 Task: Research Airbnb accommodations for culinary tour in New Orleans, Louisiana.
Action: Key pressed ew<Key.space>orleans<Key.space>,<Key.space>lous
Screenshot: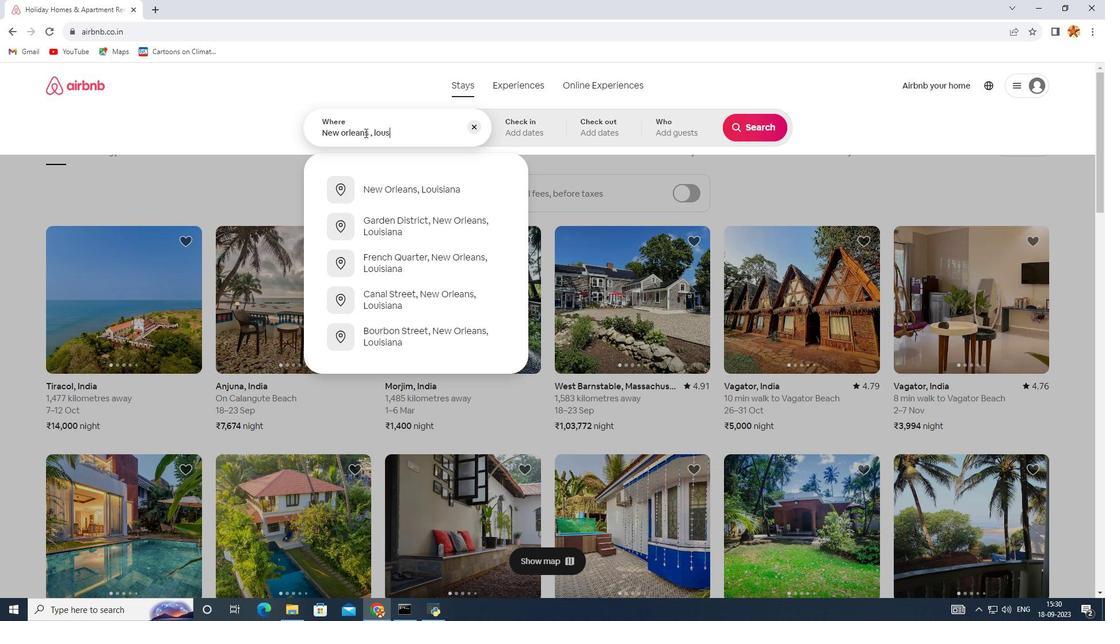
Action: Mouse moved to (400, 131)
Screenshot: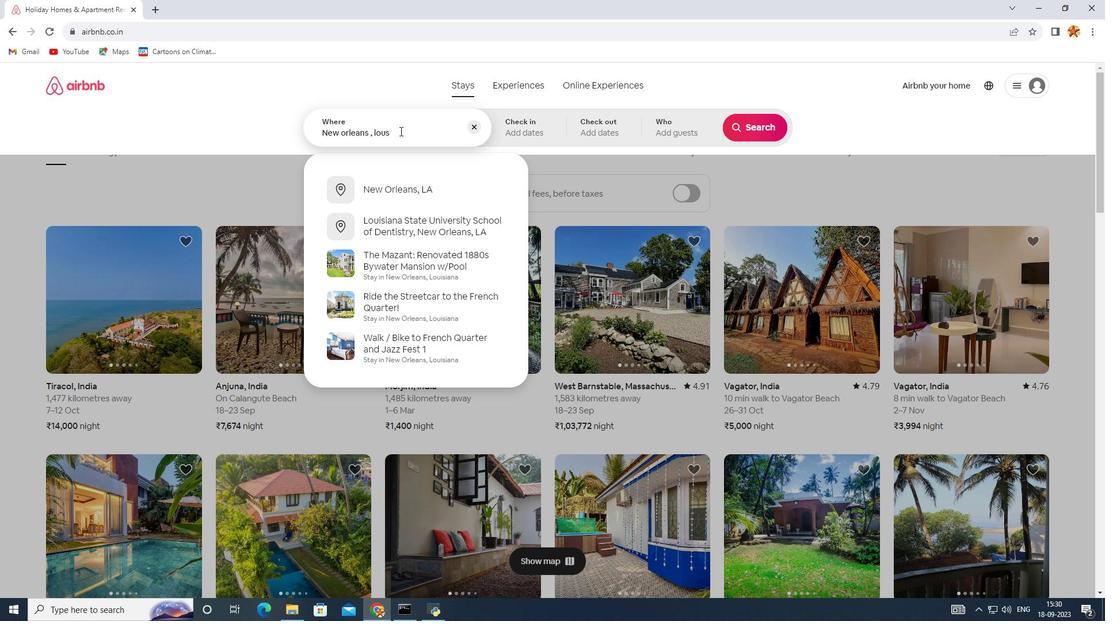 
Action: Key pressed iana
Screenshot: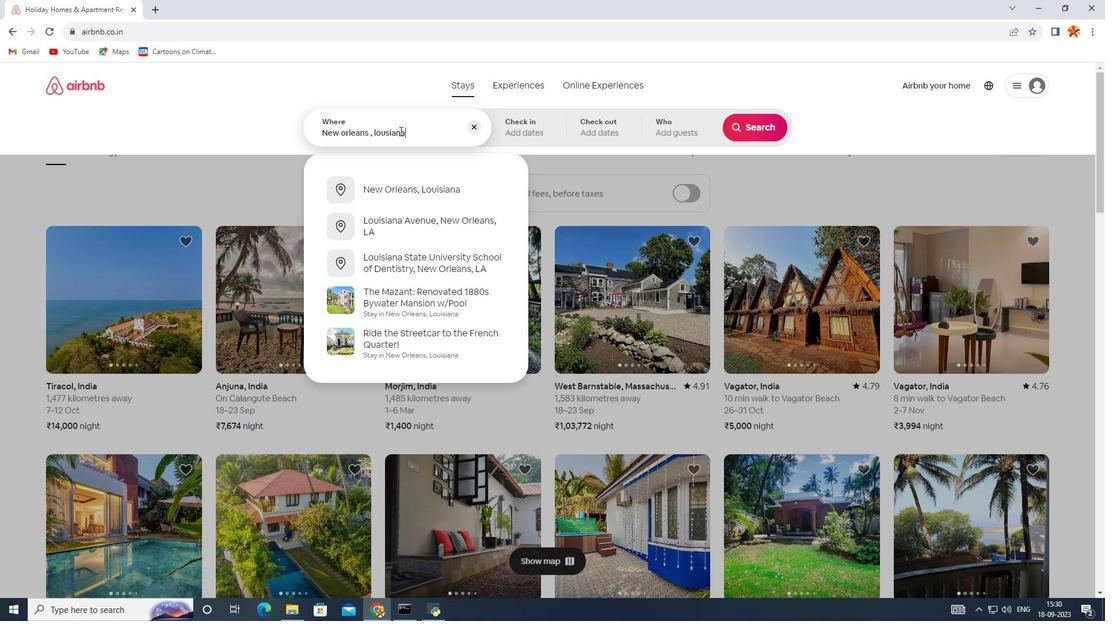 
Action: Mouse moved to (372, 184)
Screenshot: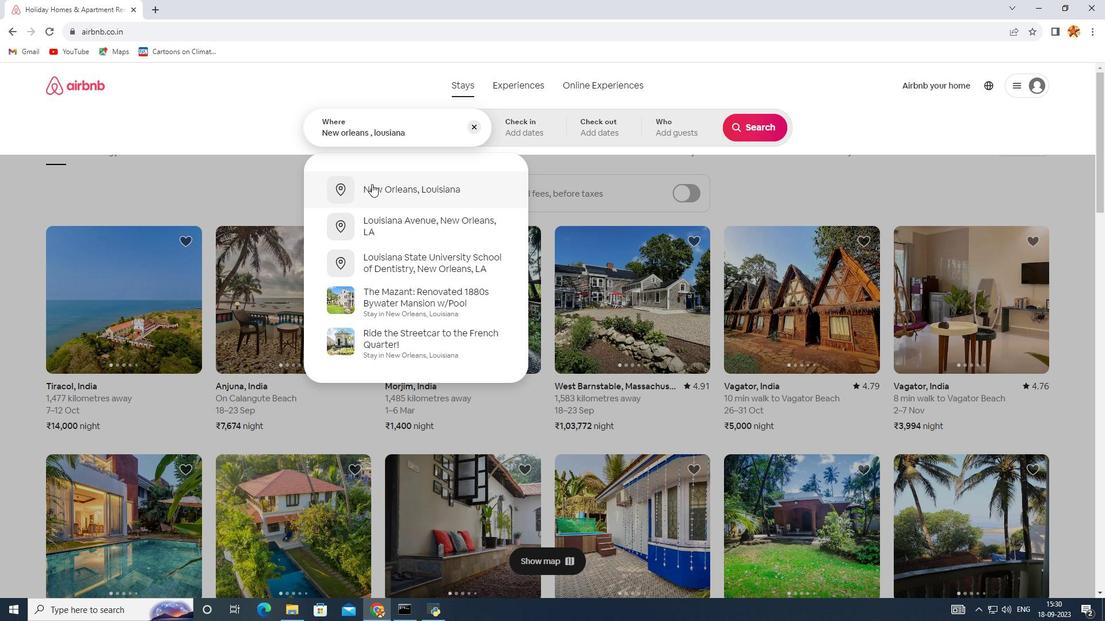 
Action: Mouse pressed left at (372, 184)
Screenshot: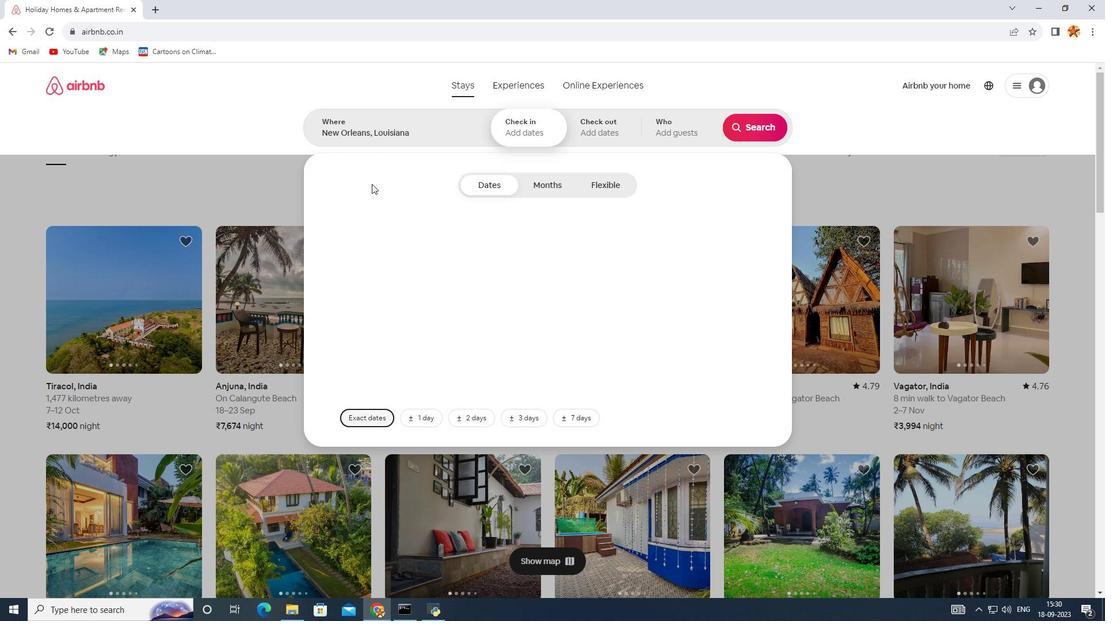 
Action: Mouse moved to (768, 136)
Screenshot: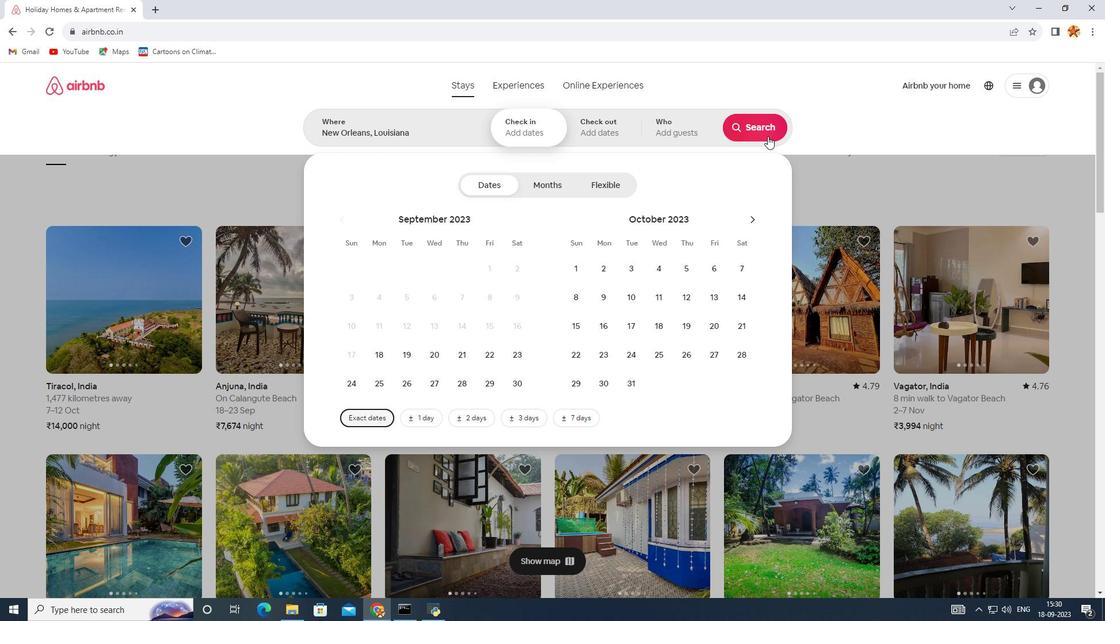 
Action: Mouse pressed left at (768, 136)
Screenshot: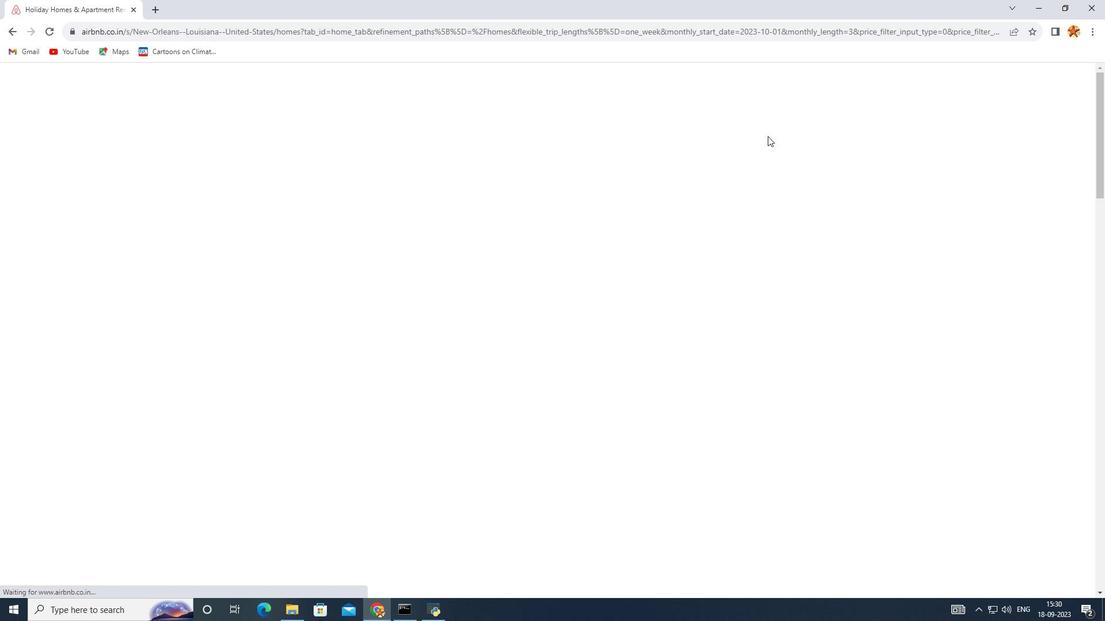 
Action: Mouse moved to (348, 139)
Screenshot: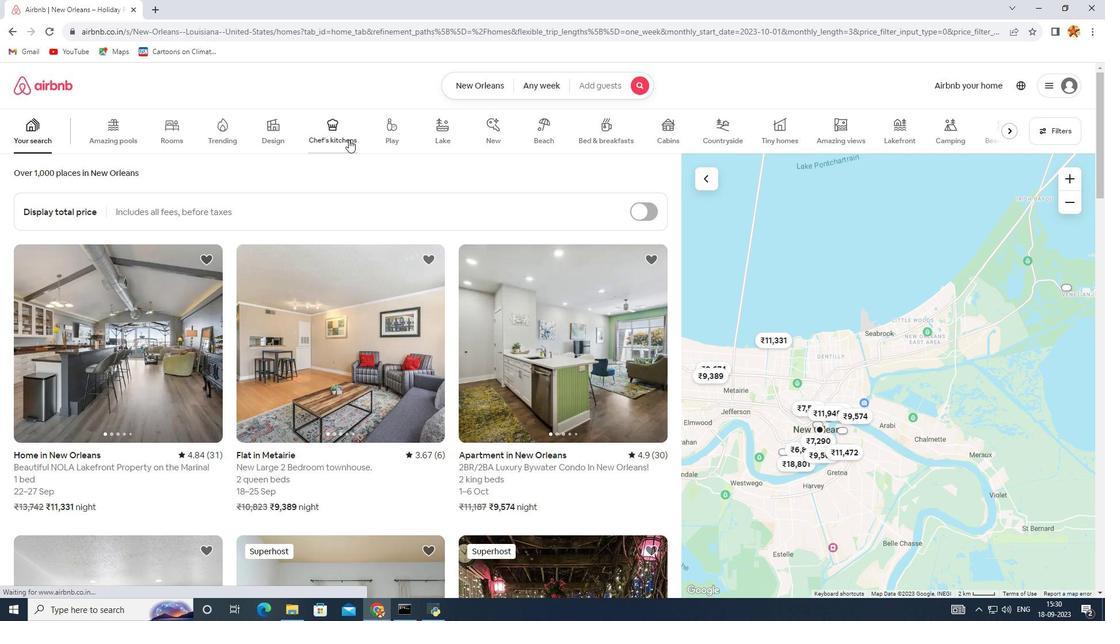 
Action: Mouse pressed left at (348, 139)
Screenshot: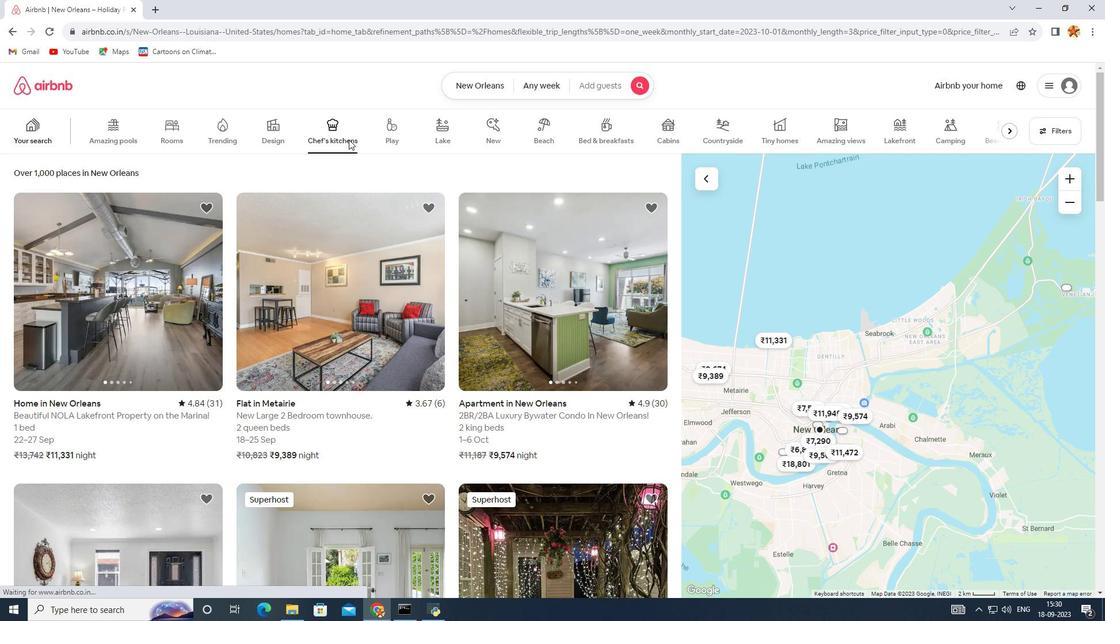 
Action: Mouse moved to (553, 381)
Screenshot: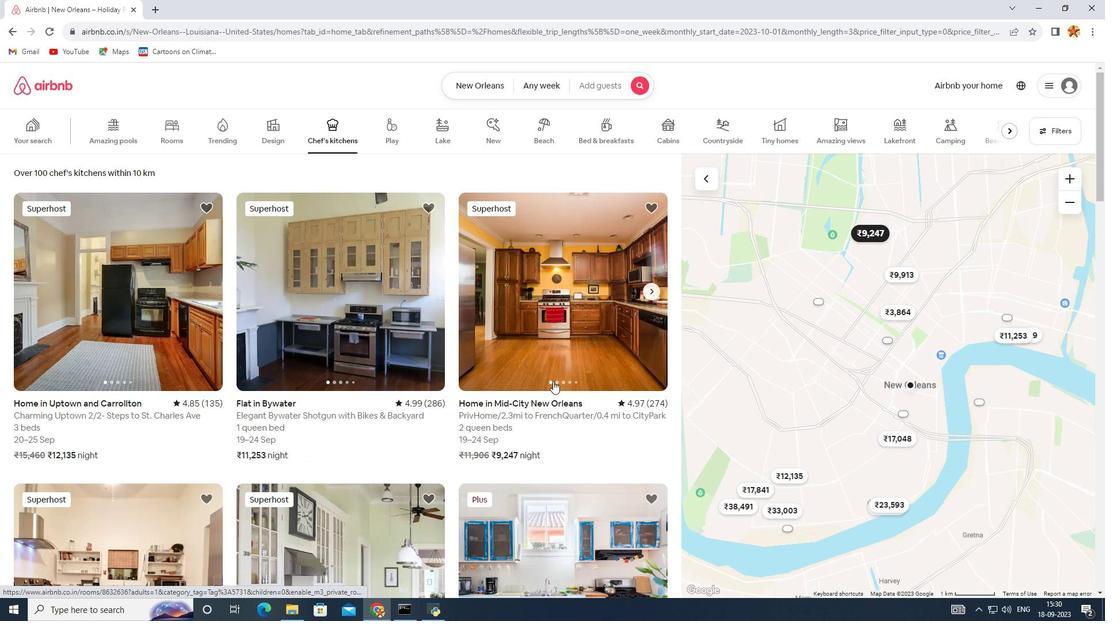 
Action: Mouse pressed left at (553, 381)
Screenshot: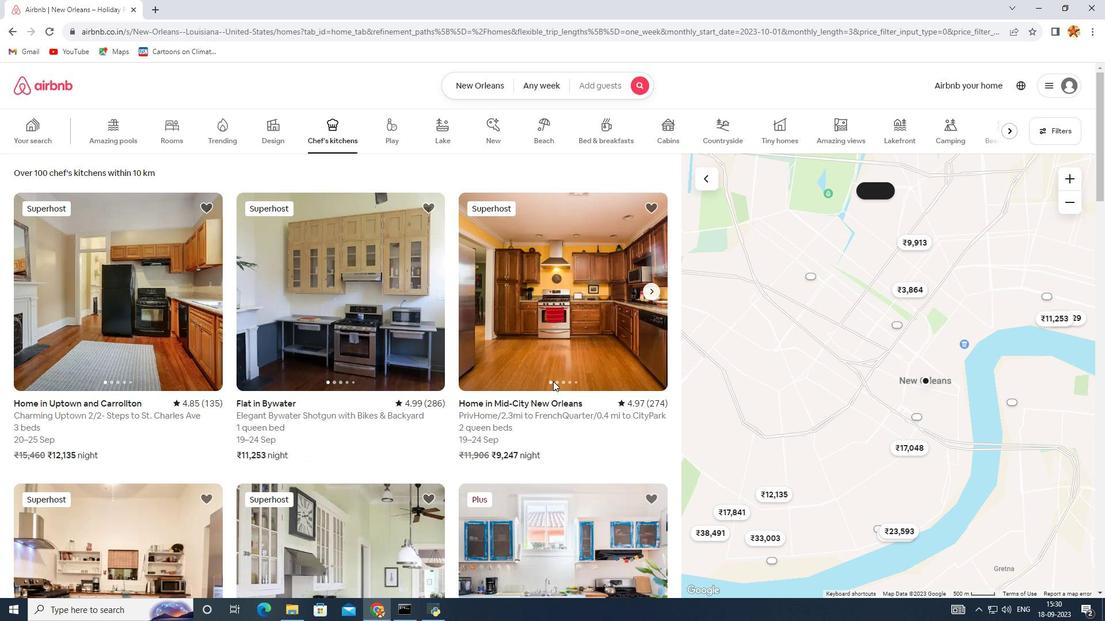 
Action: Mouse moved to (404, 480)
Screenshot: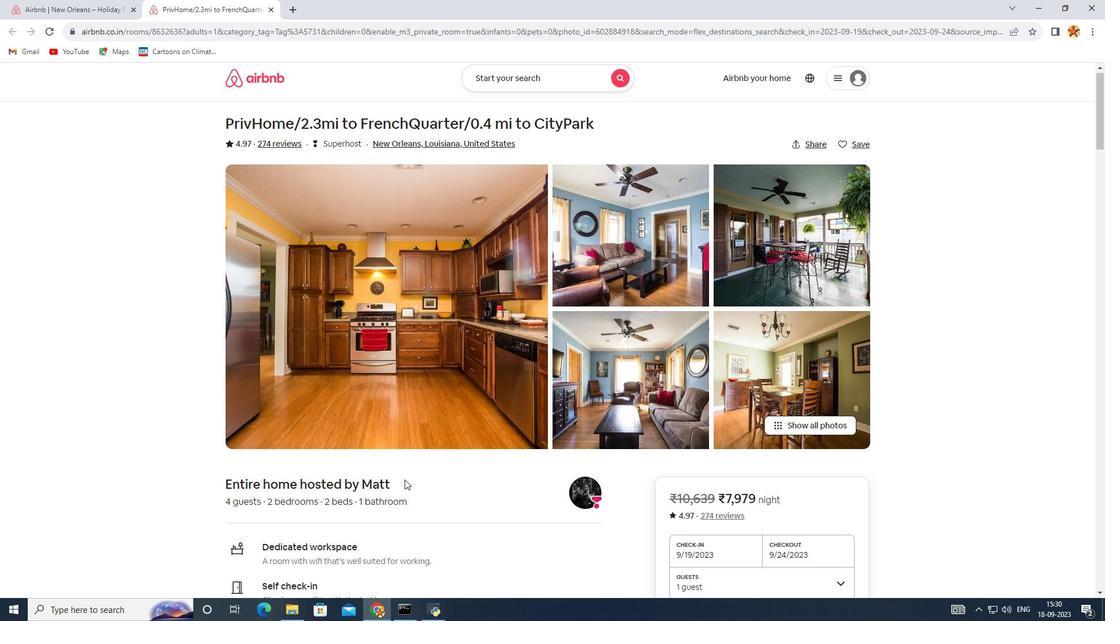 
Action: Mouse scrolled (404, 479) with delta (0, 0)
Screenshot: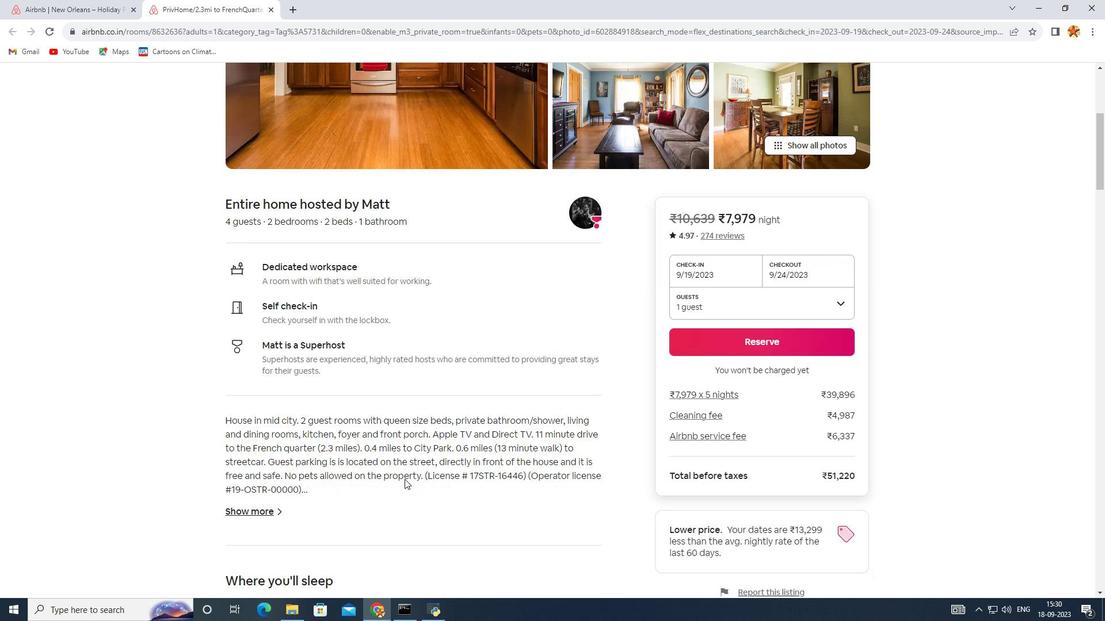 
Action: Mouse scrolled (404, 479) with delta (0, 0)
Screenshot: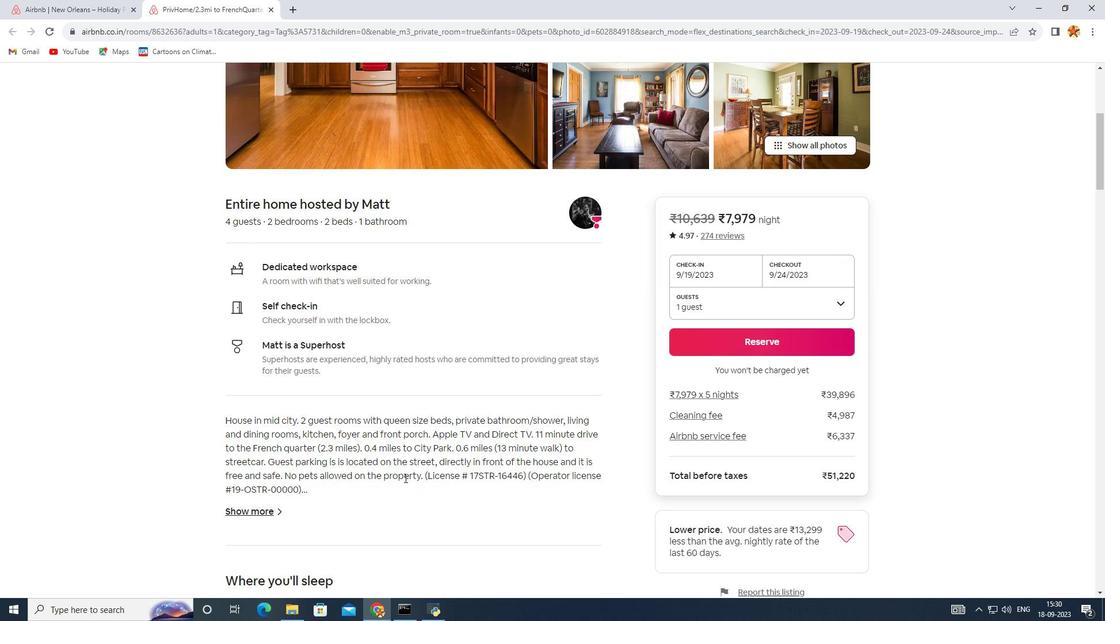 
Action: Mouse scrolled (404, 479) with delta (0, 0)
Screenshot: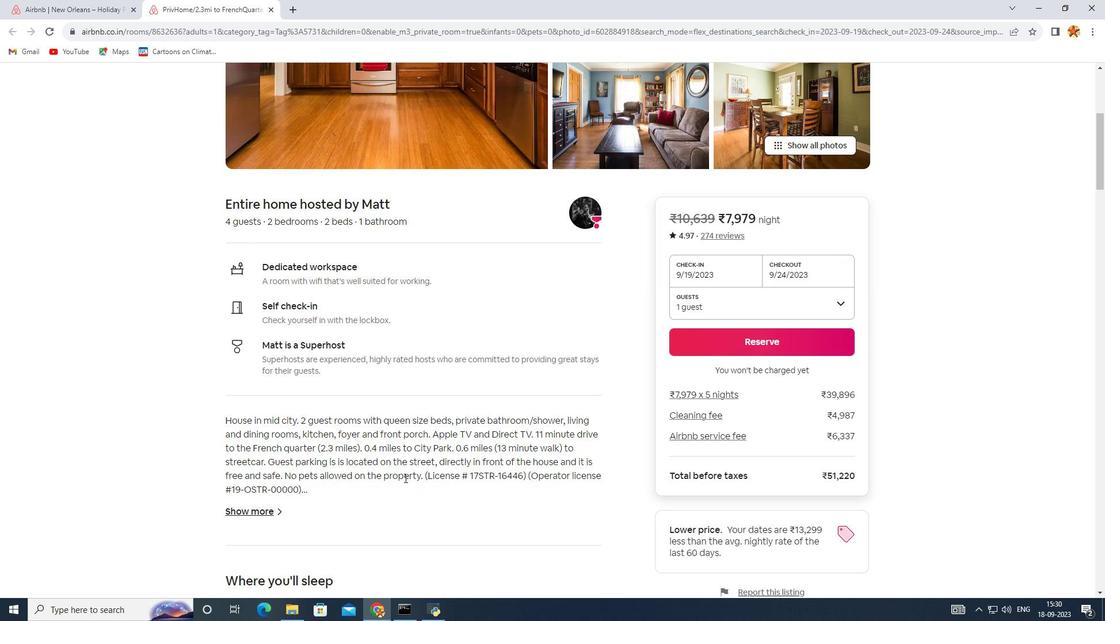 
Action: Mouse scrolled (404, 479) with delta (0, 0)
Screenshot: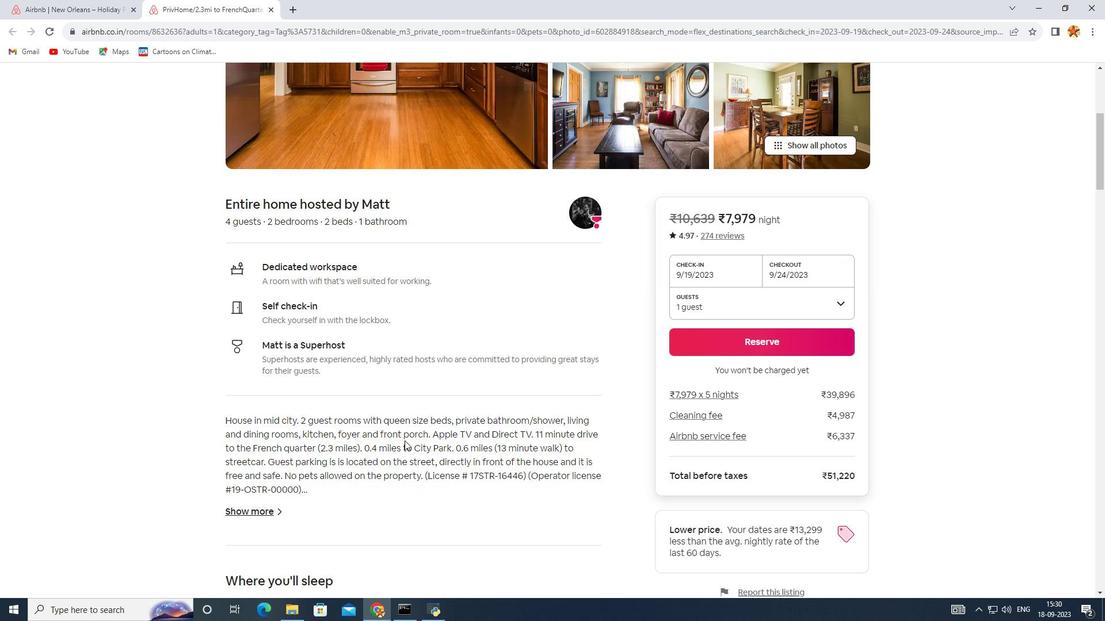 
Action: Mouse scrolled (404, 479) with delta (0, 0)
Screenshot: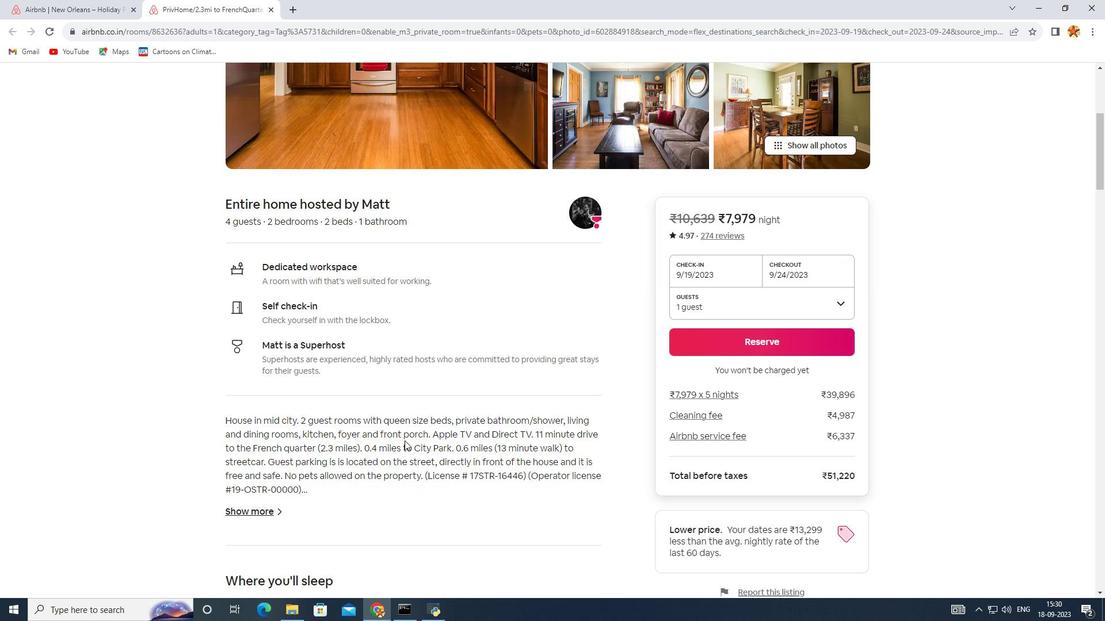 
Action: Mouse moved to (247, 514)
Screenshot: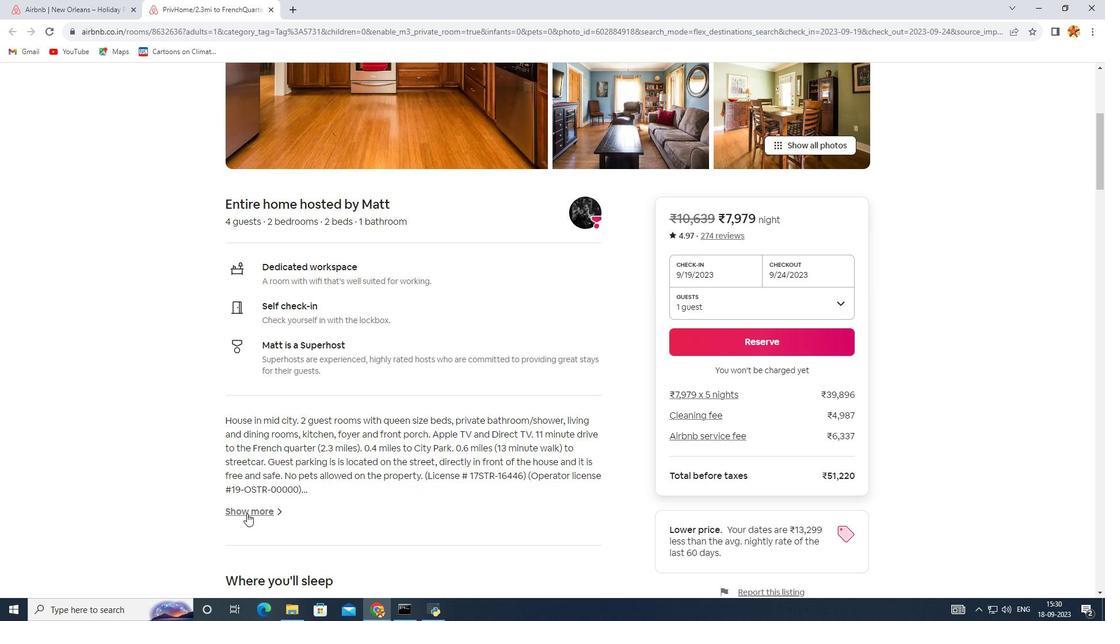 
Action: Mouse pressed left at (247, 514)
Screenshot: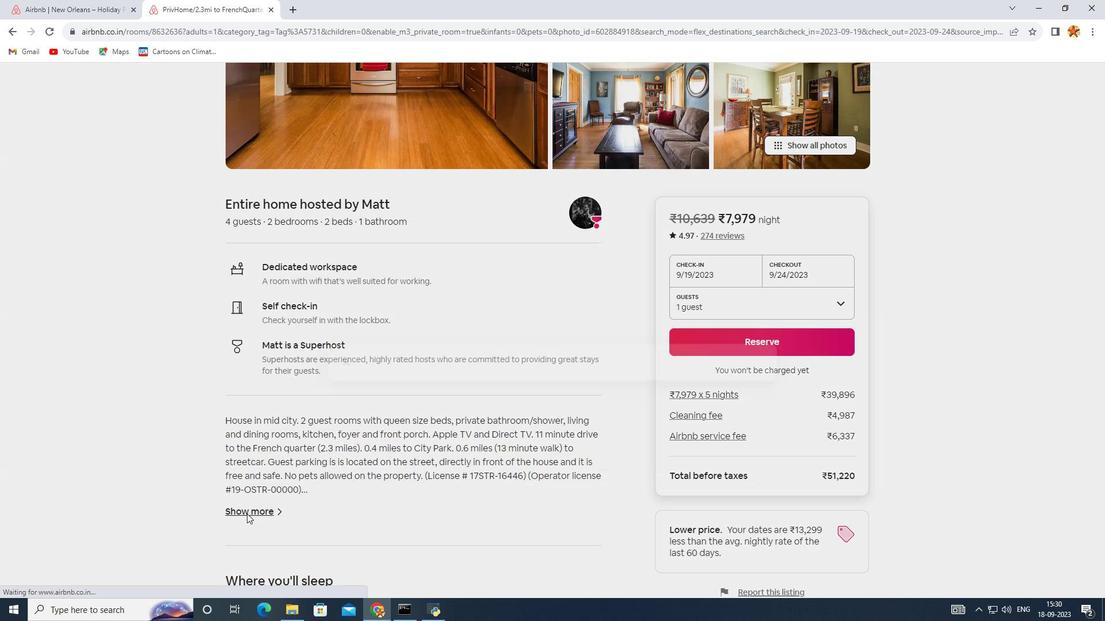 
Action: Mouse moved to (434, 353)
Screenshot: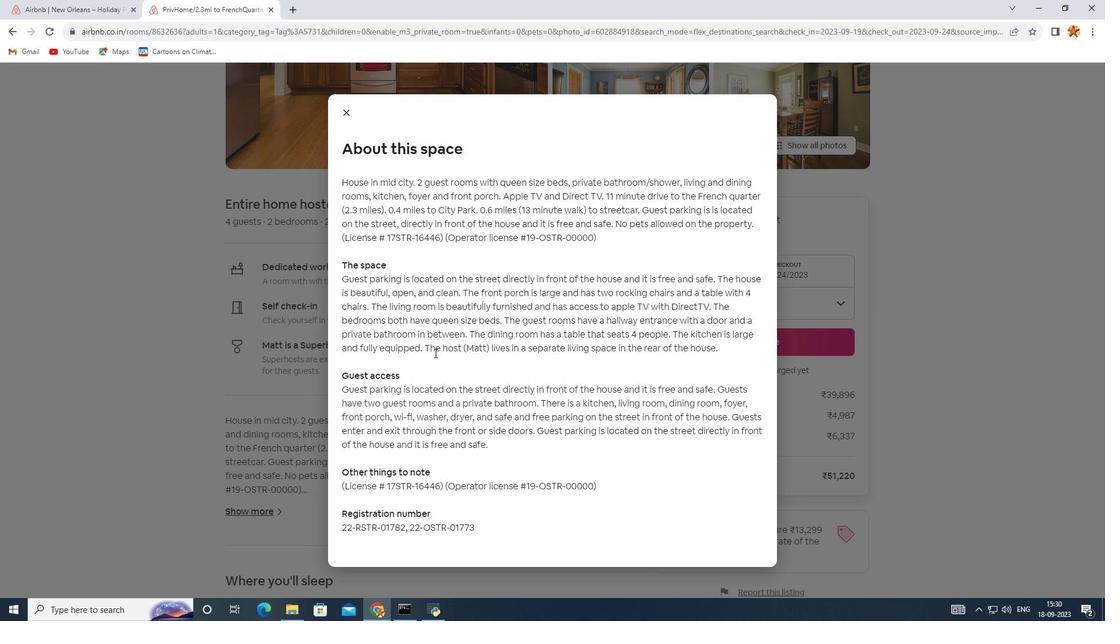 
Action: Mouse scrolled (434, 353) with delta (0, 0)
Screenshot: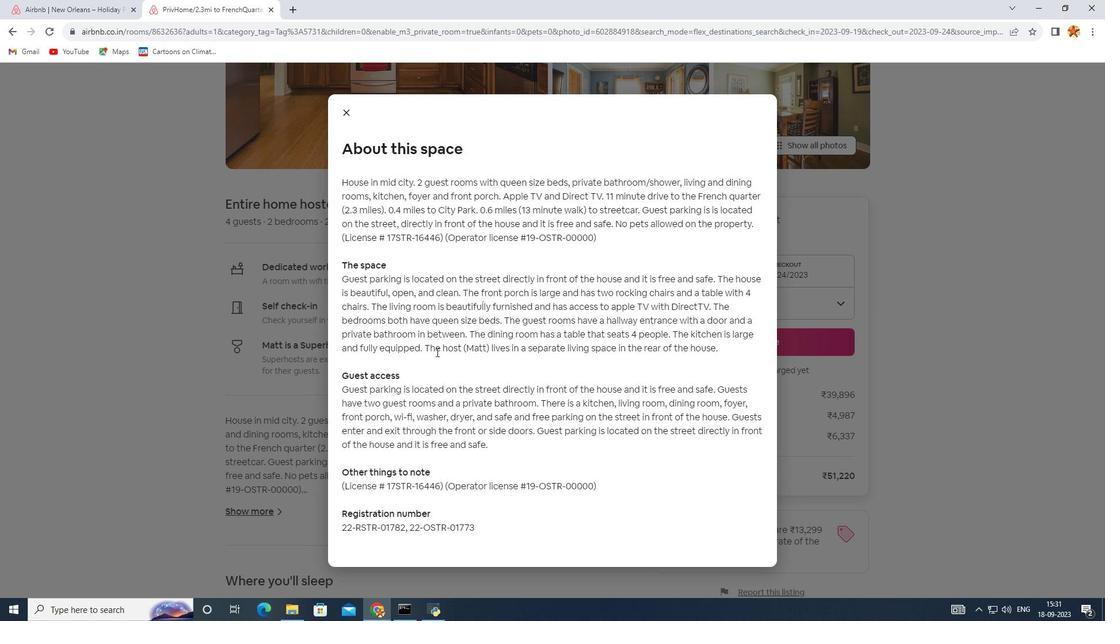 
Action: Mouse scrolled (434, 353) with delta (0, 0)
Screenshot: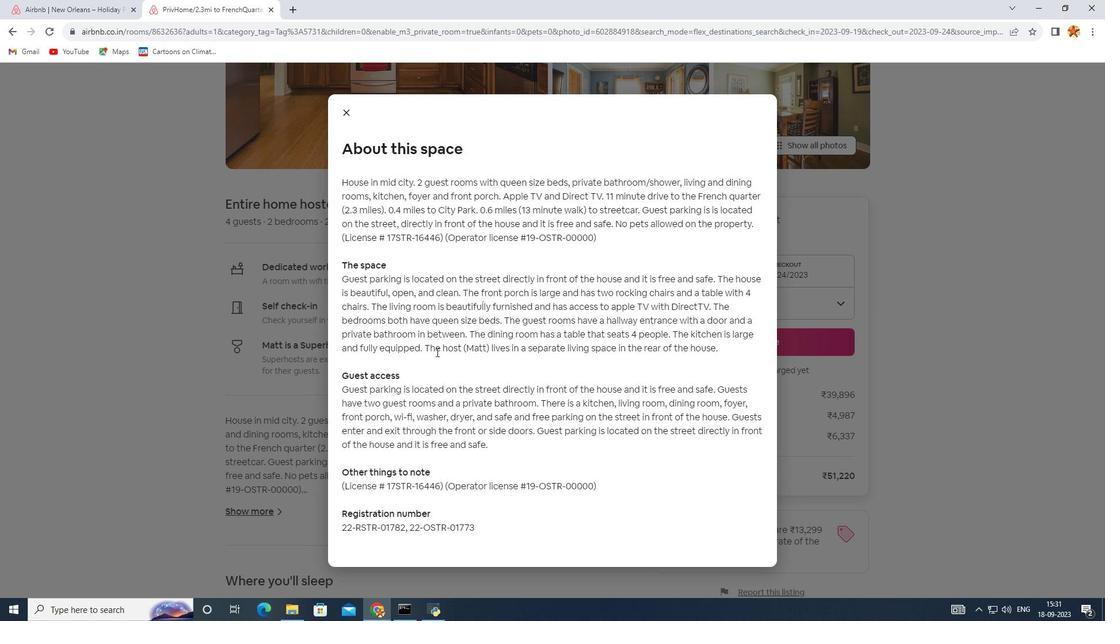 
Action: Mouse scrolled (434, 353) with delta (0, 0)
Screenshot: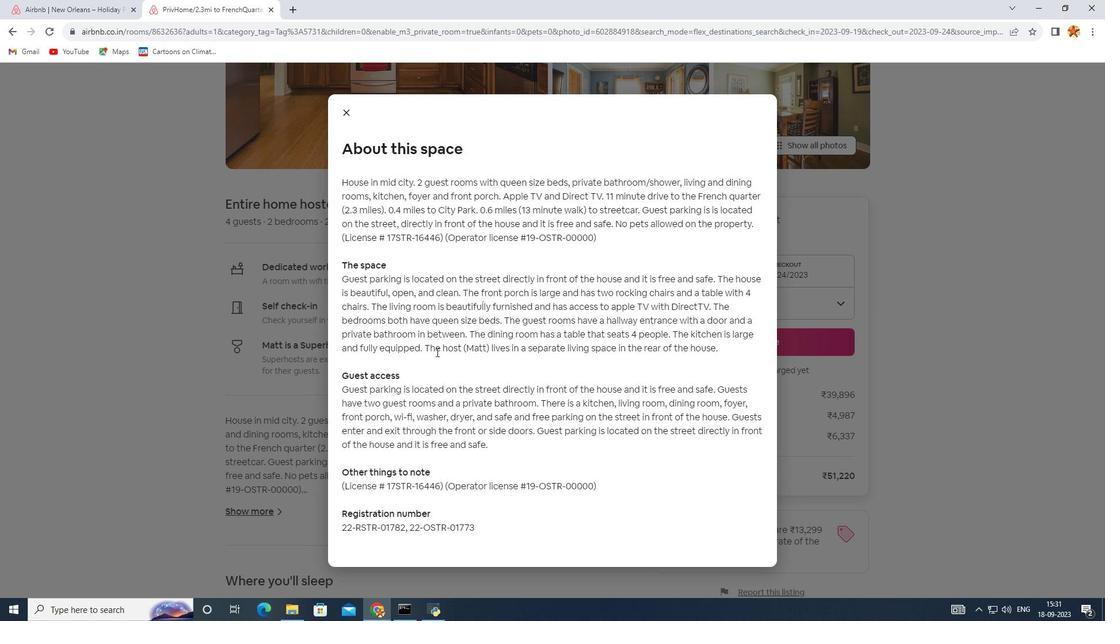 
Action: Mouse scrolled (434, 353) with delta (0, 0)
Screenshot: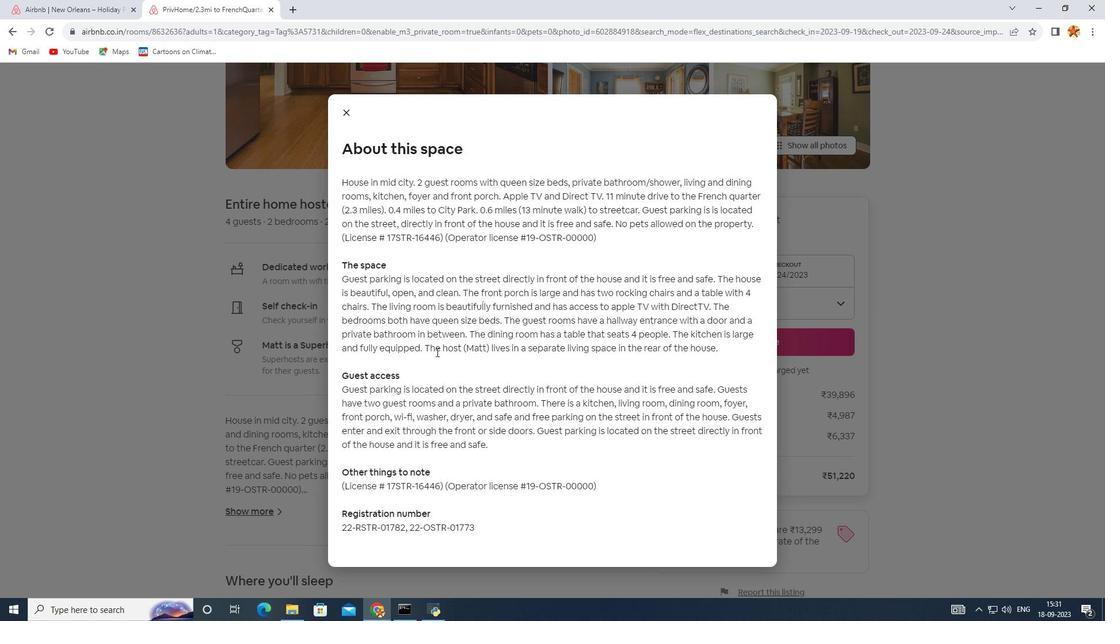 
Action: Mouse moved to (436, 352)
Screenshot: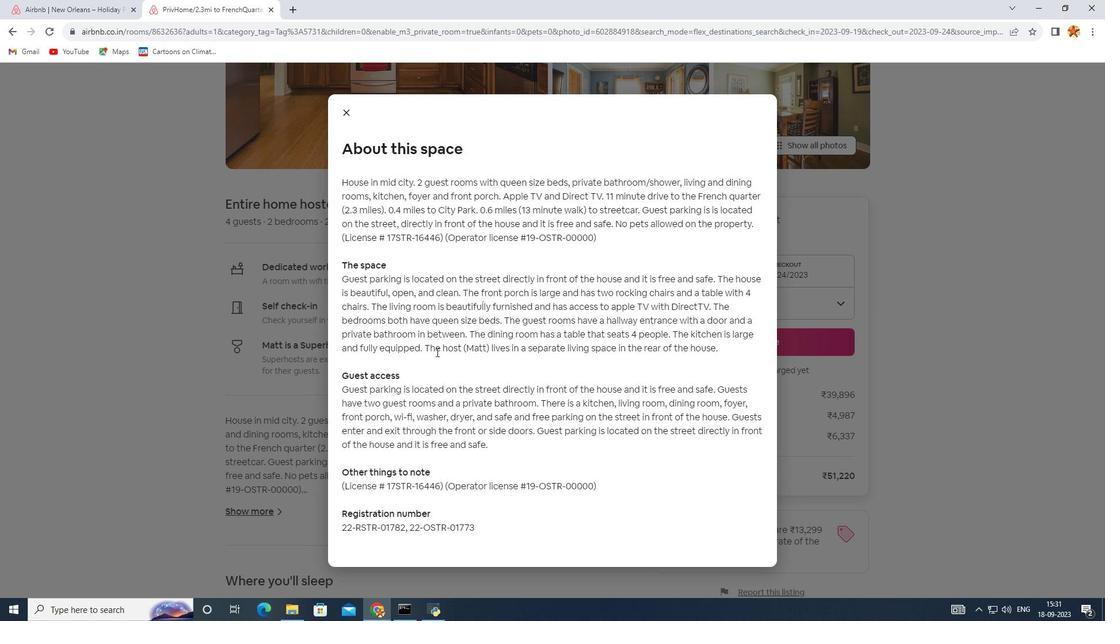 
Action: Mouse scrolled (436, 353) with delta (0, 0)
Screenshot: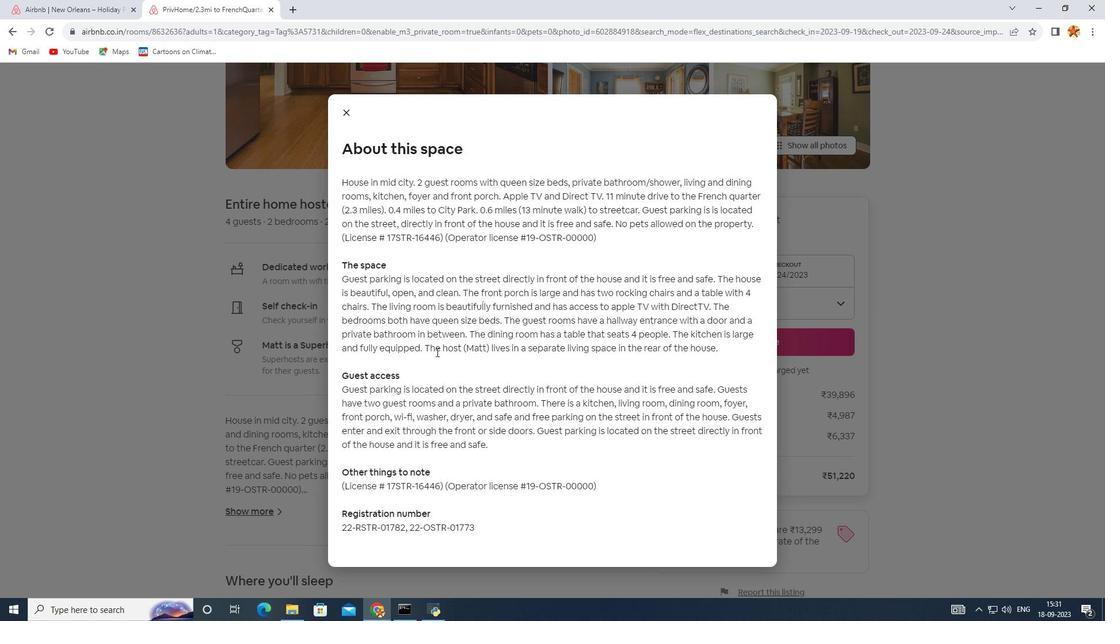 
Action: Mouse scrolled (436, 353) with delta (0, 0)
Screenshot: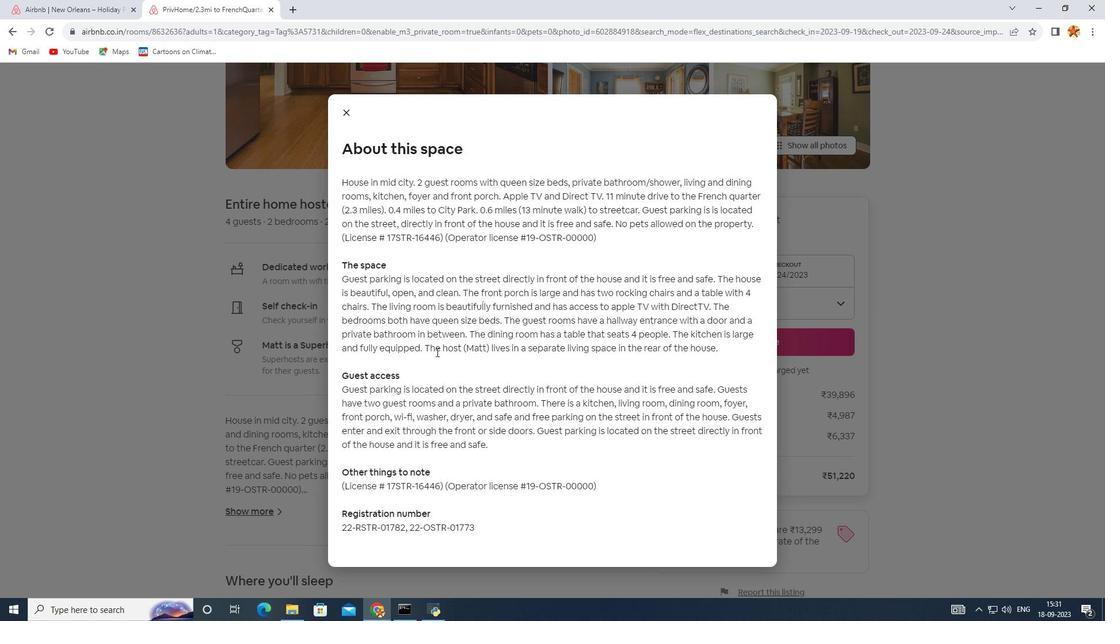 
Action: Mouse scrolled (436, 353) with delta (0, 0)
Screenshot: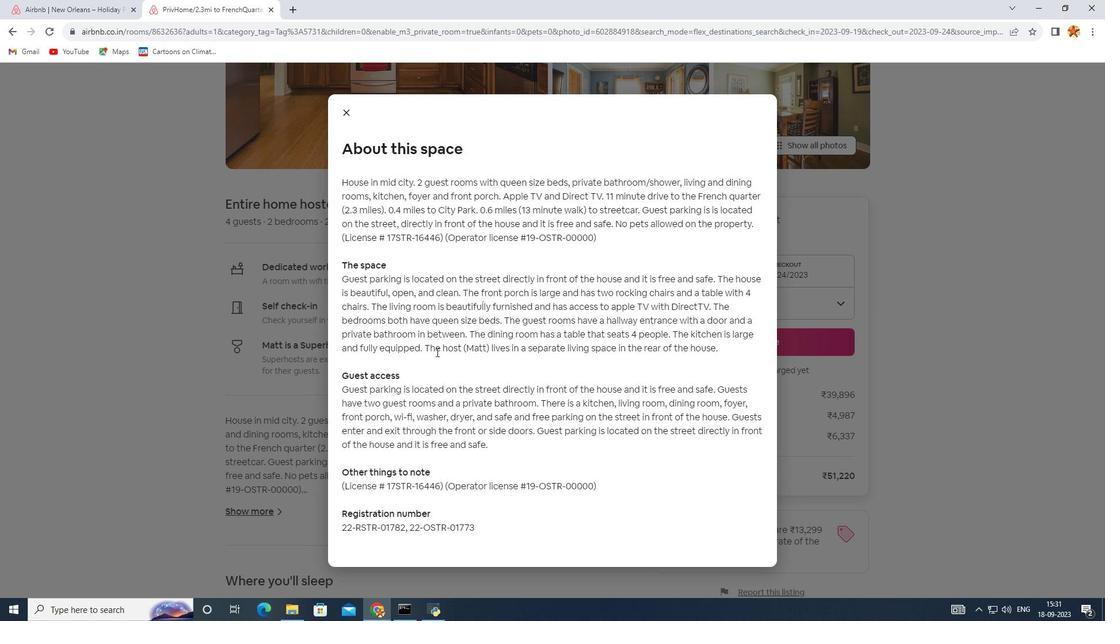 
Action: Mouse scrolled (436, 353) with delta (0, 0)
Screenshot: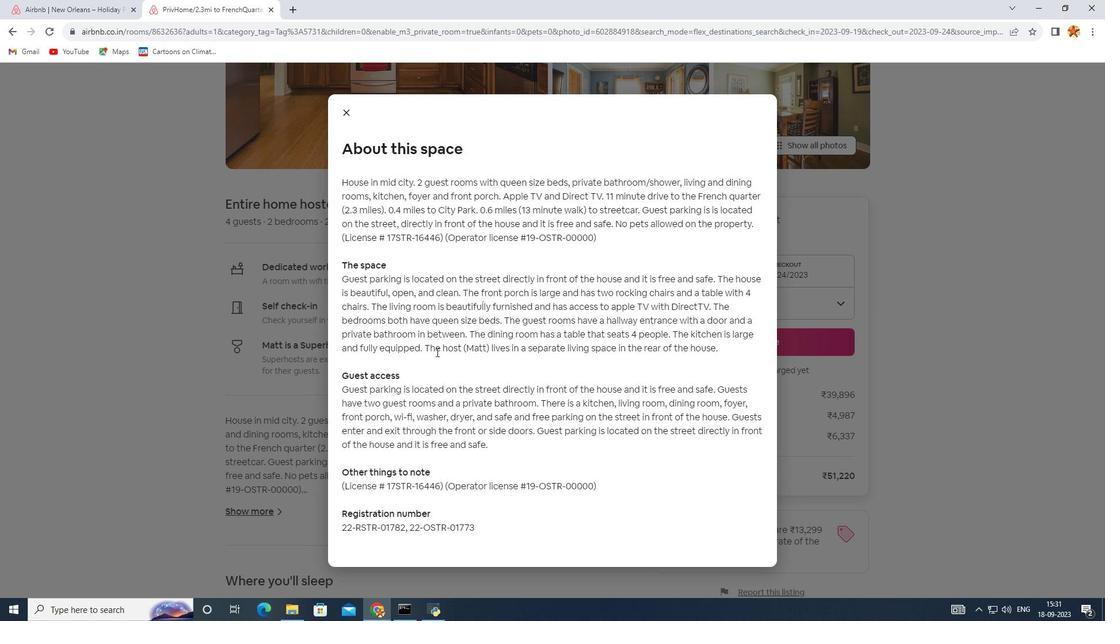 
Action: Mouse scrolled (436, 353) with delta (0, 0)
Screenshot: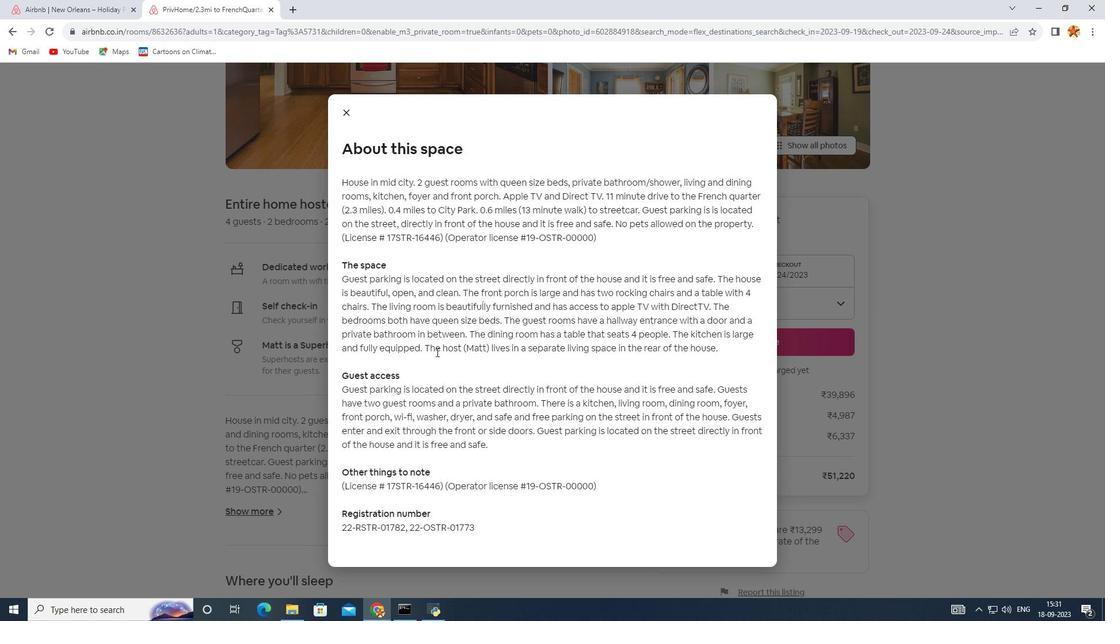 
Action: Mouse scrolled (436, 351) with delta (0, 0)
Screenshot: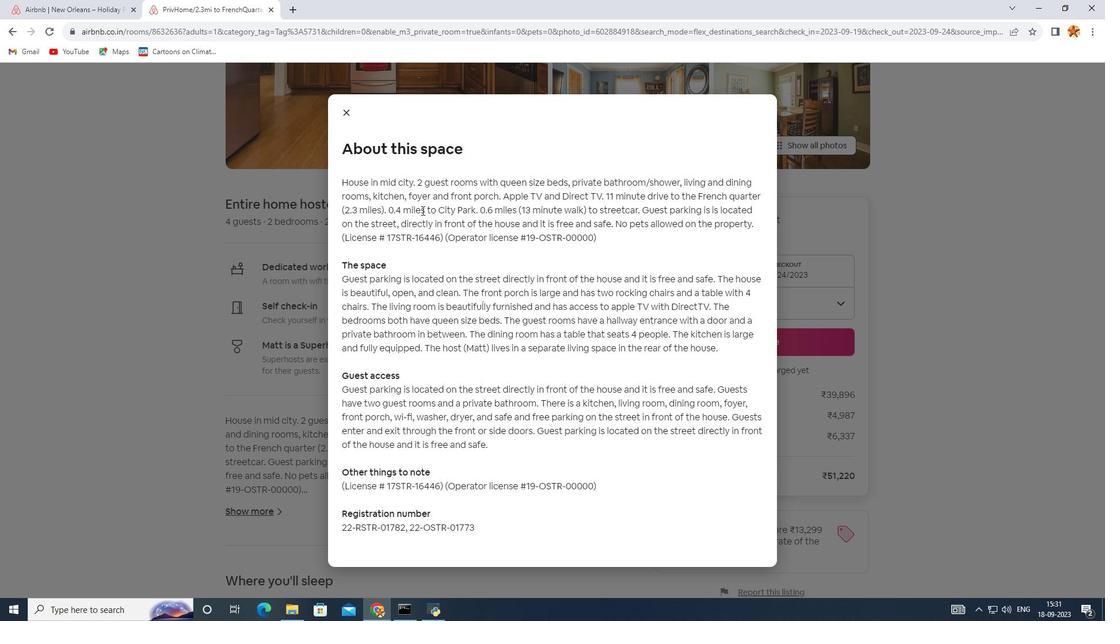 
Action: Mouse moved to (348, 114)
Screenshot: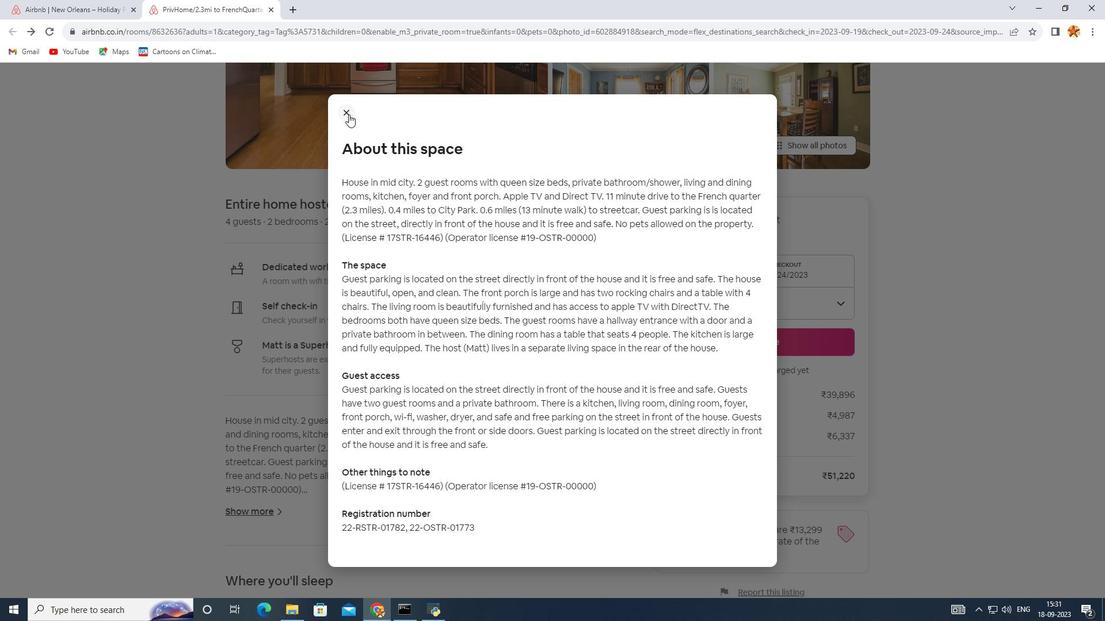 
Action: Mouse pressed left at (348, 114)
Screenshot: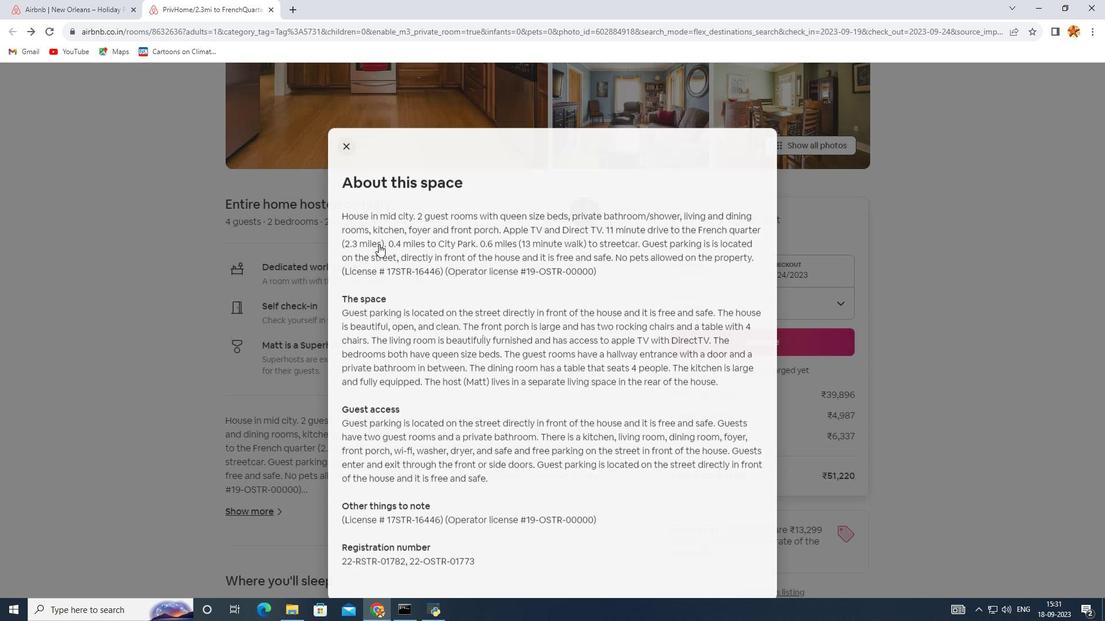 
Action: Mouse moved to (371, 433)
Screenshot: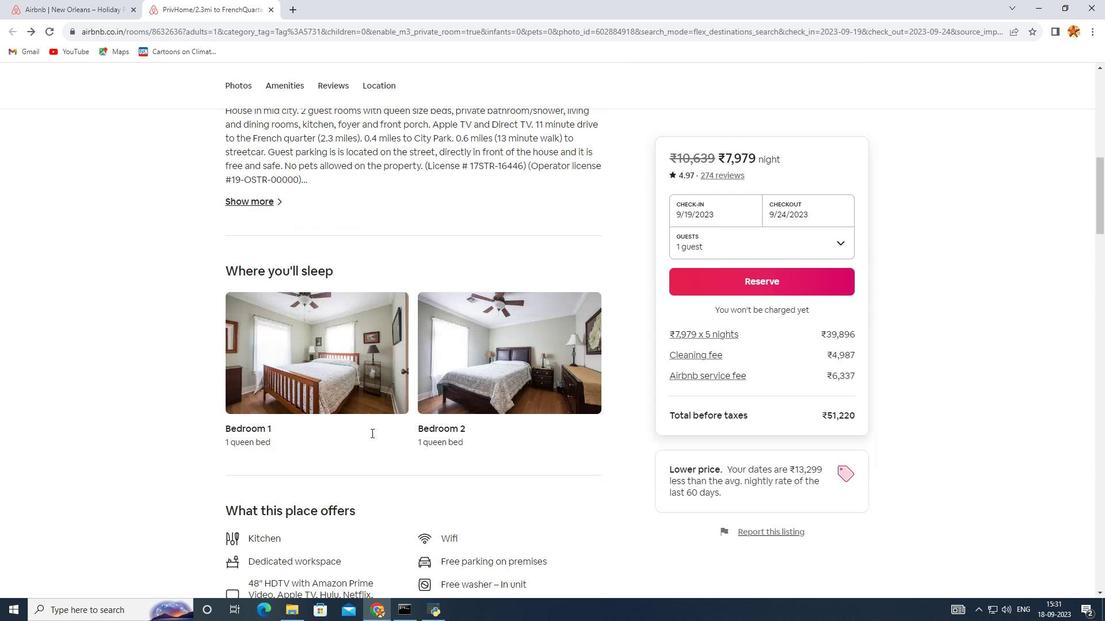 
Action: Mouse scrolled (371, 433) with delta (0, 0)
Screenshot: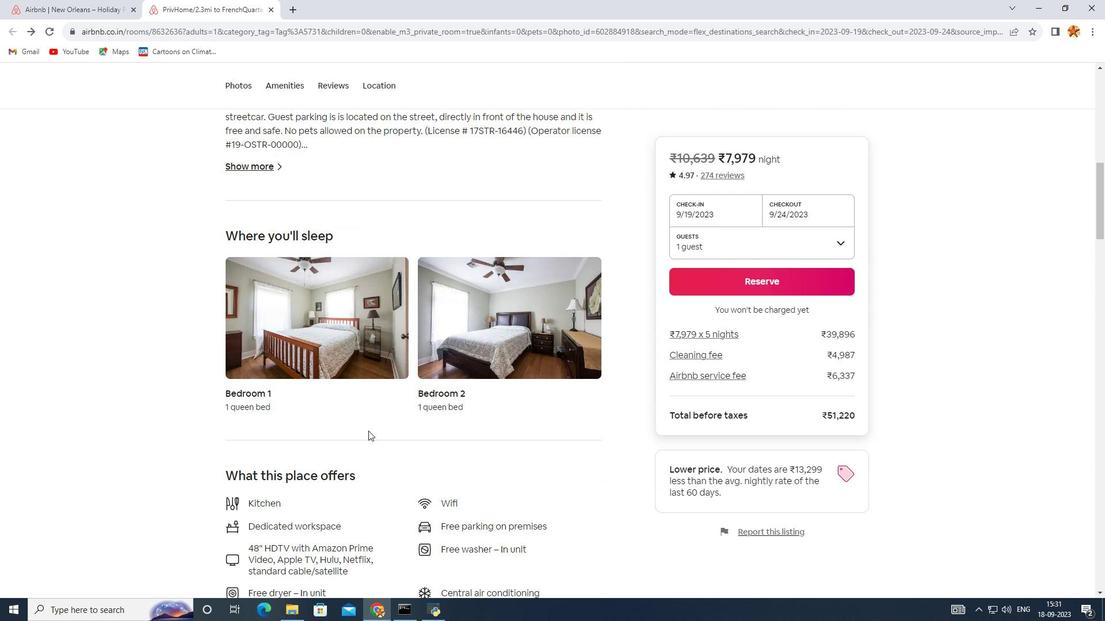 
Action: Mouse scrolled (371, 433) with delta (0, 0)
Screenshot: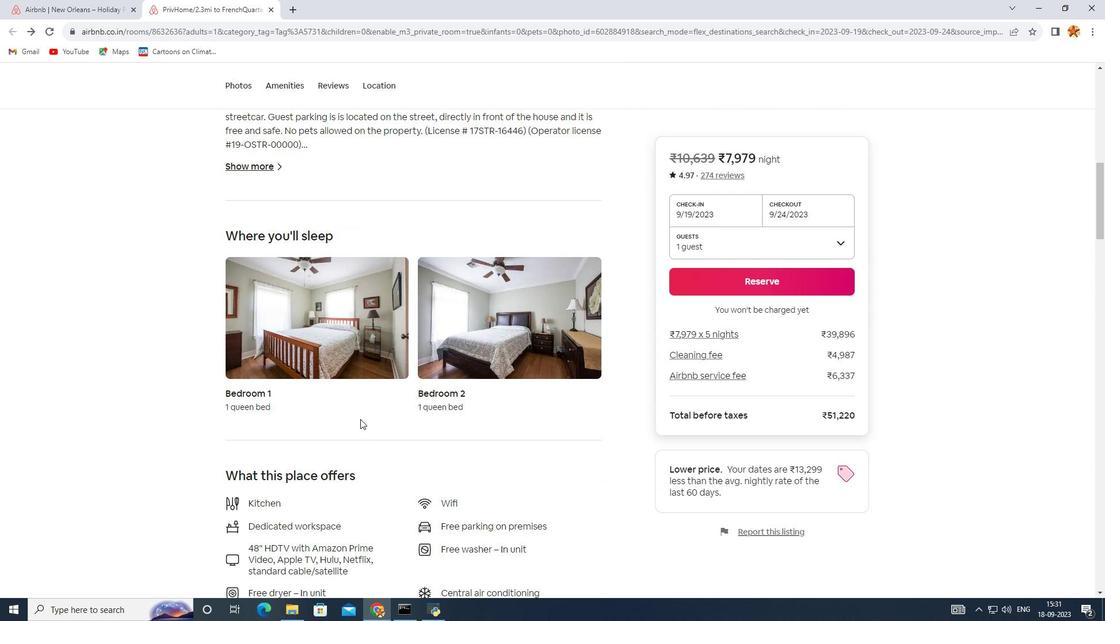 
Action: Mouse scrolled (371, 433) with delta (0, 0)
Screenshot: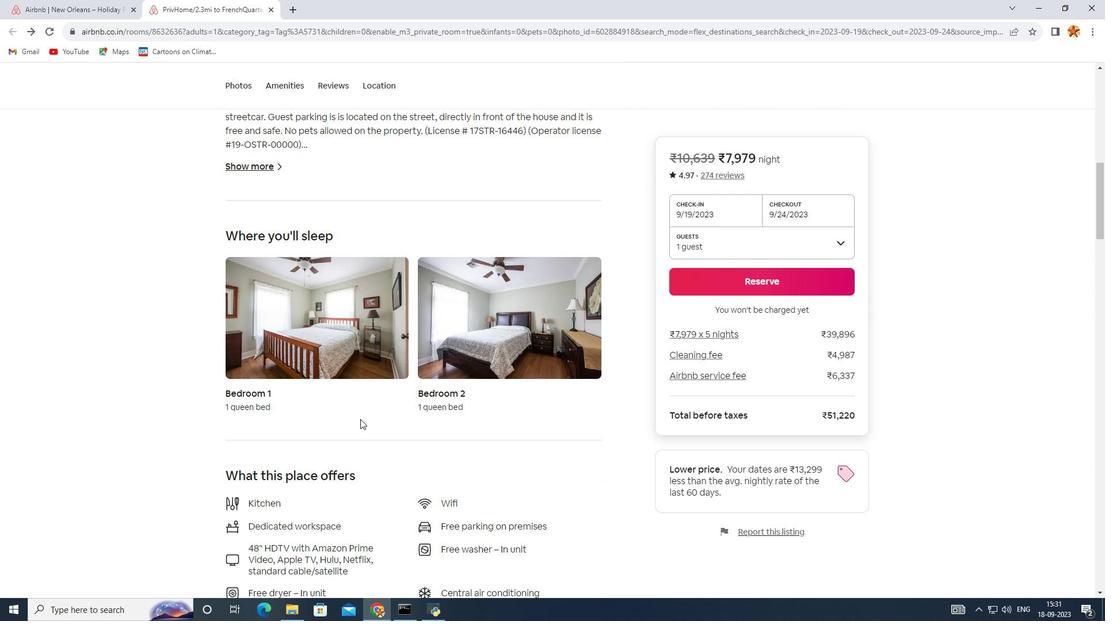 
Action: Mouse scrolled (371, 433) with delta (0, 0)
Screenshot: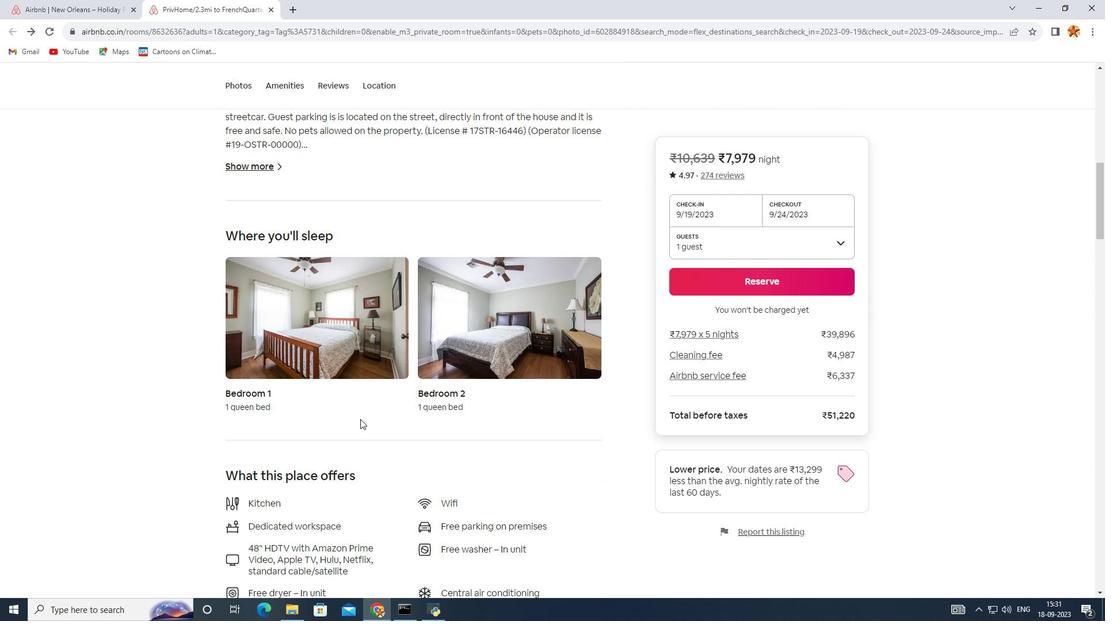 
Action: Mouse scrolled (371, 433) with delta (0, 0)
Screenshot: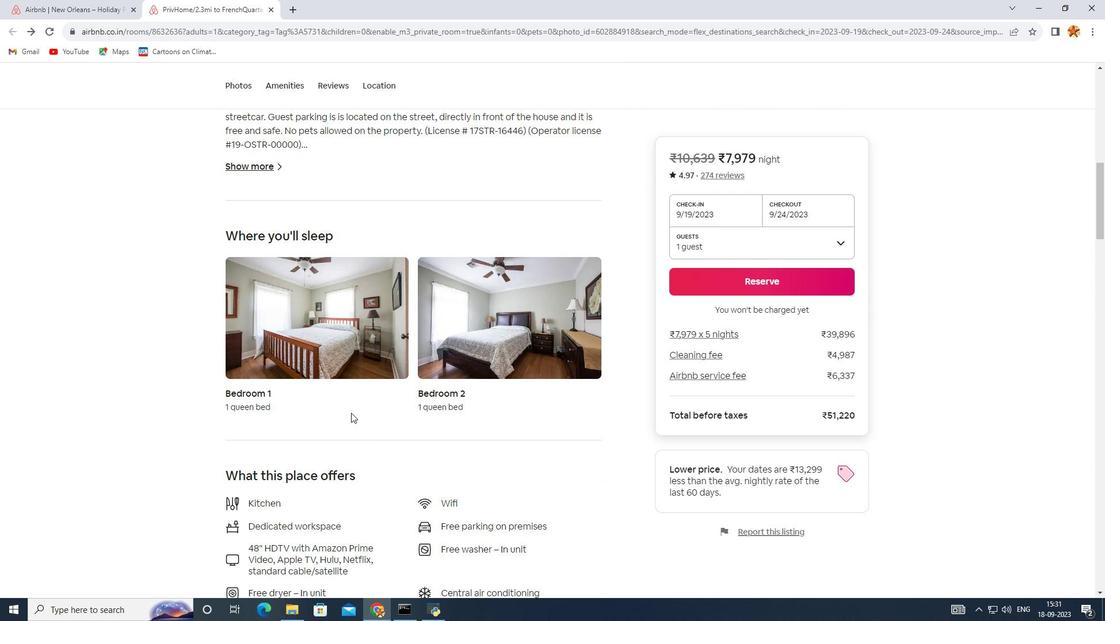 
Action: Mouse scrolled (371, 433) with delta (0, 0)
Screenshot: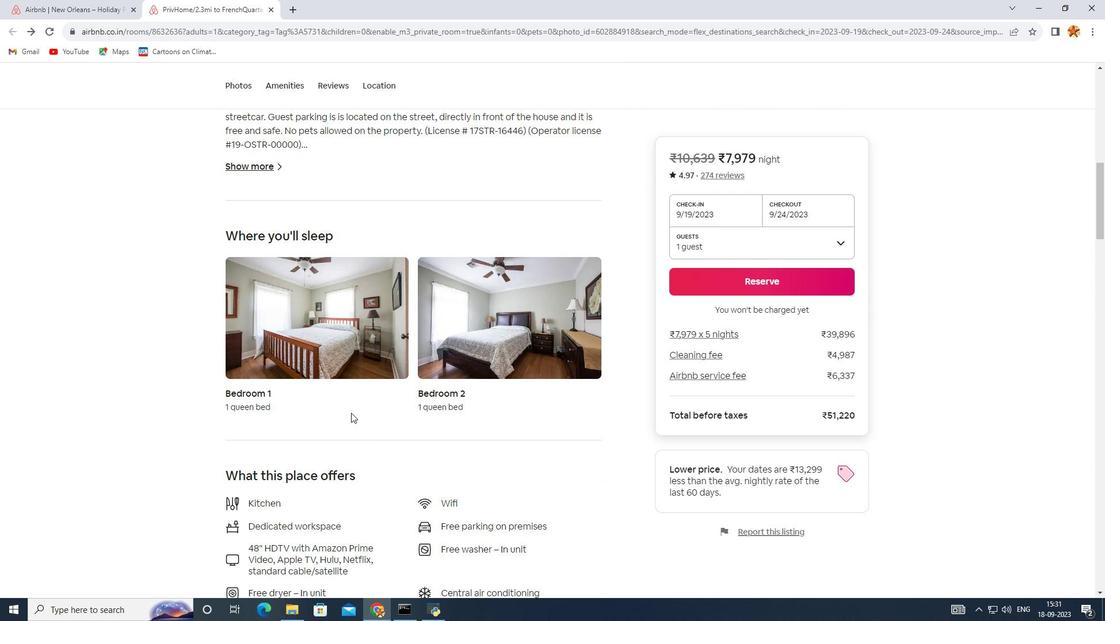 
Action: Mouse moved to (351, 413)
Screenshot: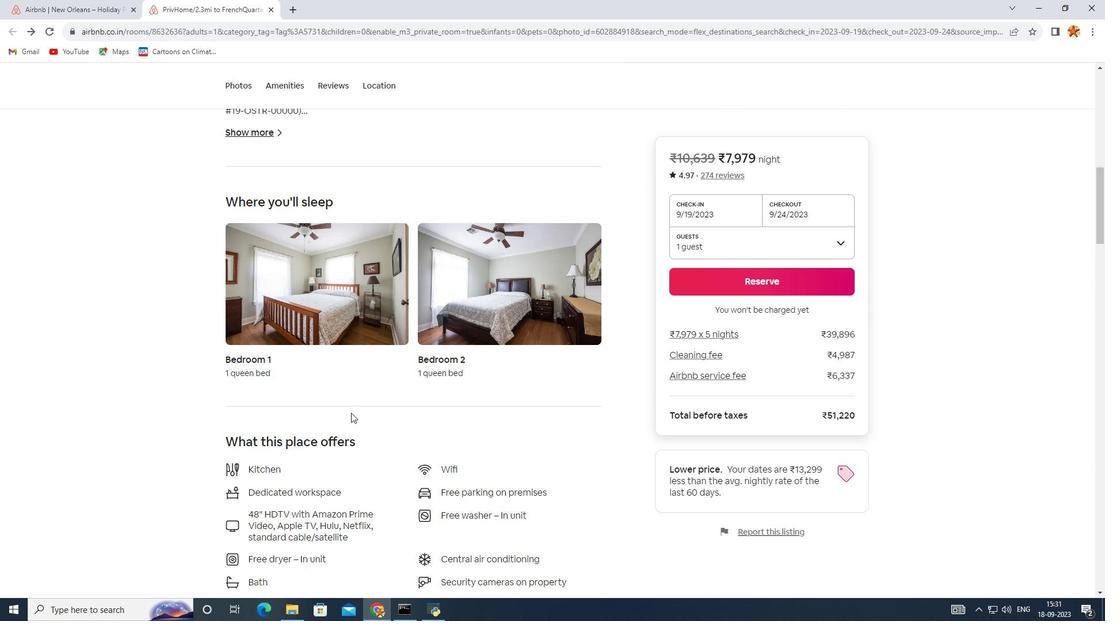
Action: Mouse scrolled (351, 412) with delta (0, 0)
Screenshot: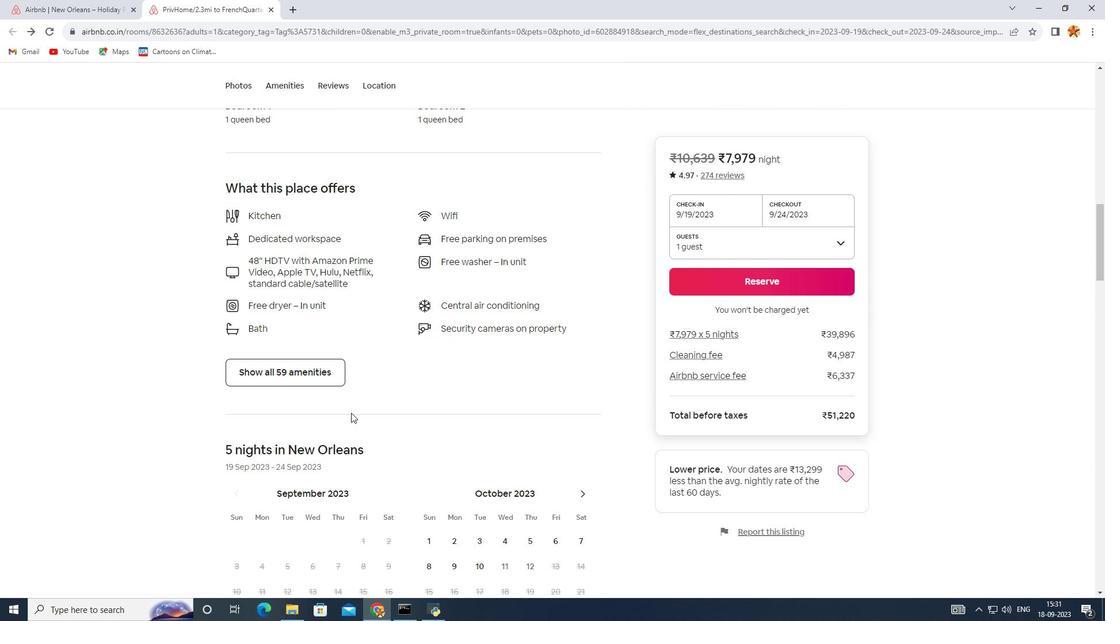 
Action: Mouse scrolled (351, 412) with delta (0, 0)
Screenshot: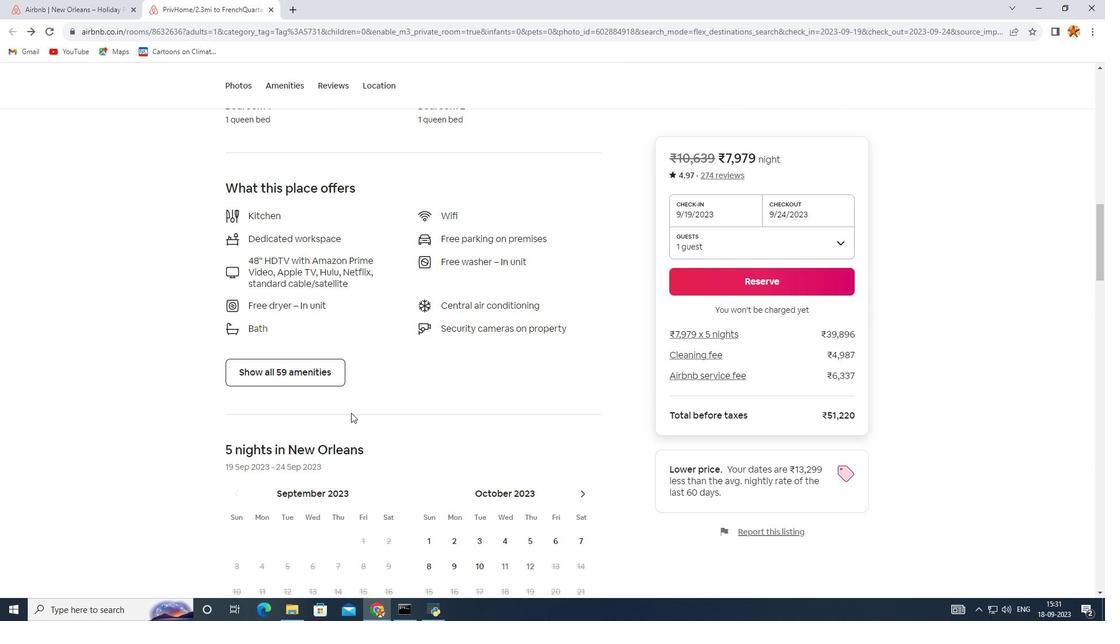 
Action: Mouse scrolled (351, 412) with delta (0, 0)
Screenshot: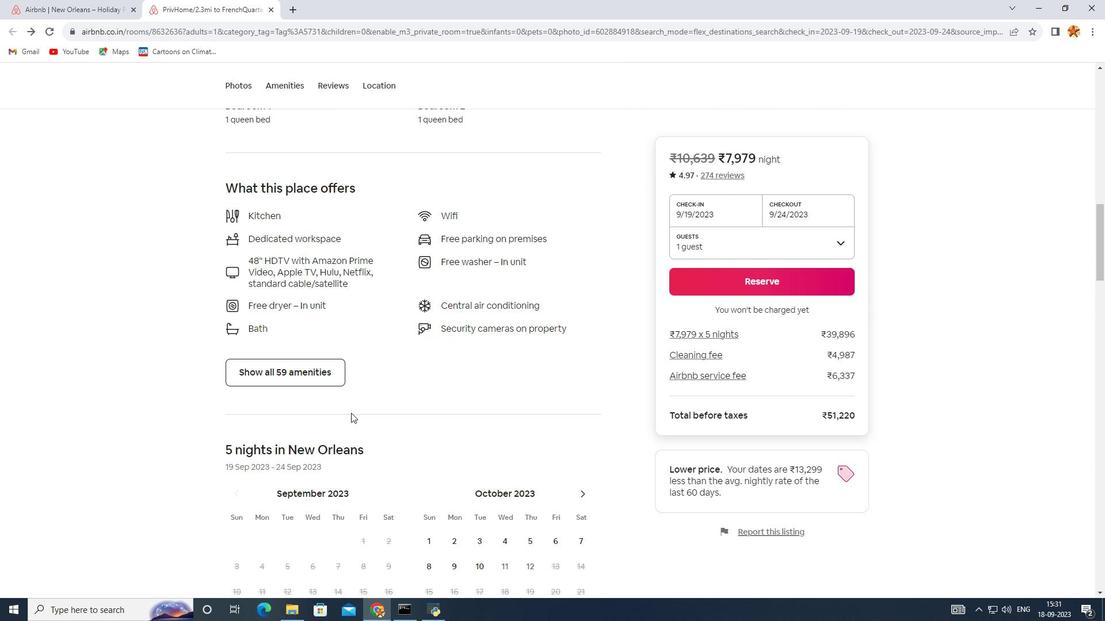 
Action: Mouse scrolled (351, 412) with delta (0, 0)
Screenshot: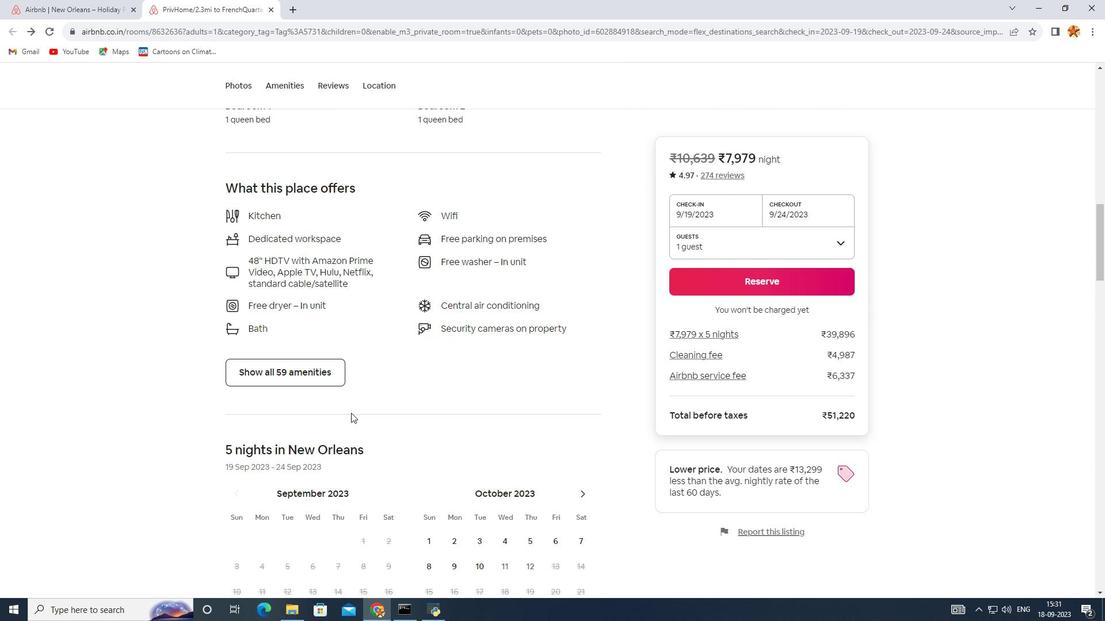 
Action: Mouse scrolled (351, 412) with delta (0, 0)
Screenshot: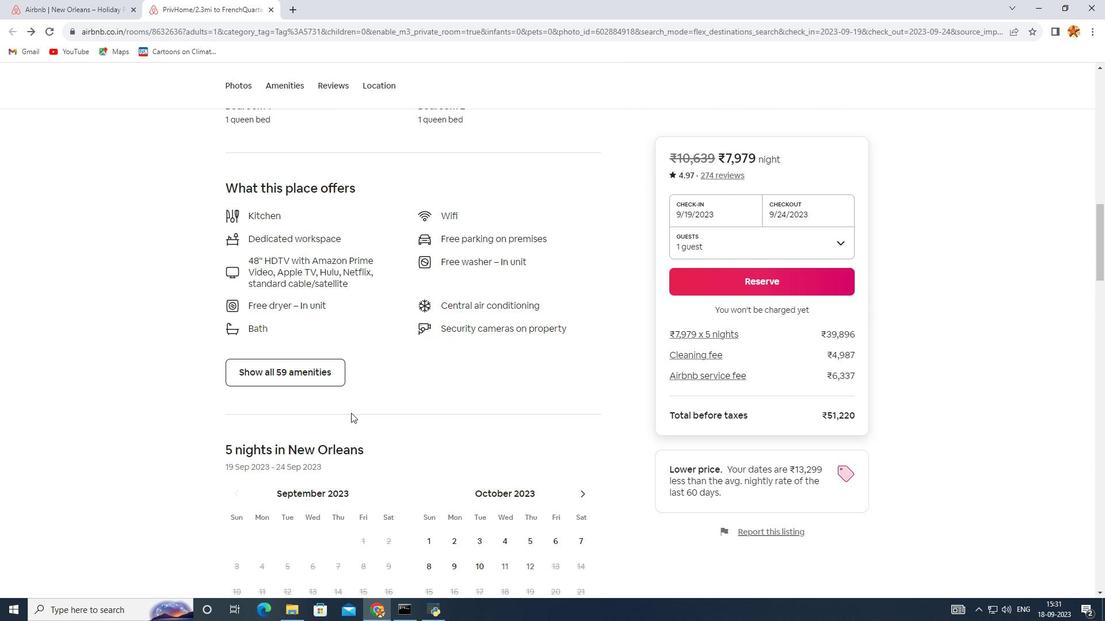 
Action: Mouse moved to (337, 378)
Screenshot: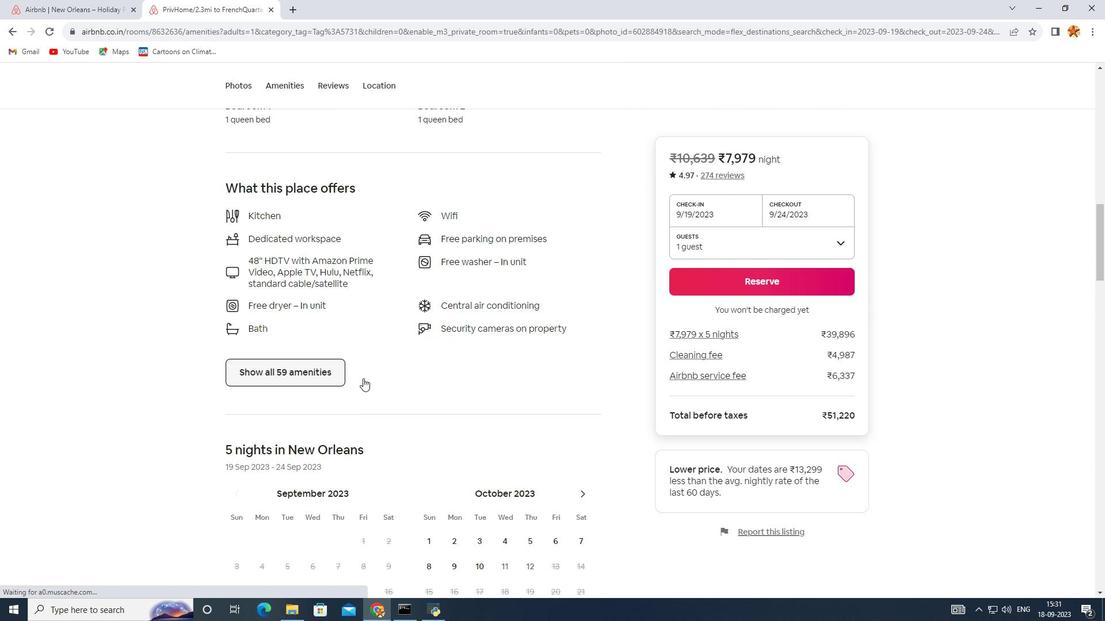 
Action: Mouse pressed left at (337, 378)
Screenshot: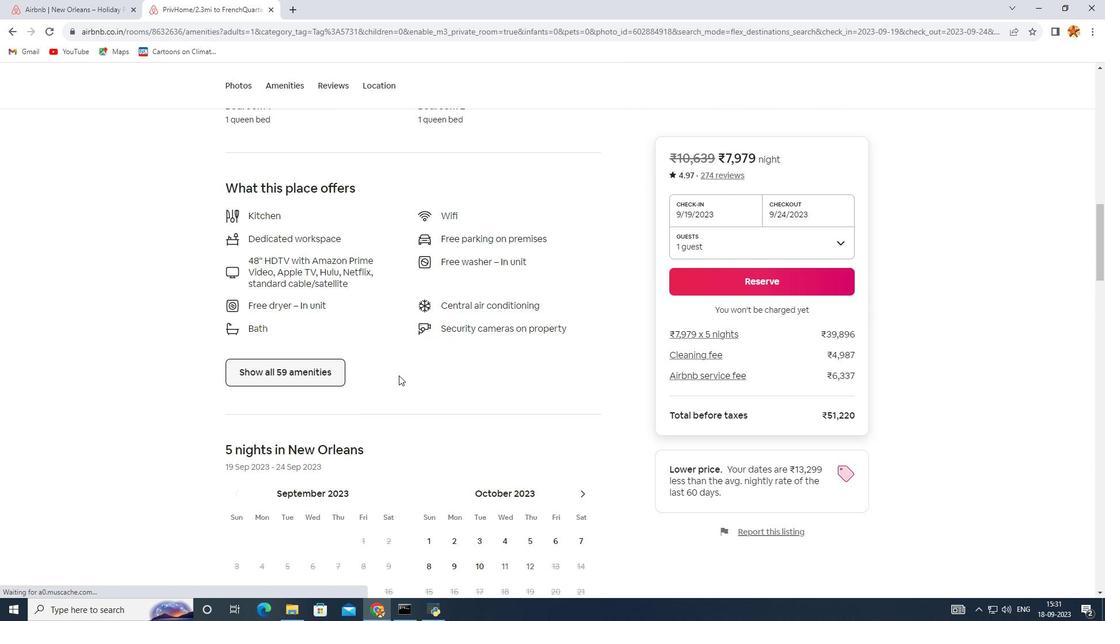 
Action: Mouse moved to (471, 370)
Screenshot: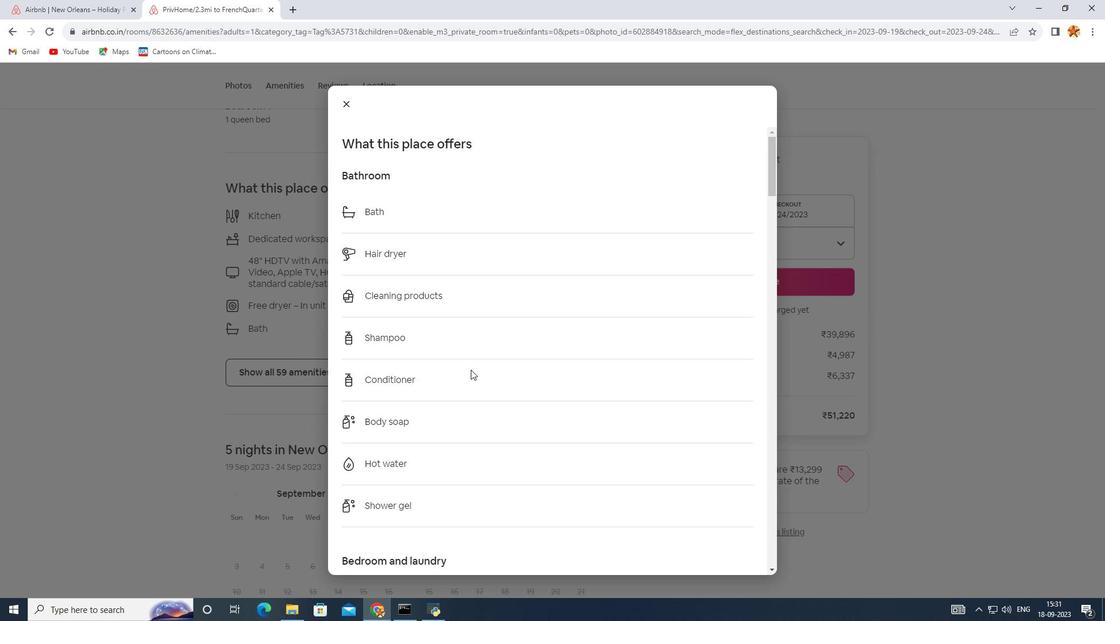 
Action: Mouse scrolled (471, 369) with delta (0, 0)
Screenshot: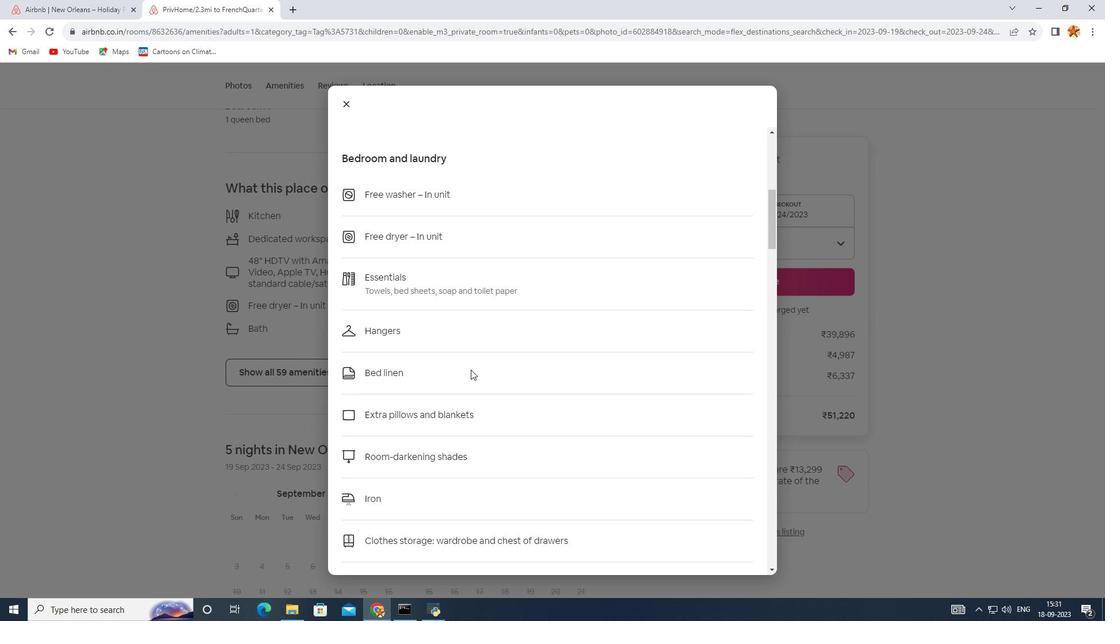 
Action: Mouse scrolled (471, 369) with delta (0, 0)
Screenshot: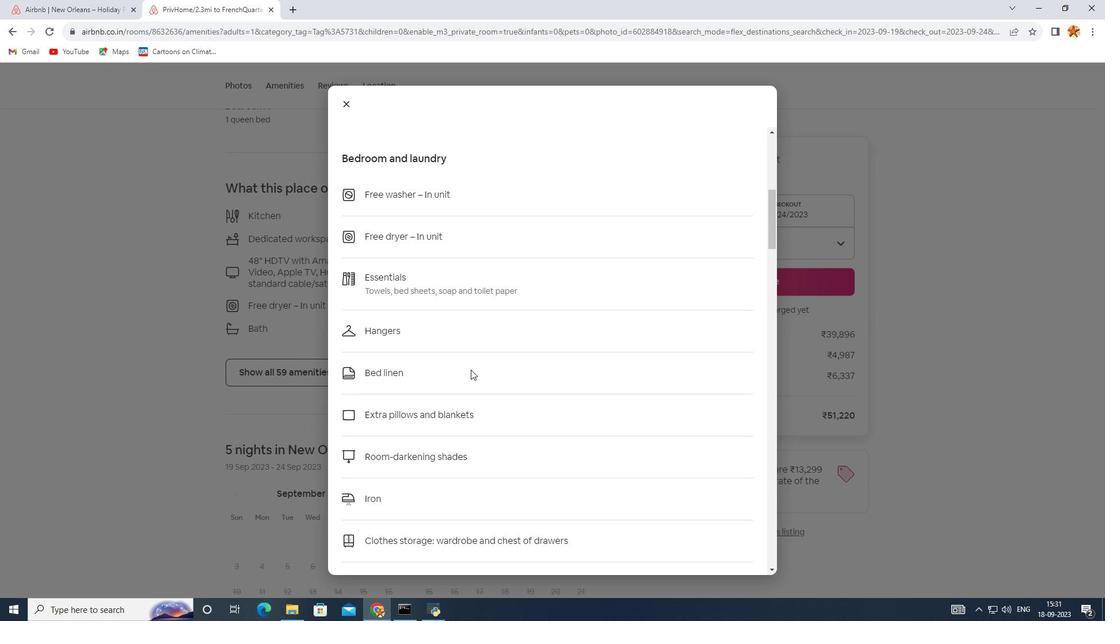 
Action: Mouse scrolled (471, 369) with delta (0, 0)
Screenshot: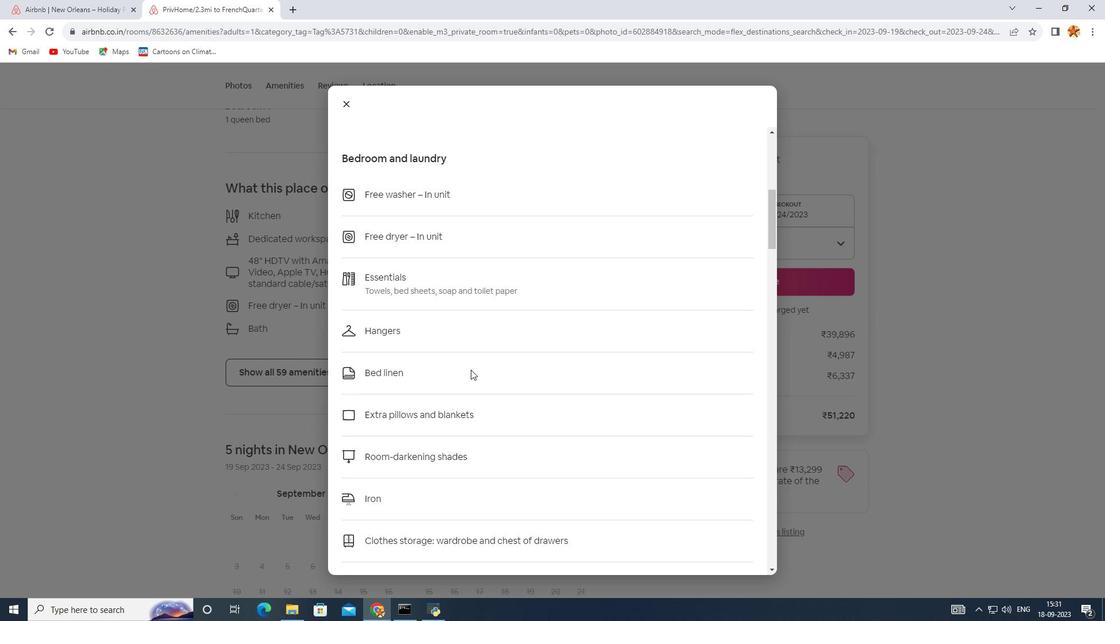 
Action: Mouse scrolled (471, 369) with delta (0, 0)
Screenshot: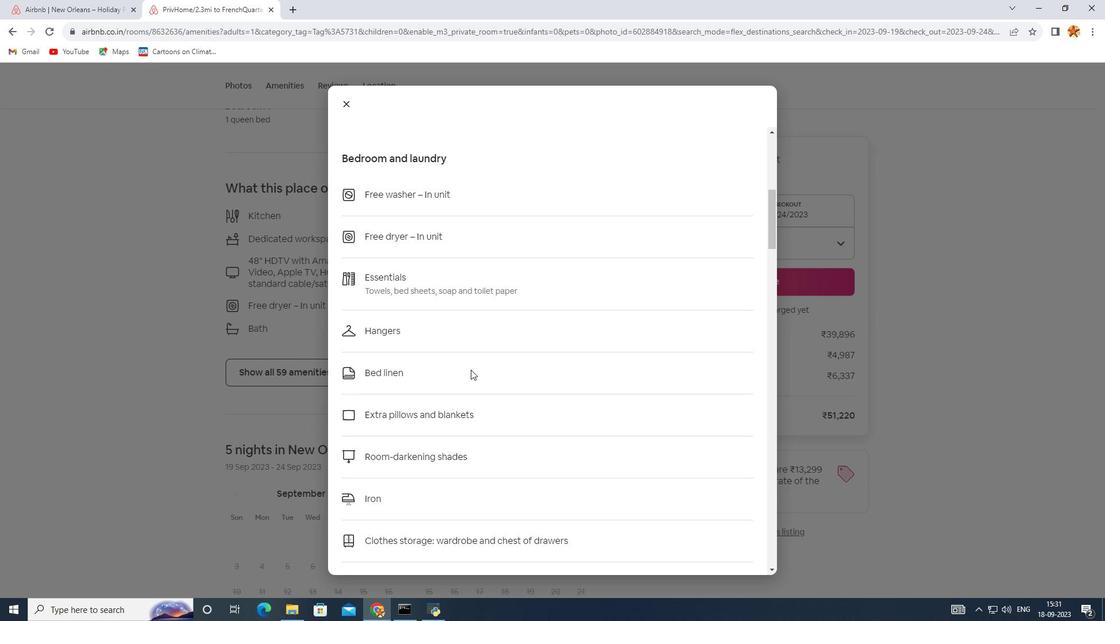 
Action: Mouse scrolled (471, 369) with delta (0, 0)
Screenshot: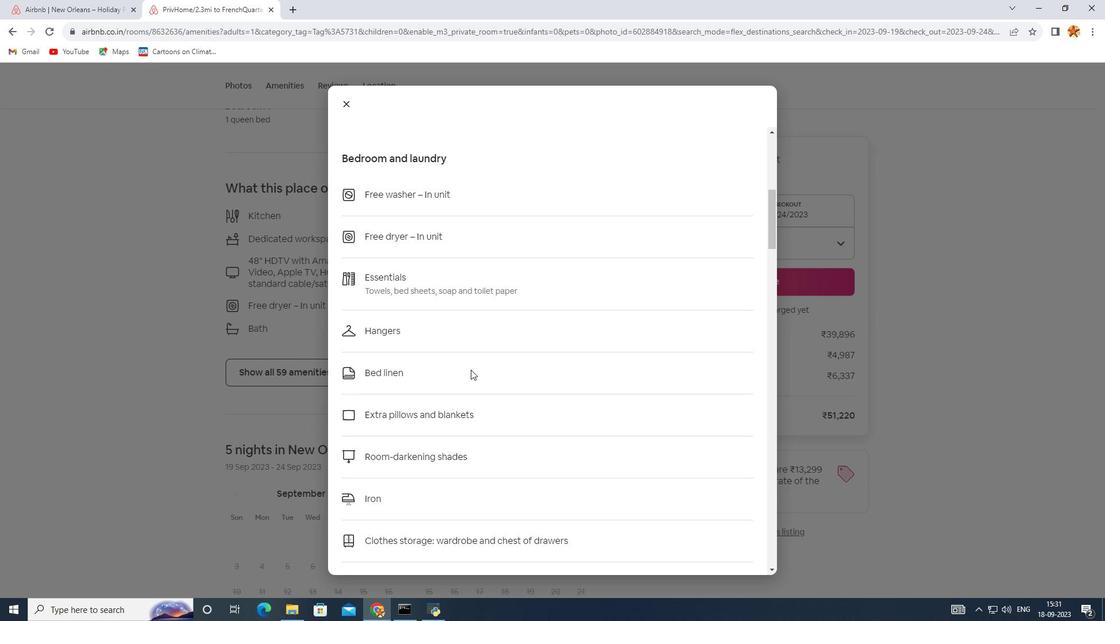 
Action: Mouse scrolled (471, 369) with delta (0, 0)
Screenshot: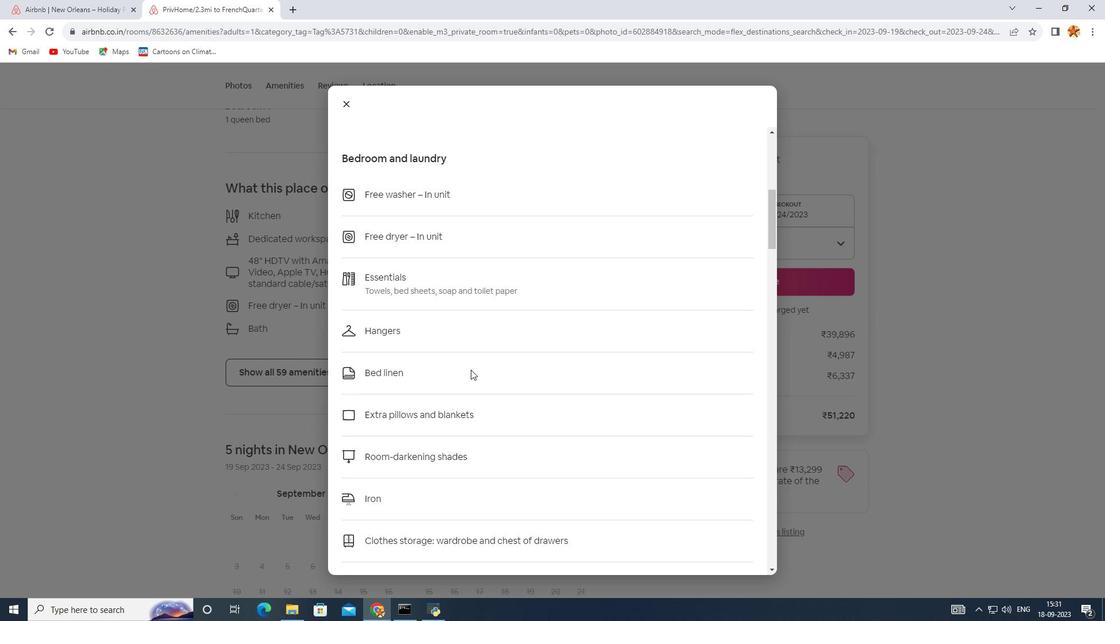 
Action: Mouse scrolled (471, 369) with delta (0, 0)
Screenshot: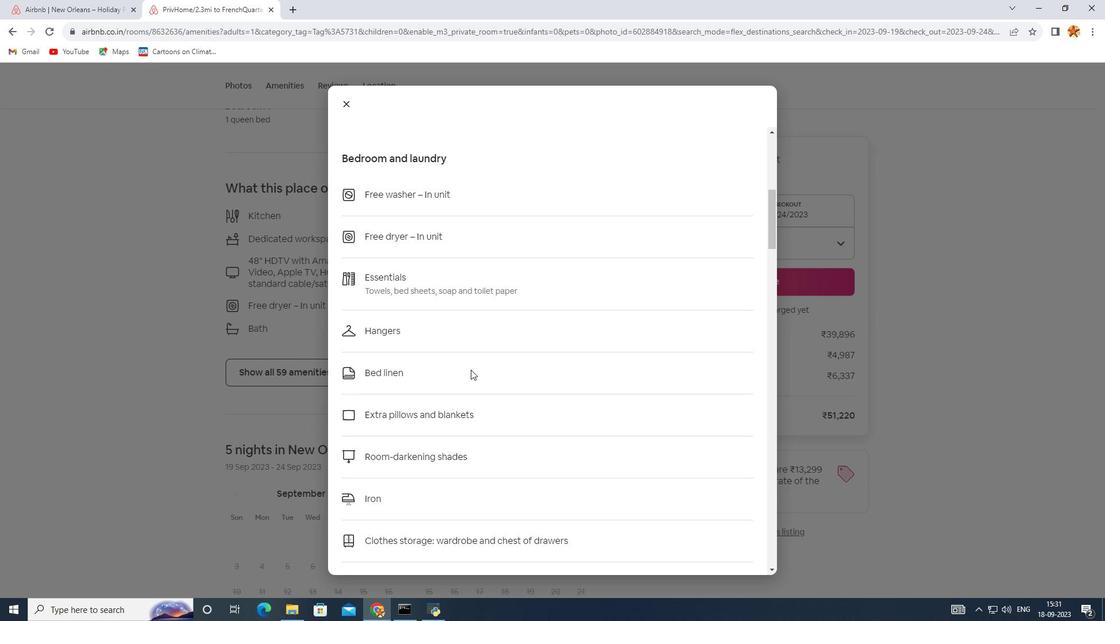 
Action: Mouse scrolled (471, 369) with delta (0, 0)
Screenshot: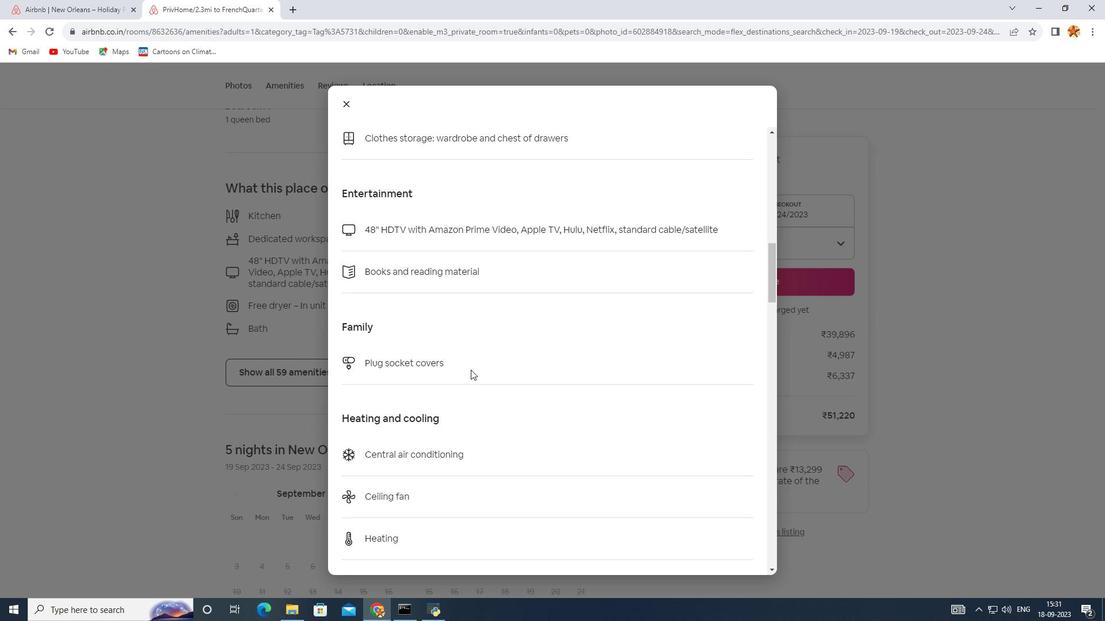 
Action: Mouse scrolled (471, 369) with delta (0, 0)
Screenshot: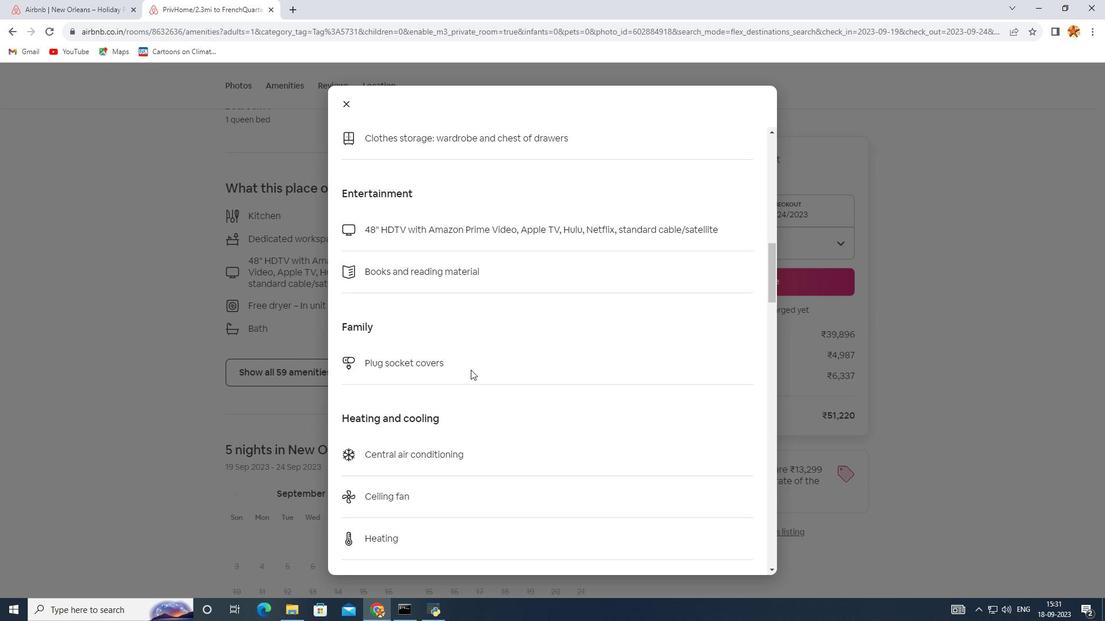 
Action: Mouse scrolled (471, 369) with delta (0, 0)
Screenshot: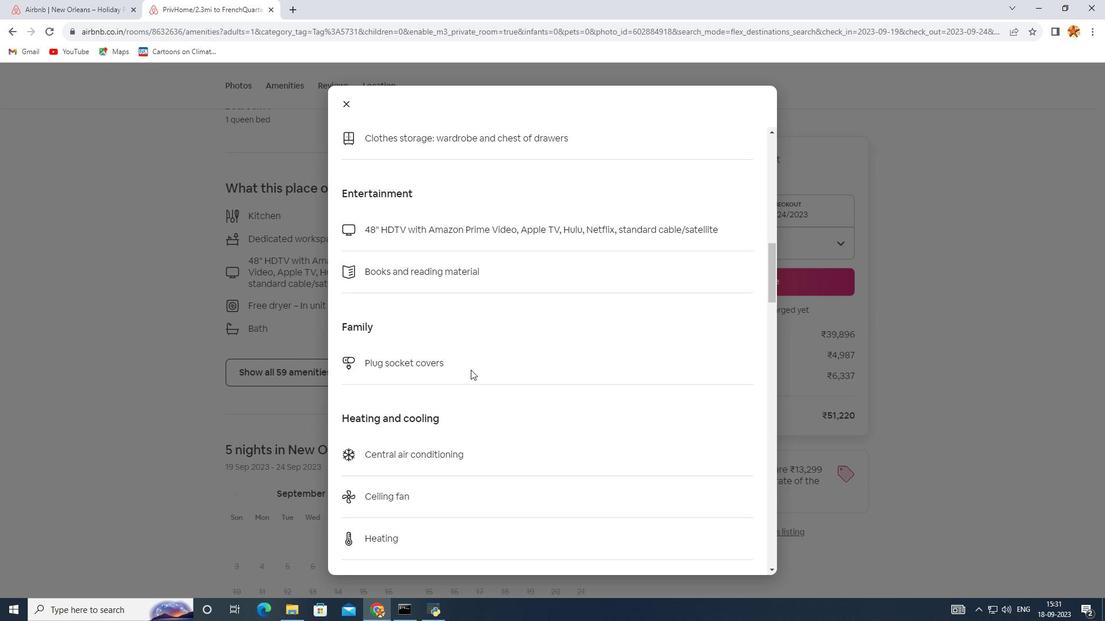 
Action: Mouse scrolled (471, 369) with delta (0, 0)
Screenshot: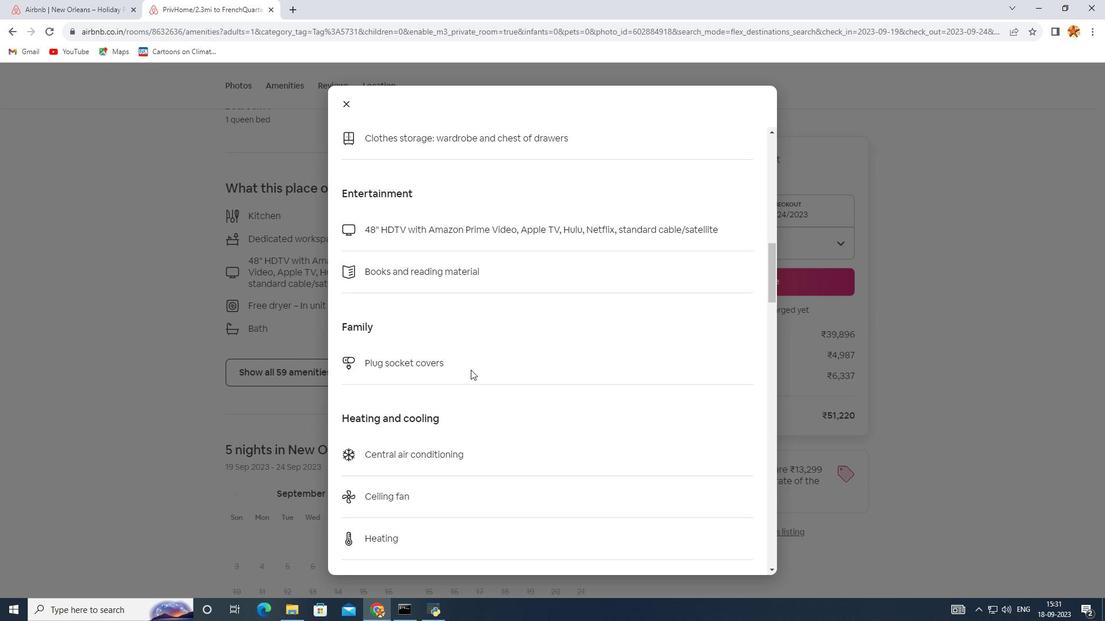 
Action: Mouse scrolled (471, 369) with delta (0, 0)
Screenshot: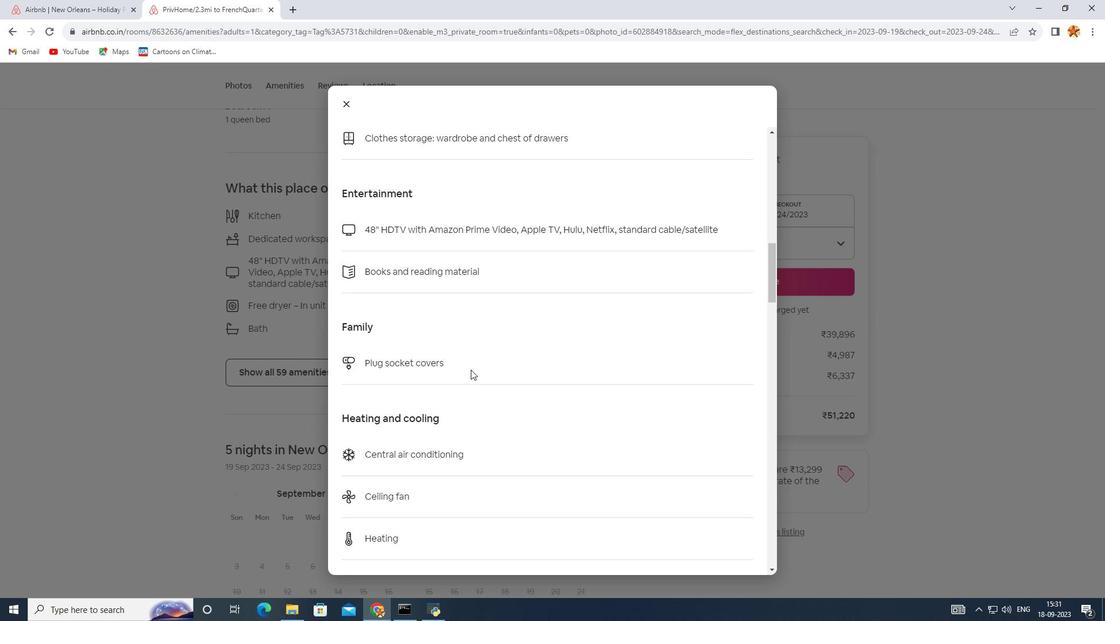 
Action: Mouse scrolled (471, 369) with delta (0, 0)
Screenshot: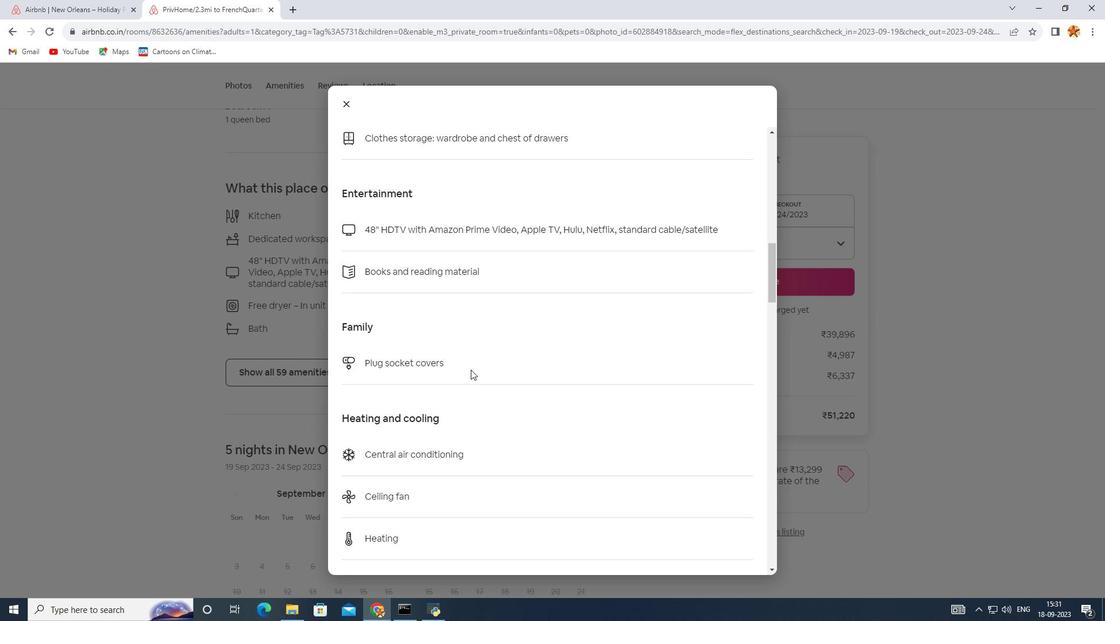 
Action: Mouse scrolled (471, 369) with delta (0, 0)
Screenshot: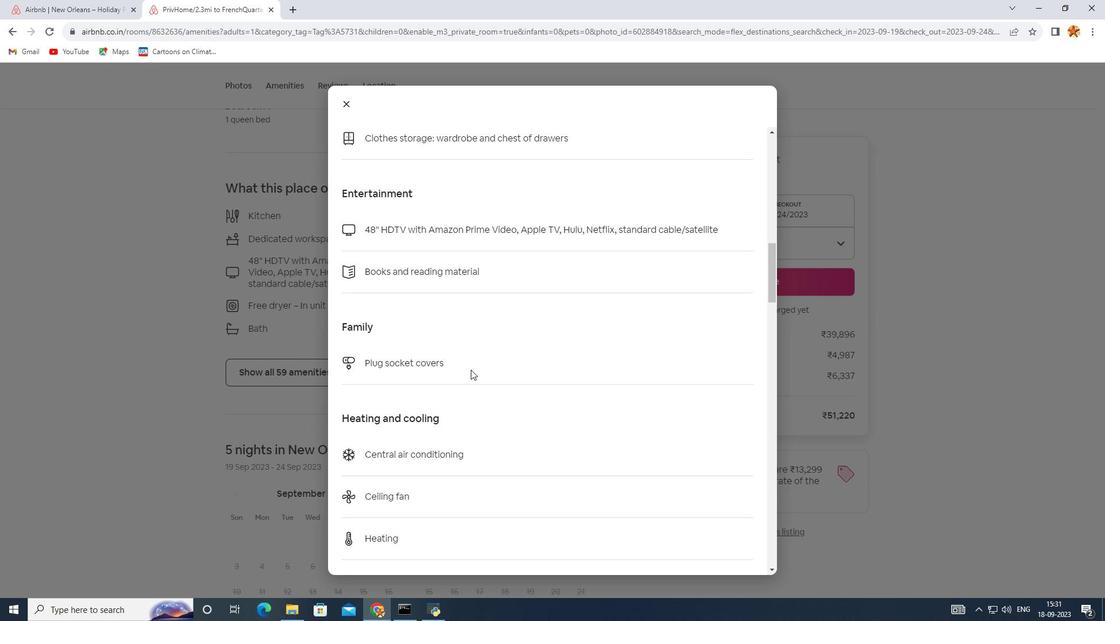 
Action: Mouse scrolled (471, 369) with delta (0, 0)
Screenshot: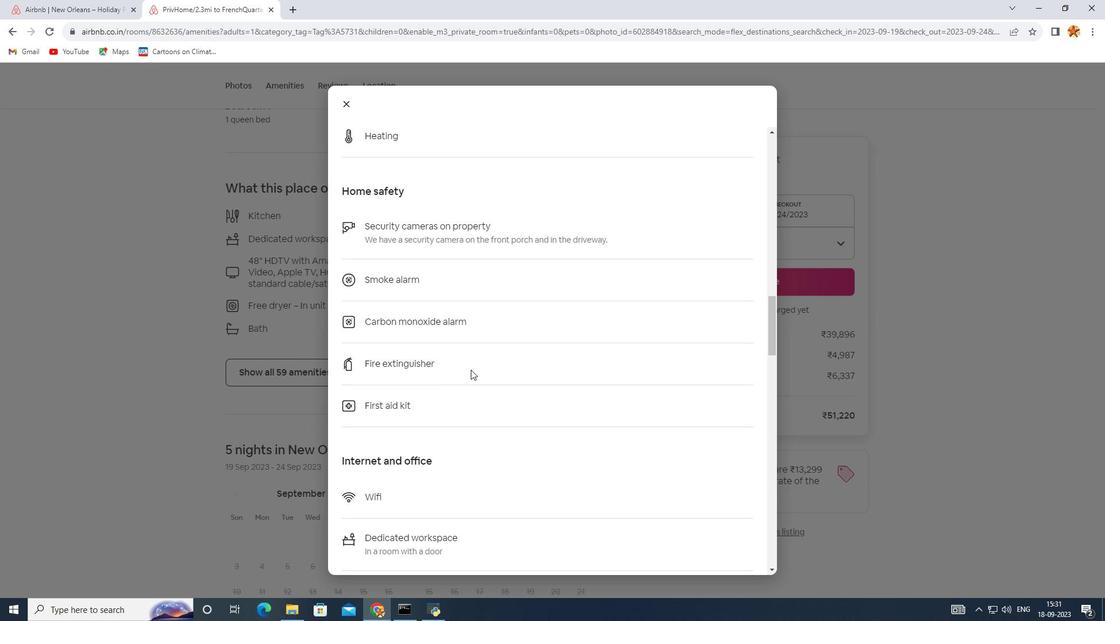 
Action: Mouse scrolled (471, 369) with delta (0, 0)
Screenshot: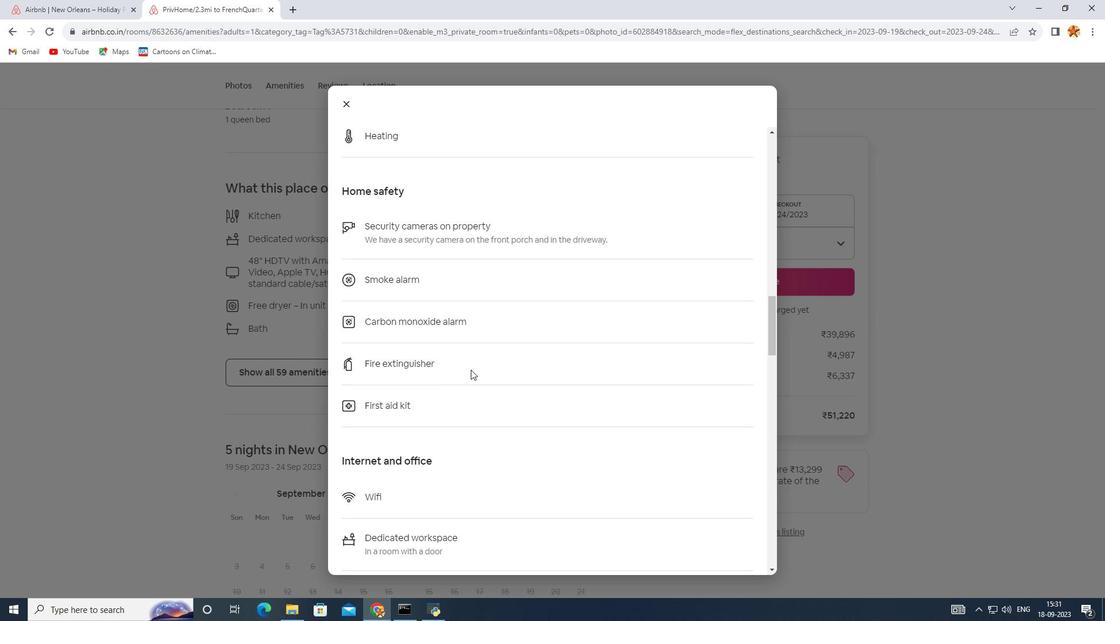 
Action: Mouse scrolled (471, 369) with delta (0, 0)
Screenshot: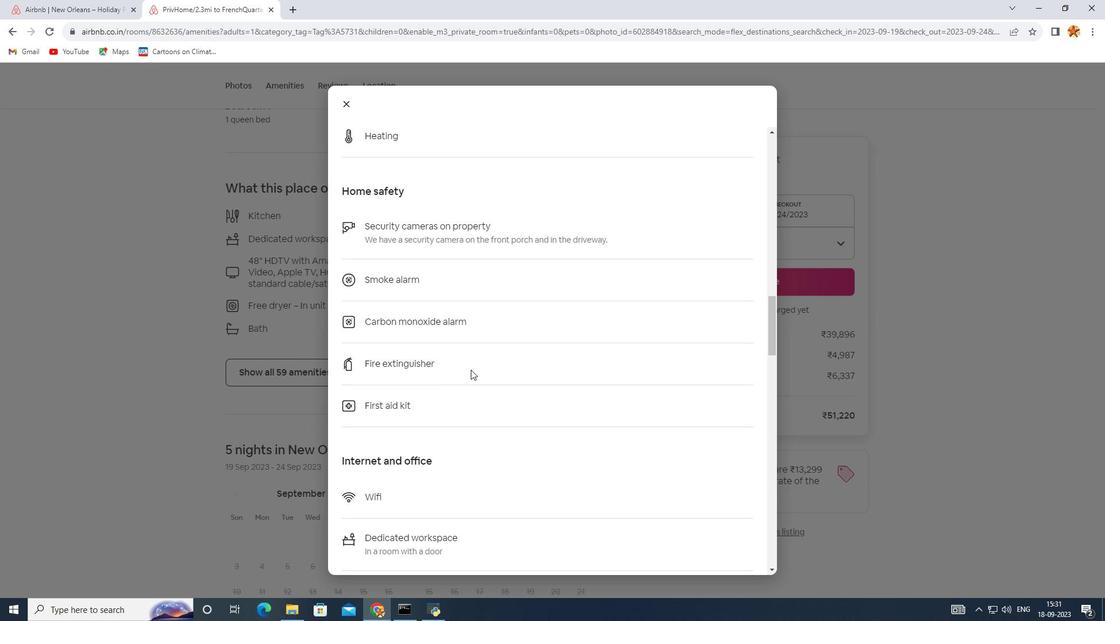 
Action: Mouse scrolled (471, 369) with delta (0, 0)
Screenshot: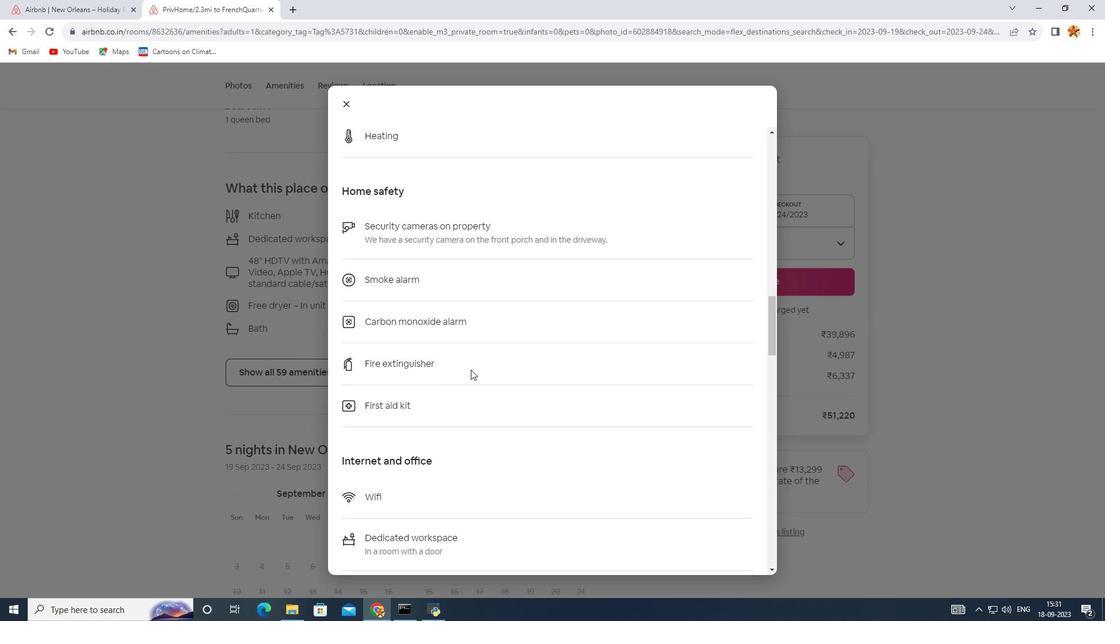 
Action: Mouse scrolled (471, 369) with delta (0, 0)
Screenshot: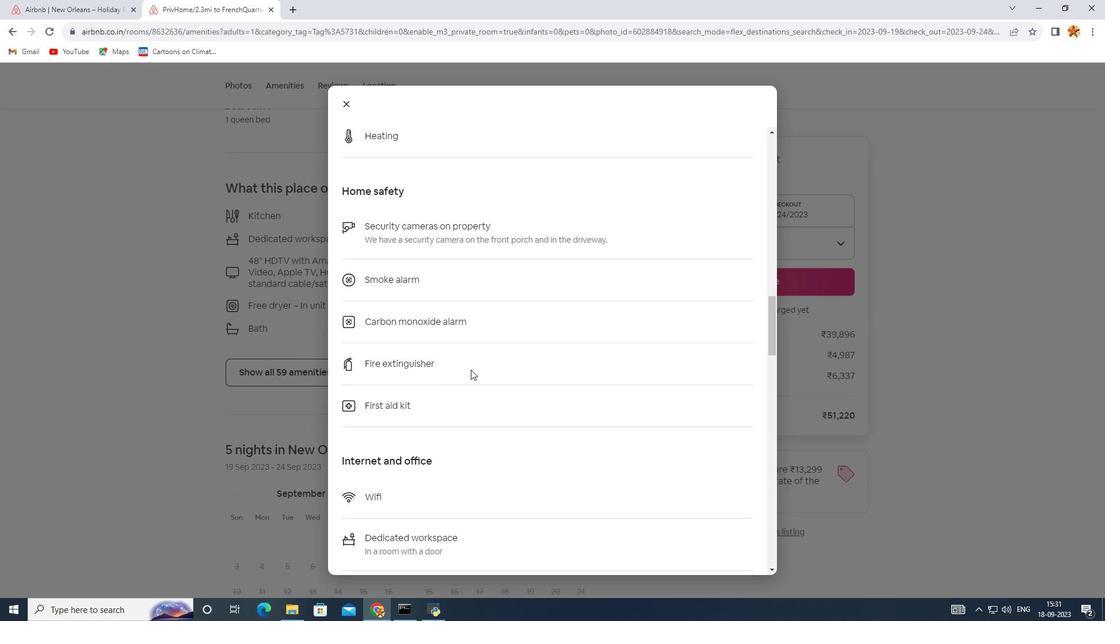 
Action: Mouse scrolled (471, 369) with delta (0, 0)
Screenshot: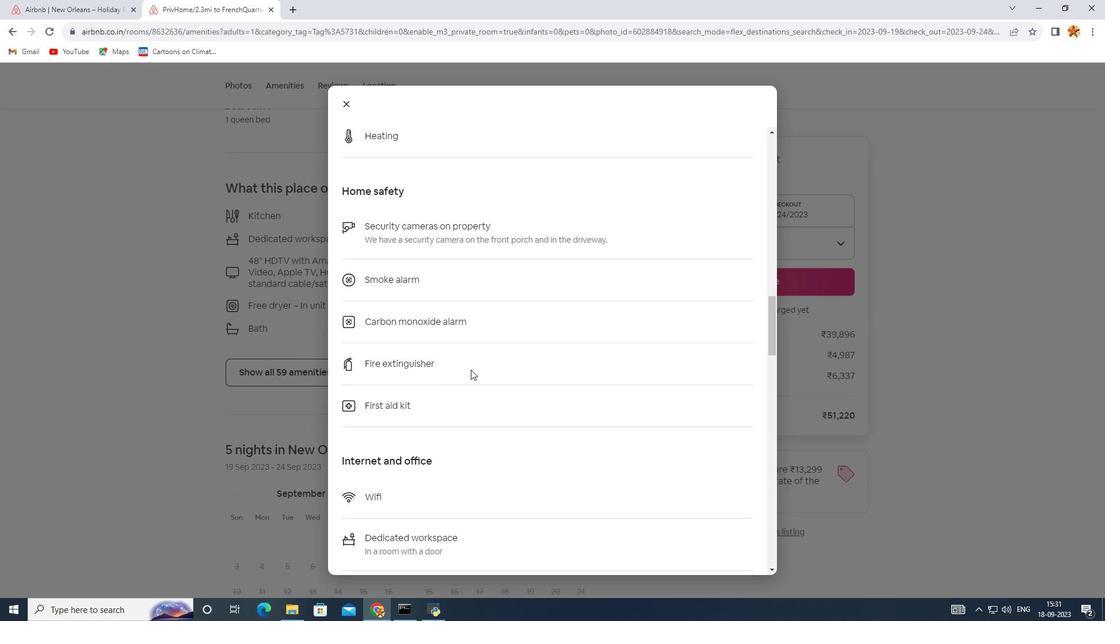 
Action: Mouse scrolled (471, 369) with delta (0, 0)
Screenshot: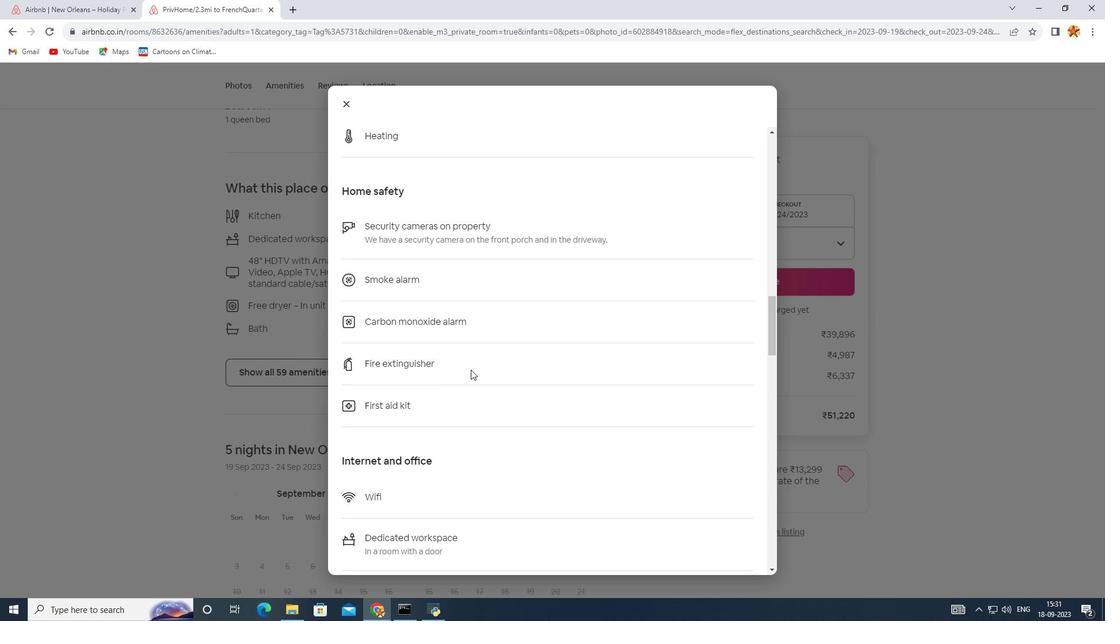 
Action: Mouse scrolled (471, 369) with delta (0, 0)
Screenshot: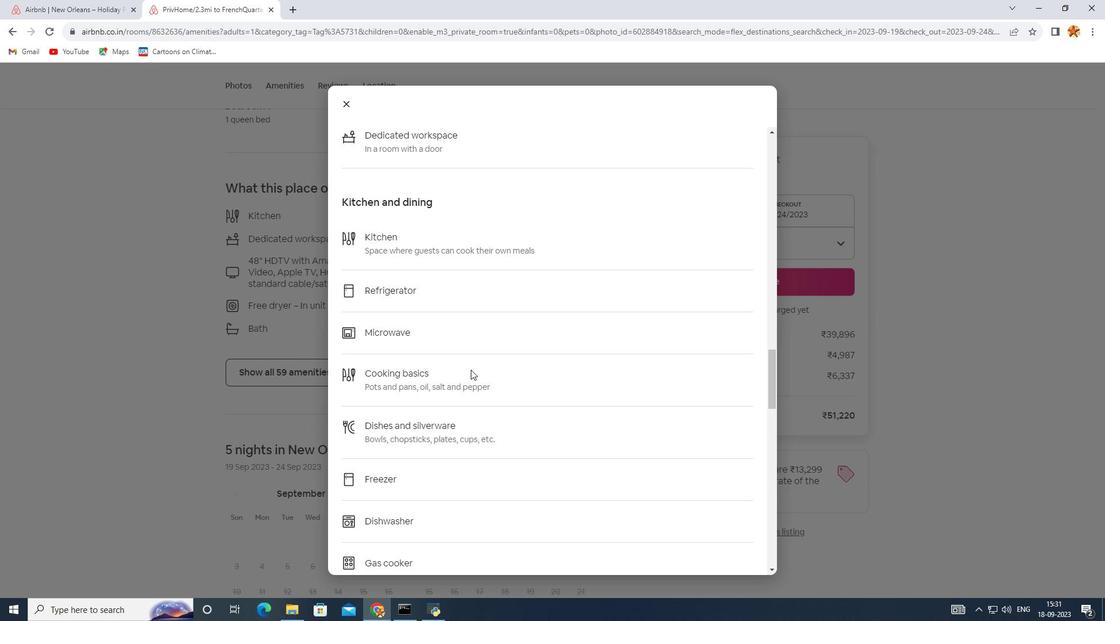 
Action: Mouse scrolled (471, 369) with delta (0, 0)
Screenshot: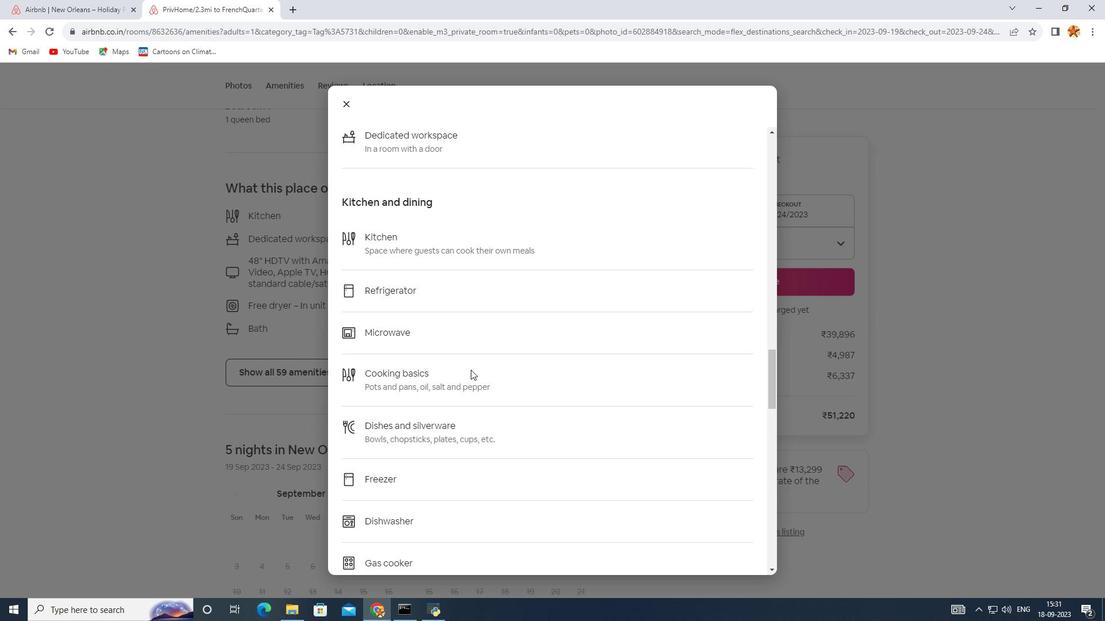 
Action: Mouse scrolled (471, 369) with delta (0, 0)
Screenshot: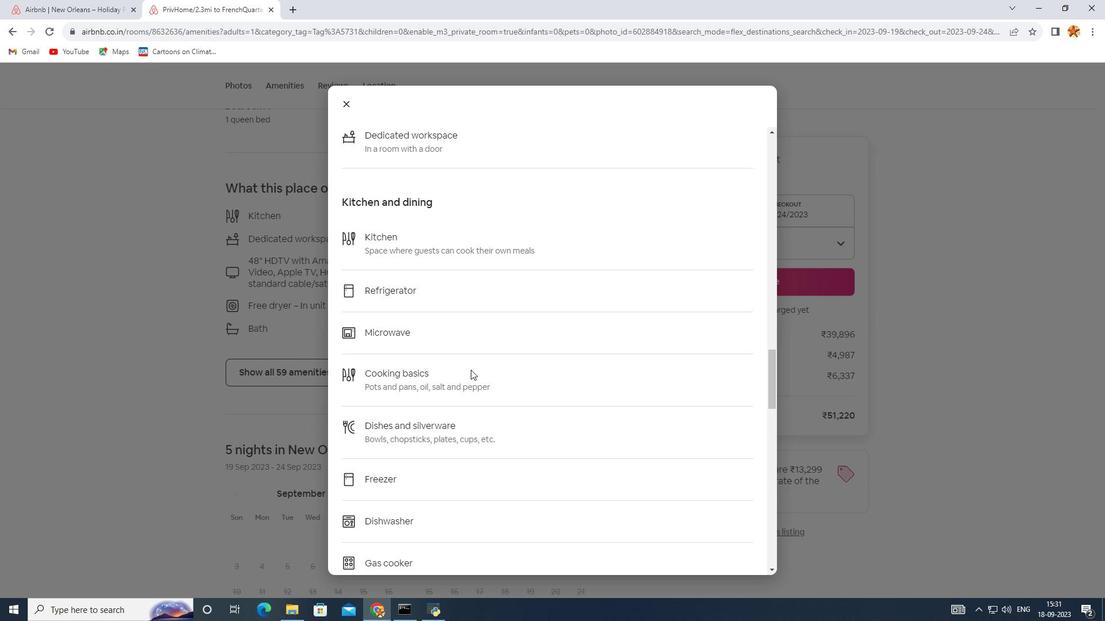 
Action: Mouse scrolled (471, 369) with delta (0, 0)
Screenshot: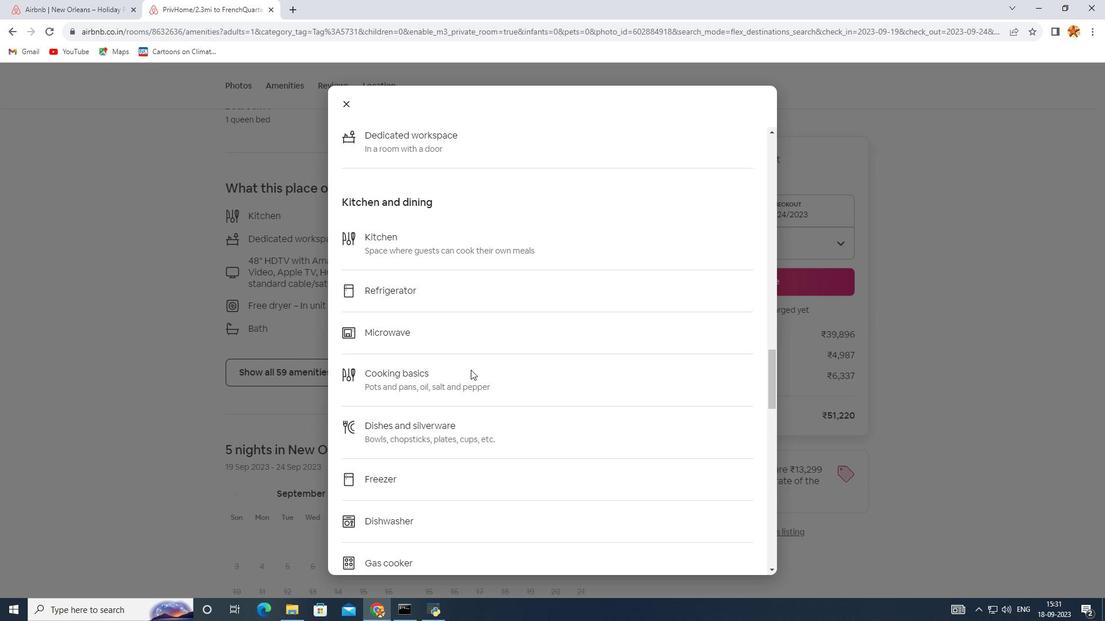 
Action: Mouse scrolled (471, 369) with delta (0, 0)
Screenshot: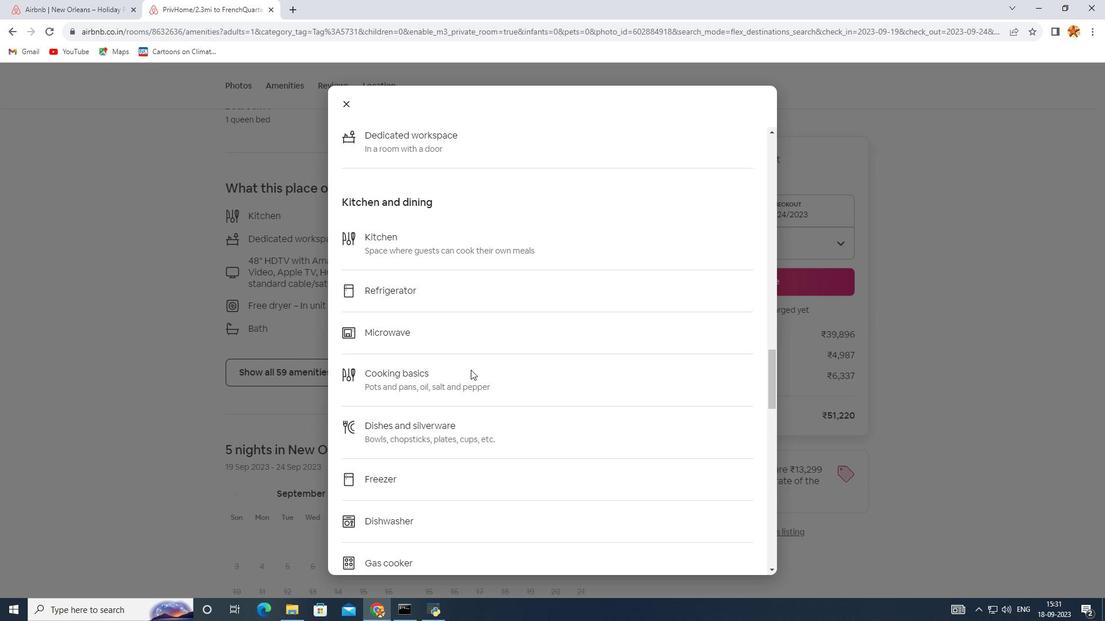
Action: Mouse scrolled (471, 369) with delta (0, 0)
Screenshot: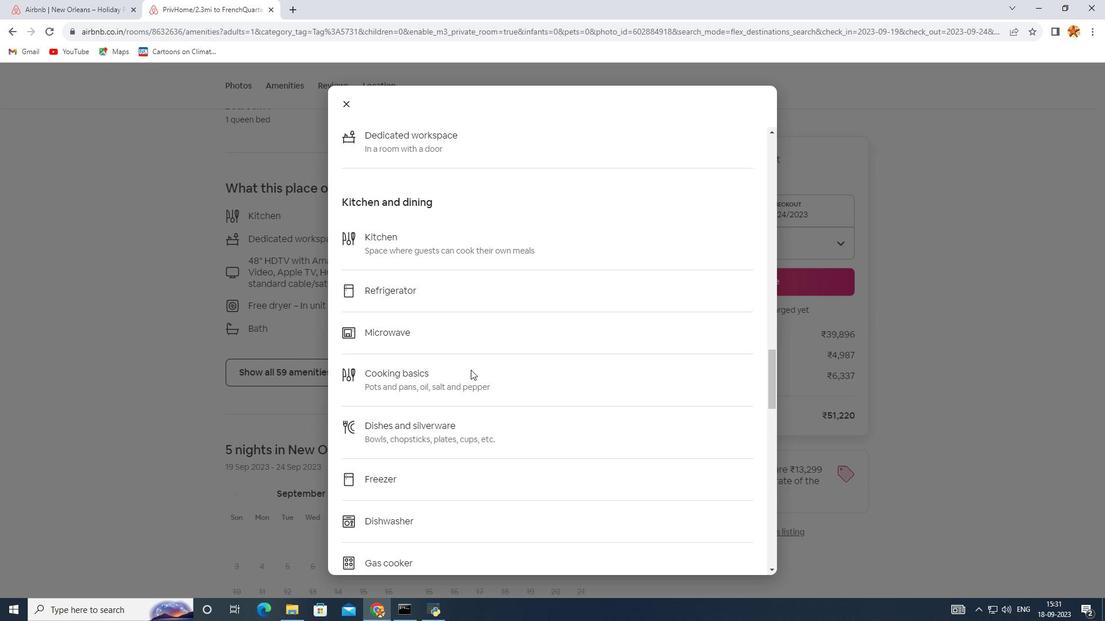 
Action: Mouse scrolled (471, 369) with delta (0, 0)
Screenshot: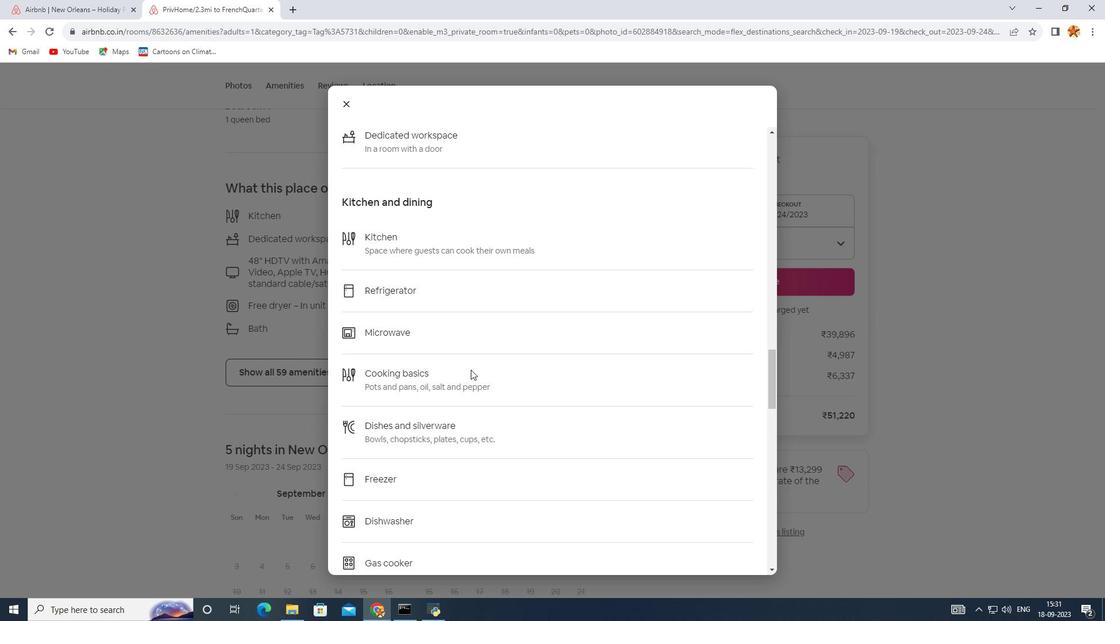 
Action: Mouse scrolled (471, 369) with delta (0, 0)
Screenshot: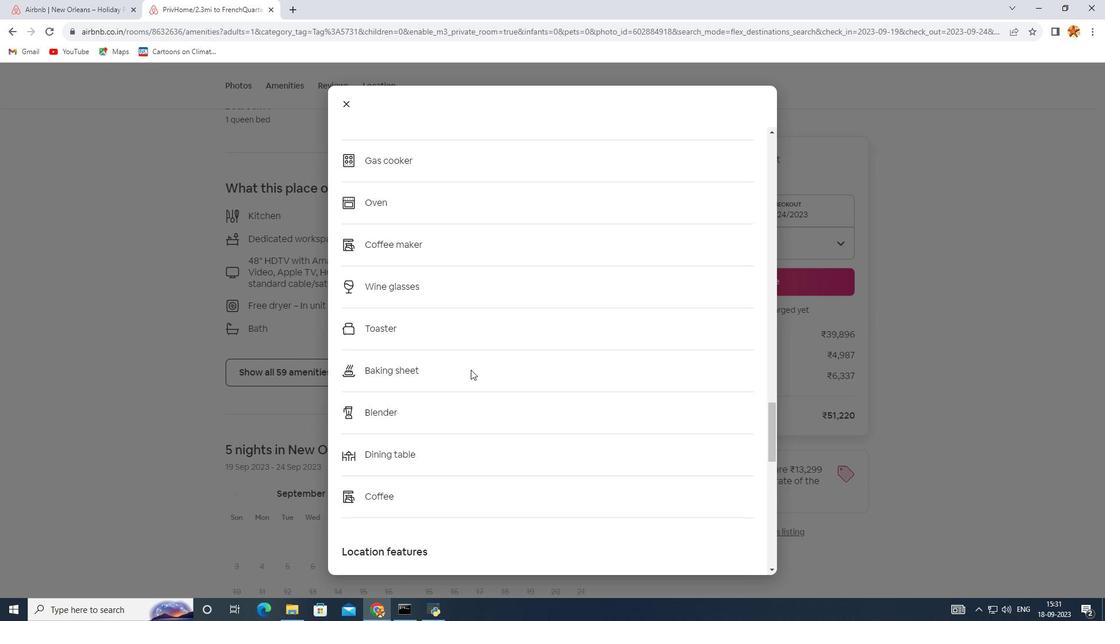 
Action: Mouse scrolled (471, 369) with delta (0, 0)
Screenshot: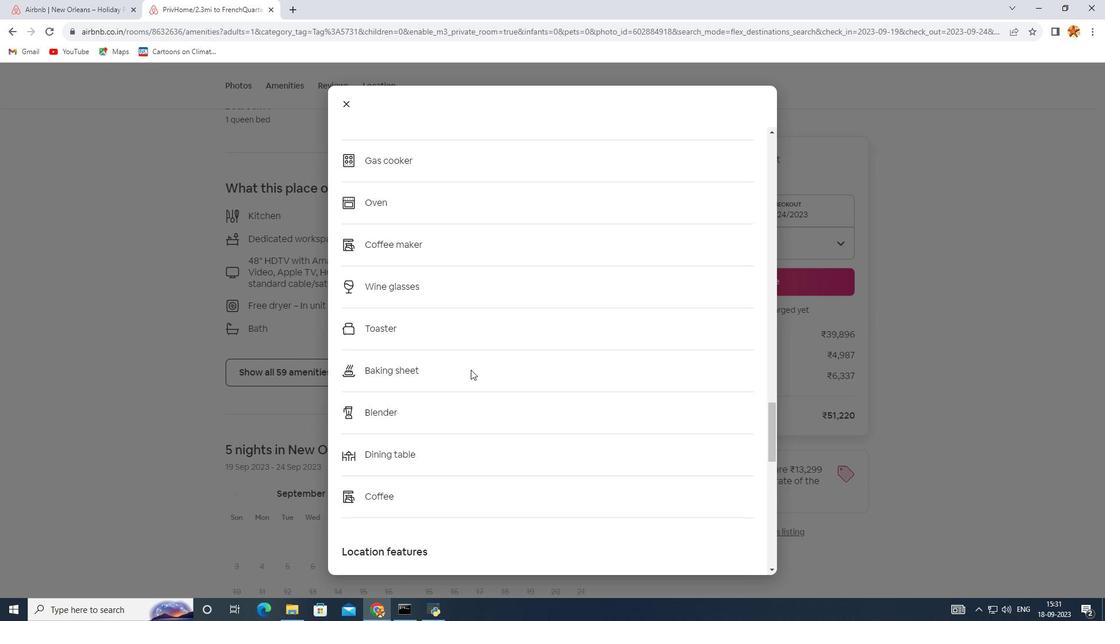 
Action: Mouse scrolled (471, 369) with delta (0, 0)
Screenshot: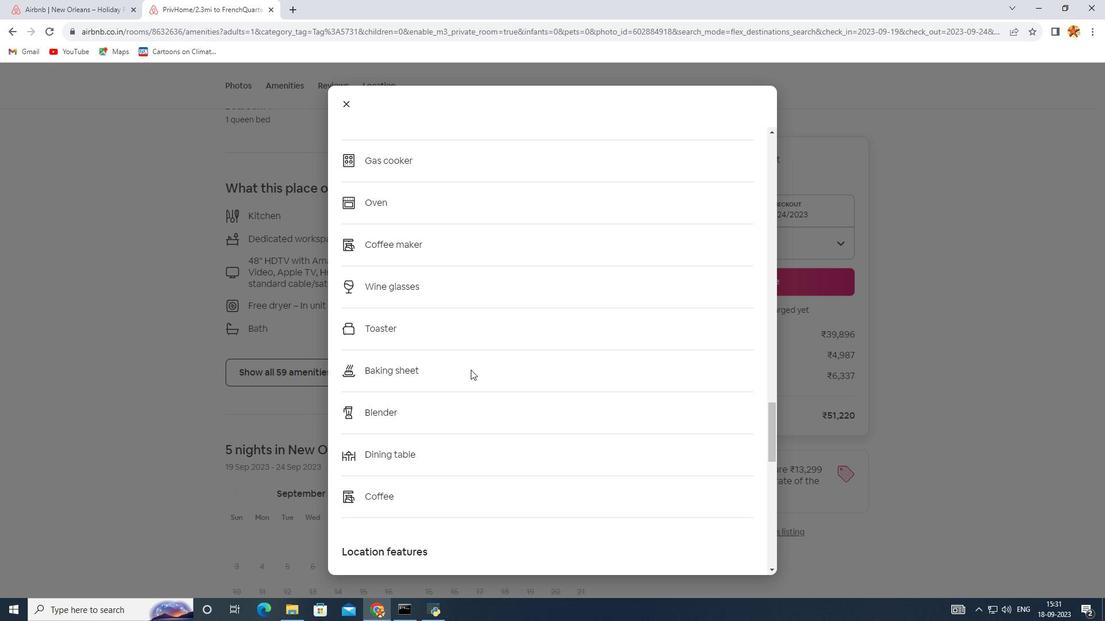 
Action: Mouse scrolled (471, 369) with delta (0, 0)
Screenshot: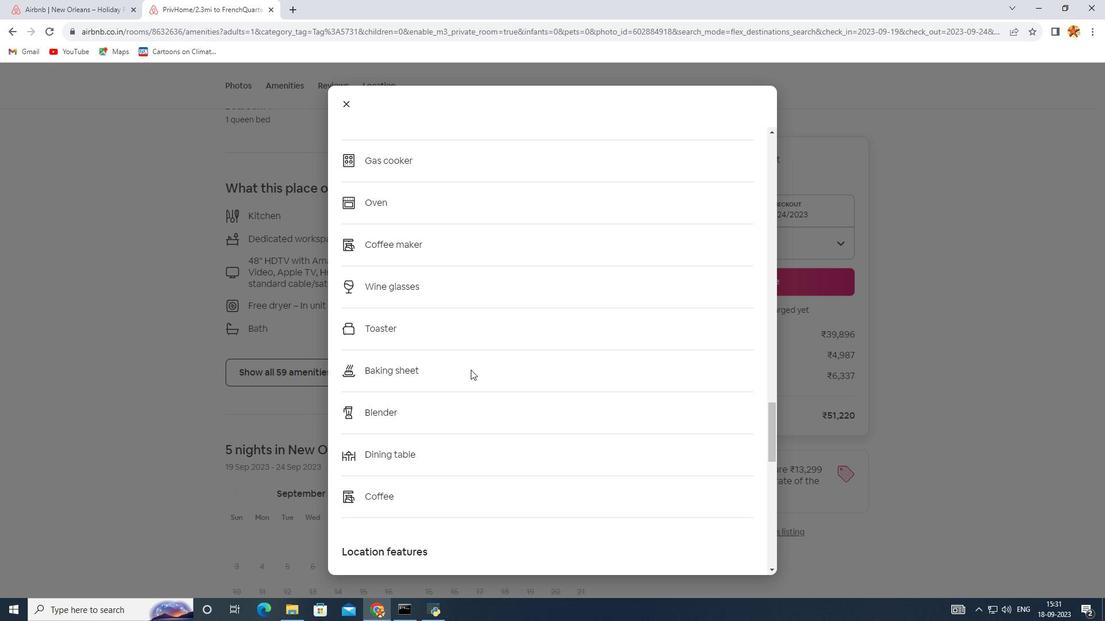 
Action: Mouse scrolled (471, 369) with delta (0, 0)
Screenshot: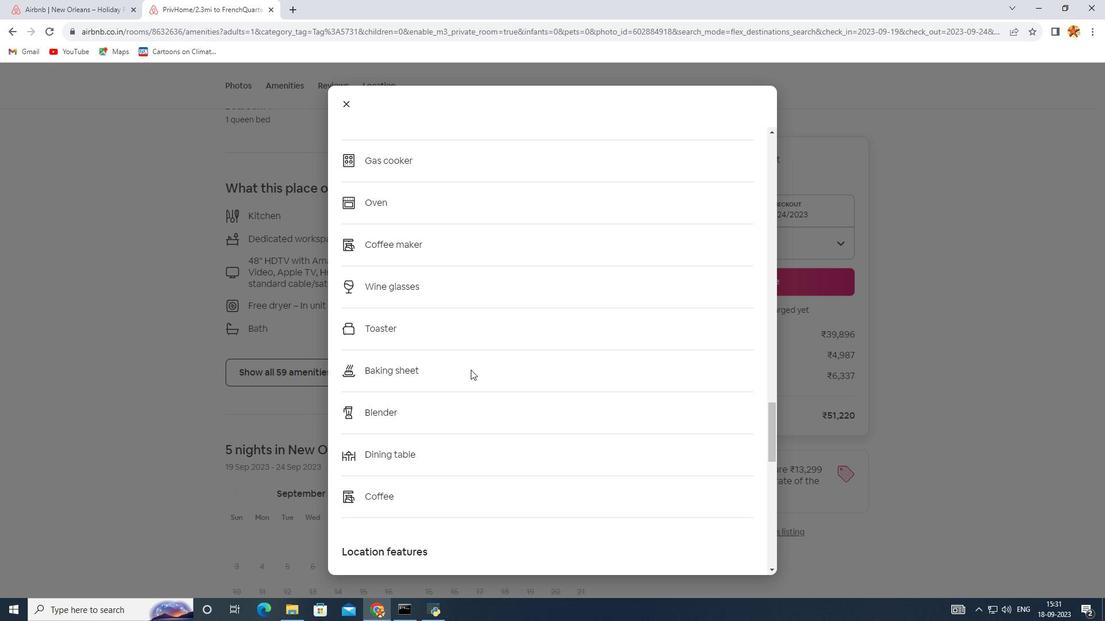 
Action: Mouse scrolled (471, 369) with delta (0, 0)
Screenshot: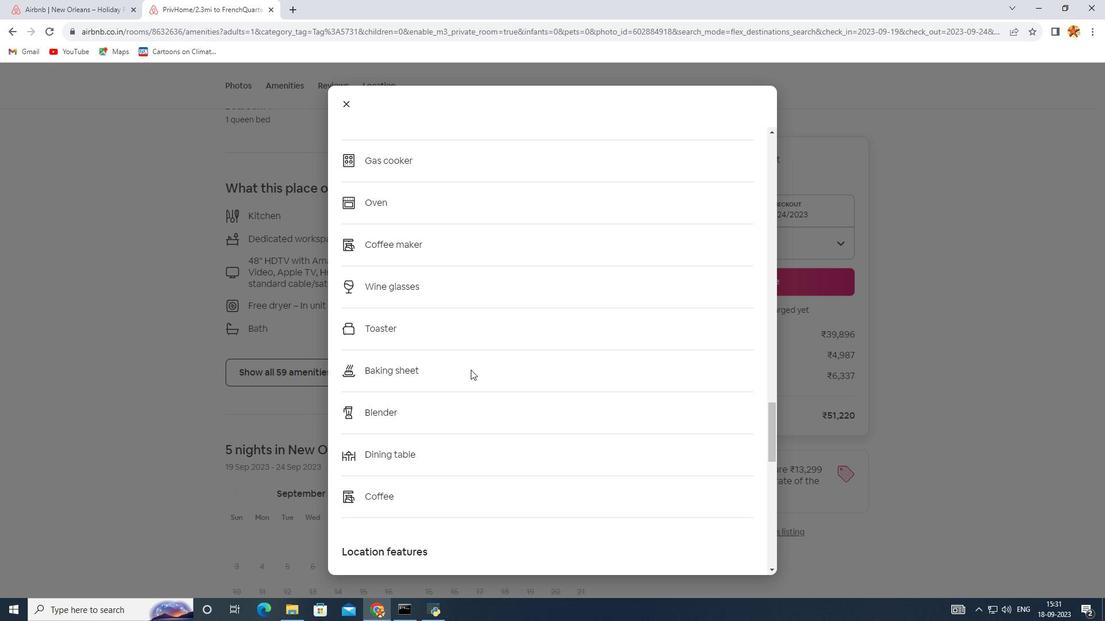 
Action: Mouse scrolled (471, 369) with delta (0, 0)
Screenshot: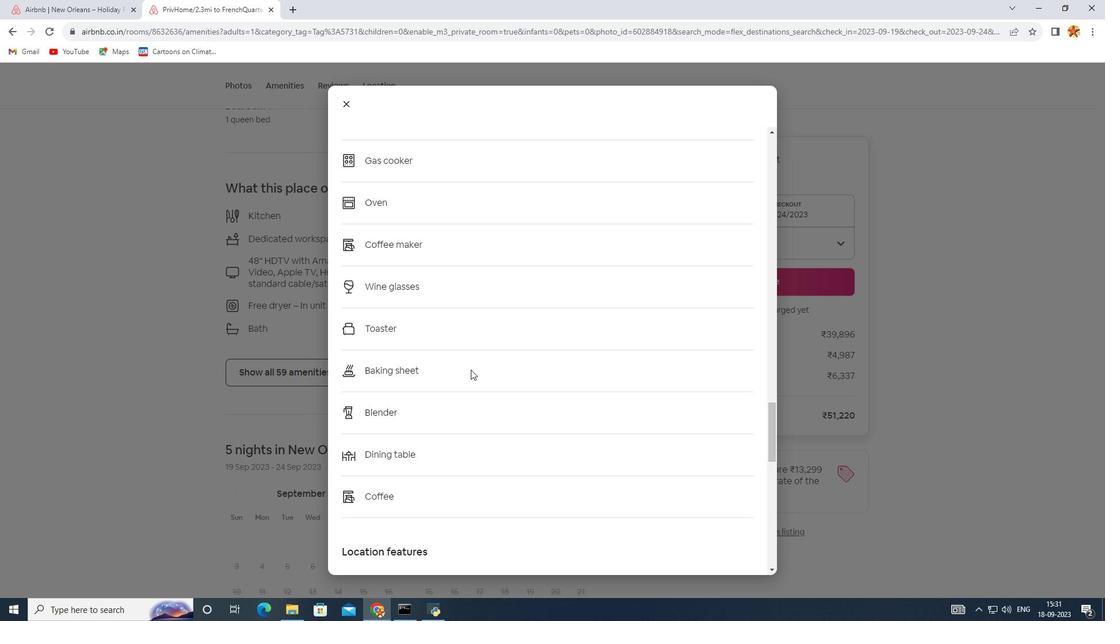 
Action: Mouse scrolled (471, 369) with delta (0, 0)
Screenshot: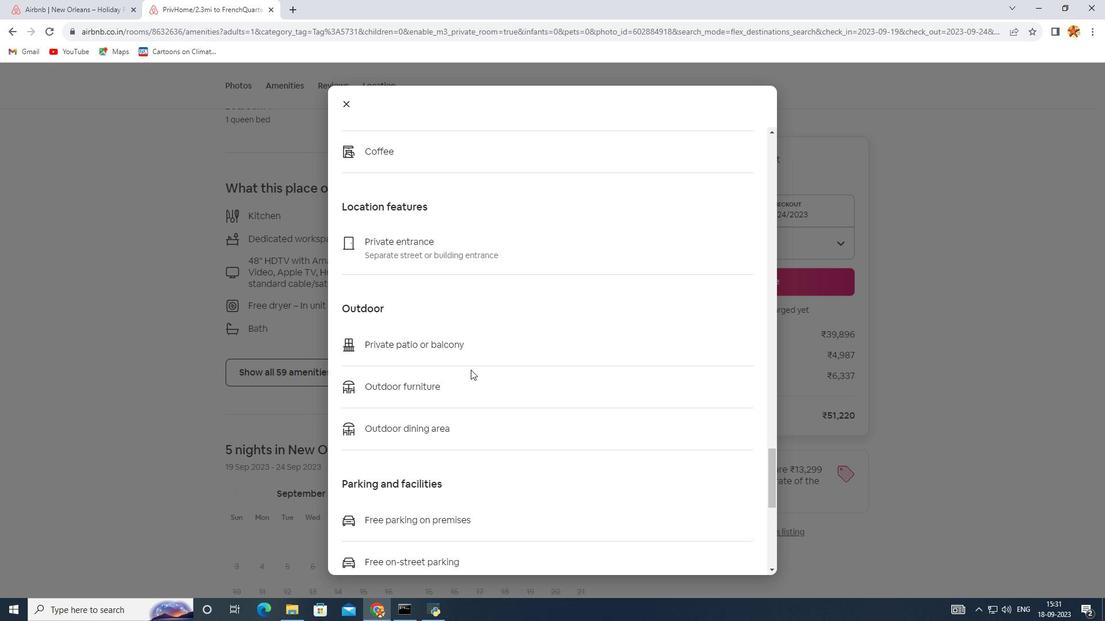 
Action: Mouse scrolled (471, 369) with delta (0, 0)
Screenshot: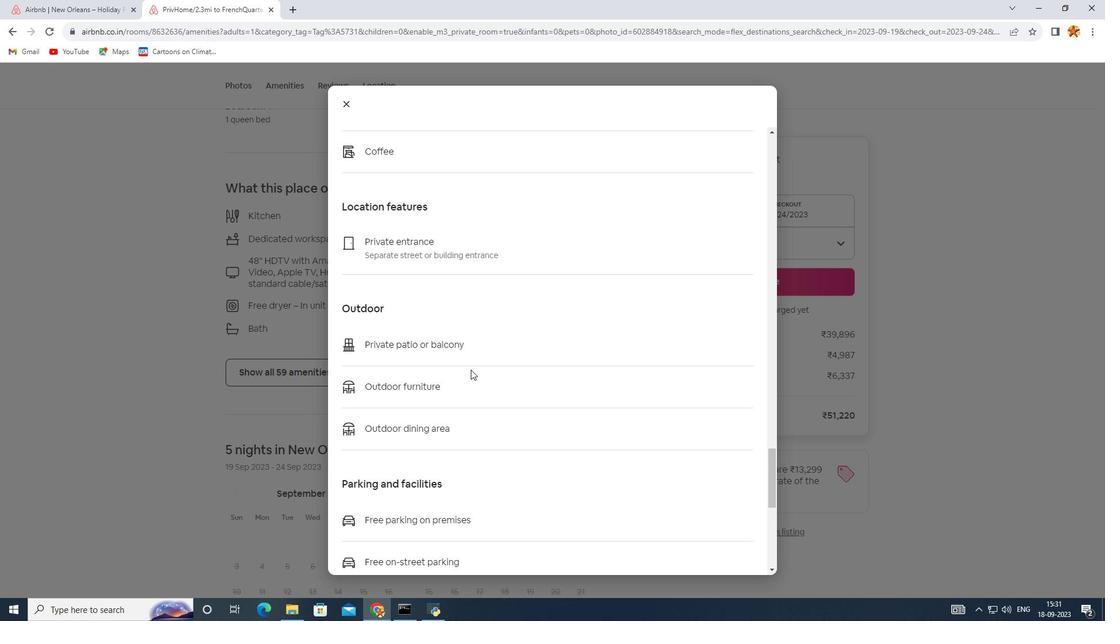 
Action: Mouse scrolled (471, 369) with delta (0, 0)
Screenshot: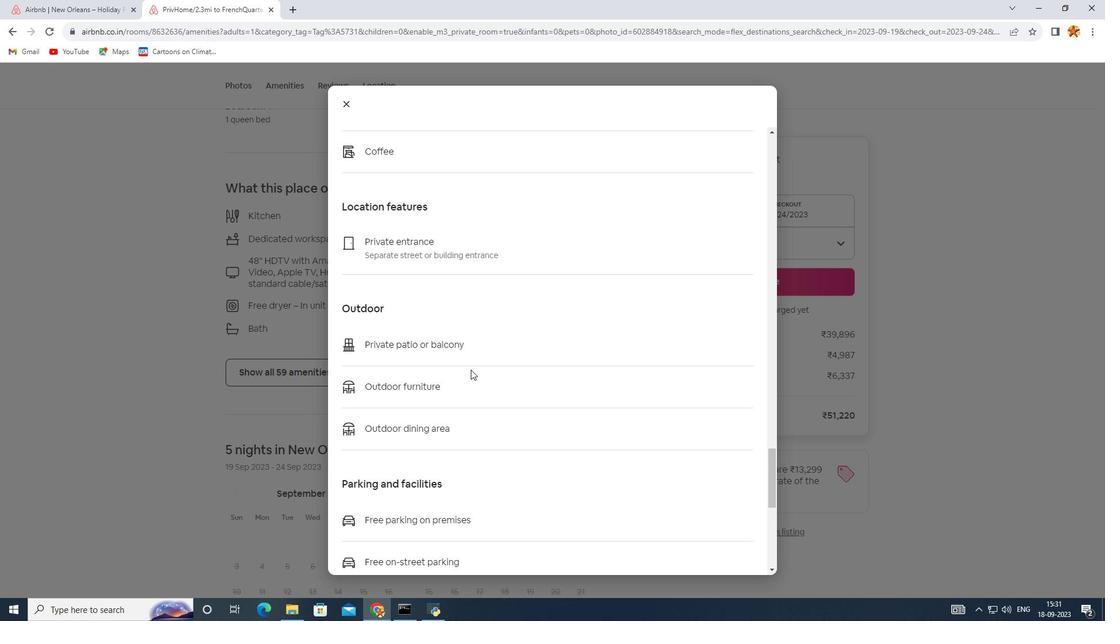 
Action: Mouse scrolled (471, 369) with delta (0, 0)
Screenshot: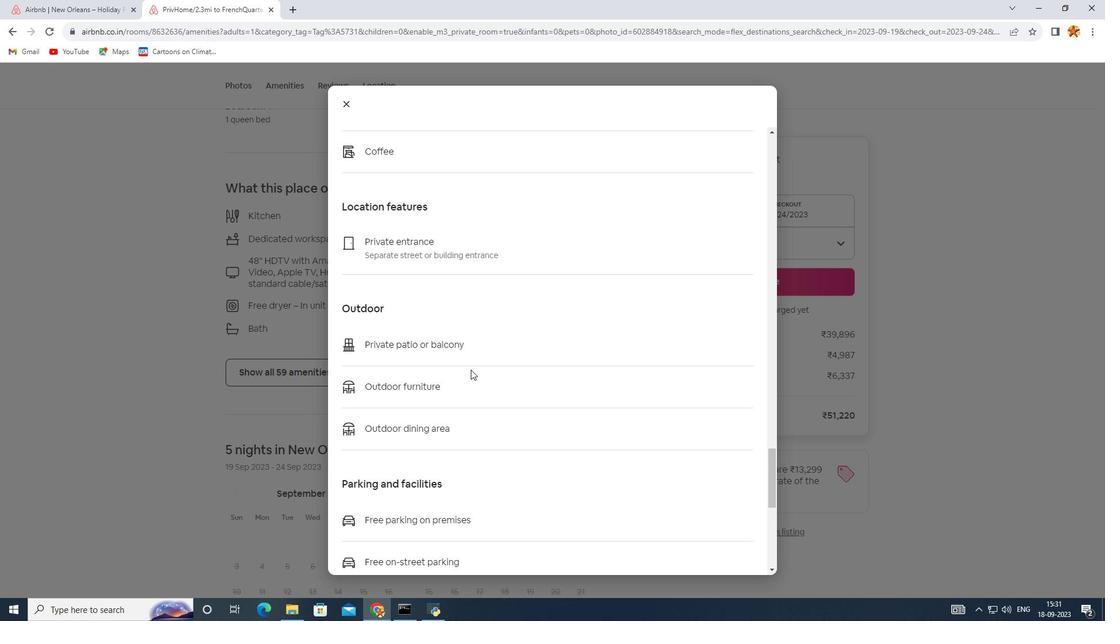 
Action: Mouse scrolled (471, 369) with delta (0, 0)
Screenshot: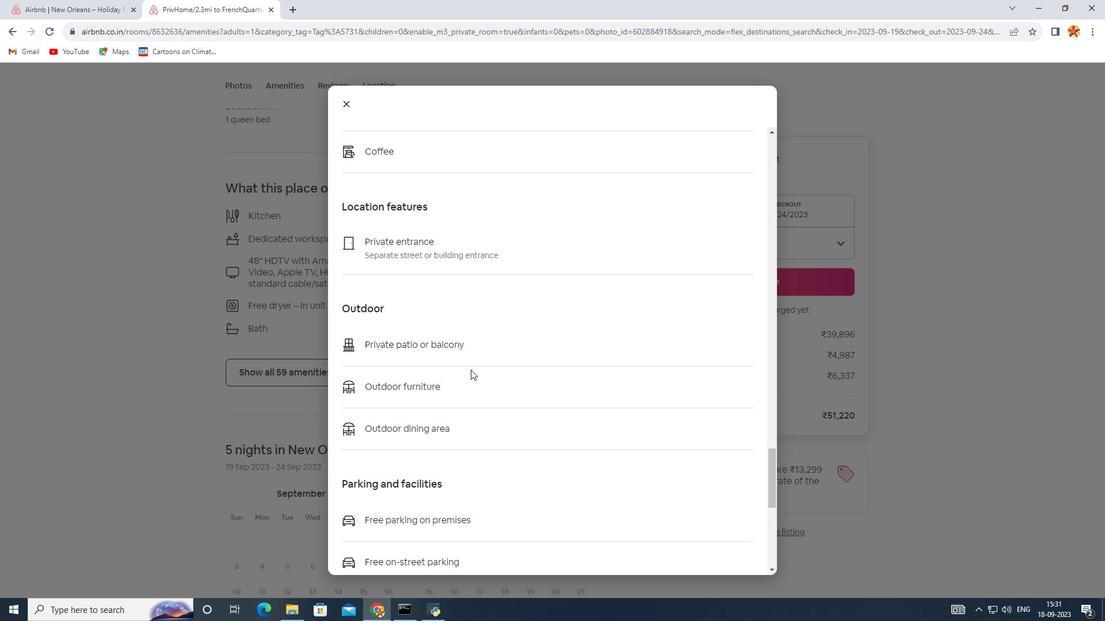 
Action: Mouse scrolled (471, 369) with delta (0, 0)
Screenshot: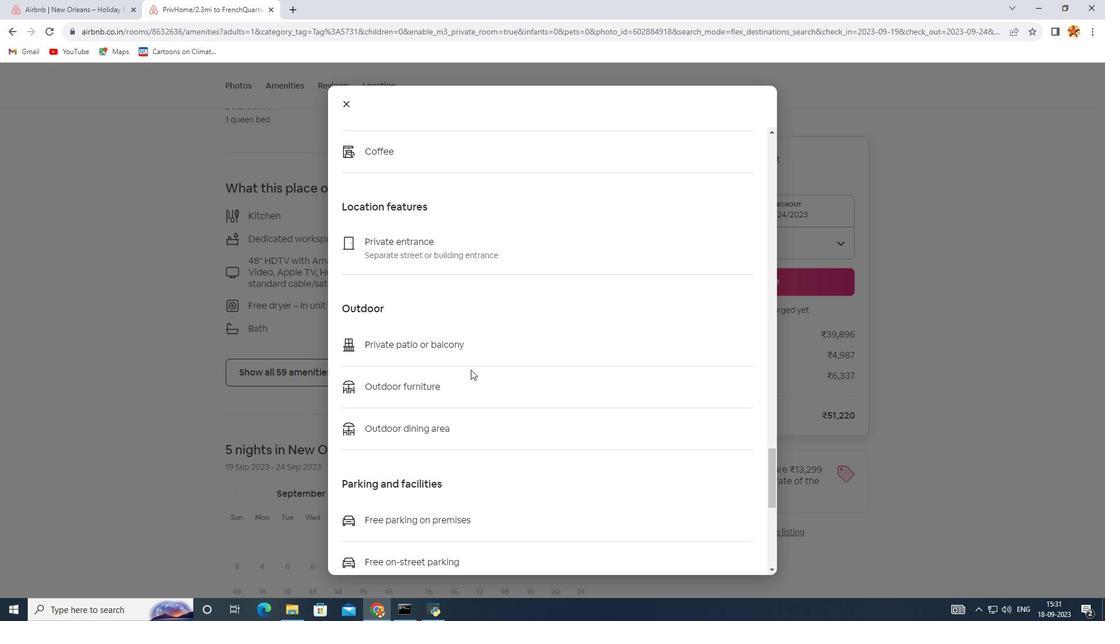 
Action: Mouse scrolled (471, 369) with delta (0, 0)
Screenshot: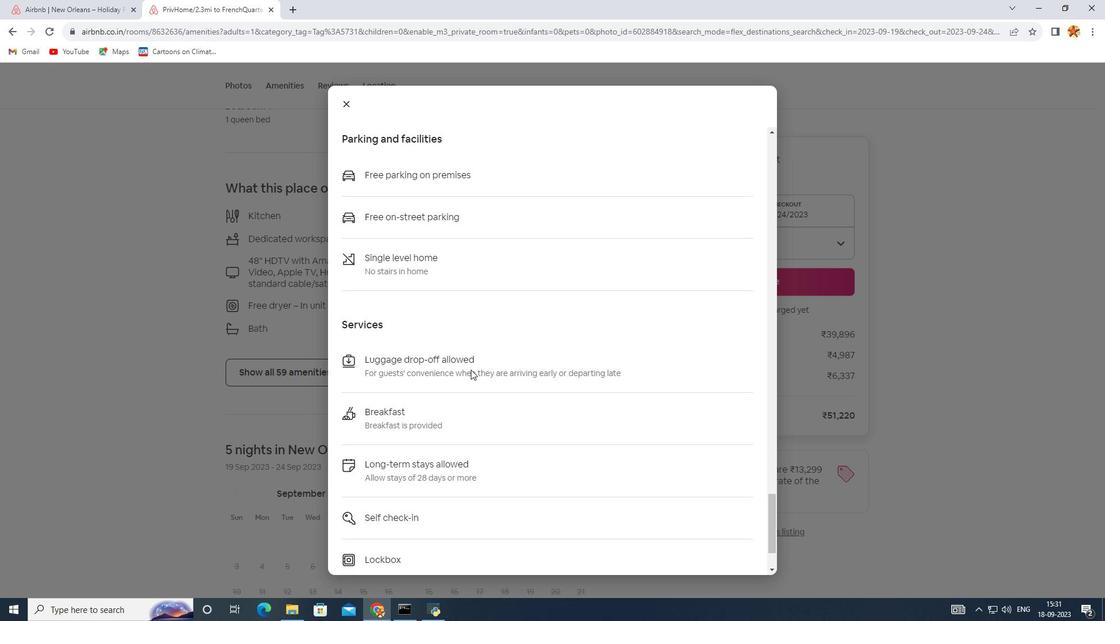 
Action: Mouse scrolled (471, 369) with delta (0, 0)
Screenshot: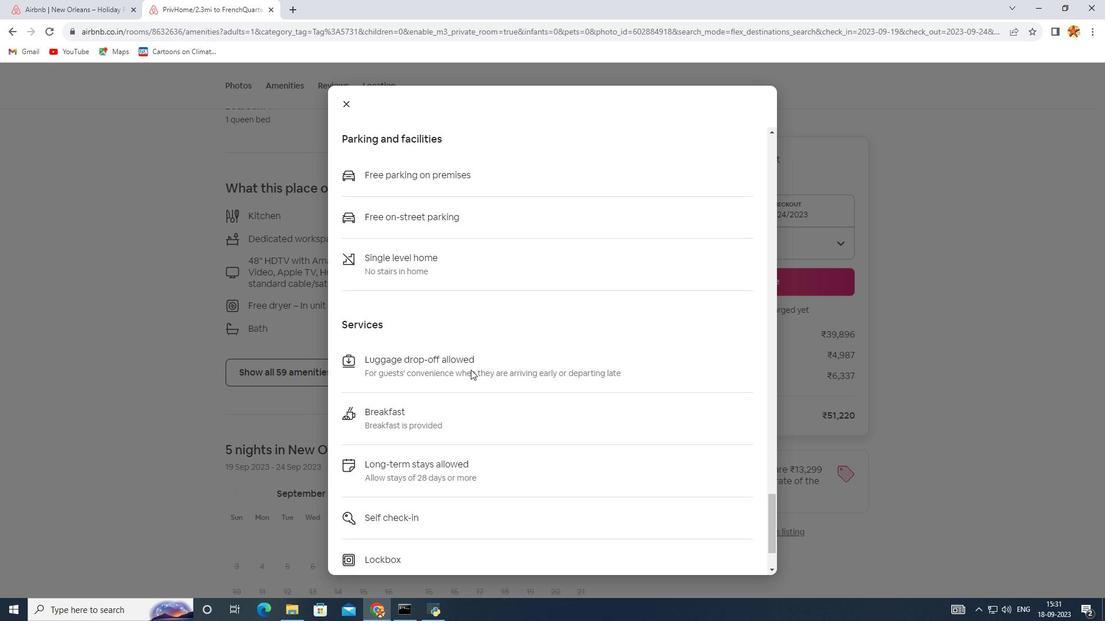 
Action: Mouse scrolled (471, 369) with delta (0, 0)
Screenshot: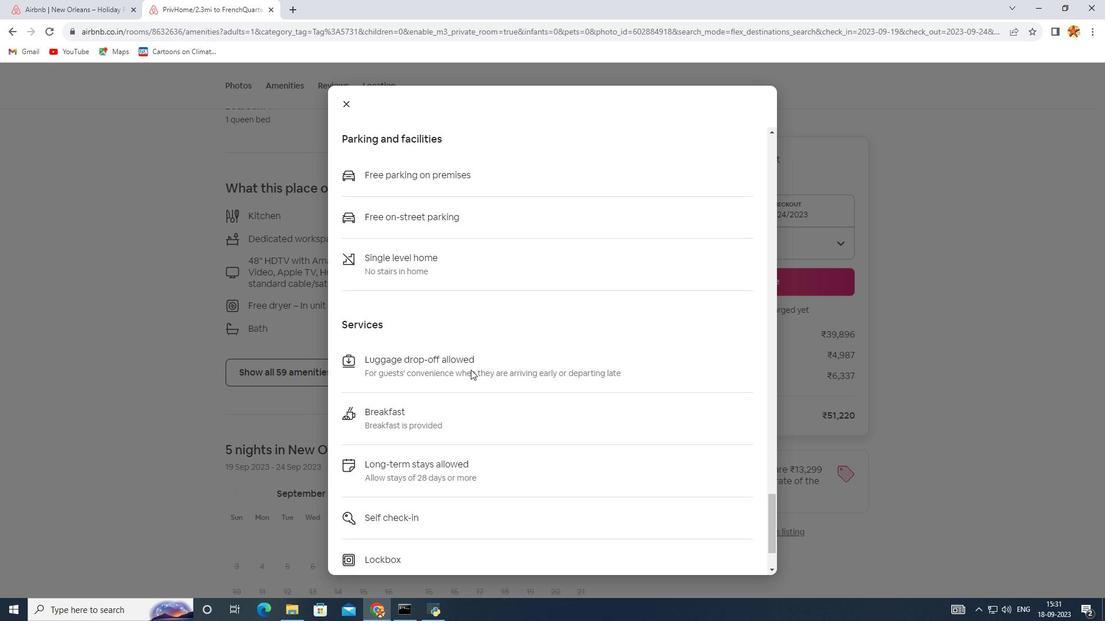 
Action: Mouse scrolled (471, 369) with delta (0, 0)
Screenshot: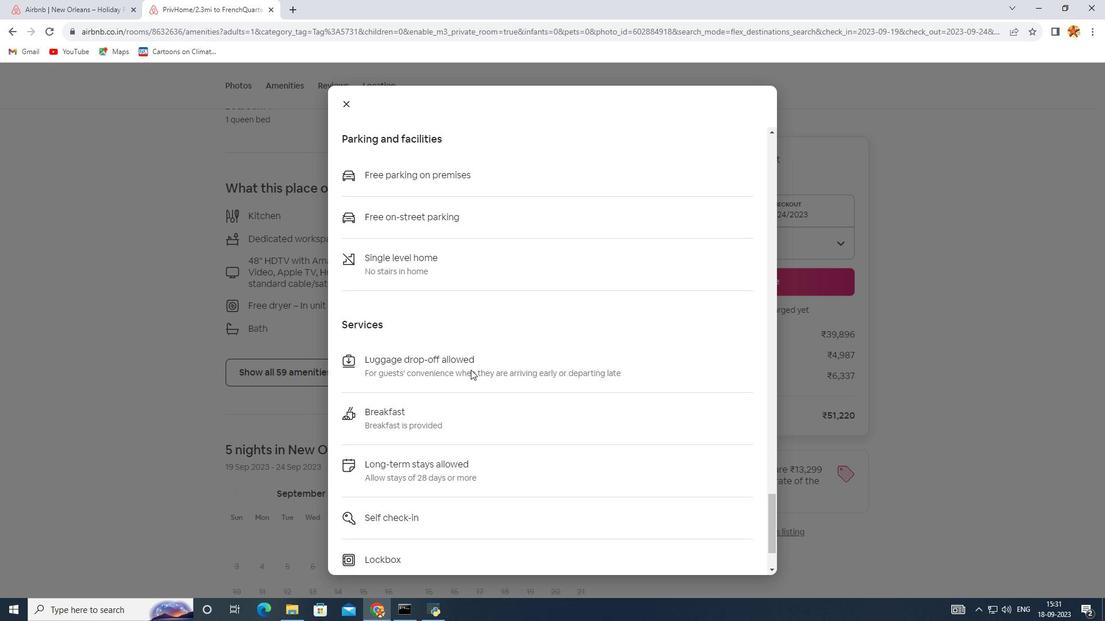 
Action: Mouse scrolled (471, 369) with delta (0, 0)
Screenshot: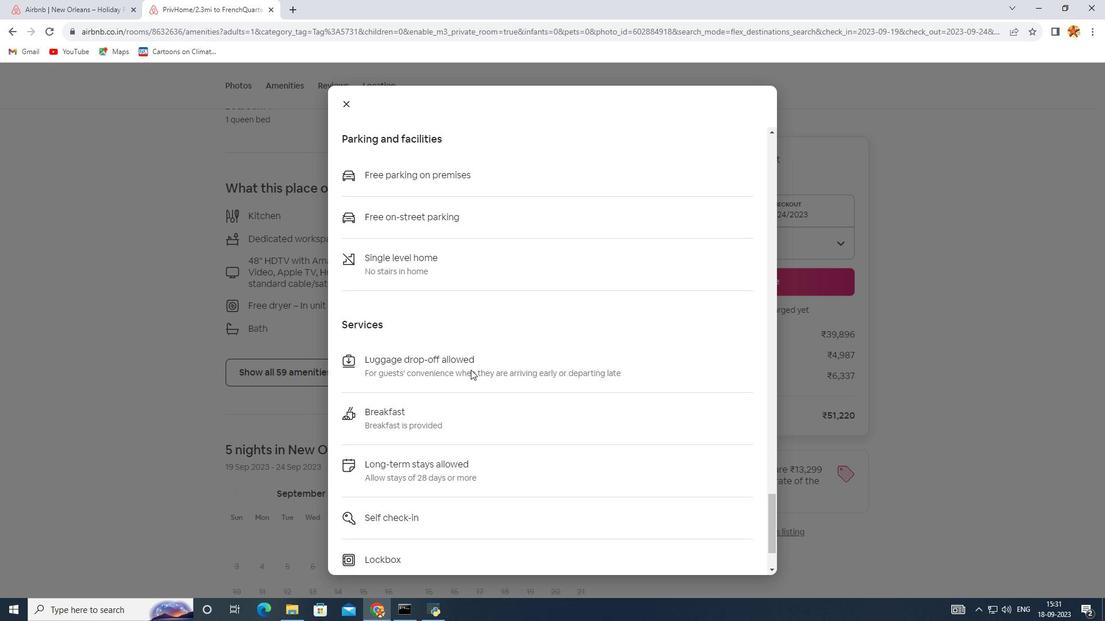 
Action: Mouse scrolled (471, 369) with delta (0, 0)
Screenshot: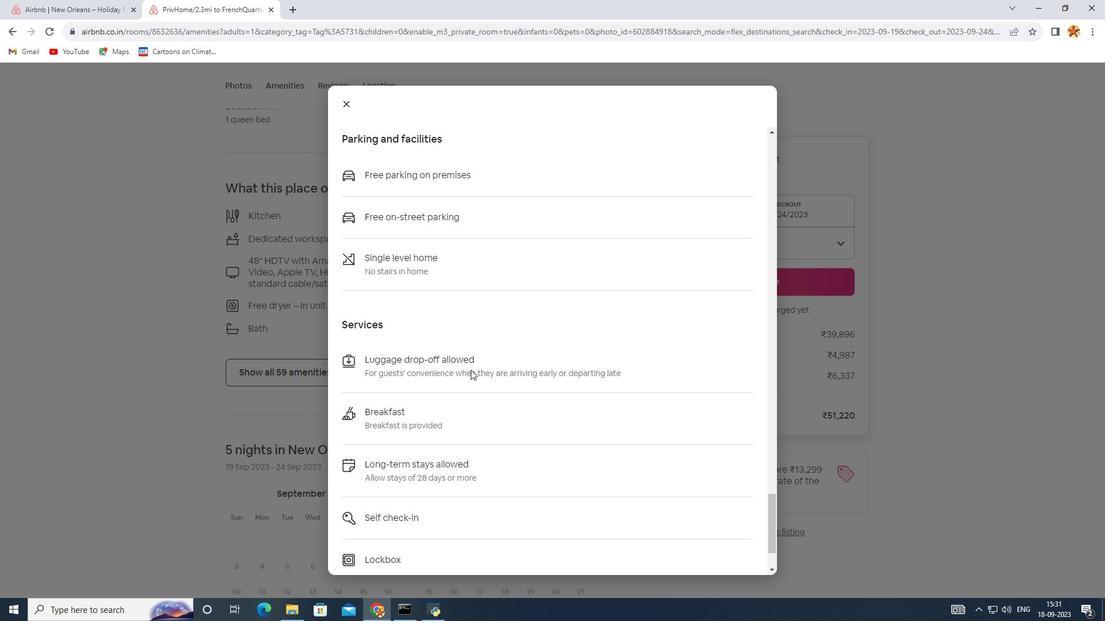 
Action: Mouse scrolled (471, 369) with delta (0, 0)
Screenshot: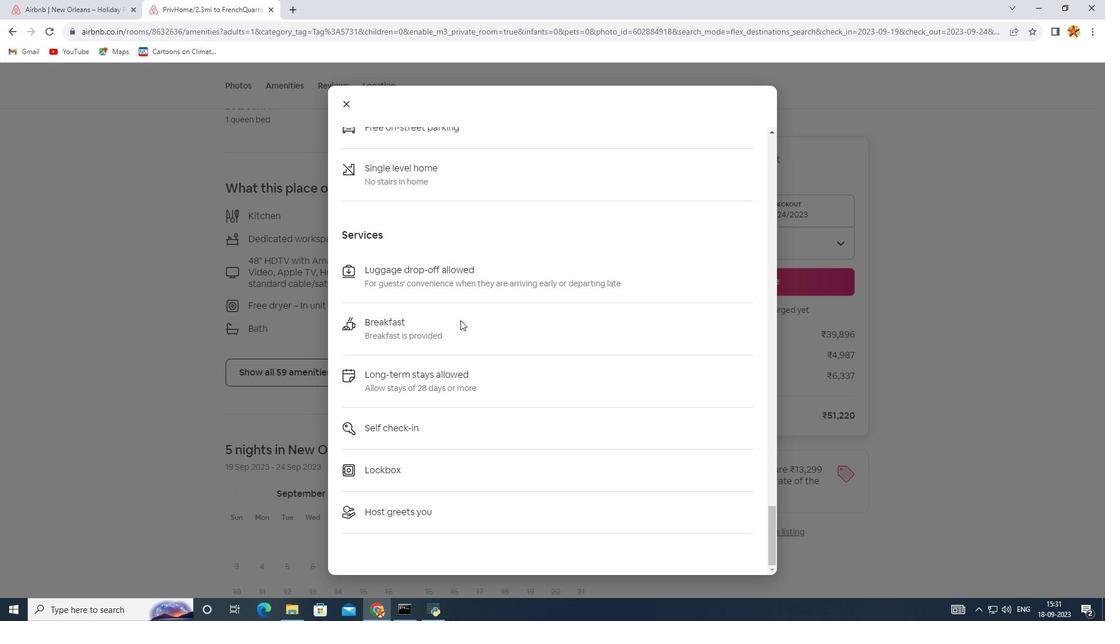 
Action: Mouse scrolled (471, 369) with delta (0, 0)
Screenshot: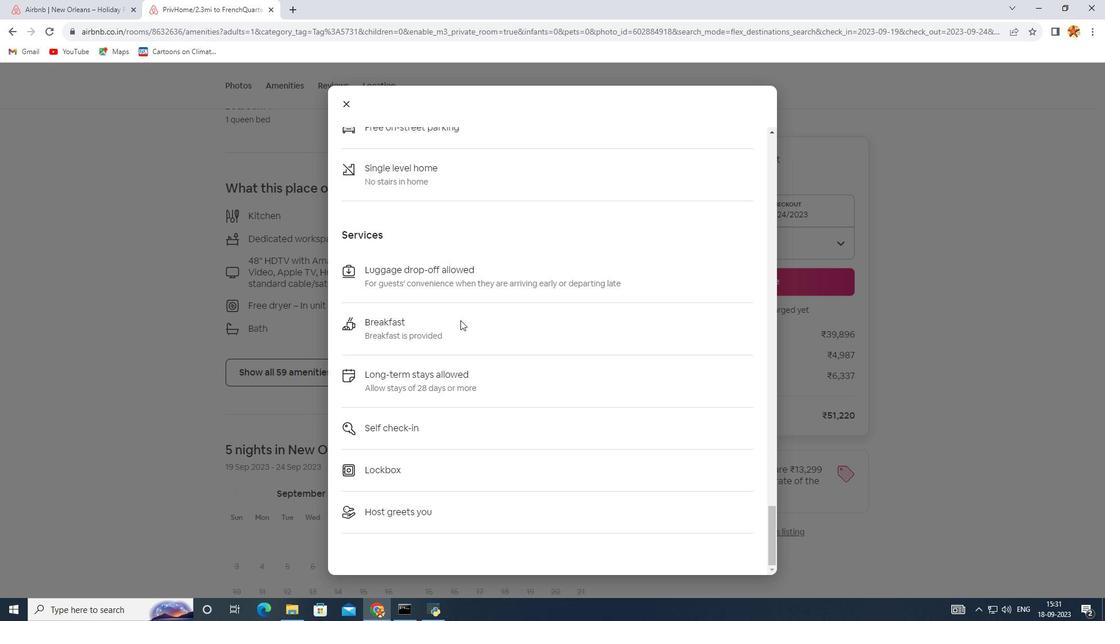 
Action: Mouse scrolled (471, 369) with delta (0, 0)
Screenshot: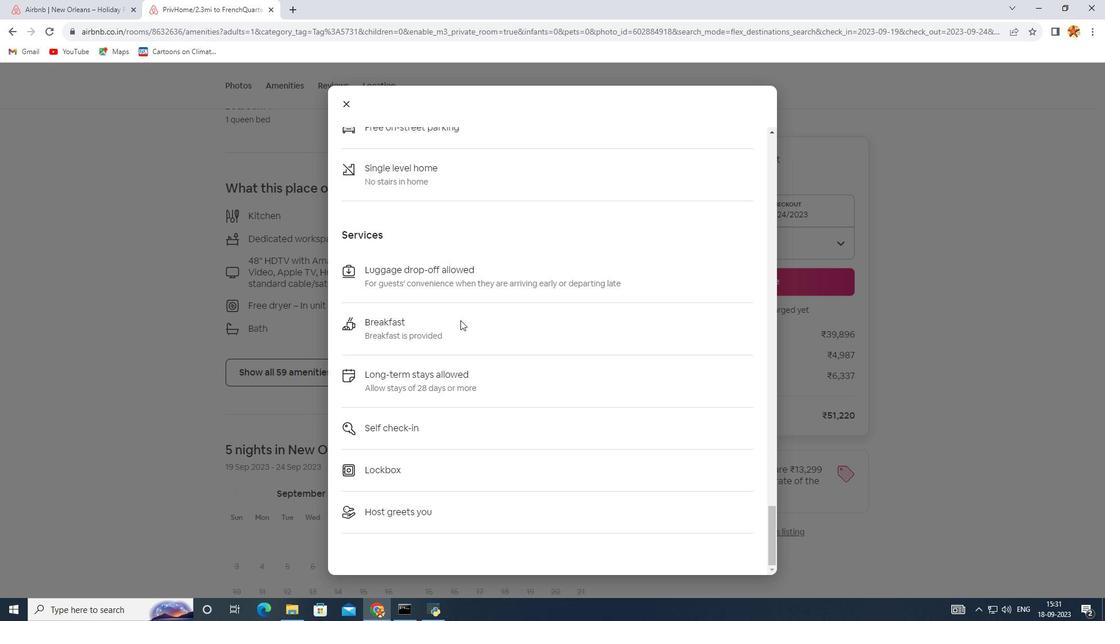 
Action: Mouse scrolled (471, 369) with delta (0, 0)
Screenshot: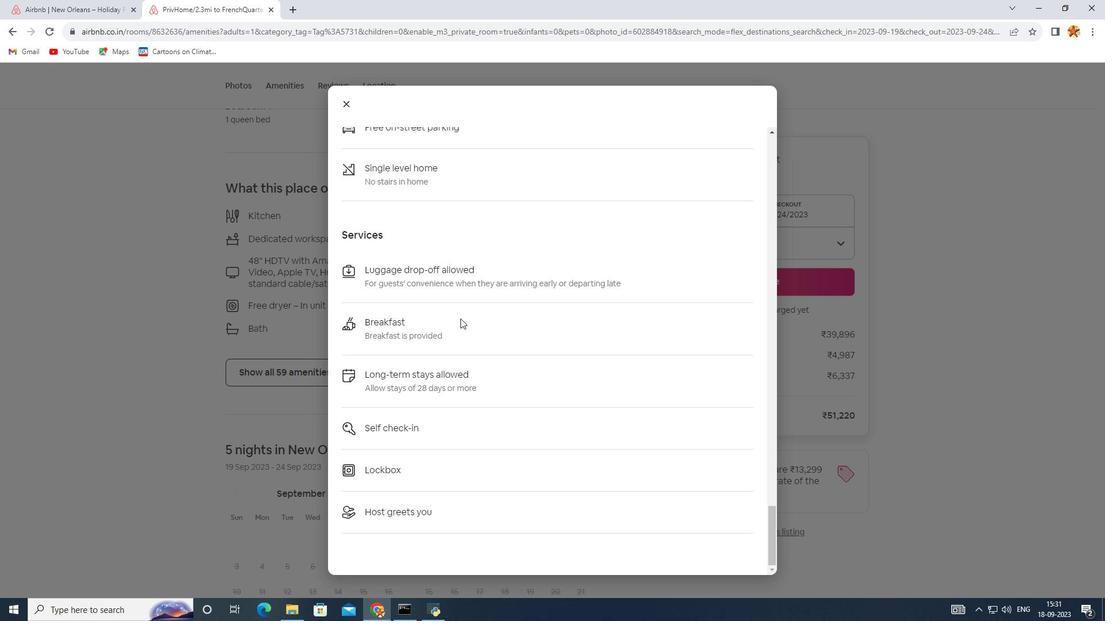
Action: Mouse scrolled (471, 369) with delta (0, 0)
Screenshot: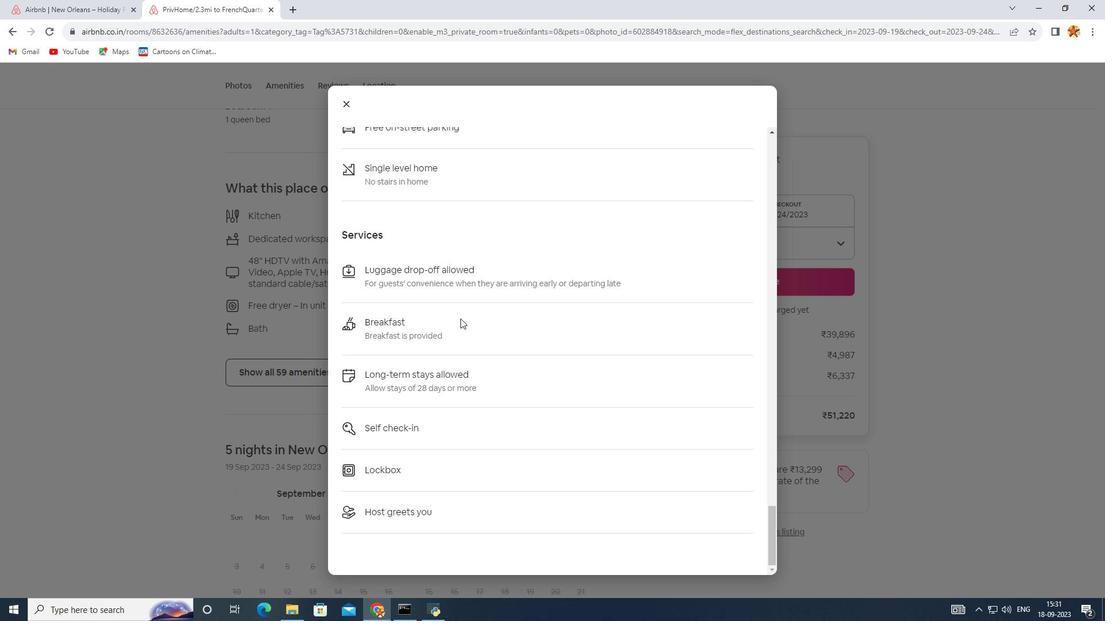 
Action: Mouse moved to (471, 369)
Screenshot: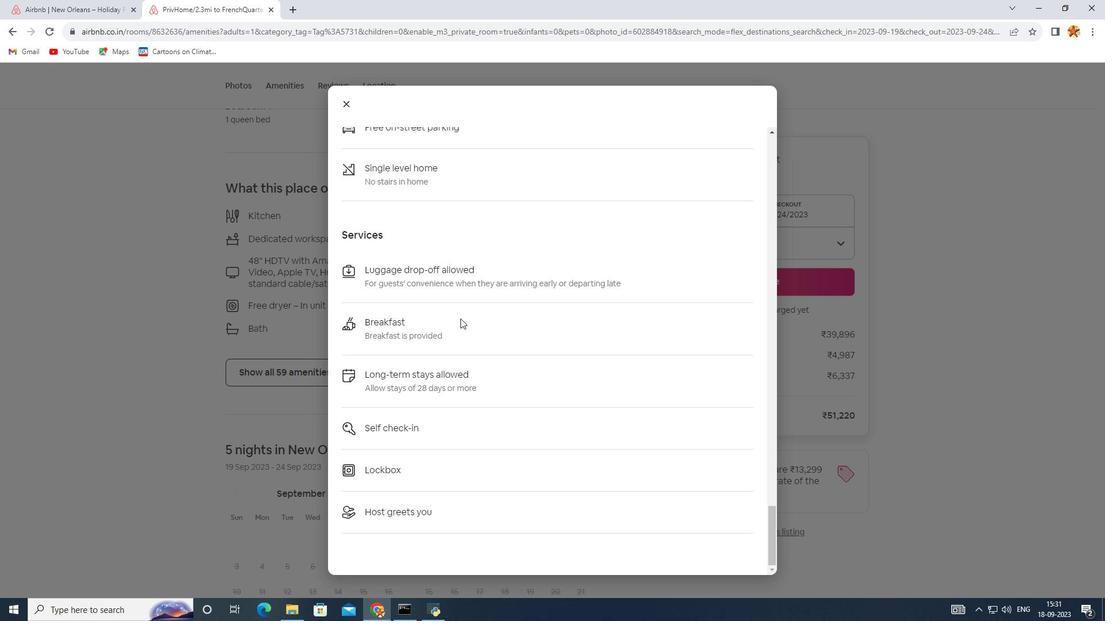 
Action: Mouse scrolled (471, 369) with delta (0, 0)
Screenshot: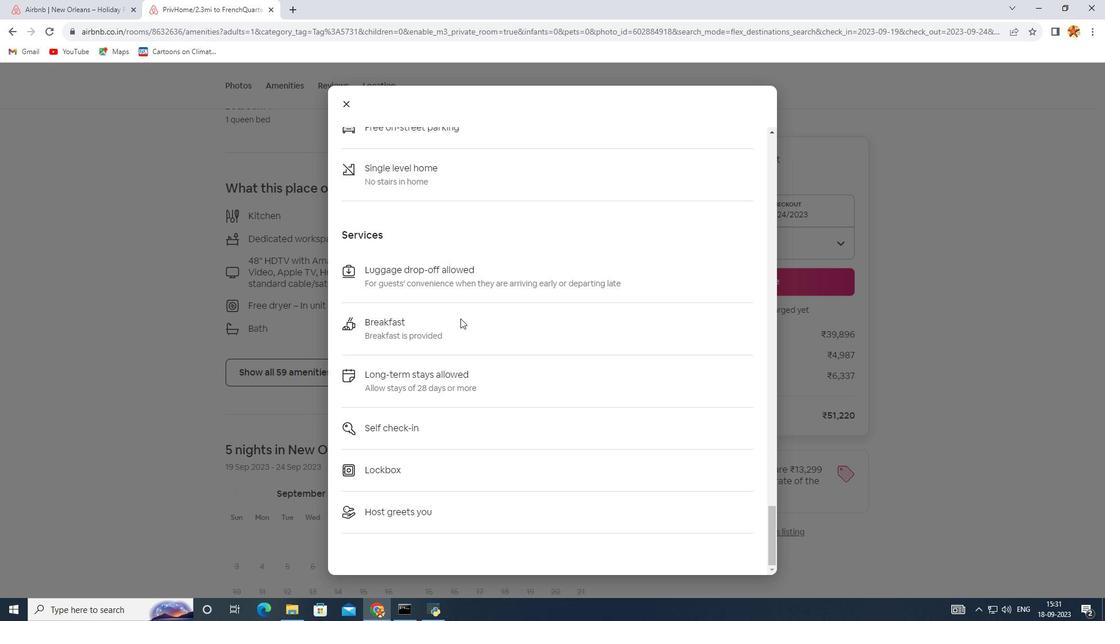 
Action: Mouse scrolled (471, 369) with delta (0, 0)
Screenshot: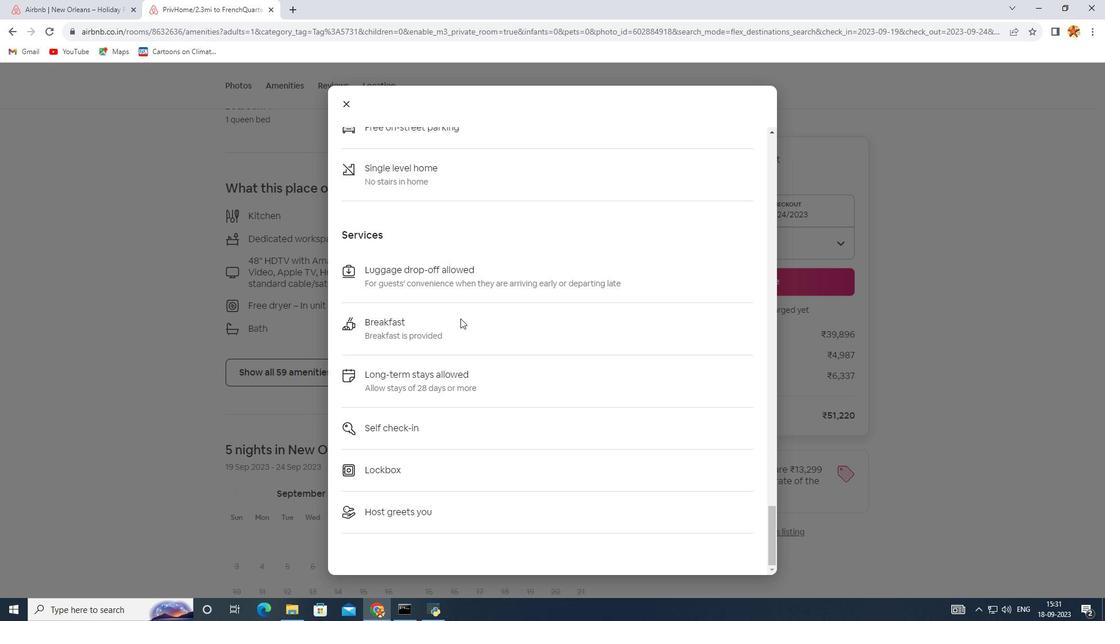 
Action: Mouse moved to (460, 319)
Screenshot: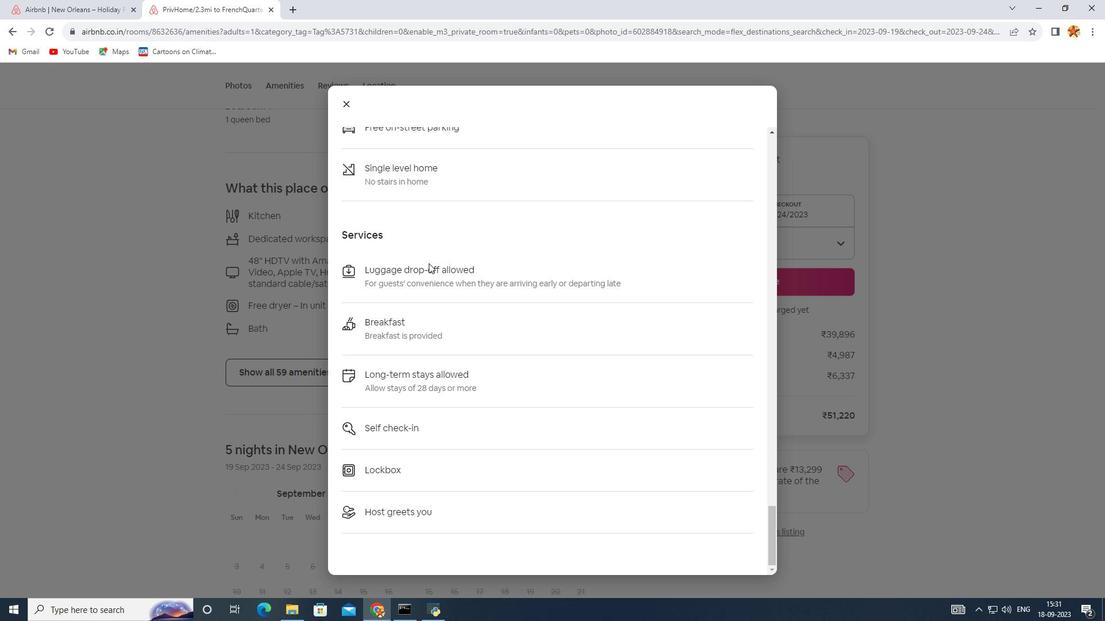 
Action: Mouse scrolled (460, 318) with delta (0, 0)
Screenshot: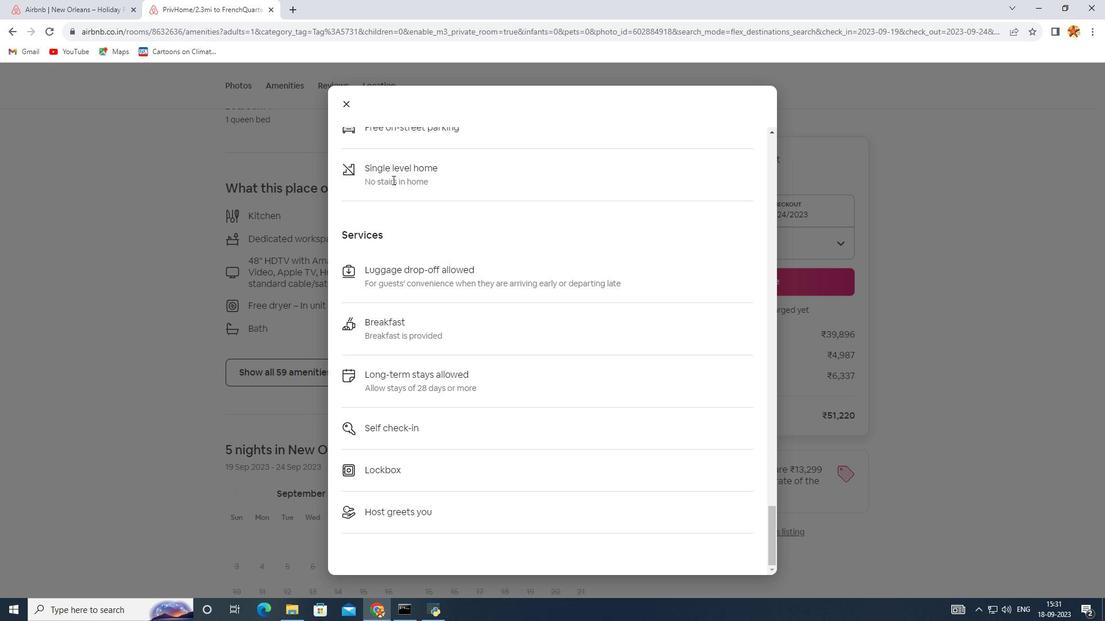 
Action: Mouse scrolled (460, 318) with delta (0, 0)
Screenshot: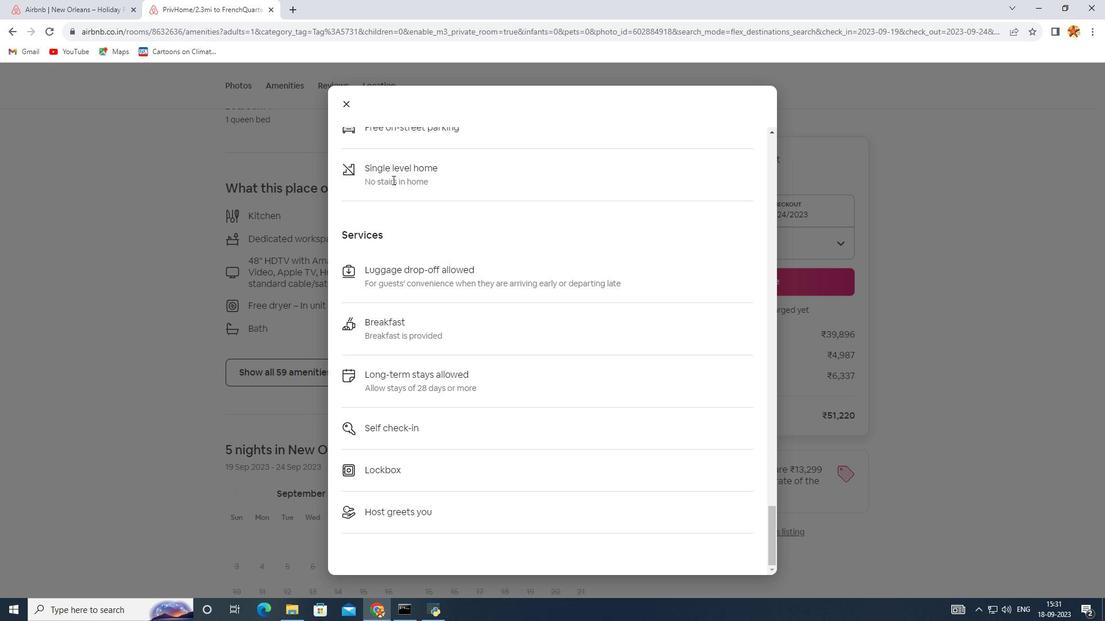 
Action: Mouse moved to (459, 317)
Screenshot: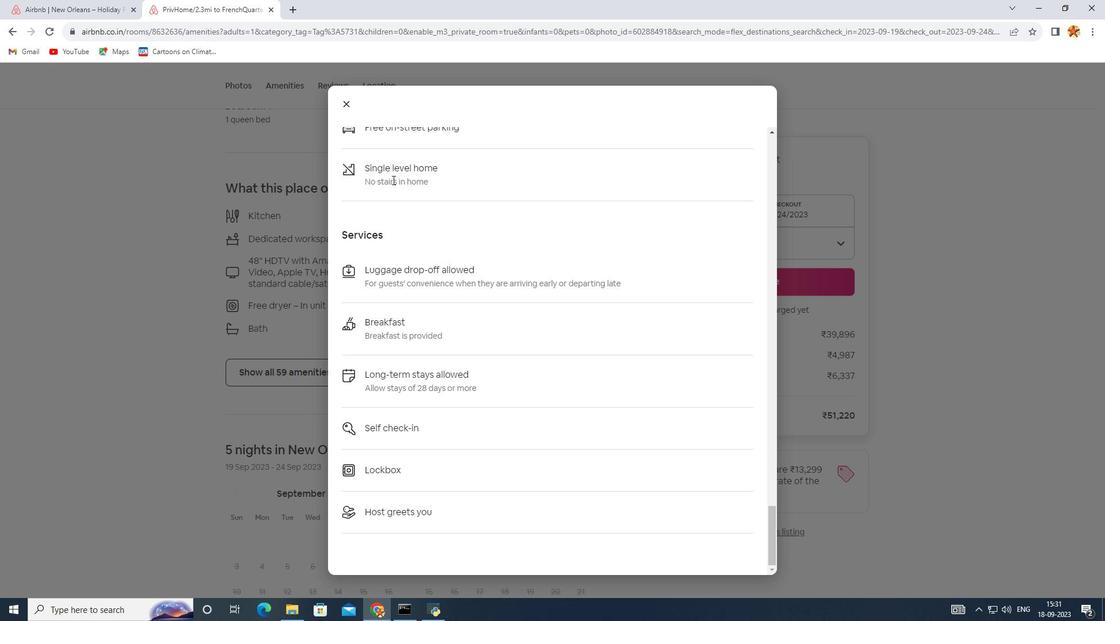 
Action: Mouse scrolled (459, 317) with delta (0, 0)
Screenshot: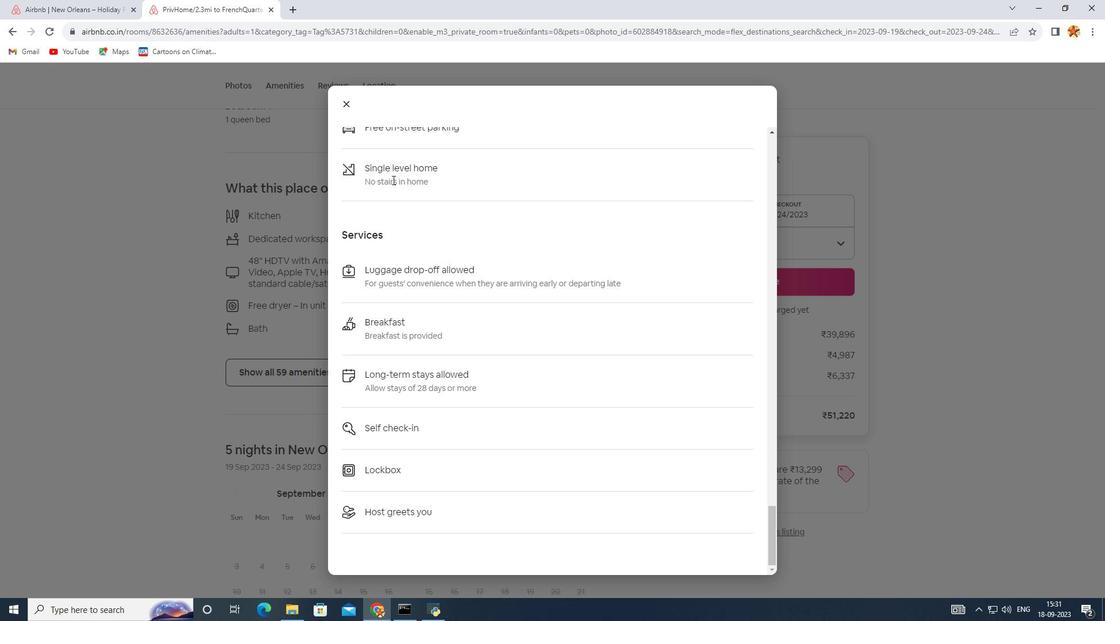 
Action: Mouse moved to (455, 311)
Screenshot: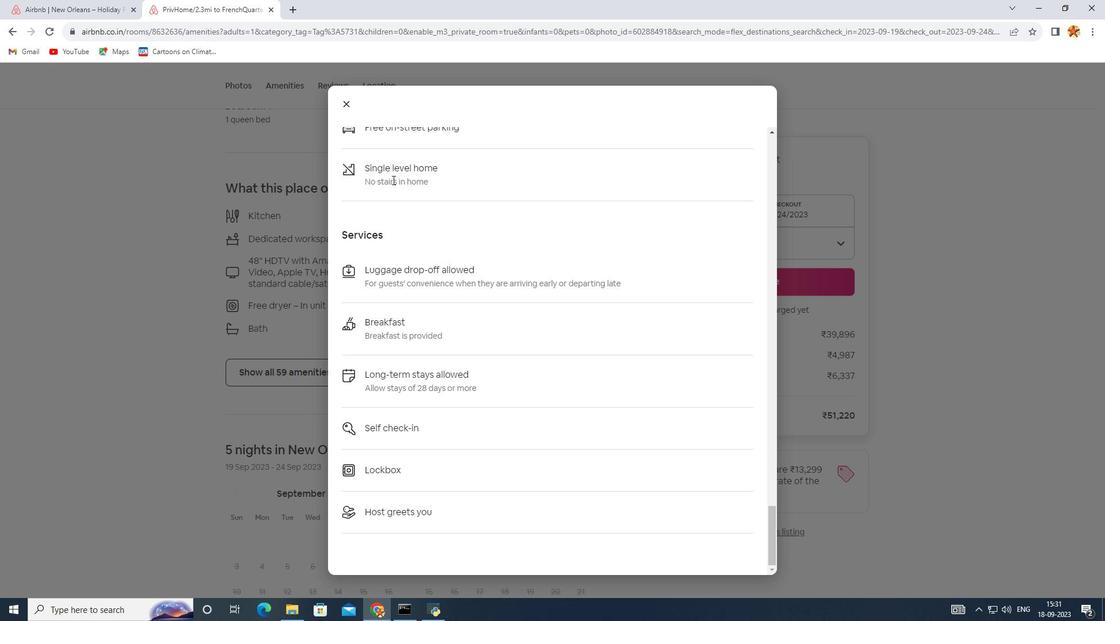 
Action: Mouse scrolled (455, 310) with delta (0, 0)
Screenshot: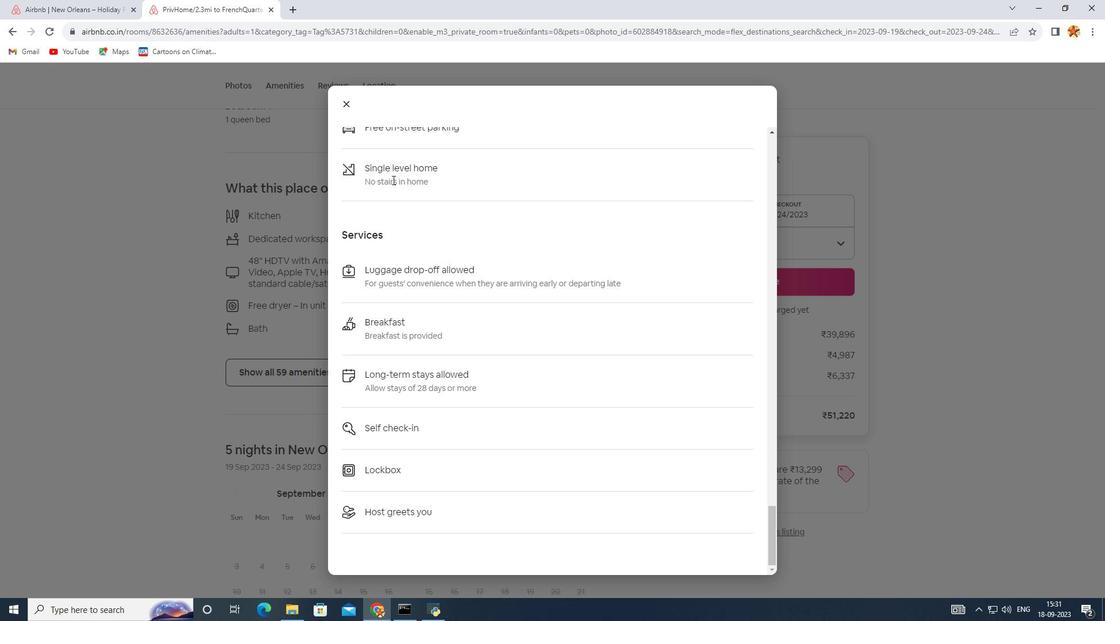 
Action: Mouse moved to (453, 309)
Screenshot: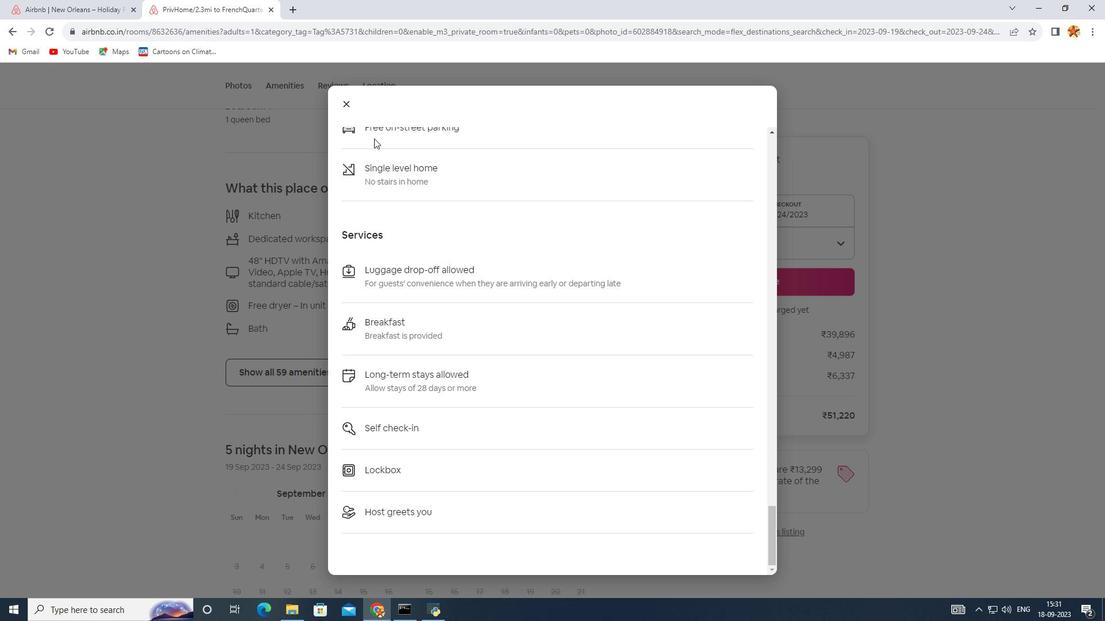 
Action: Mouse scrolled (453, 308) with delta (0, 0)
Screenshot: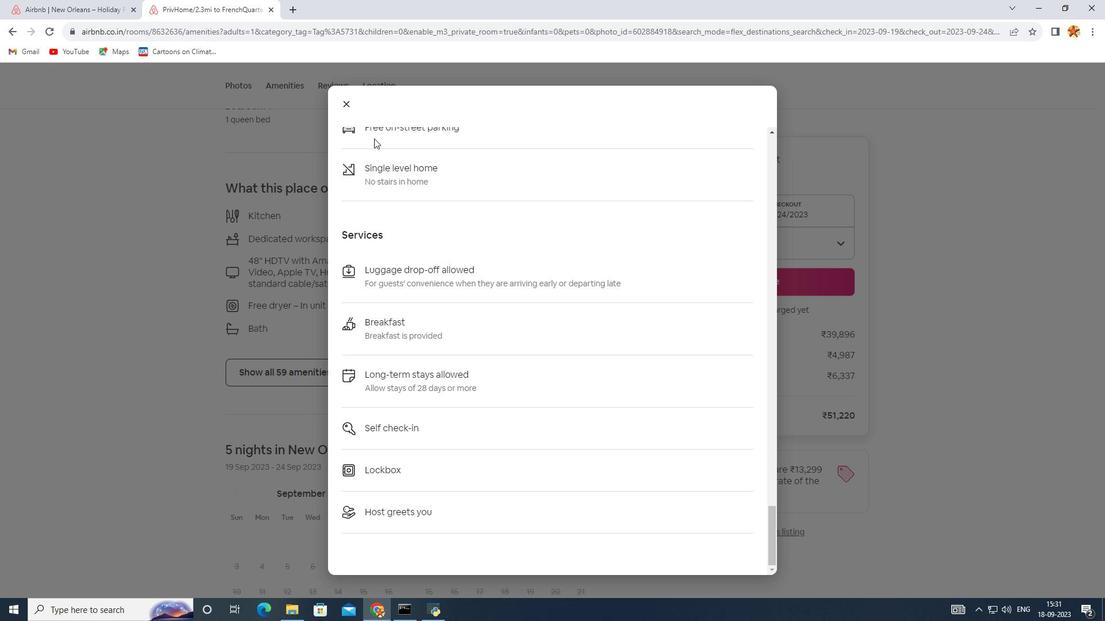 
Action: Mouse moved to (351, 104)
Screenshot: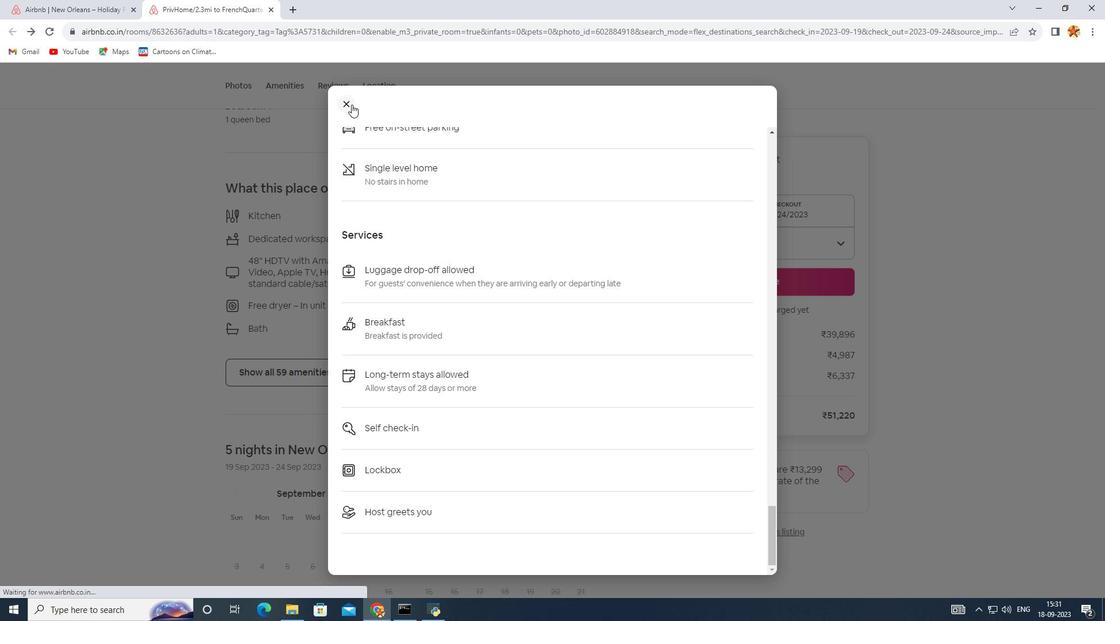 
Action: Mouse pressed left at (351, 104)
Screenshot: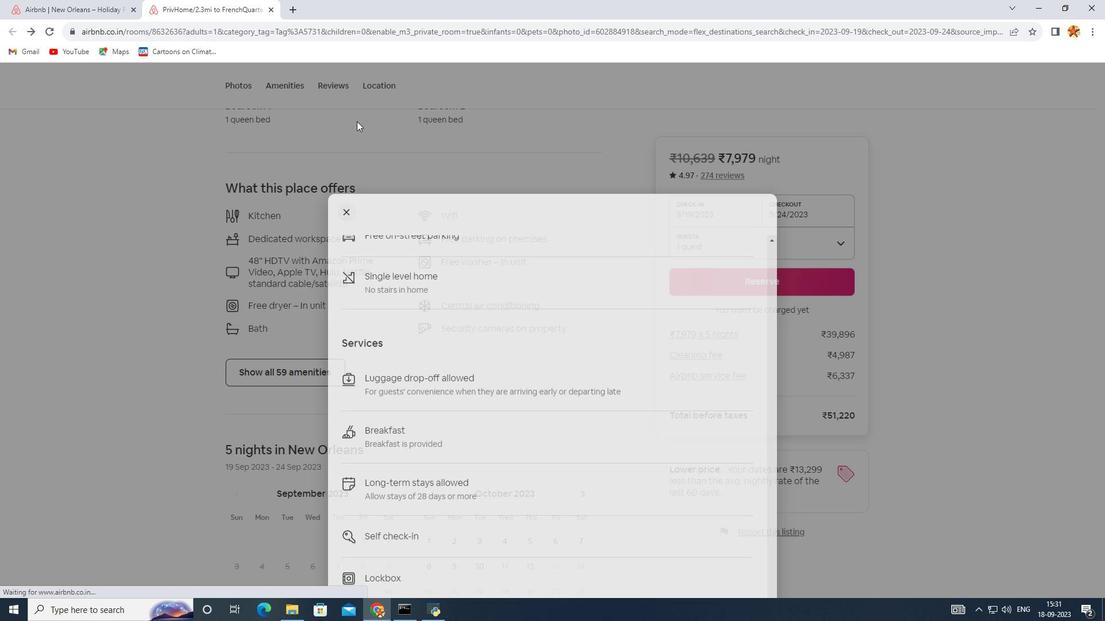 
Action: Mouse moved to (365, 373)
Screenshot: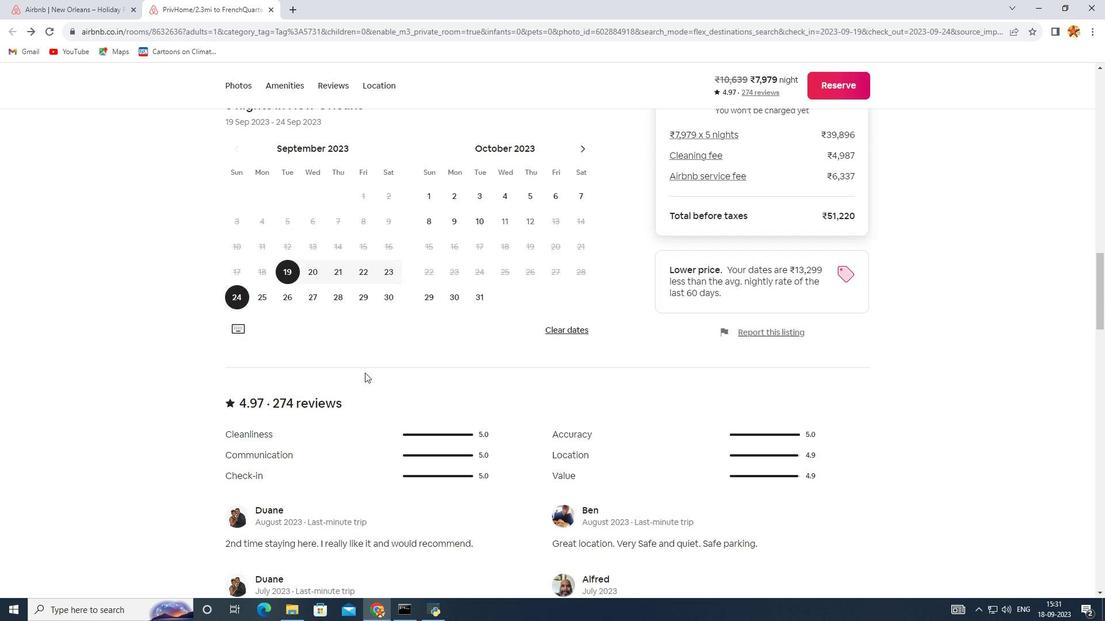 
Action: Mouse scrolled (365, 372) with delta (0, 0)
Screenshot: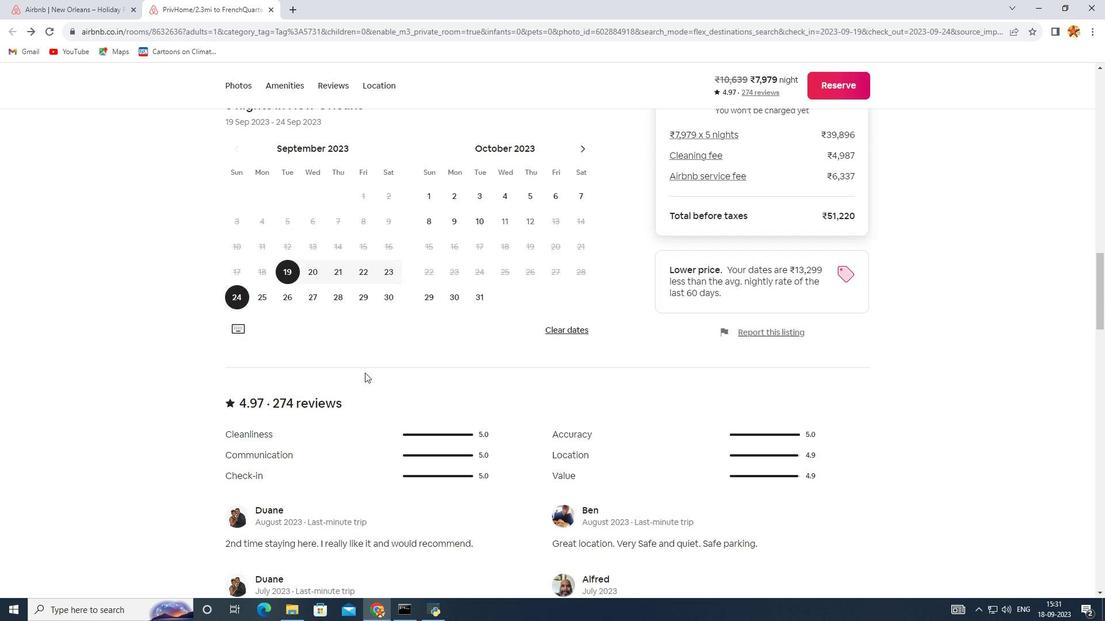 
Action: Mouse scrolled (365, 372) with delta (0, 0)
Screenshot: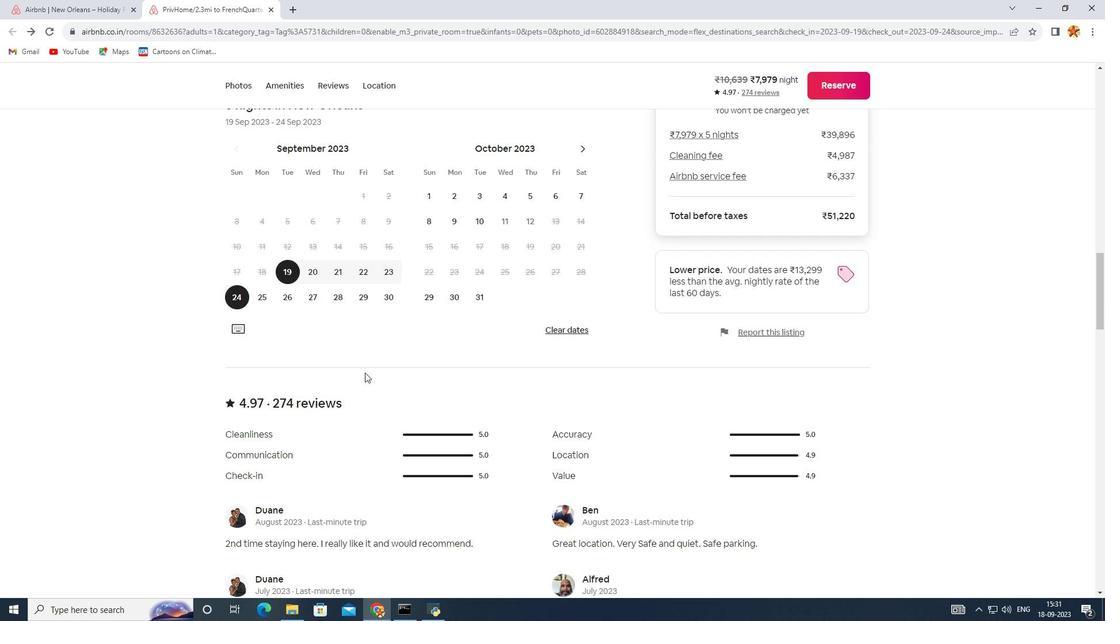 
Action: Mouse scrolled (365, 372) with delta (0, 0)
Screenshot: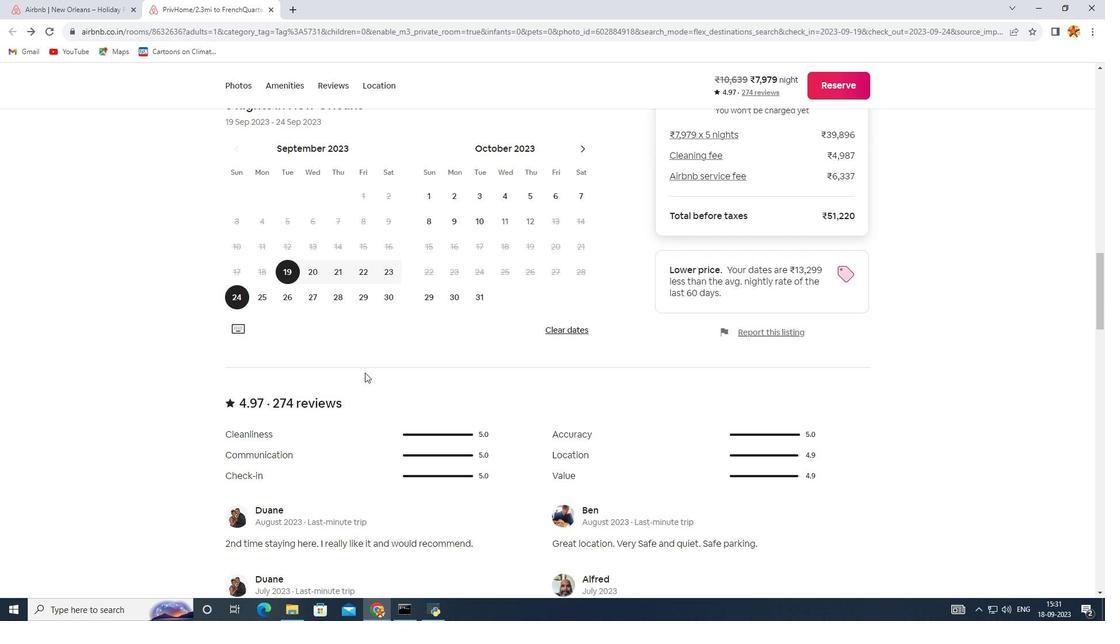 
Action: Mouse scrolled (365, 372) with delta (0, 0)
Screenshot: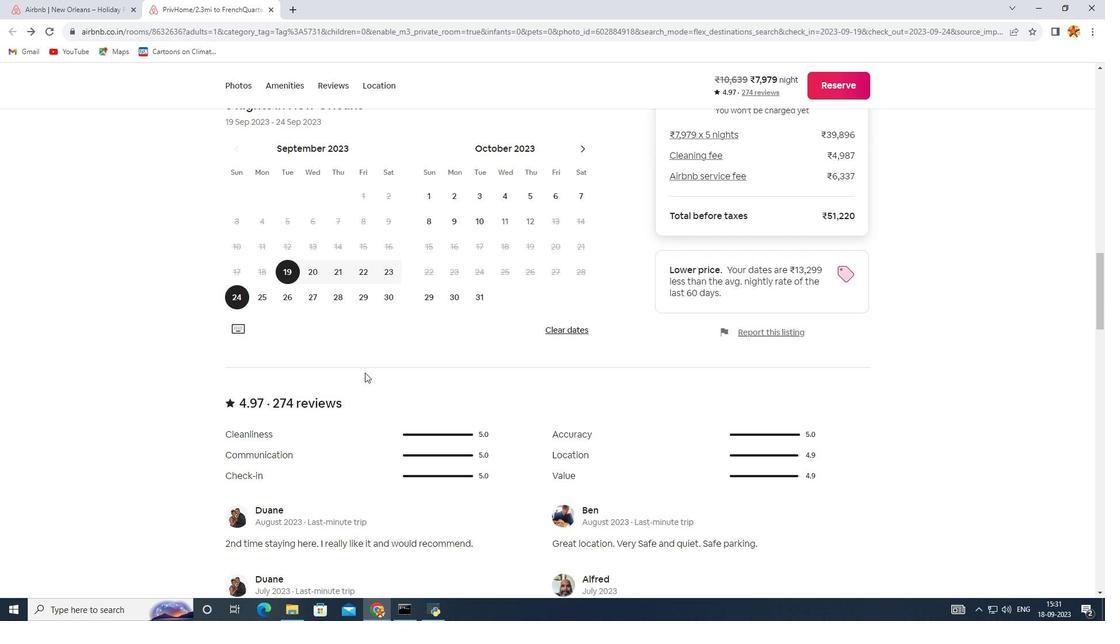 
Action: Mouse scrolled (365, 372) with delta (0, 0)
Screenshot: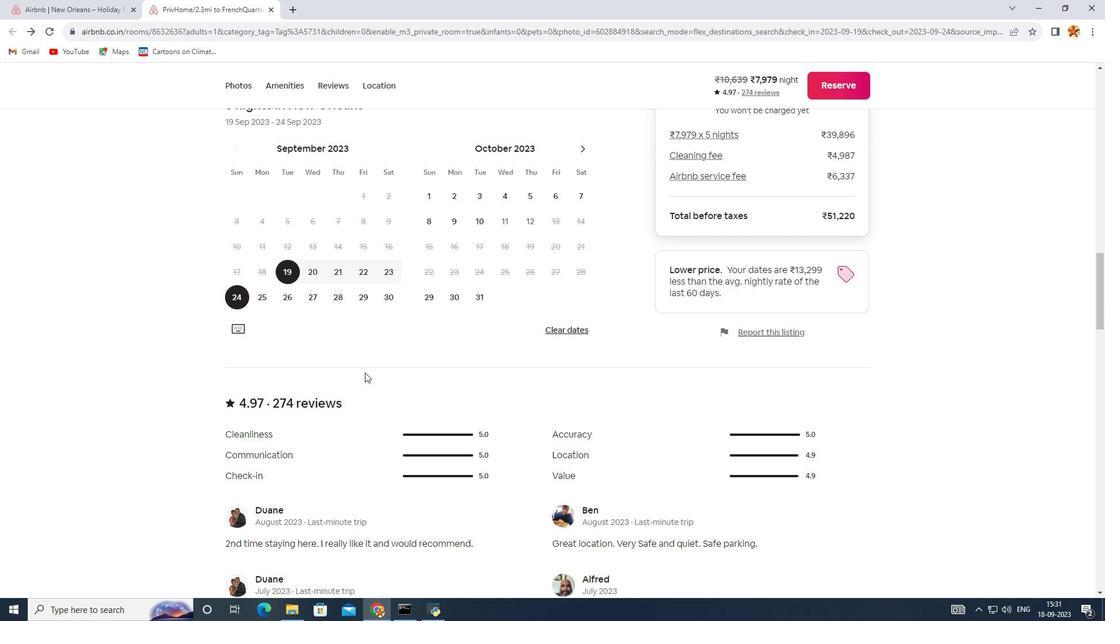 
Action: Mouse scrolled (365, 372) with delta (0, 0)
Screenshot: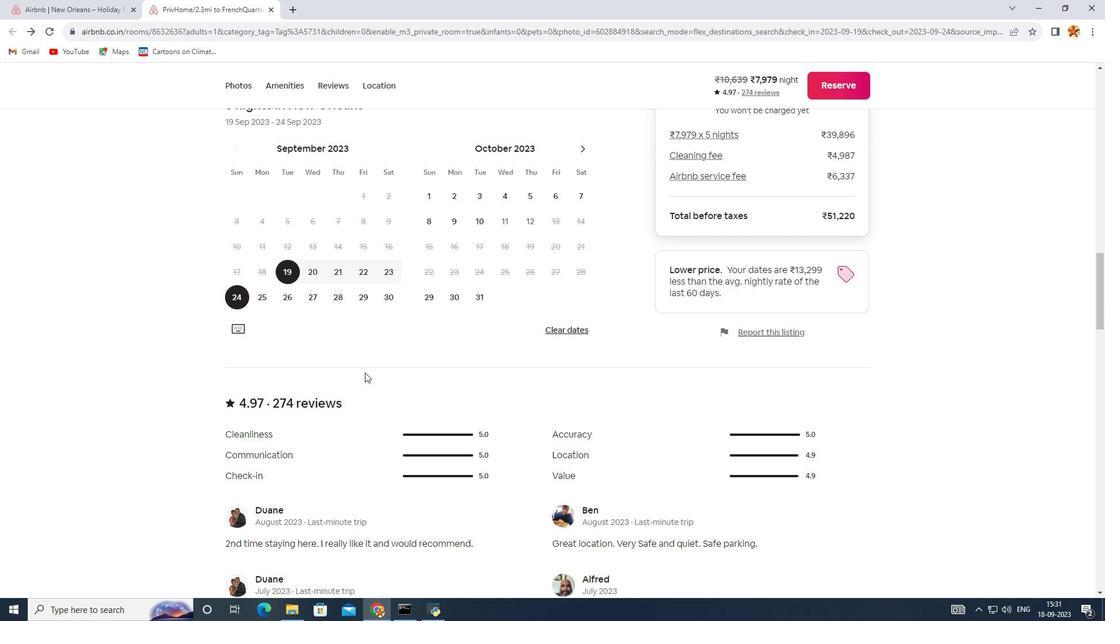
Action: Mouse scrolled (365, 372) with delta (0, 0)
Screenshot: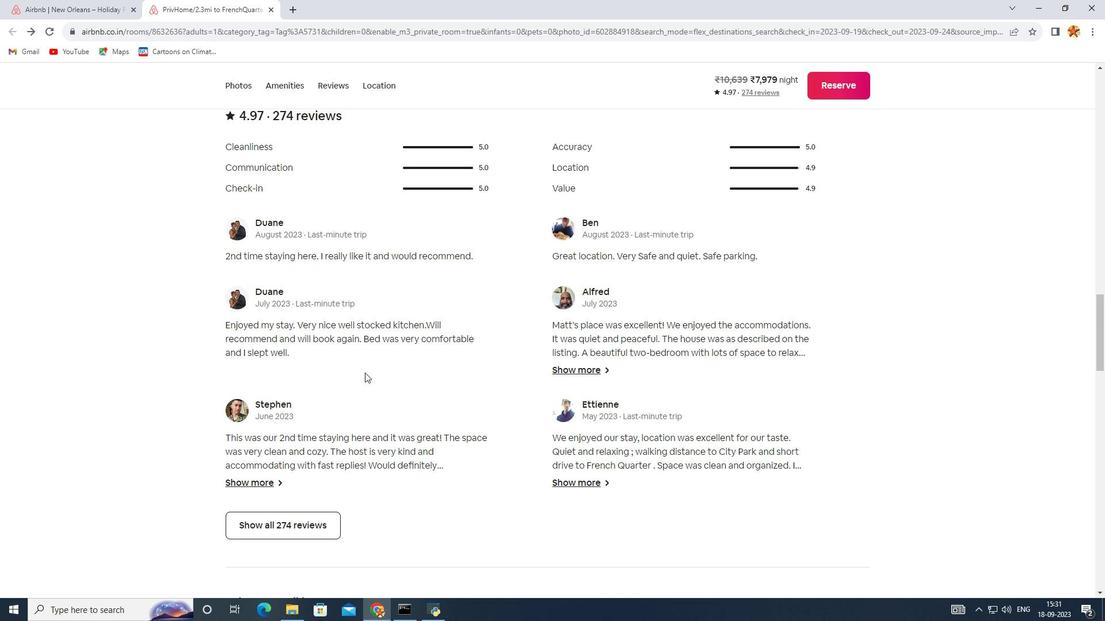 
Action: Mouse scrolled (365, 372) with delta (0, 0)
Screenshot: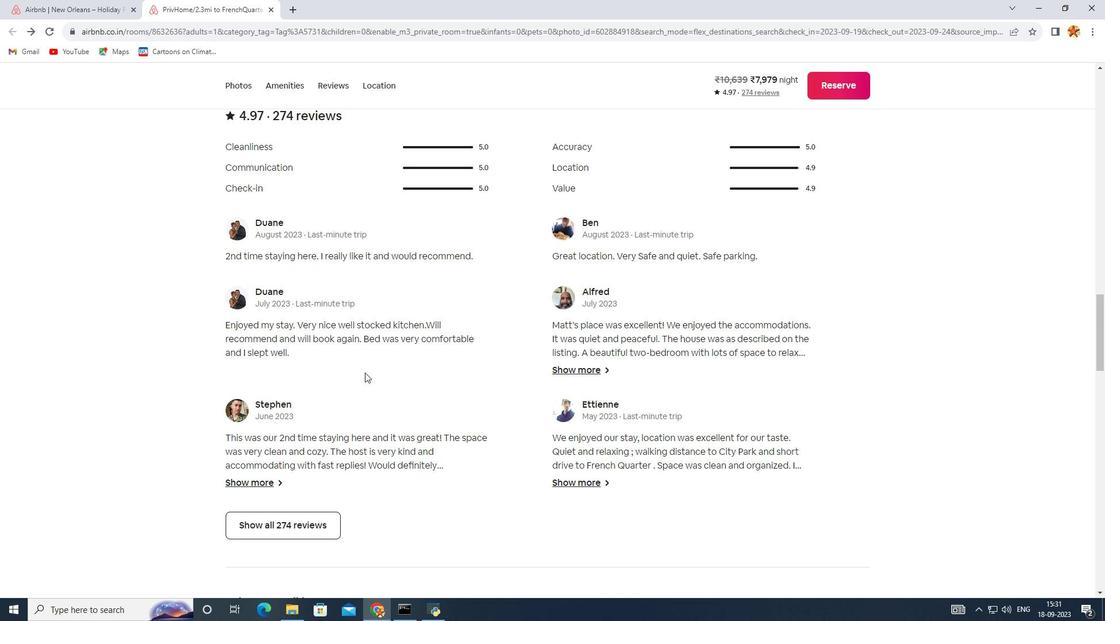 
Action: Mouse scrolled (365, 372) with delta (0, 0)
Screenshot: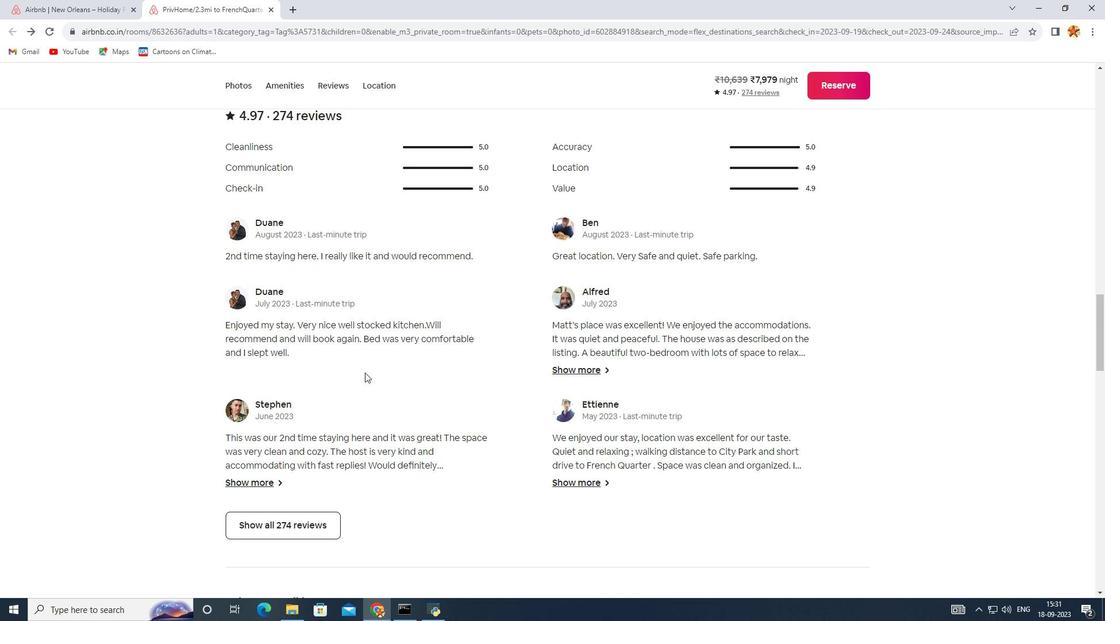 
Action: Mouse scrolled (365, 372) with delta (0, 0)
Screenshot: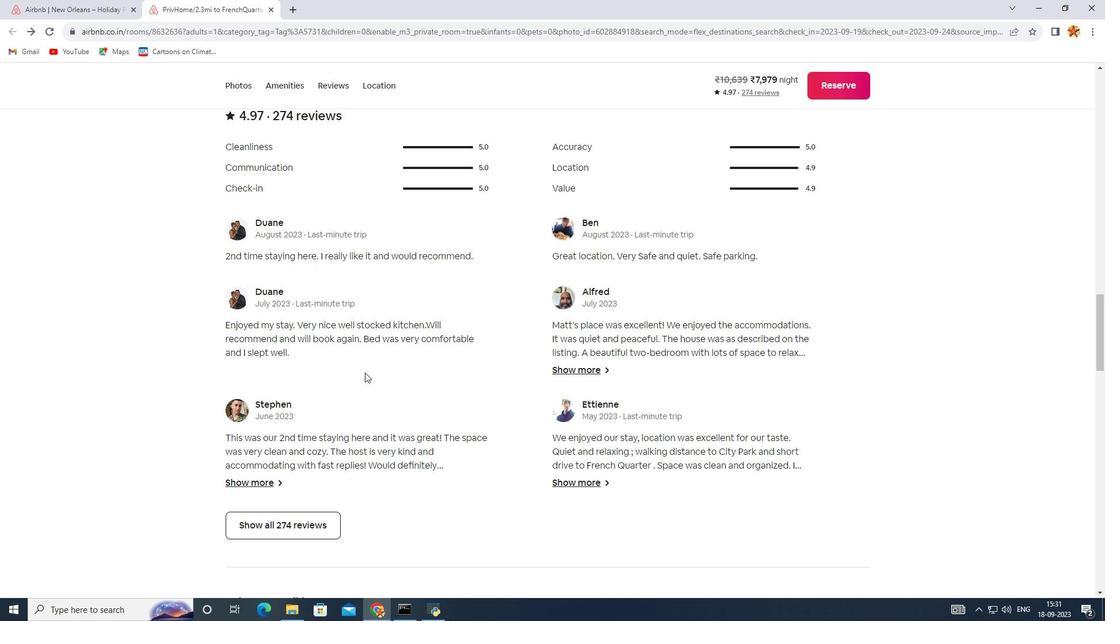 
Action: Mouse scrolled (365, 372) with delta (0, 0)
Screenshot: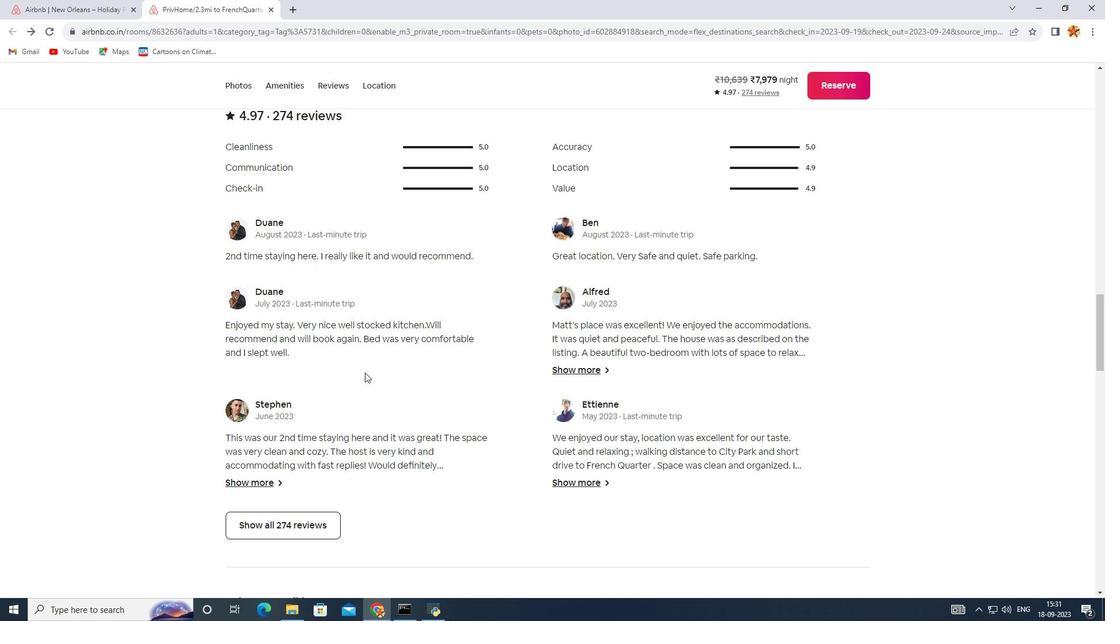 
Action: Mouse moved to (318, 539)
Screenshot: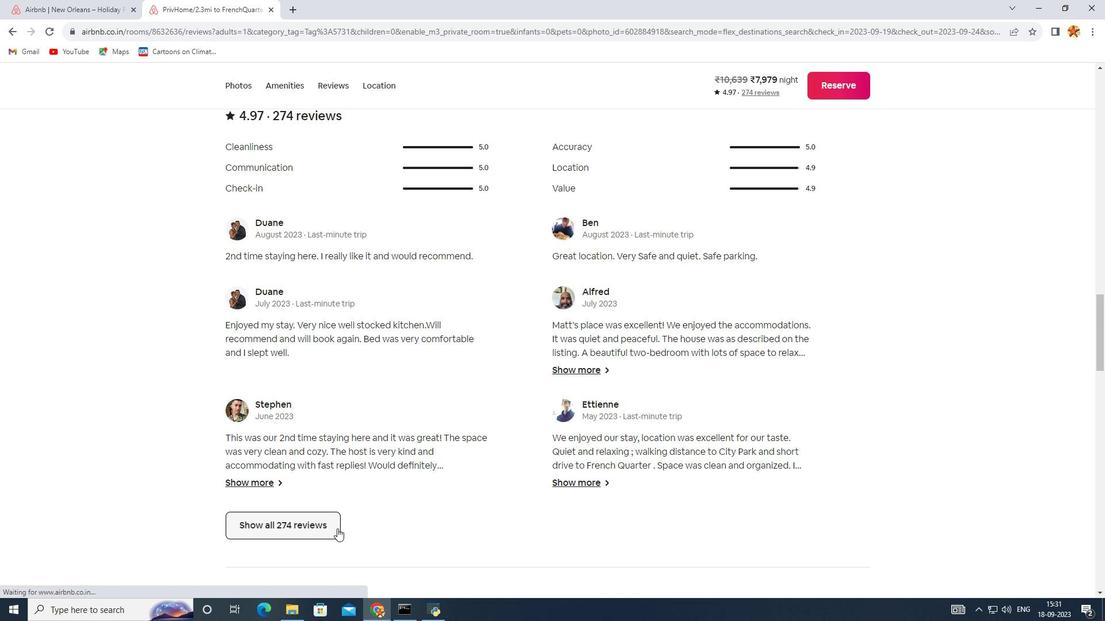 
Action: Mouse pressed left at (318, 539)
Screenshot: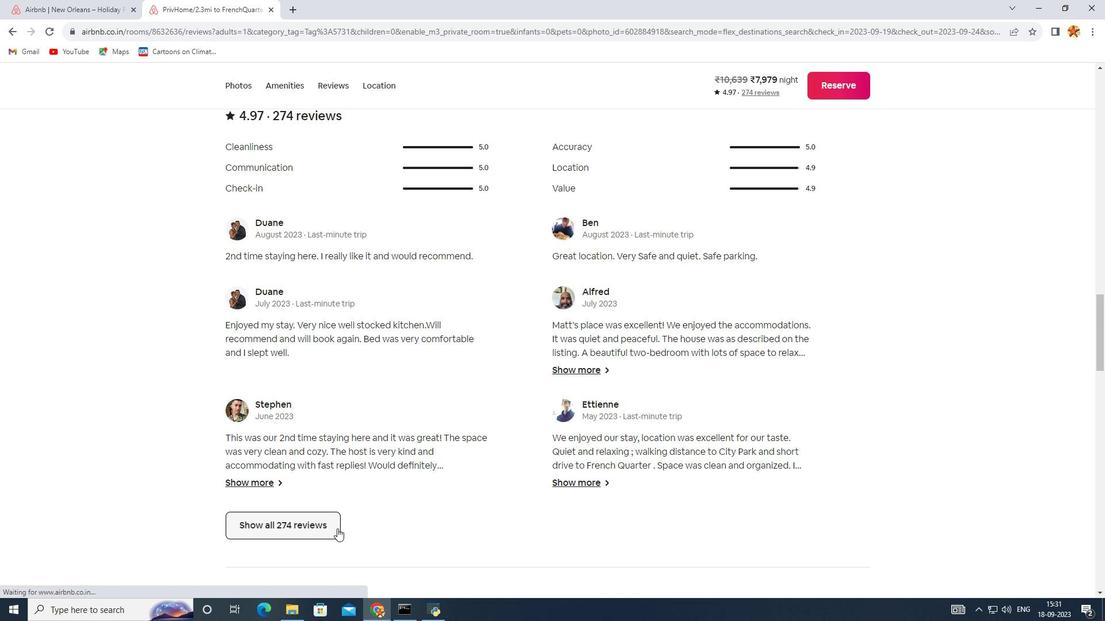 
Action: Mouse moved to (729, 301)
Screenshot: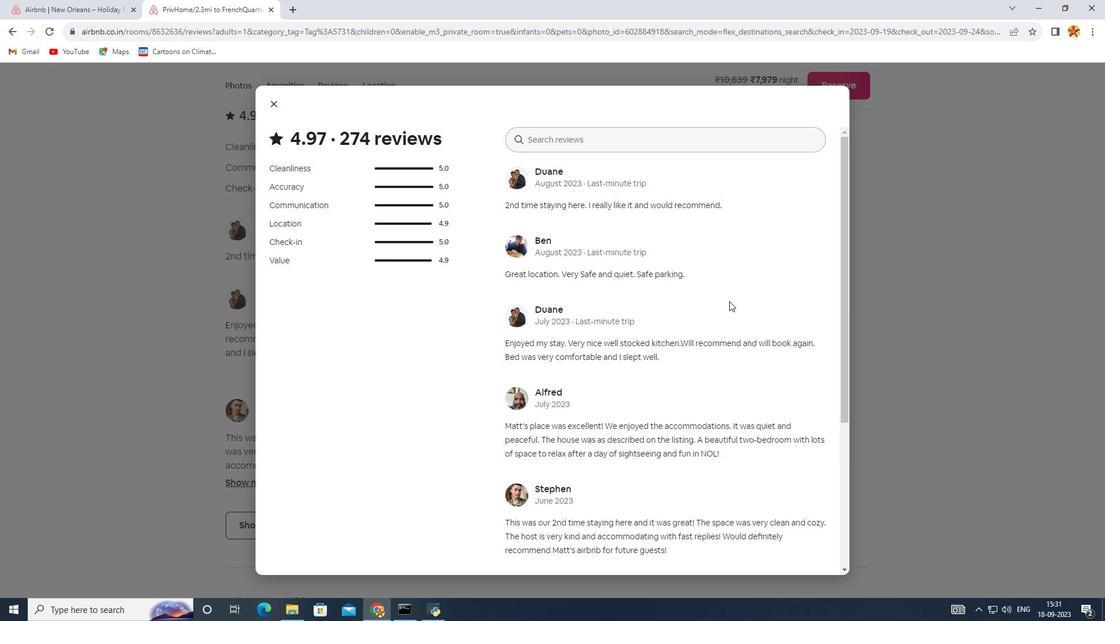 
Action: Mouse scrolled (729, 301) with delta (0, 0)
Screenshot: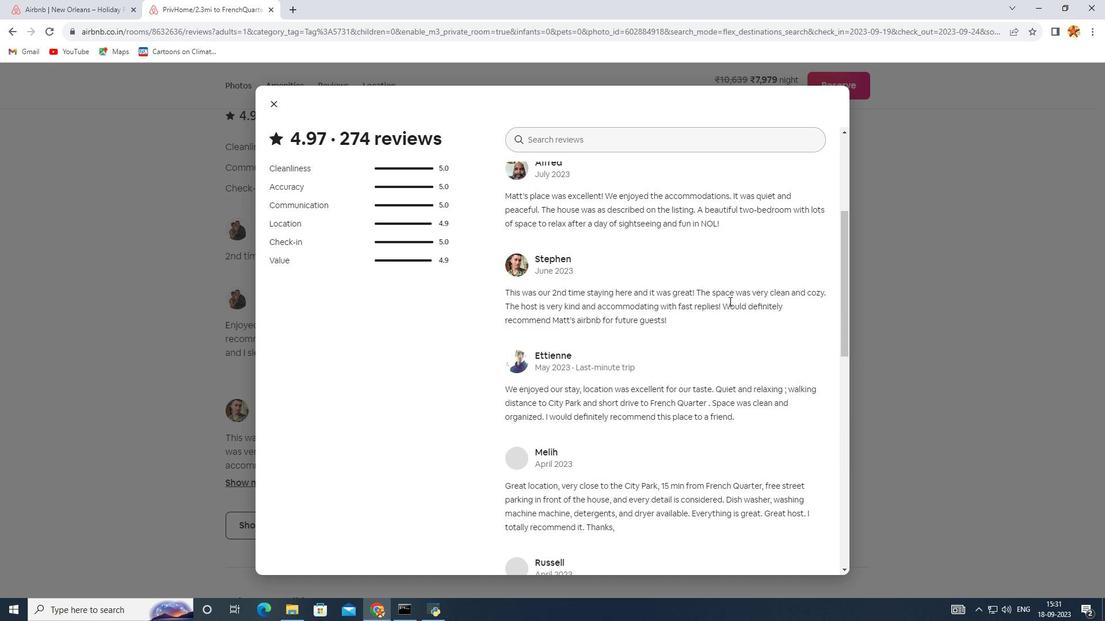
Action: Mouse scrolled (729, 301) with delta (0, 0)
Screenshot: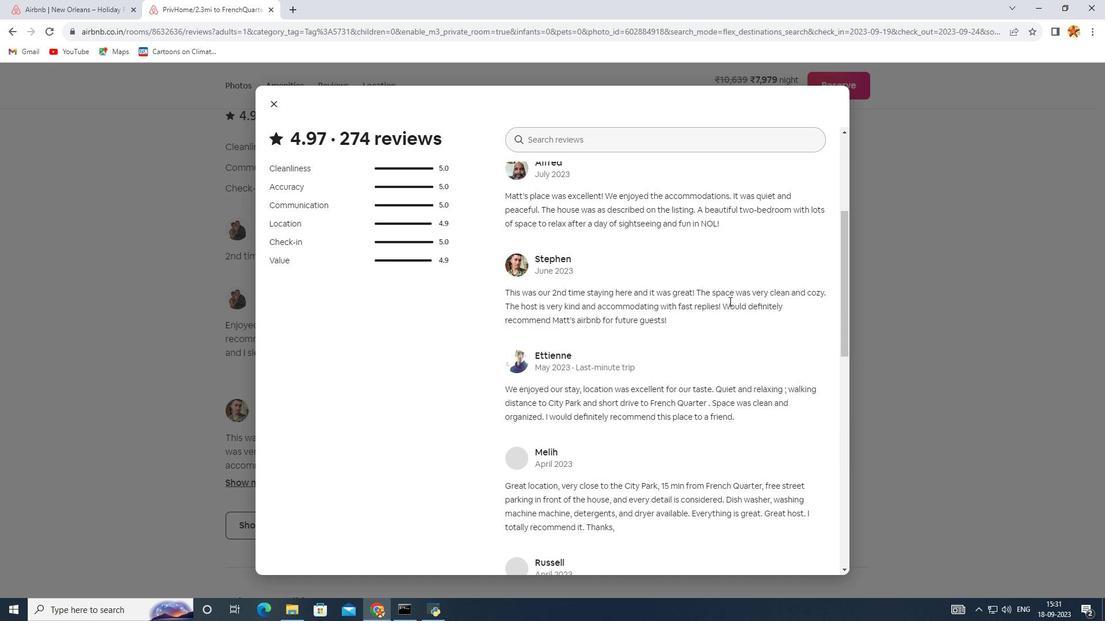
Action: Mouse scrolled (729, 301) with delta (0, 0)
Screenshot: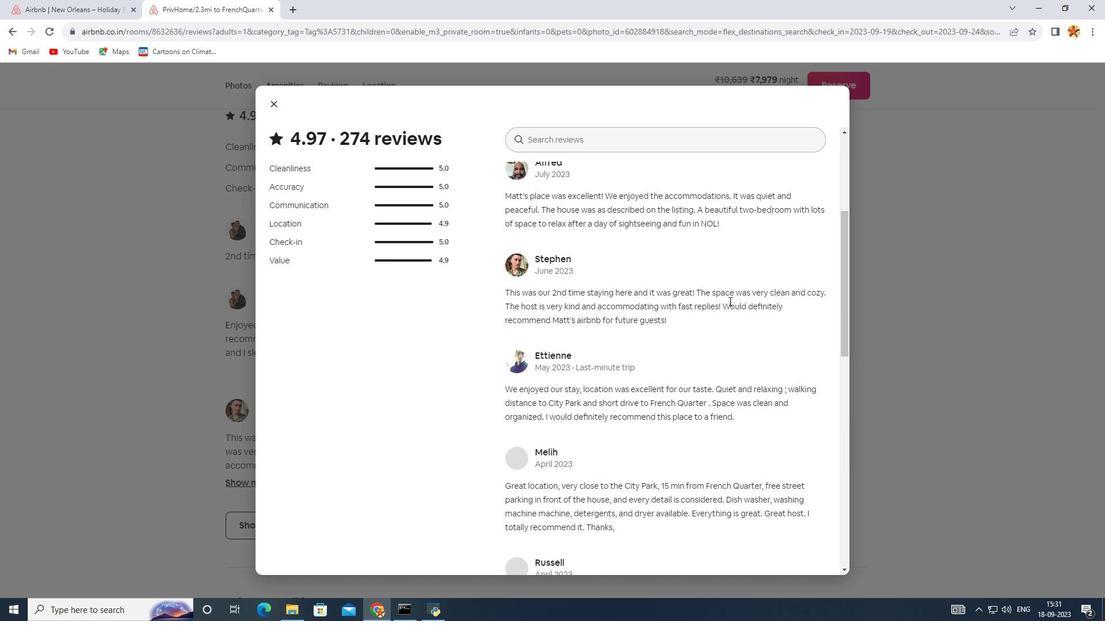 
Action: Mouse scrolled (729, 301) with delta (0, 0)
Screenshot: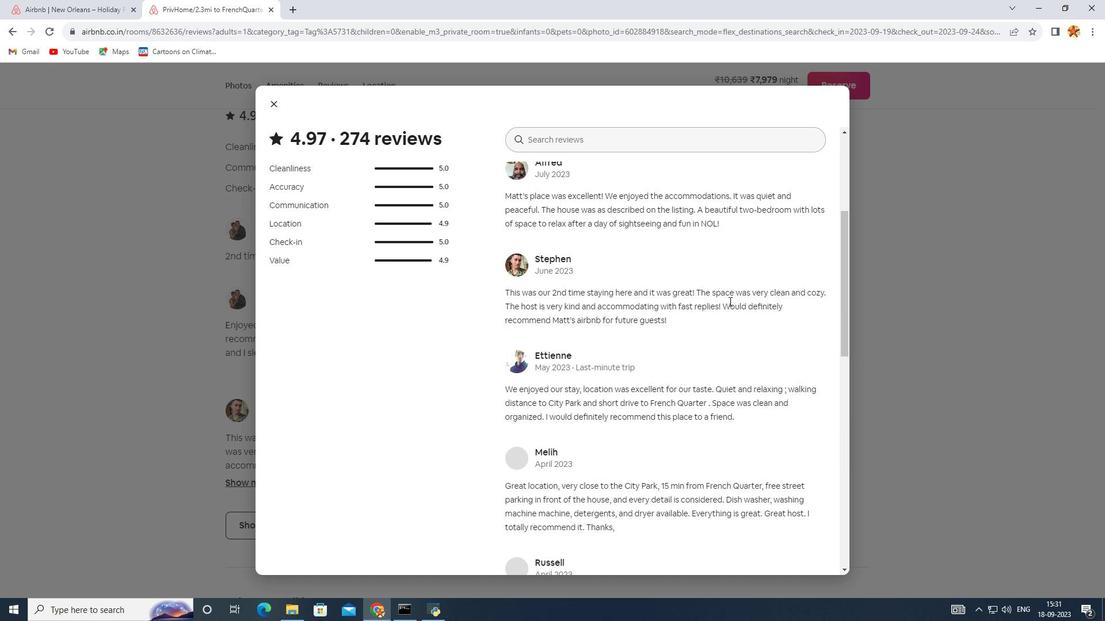 
Action: Mouse moved to (729, 301)
Screenshot: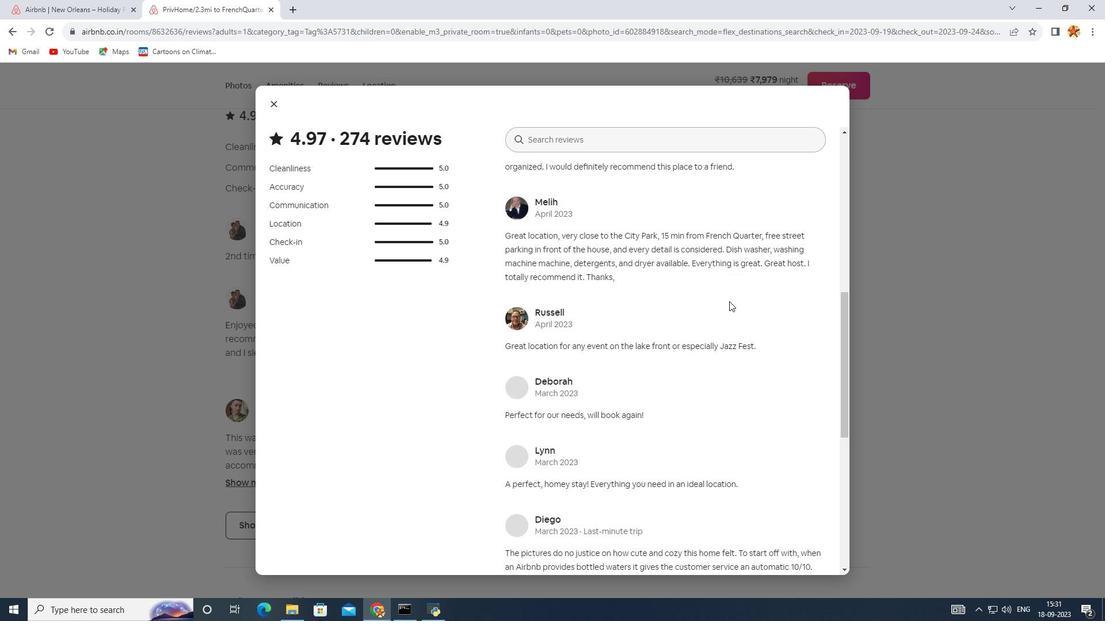 
Action: Mouse scrolled (729, 301) with delta (0, 0)
Screenshot: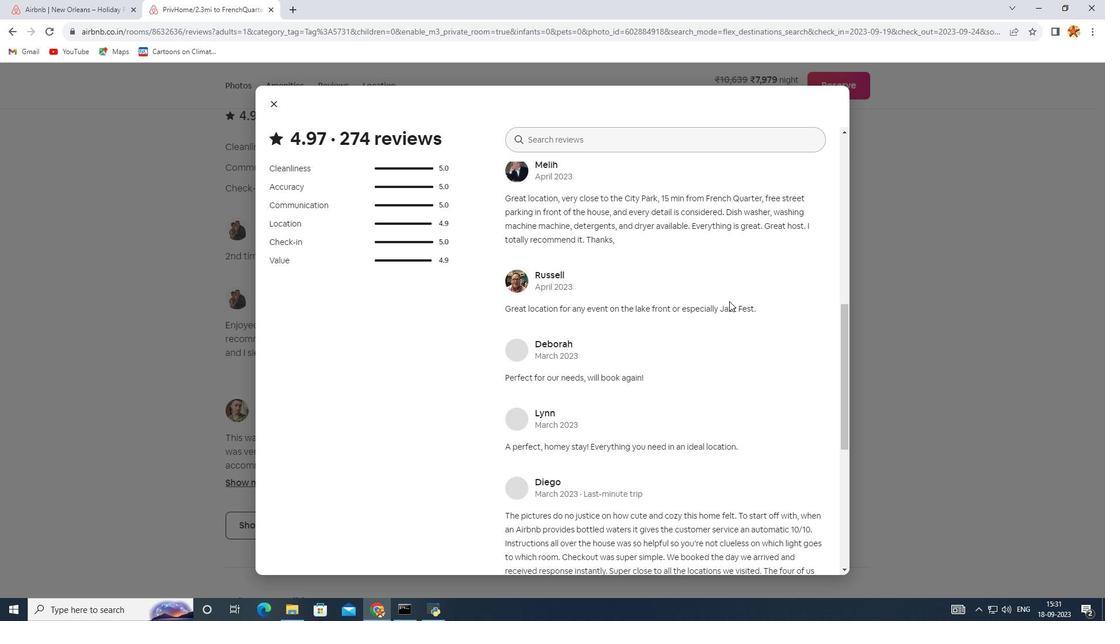 
Action: Mouse scrolled (729, 301) with delta (0, 0)
Screenshot: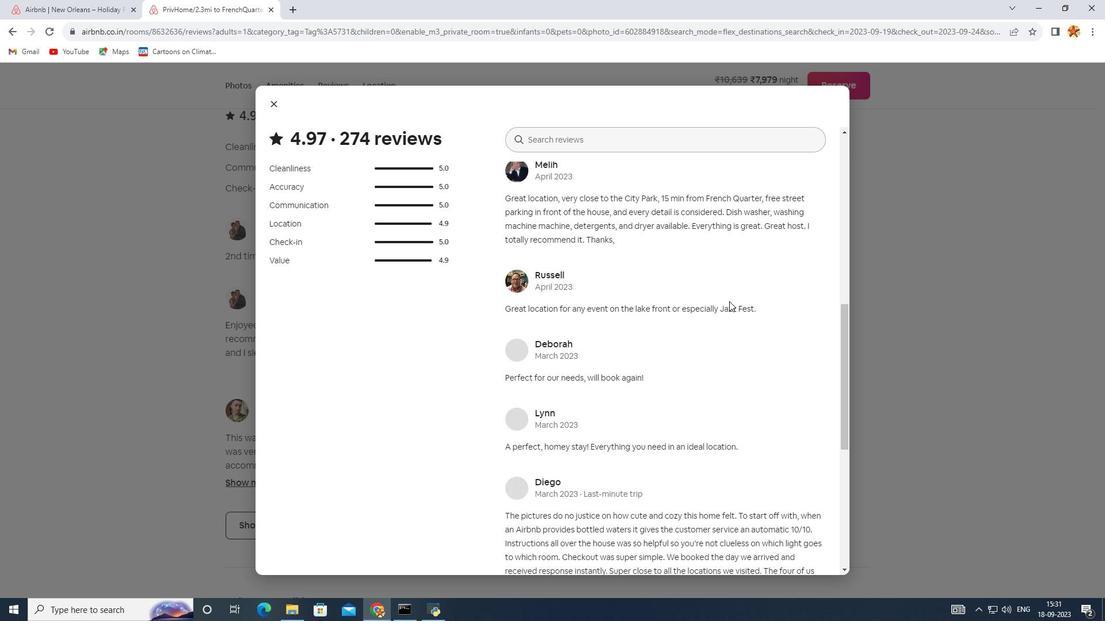 
Action: Mouse scrolled (729, 301) with delta (0, 0)
Screenshot: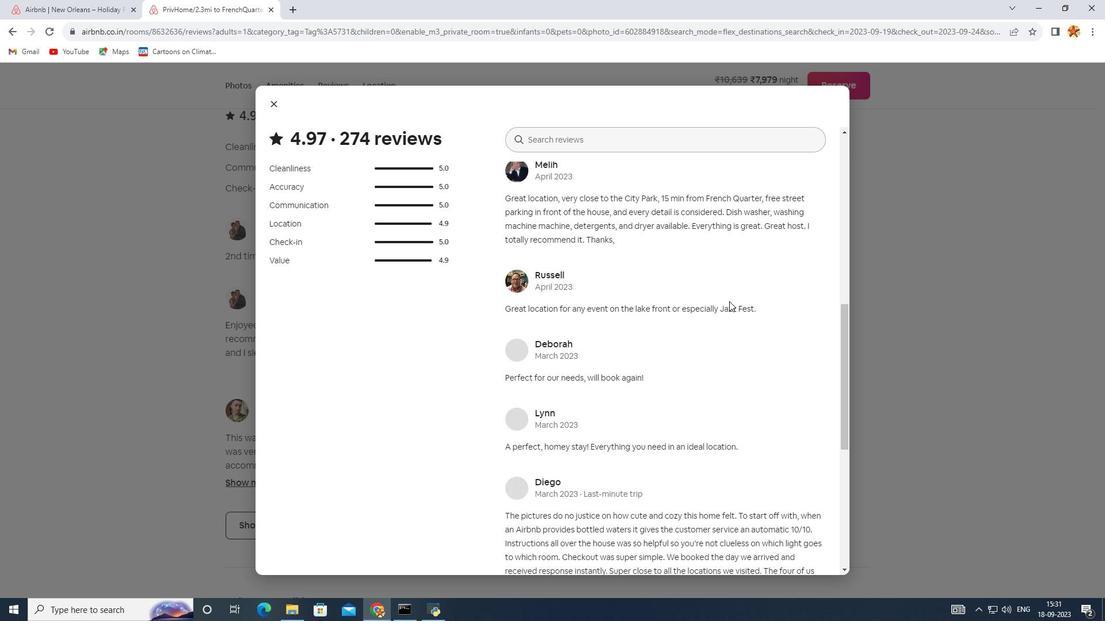 
Action: Mouse scrolled (729, 301) with delta (0, 0)
Screenshot: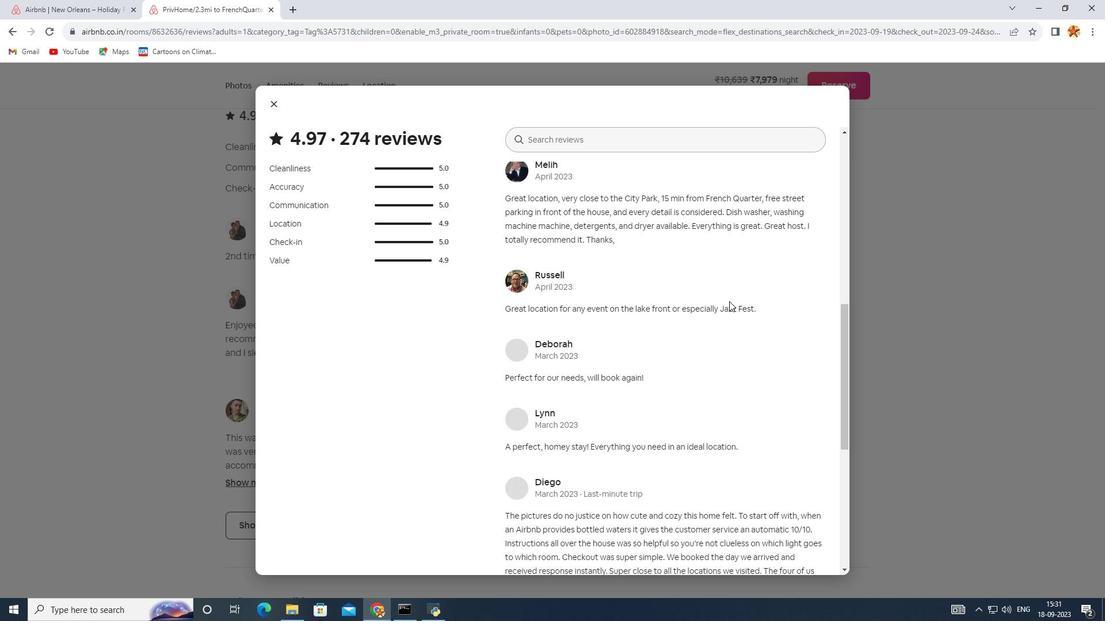 
Action: Mouse scrolled (729, 301) with delta (0, 0)
Screenshot: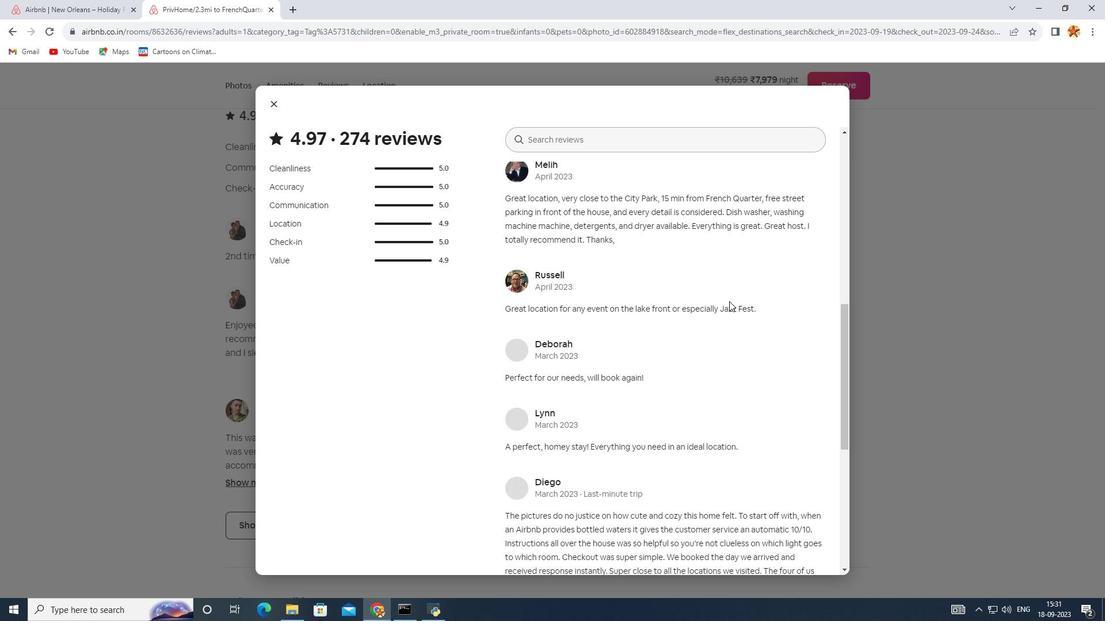 
Action: Mouse scrolled (729, 301) with delta (0, 0)
Screenshot: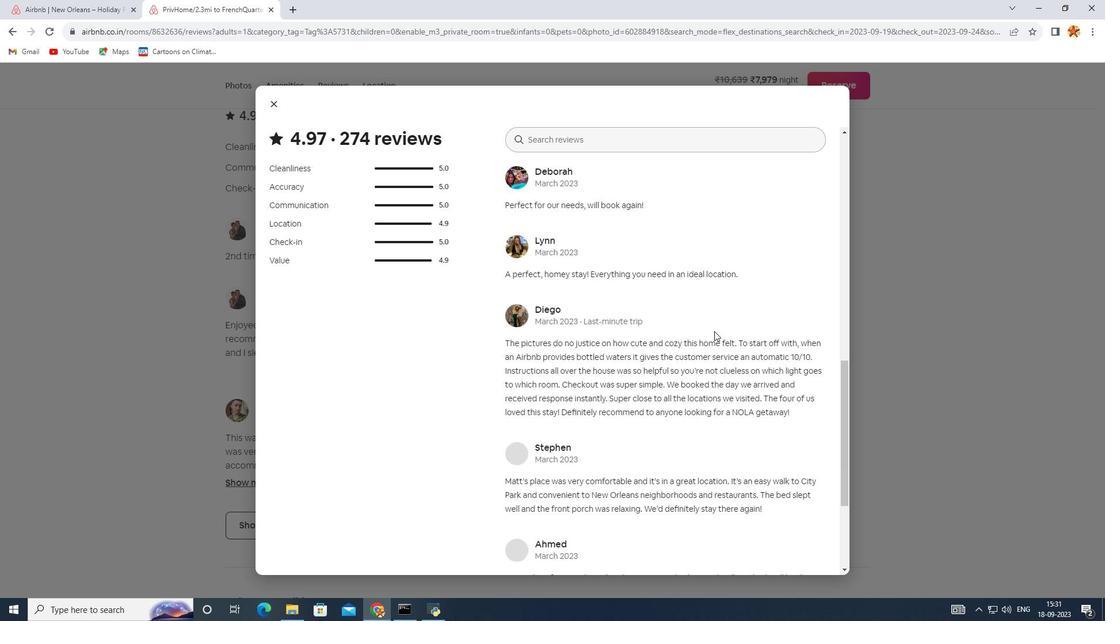 
Action: Mouse moved to (729, 304)
Screenshot: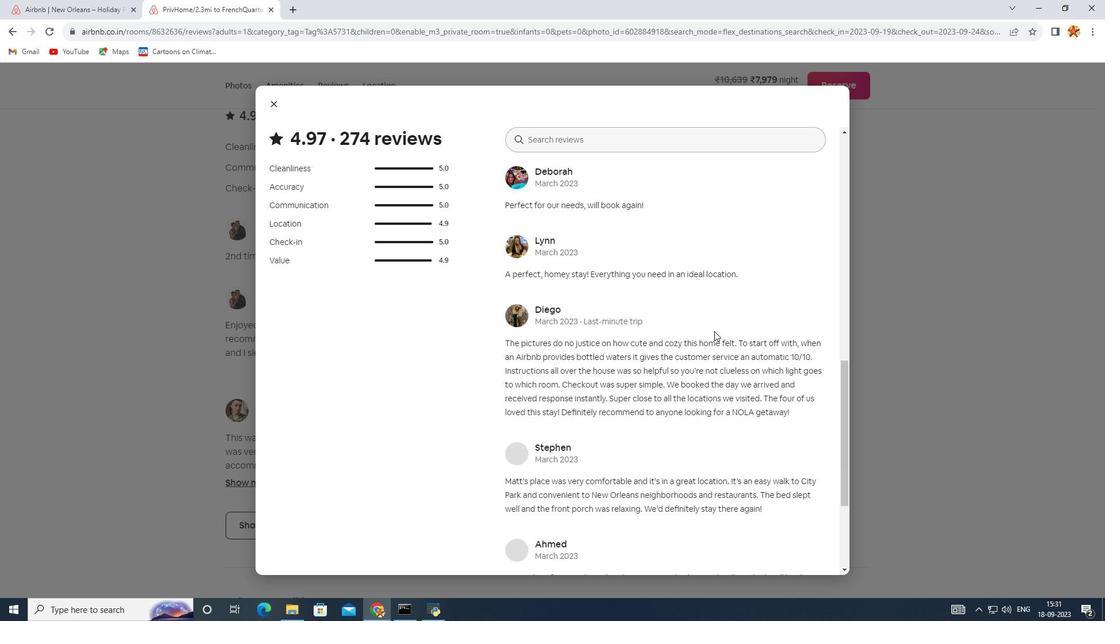 
Action: Mouse scrolled (729, 304) with delta (0, 0)
Screenshot: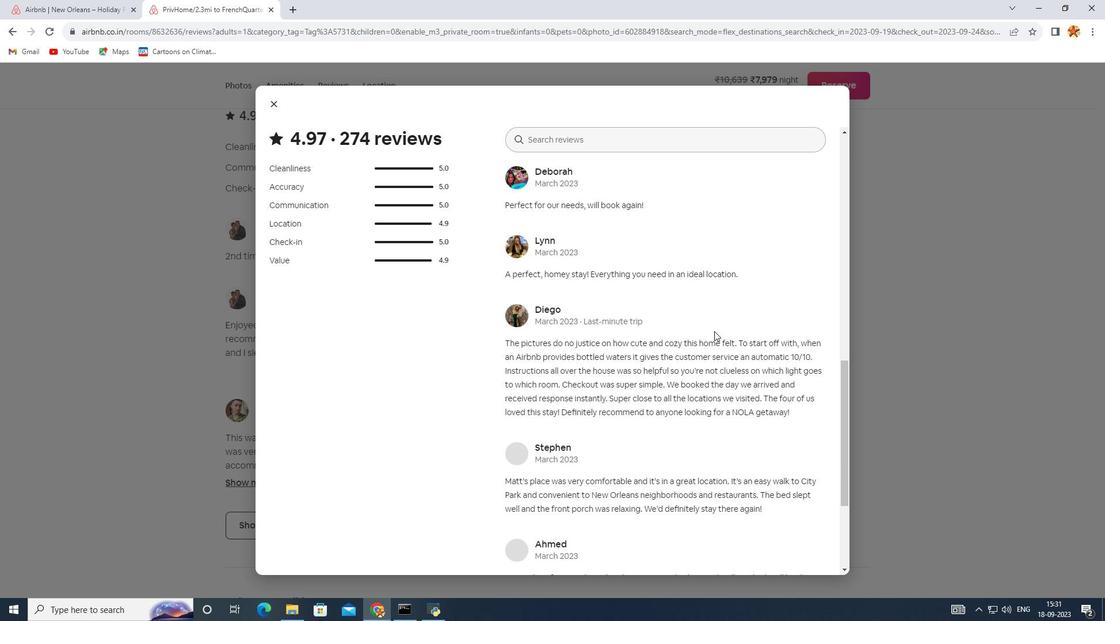 
Action: Mouse moved to (714, 331)
Screenshot: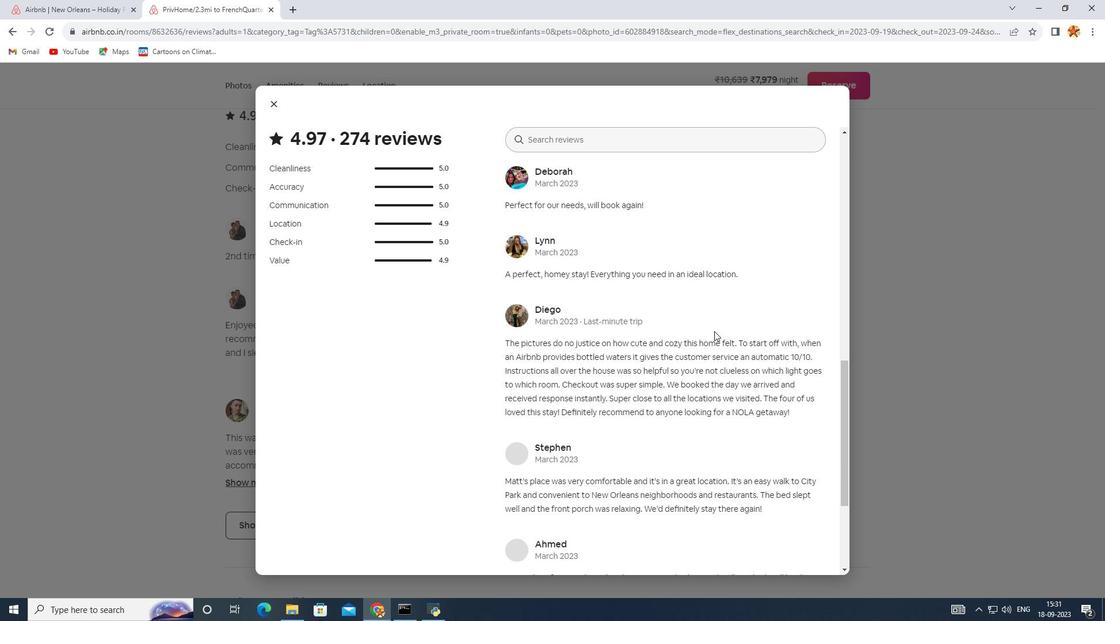 
Action: Mouse scrolled (714, 330) with delta (0, 0)
Screenshot: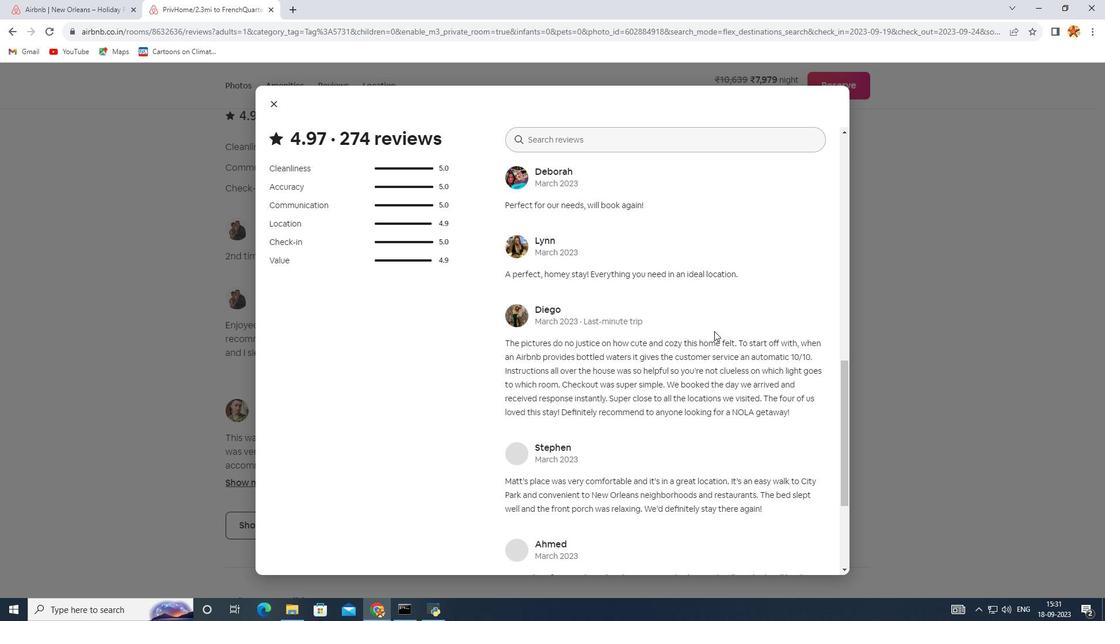 
Action: Mouse moved to (714, 331)
Screenshot: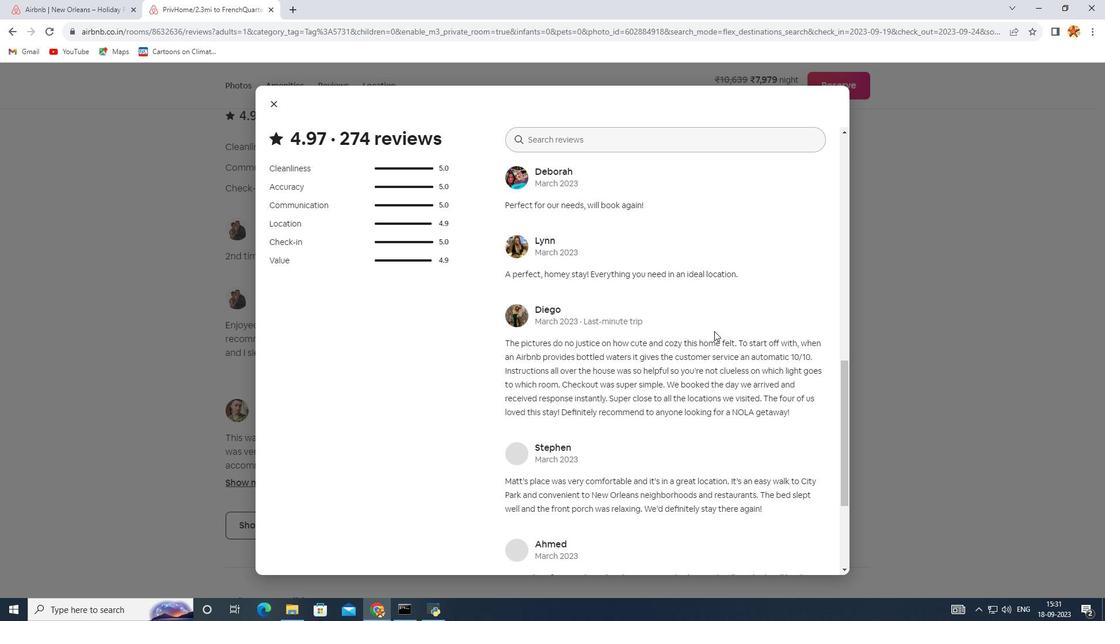 
Action: Mouse scrolled (714, 332) with delta (0, 0)
Screenshot: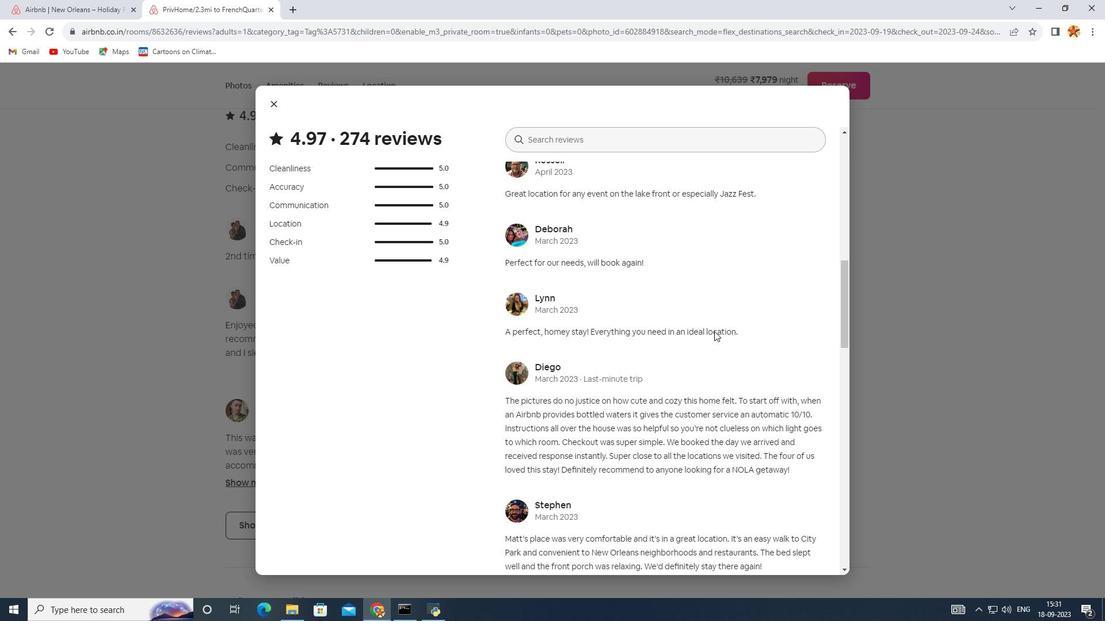 
Action: Mouse scrolled (714, 331) with delta (0, 0)
Screenshot: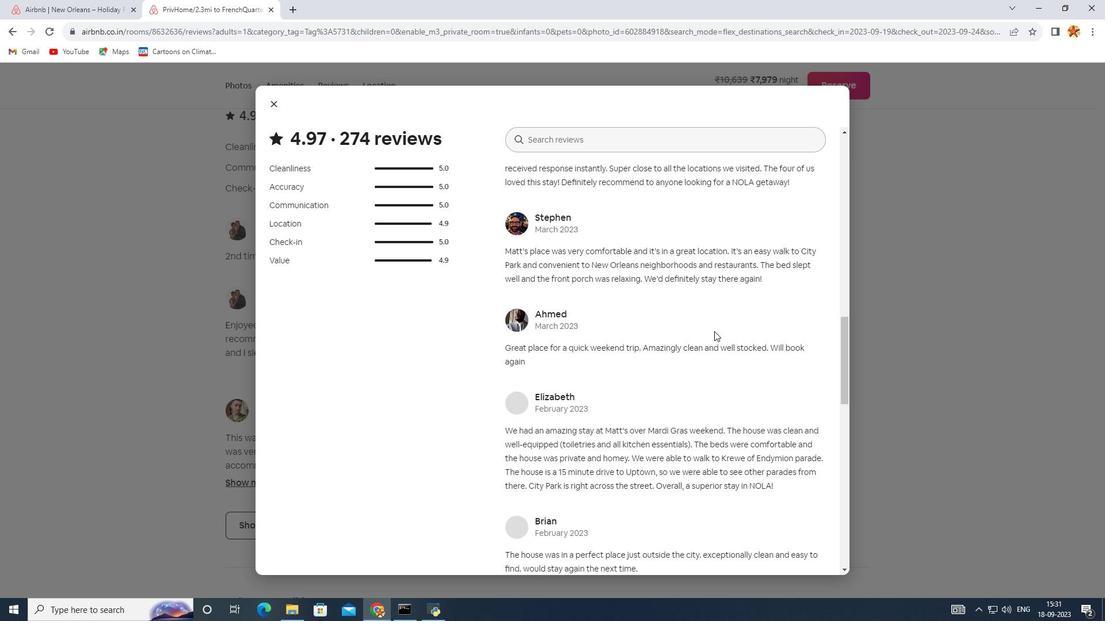 
Action: Mouse scrolled (714, 331) with delta (0, 0)
Screenshot: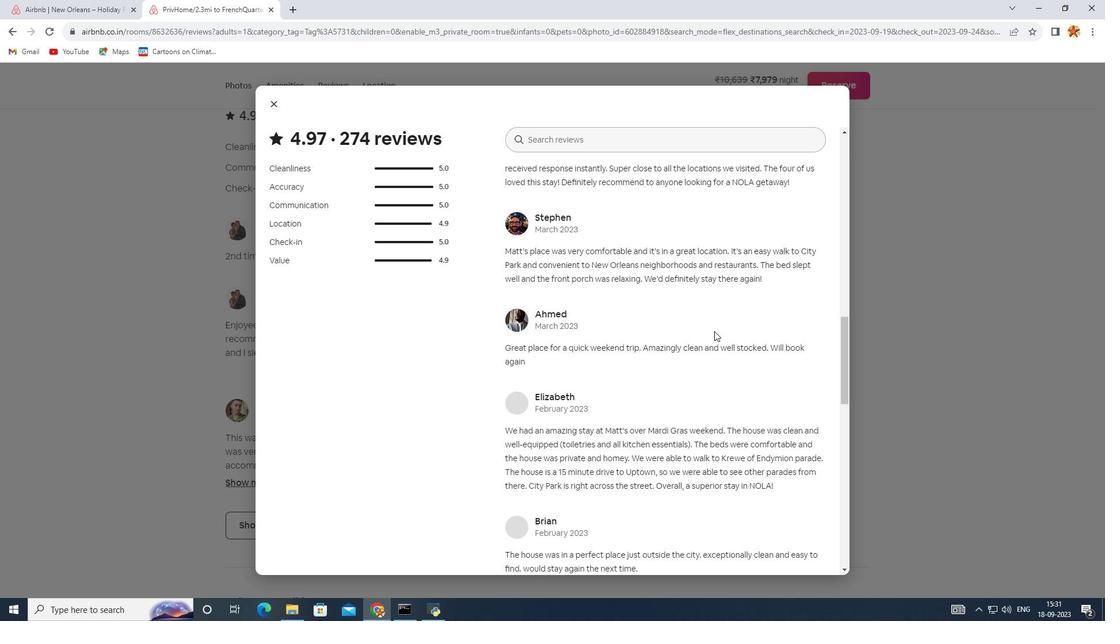 
Action: Mouse scrolled (714, 331) with delta (0, 0)
Screenshot: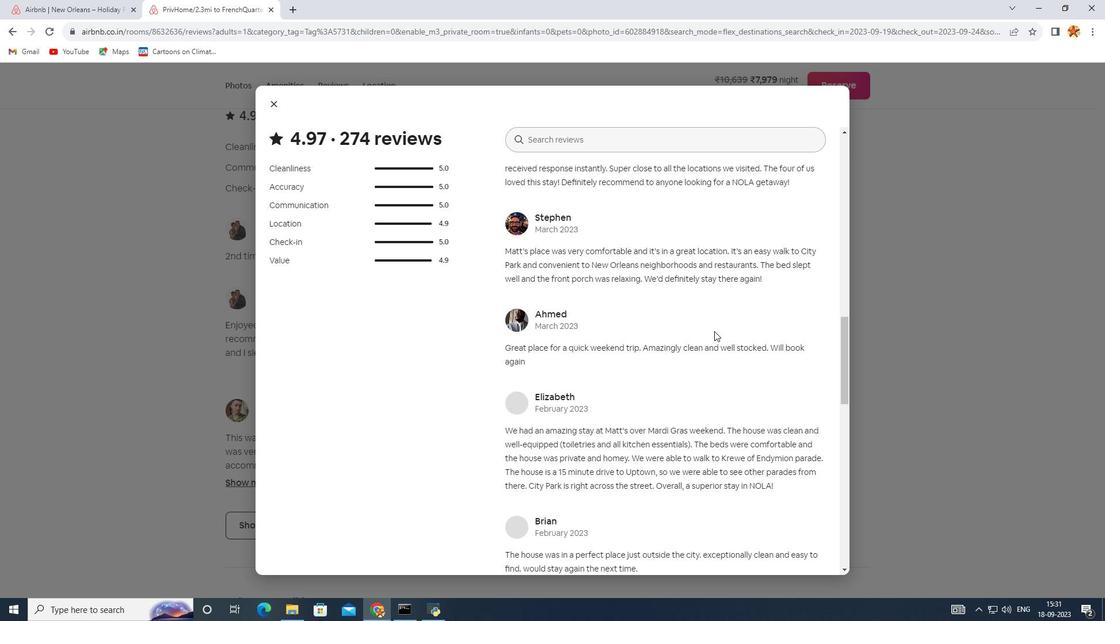 
Action: Mouse scrolled (714, 331) with delta (0, 0)
Screenshot: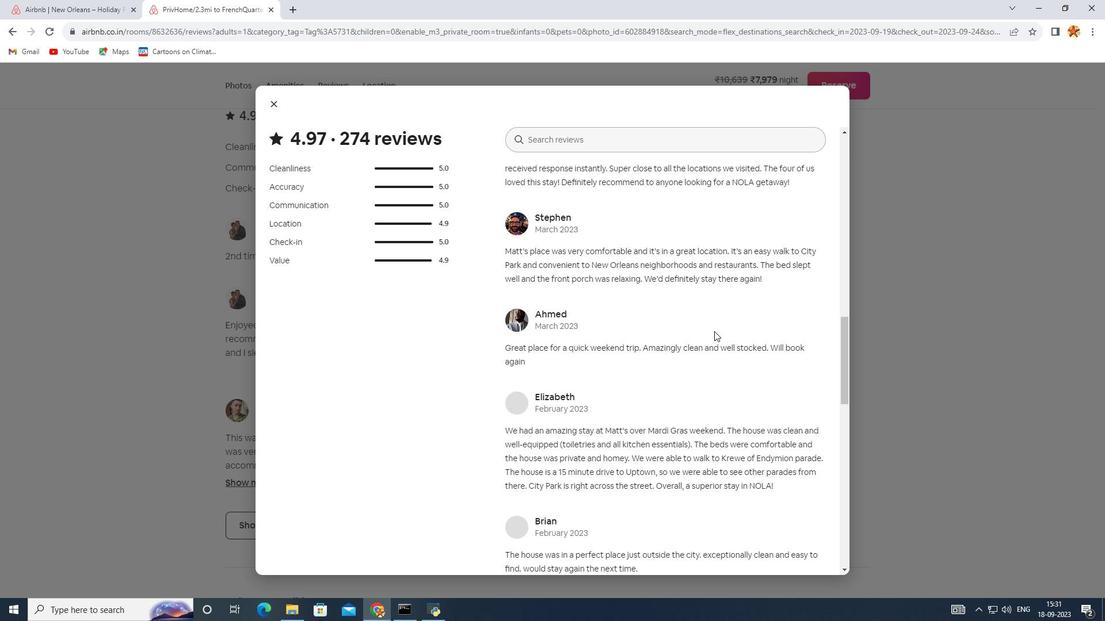 
Action: Mouse scrolled (714, 331) with delta (0, 0)
Screenshot: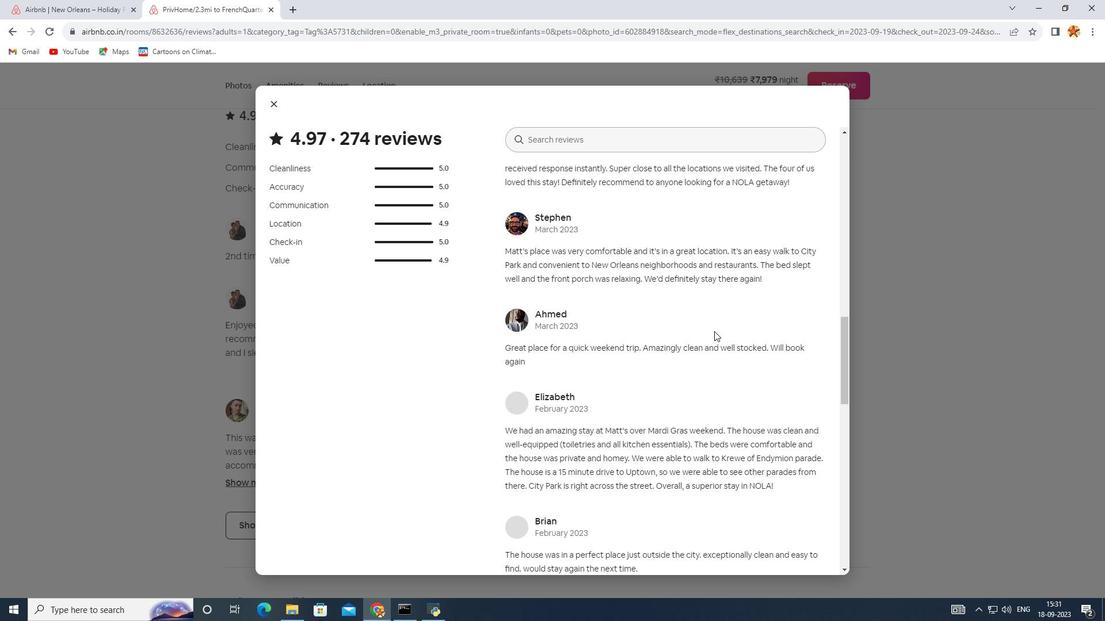 
Action: Mouse scrolled (714, 331) with delta (0, 0)
Screenshot: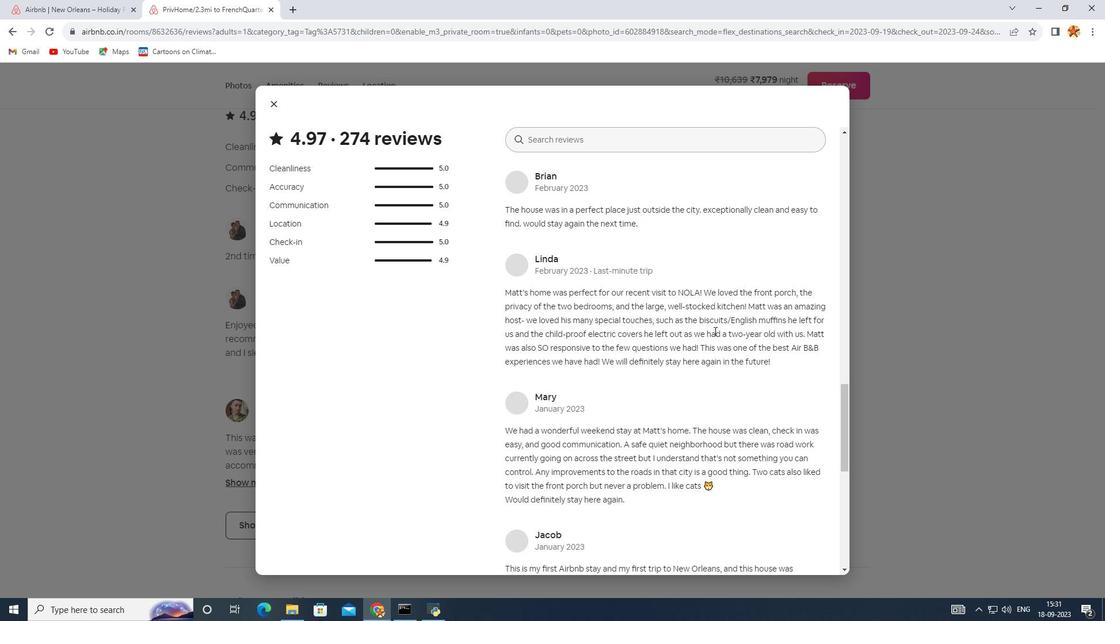 
Action: Mouse scrolled (714, 331) with delta (0, 0)
Screenshot: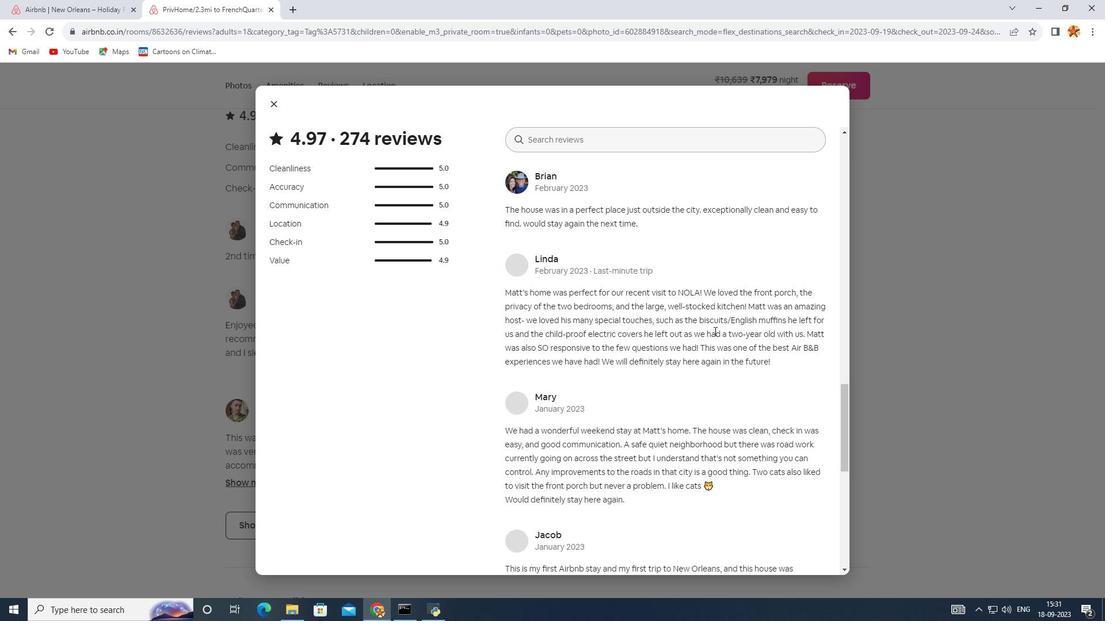 
Action: Mouse scrolled (714, 331) with delta (0, 0)
Screenshot: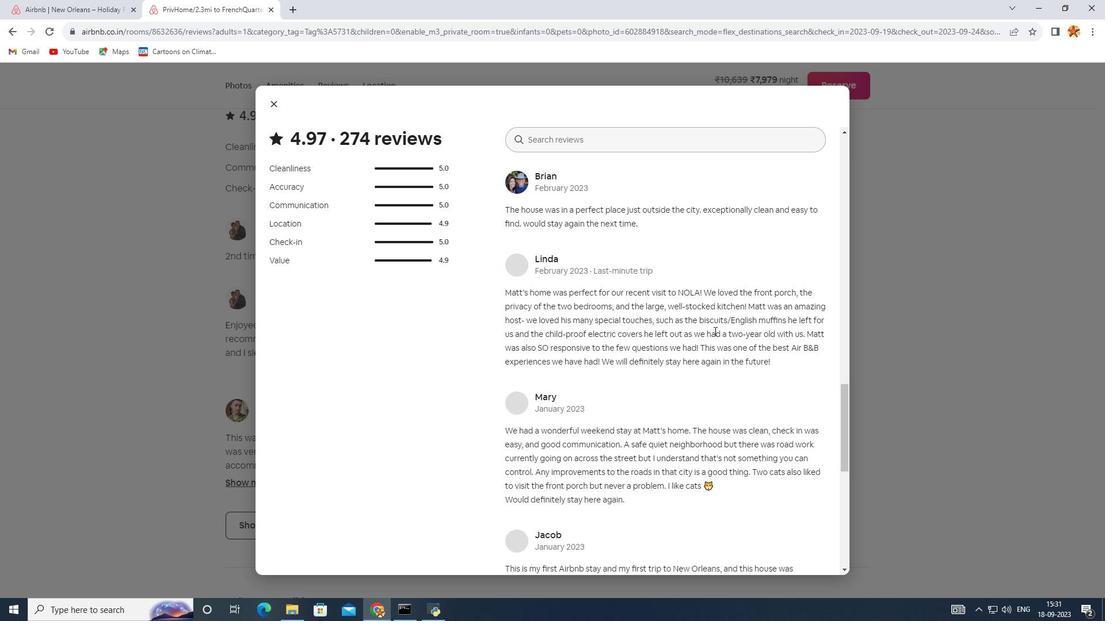 
Action: Mouse scrolled (714, 331) with delta (0, 0)
Screenshot: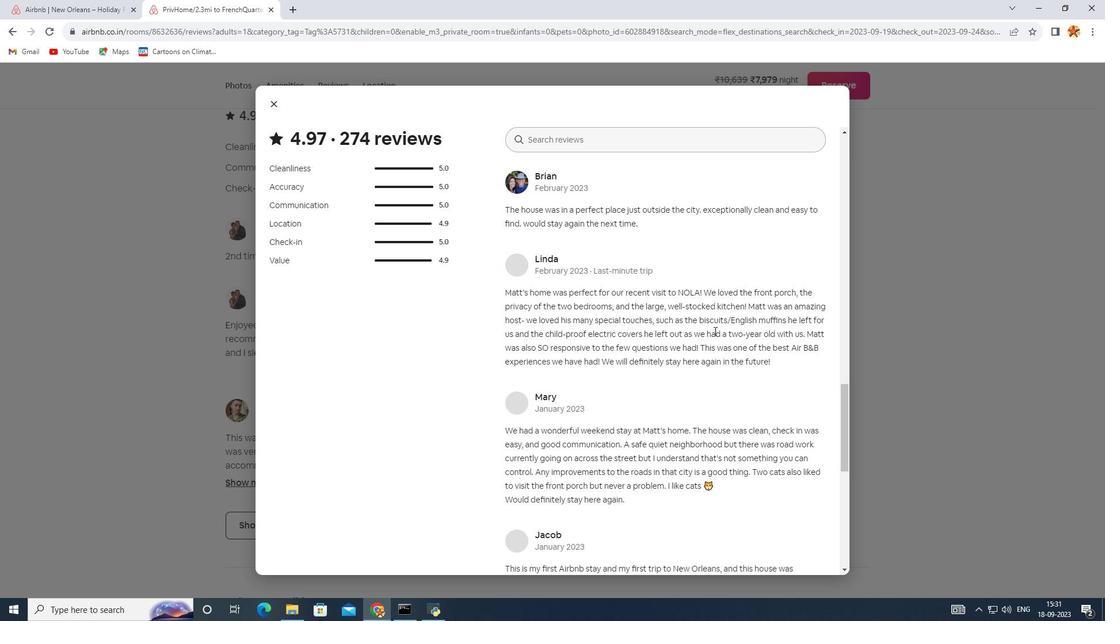 
Action: Mouse scrolled (714, 331) with delta (0, 0)
Screenshot: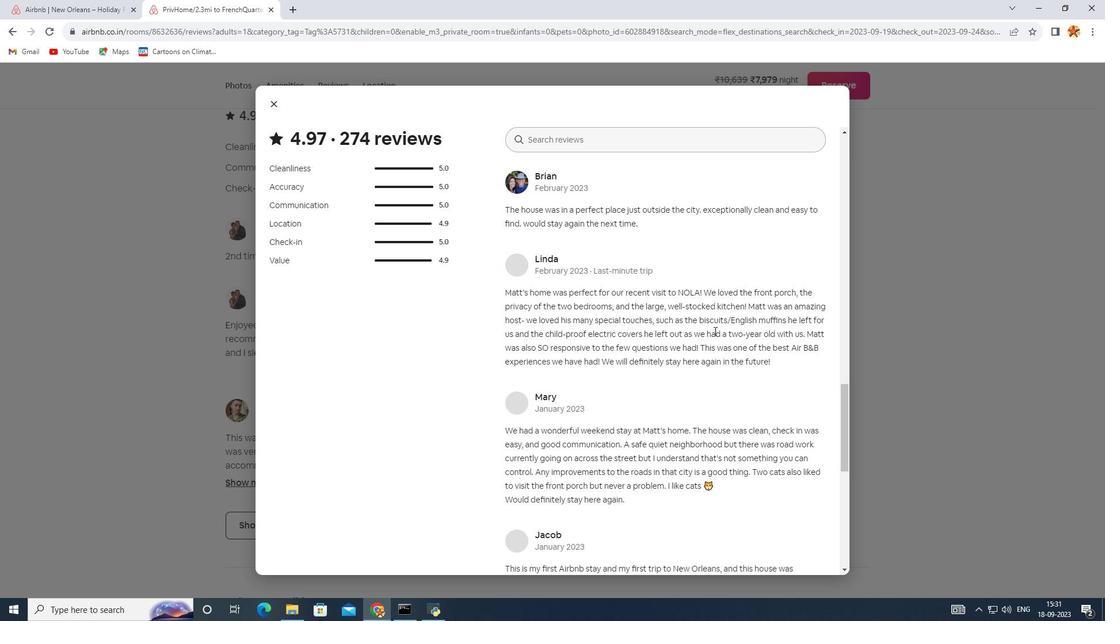 
Action: Mouse scrolled (714, 331) with delta (0, 0)
Screenshot: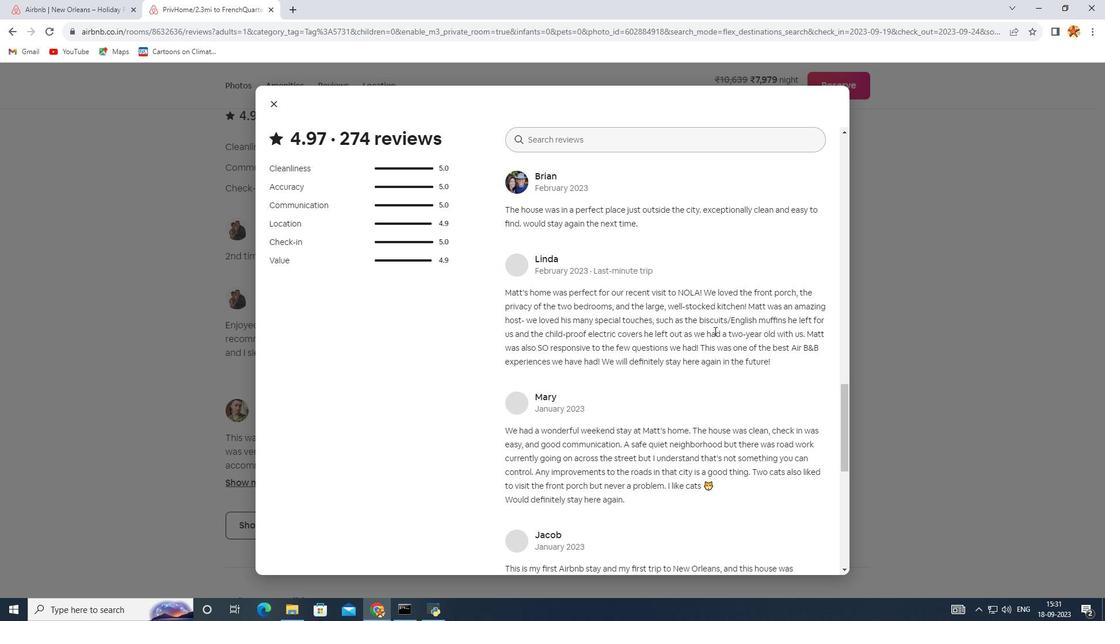 
Action: Mouse scrolled (714, 331) with delta (0, 0)
Screenshot: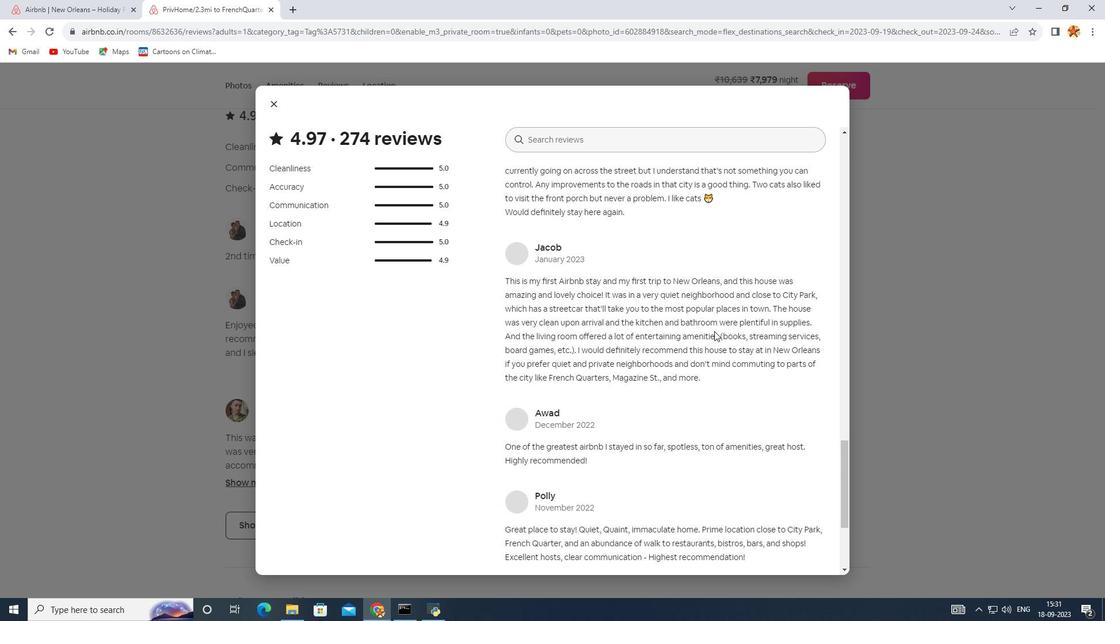
Action: Mouse scrolled (714, 331) with delta (0, 0)
Screenshot: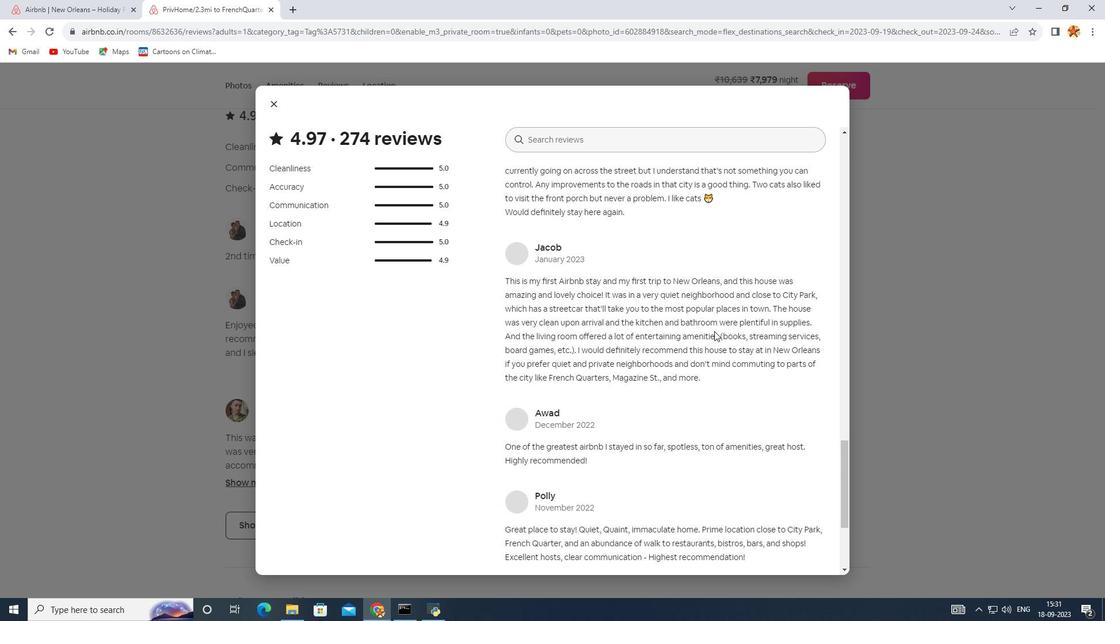 
Action: Mouse scrolled (714, 331) with delta (0, 0)
Screenshot: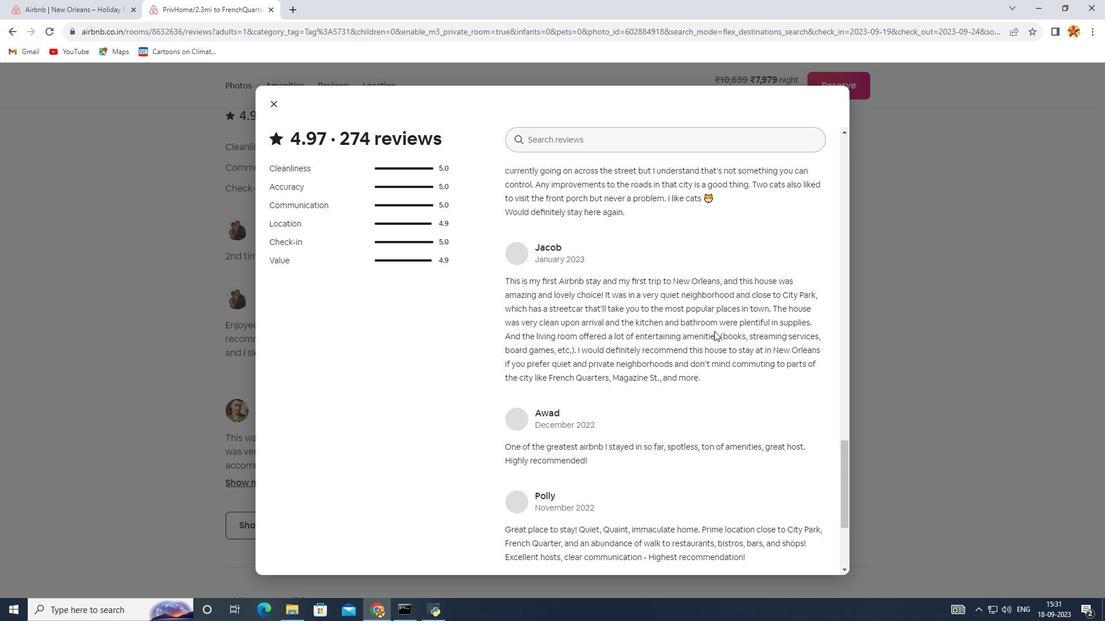 
Action: Mouse scrolled (714, 331) with delta (0, 0)
Screenshot: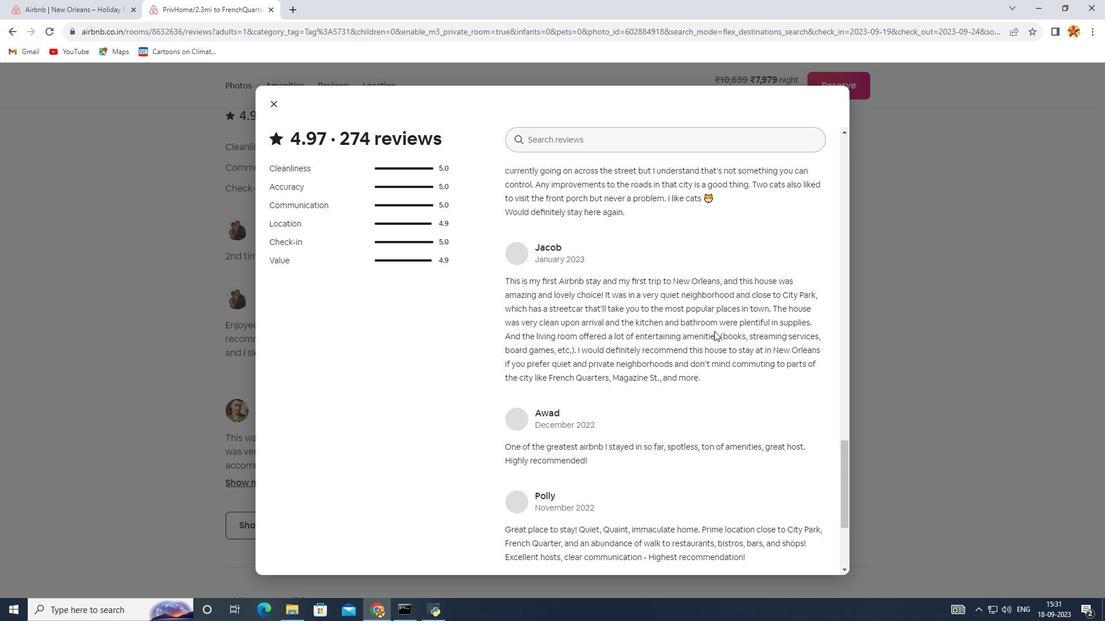 
Action: Mouse scrolled (714, 331) with delta (0, 0)
Screenshot: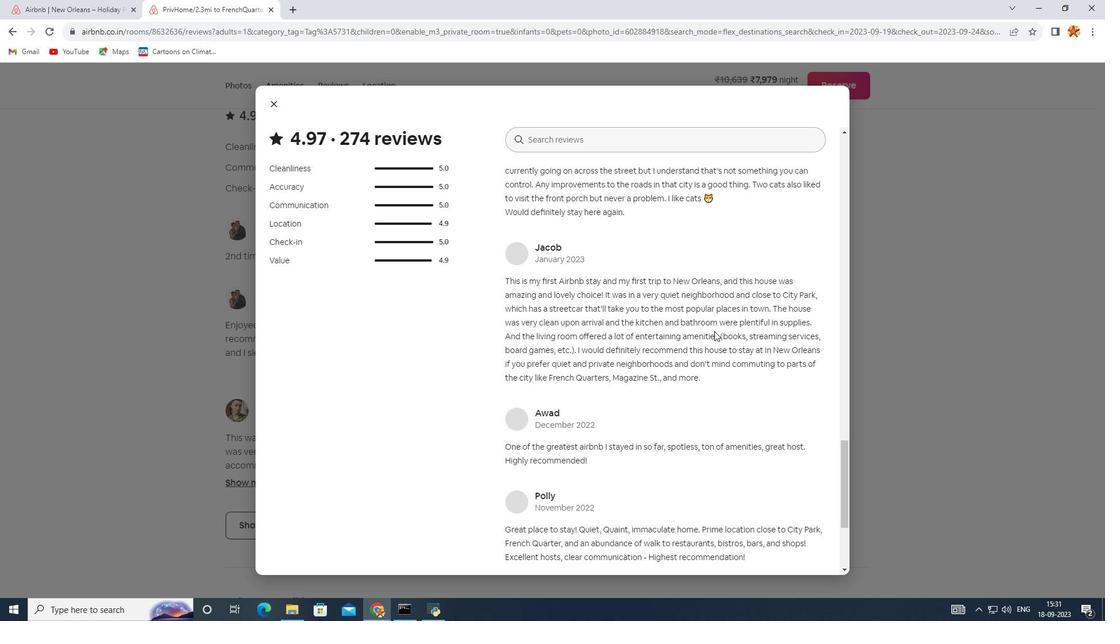 
Action: Mouse scrolled (714, 331) with delta (0, 0)
Screenshot: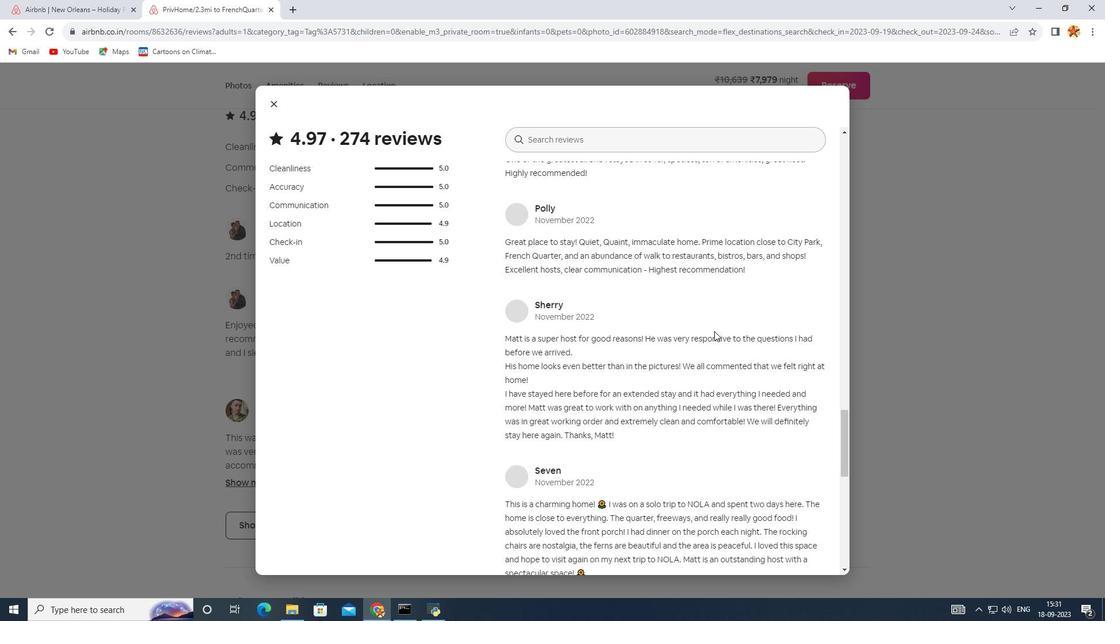 
Action: Mouse scrolled (714, 331) with delta (0, 0)
Screenshot: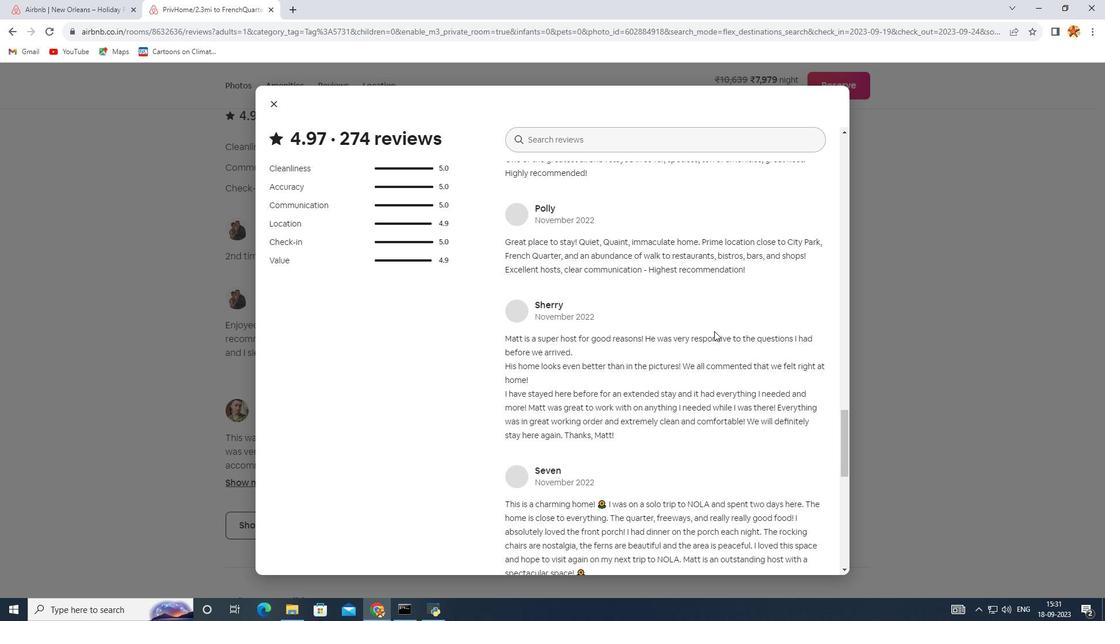 
Action: Mouse scrolled (714, 331) with delta (0, 0)
Screenshot: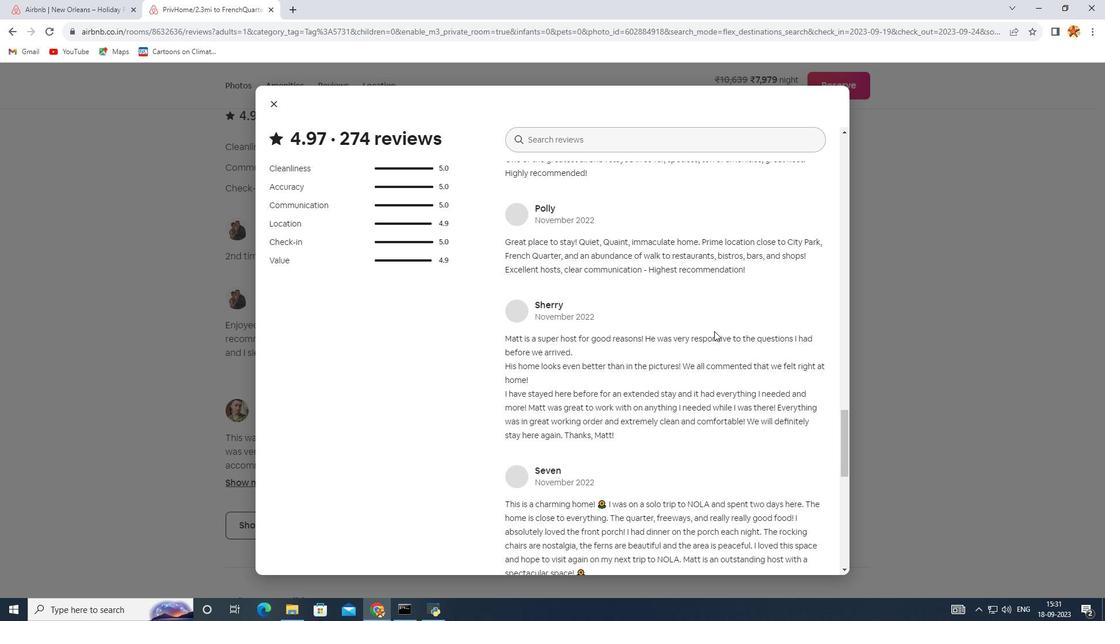 
Action: Mouse scrolled (714, 331) with delta (0, 0)
Screenshot: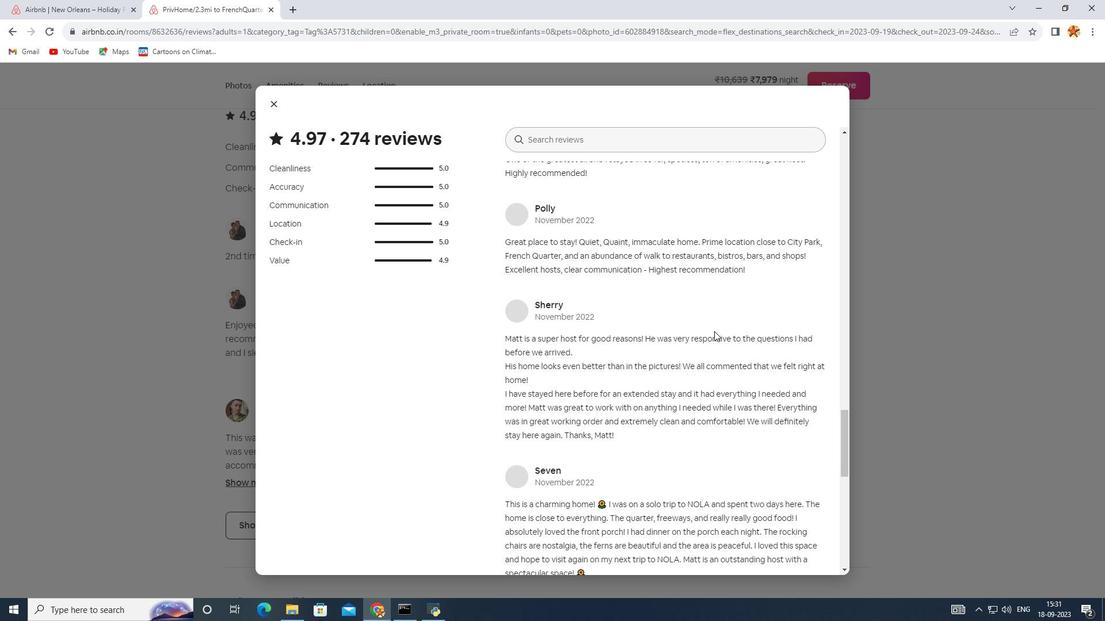 
Action: Mouse scrolled (714, 331) with delta (0, 0)
Screenshot: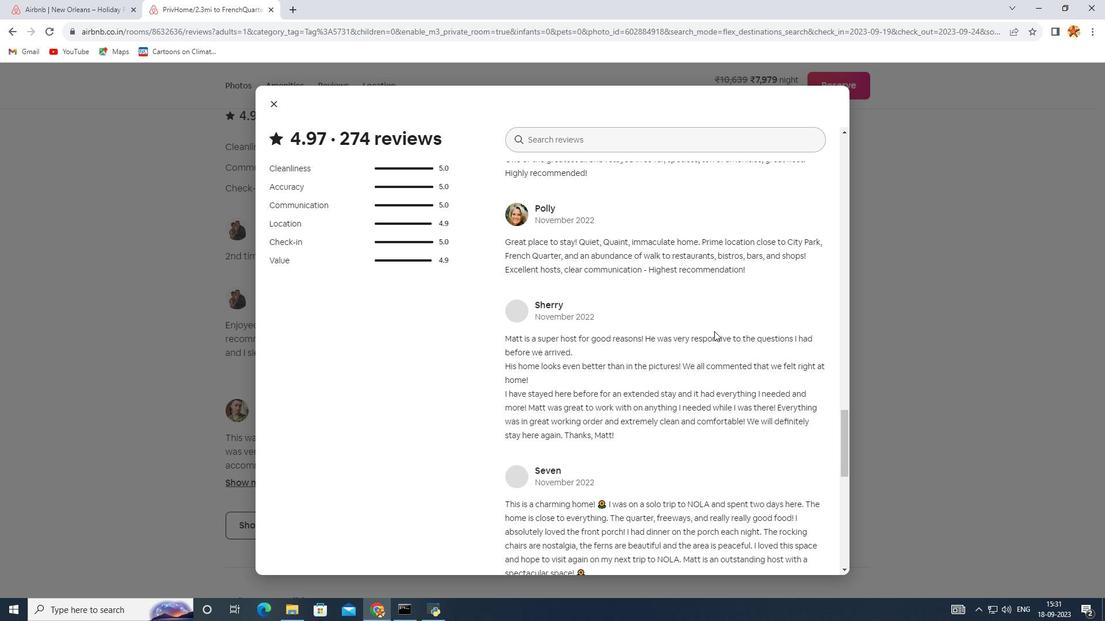 
Action: Mouse scrolled (714, 331) with delta (0, 0)
Screenshot: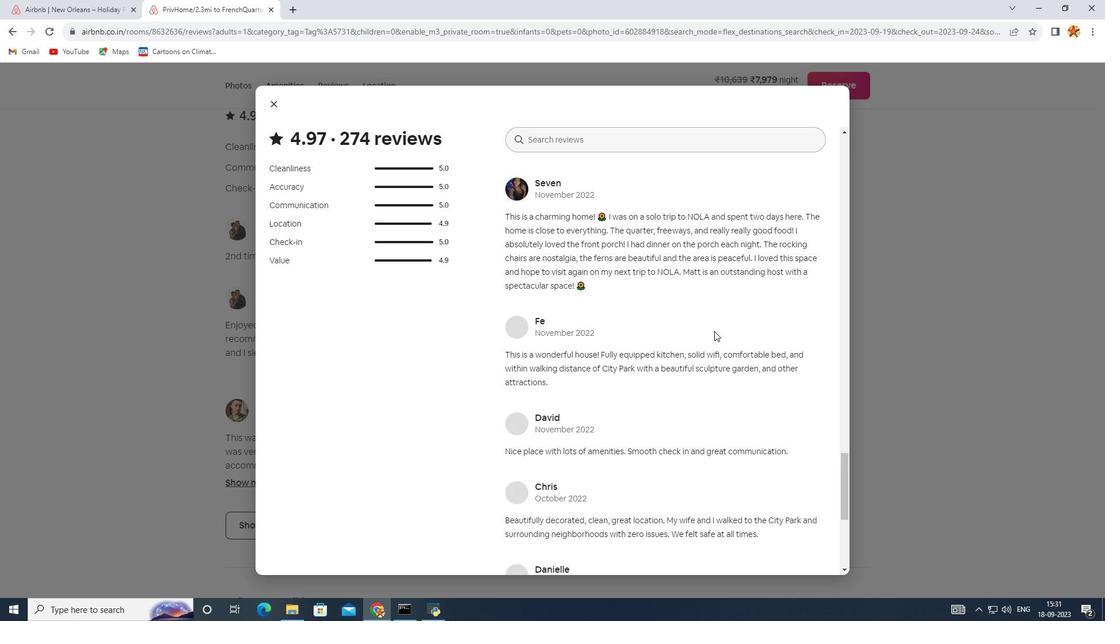 
Action: Mouse scrolled (714, 331) with delta (0, 0)
Screenshot: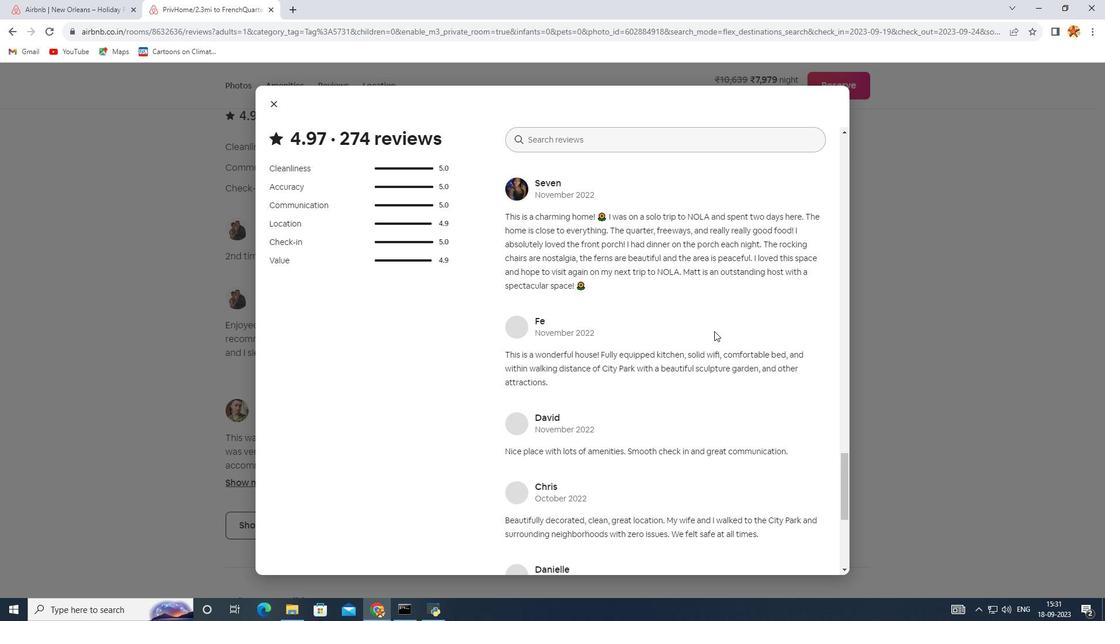 
Action: Mouse scrolled (714, 331) with delta (0, 0)
Screenshot: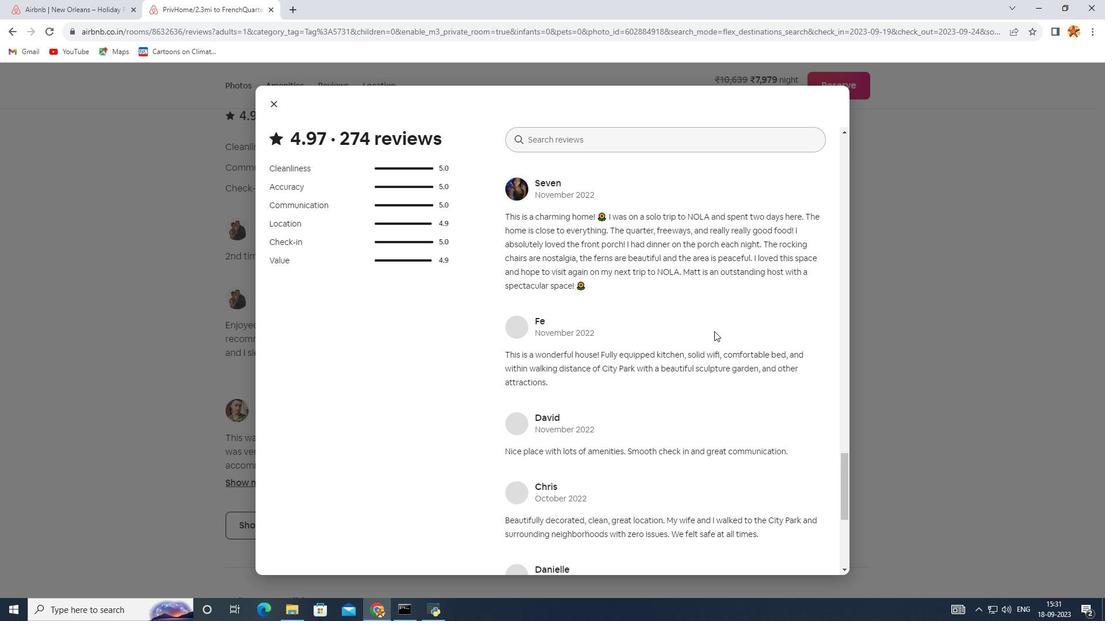 
Action: Mouse scrolled (714, 331) with delta (0, 0)
Screenshot: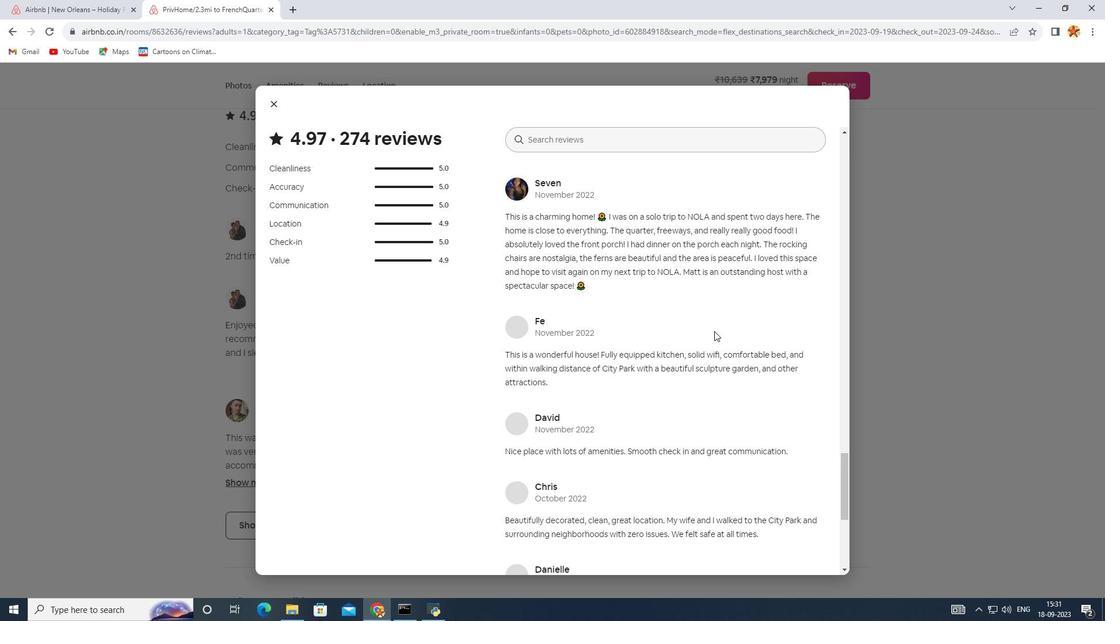 
Action: Mouse scrolled (714, 331) with delta (0, 0)
Screenshot: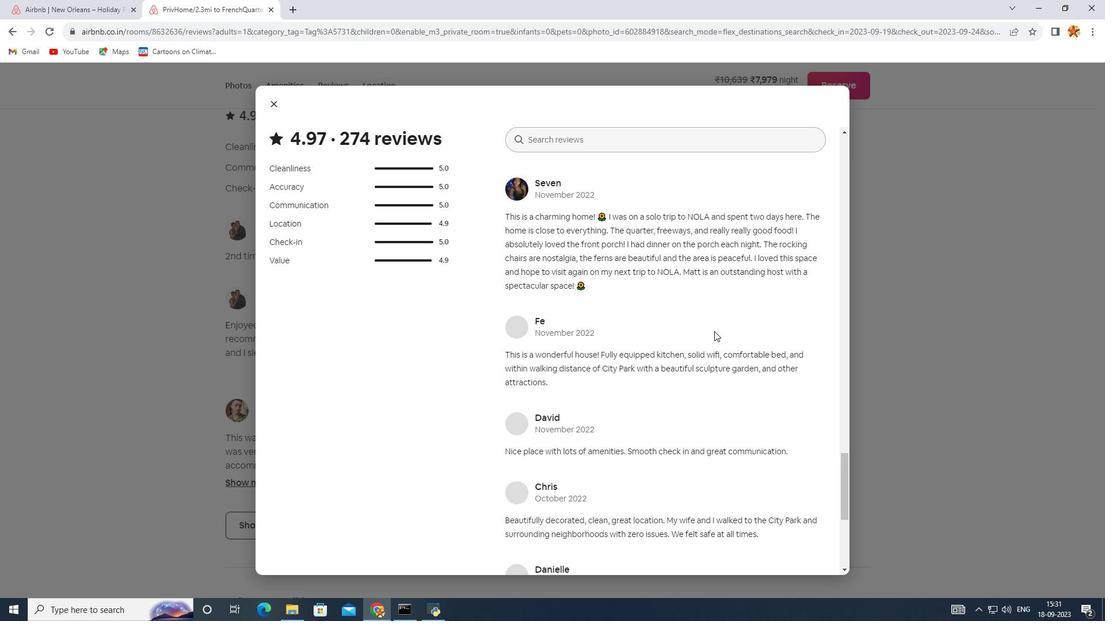 
Action: Mouse scrolled (714, 331) with delta (0, 0)
Screenshot: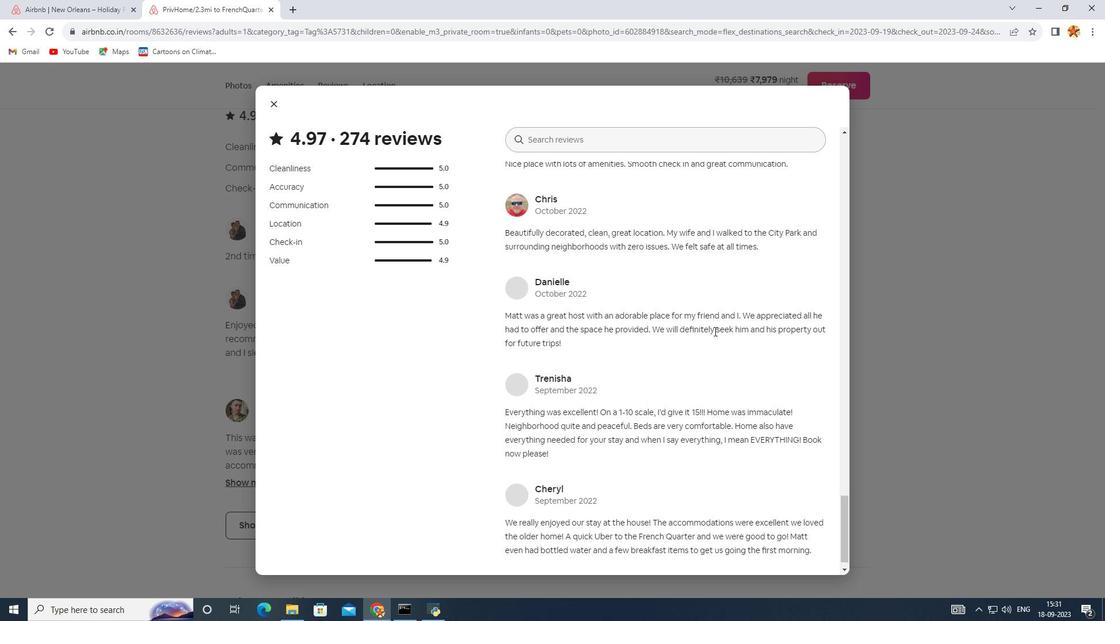 
Action: Mouse scrolled (714, 331) with delta (0, 0)
Screenshot: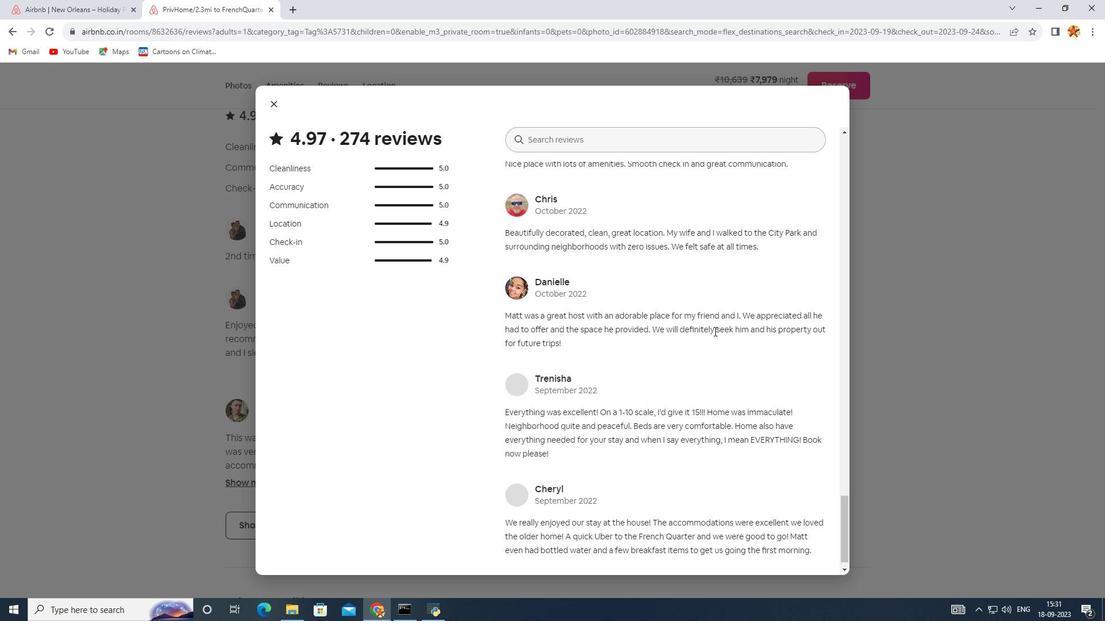 
Action: Mouse scrolled (714, 331) with delta (0, 0)
Screenshot: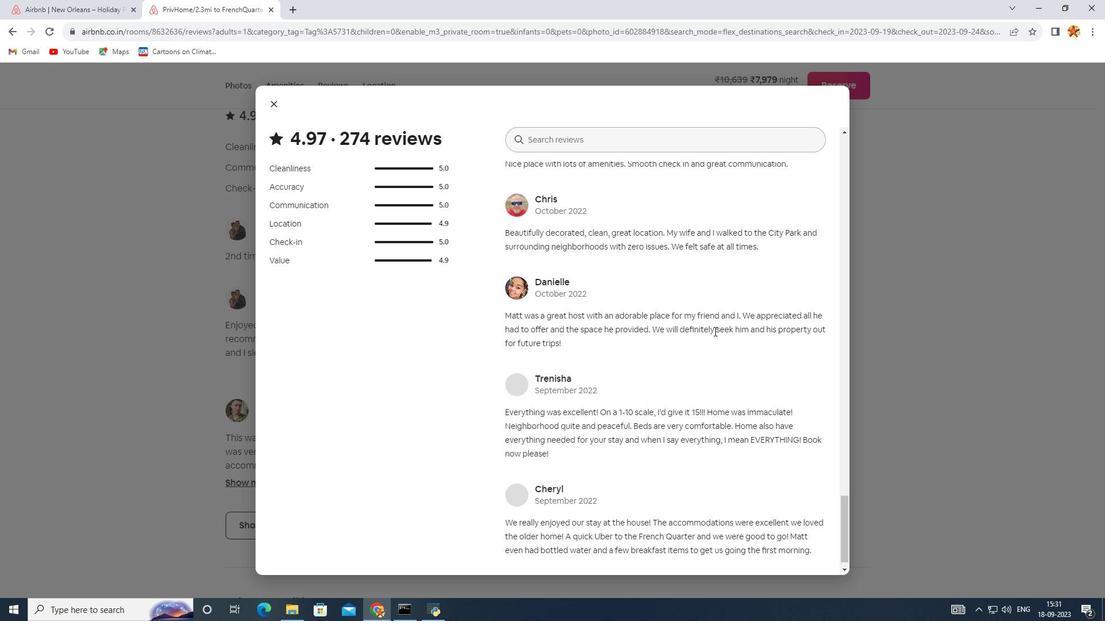 
Action: Mouse scrolled (714, 331) with delta (0, 0)
Screenshot: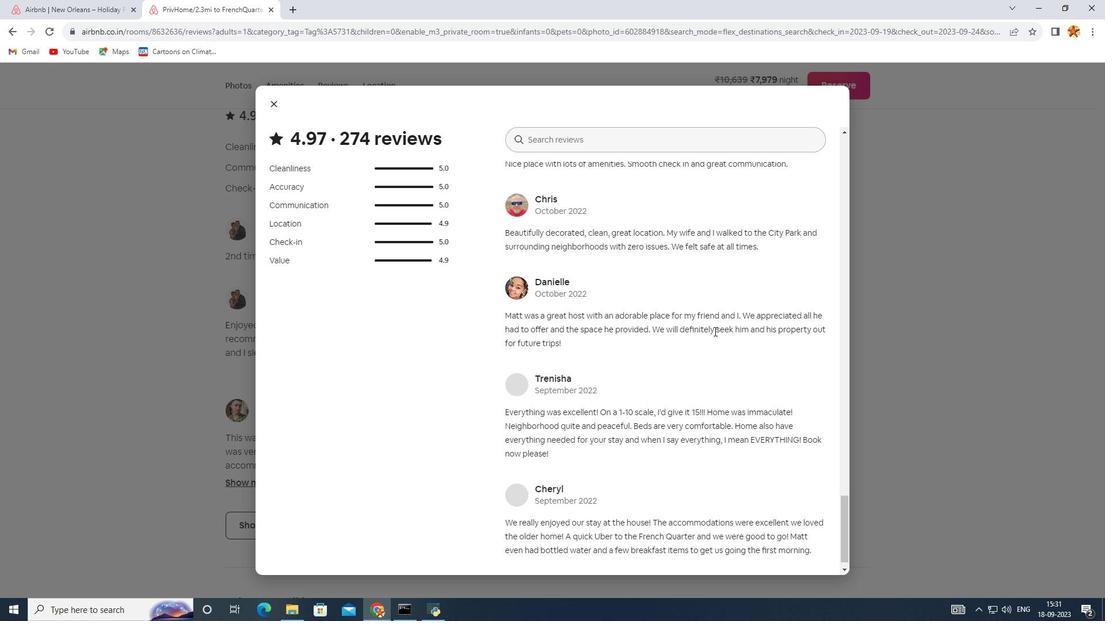 
Action: Mouse scrolled (714, 331) with delta (0, 0)
Screenshot: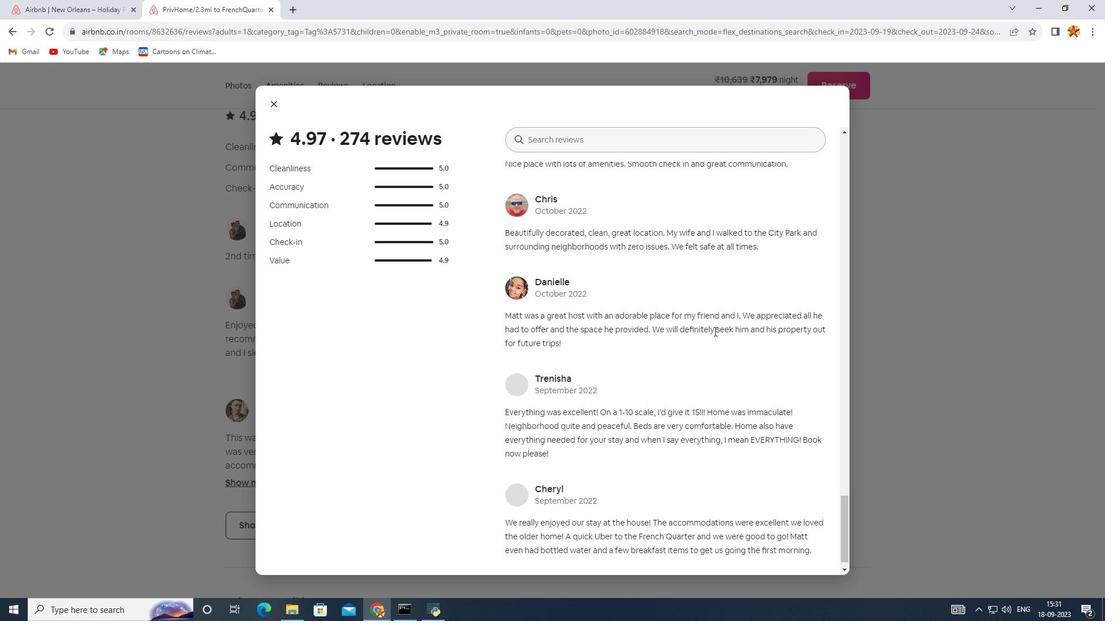 
Action: Mouse scrolled (714, 331) with delta (0, 0)
Screenshot: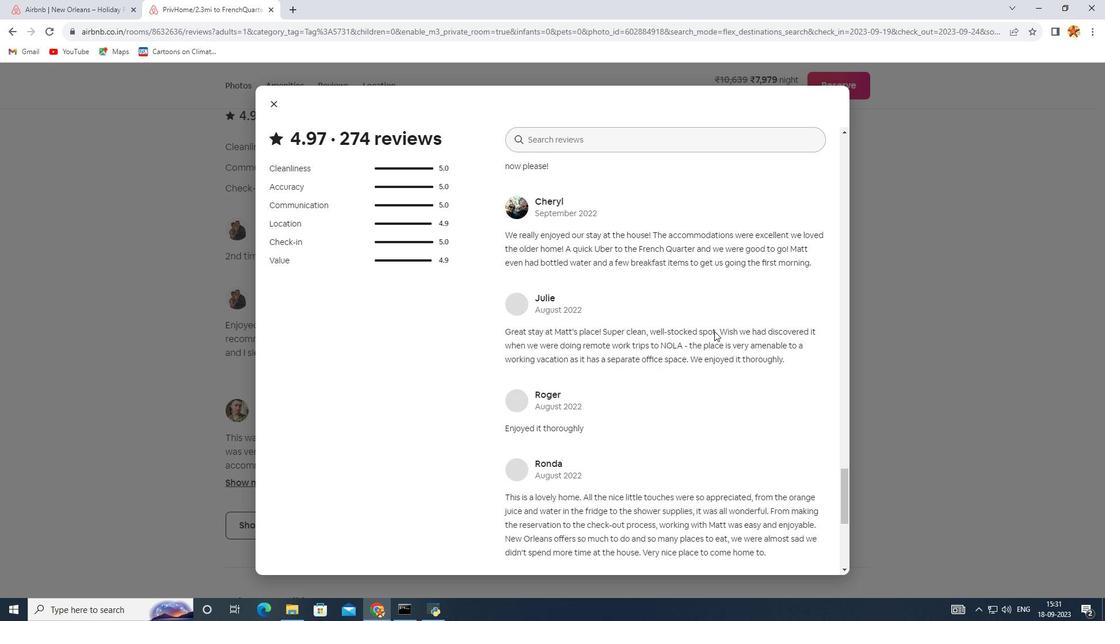 
Action: Mouse scrolled (714, 331) with delta (0, 0)
Screenshot: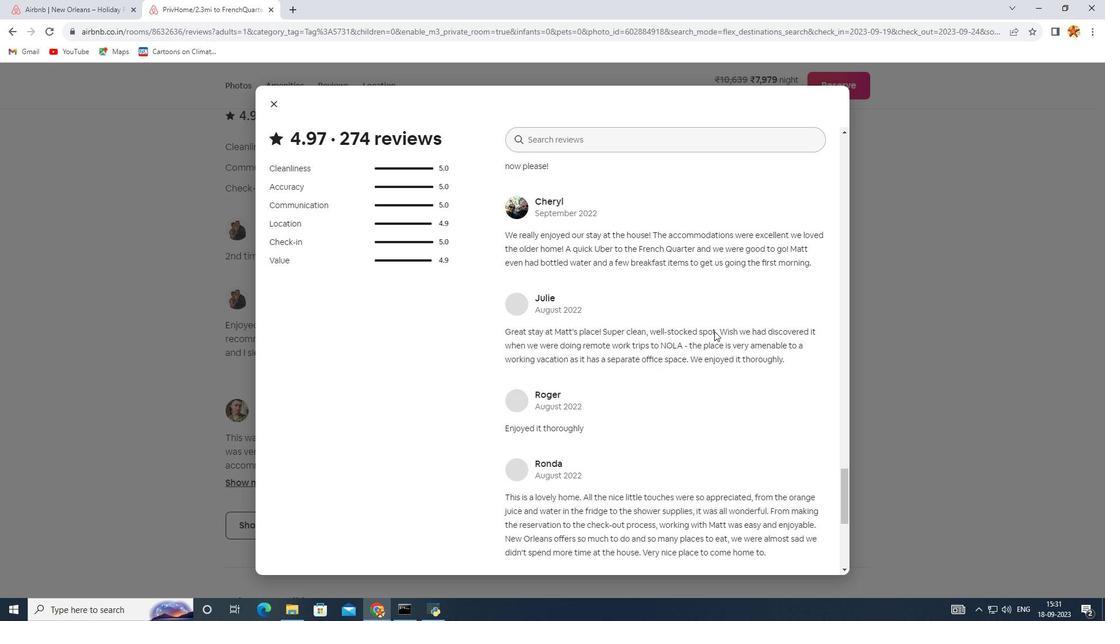 
Action: Mouse scrolled (714, 331) with delta (0, 0)
Screenshot: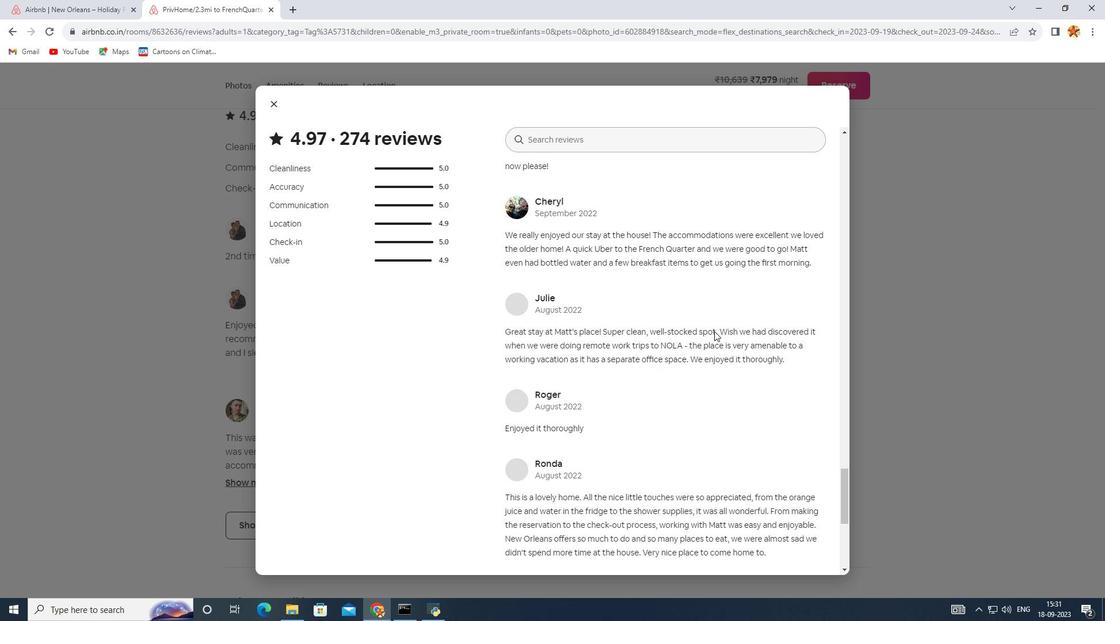 
Action: Mouse scrolled (714, 331) with delta (0, 0)
Screenshot: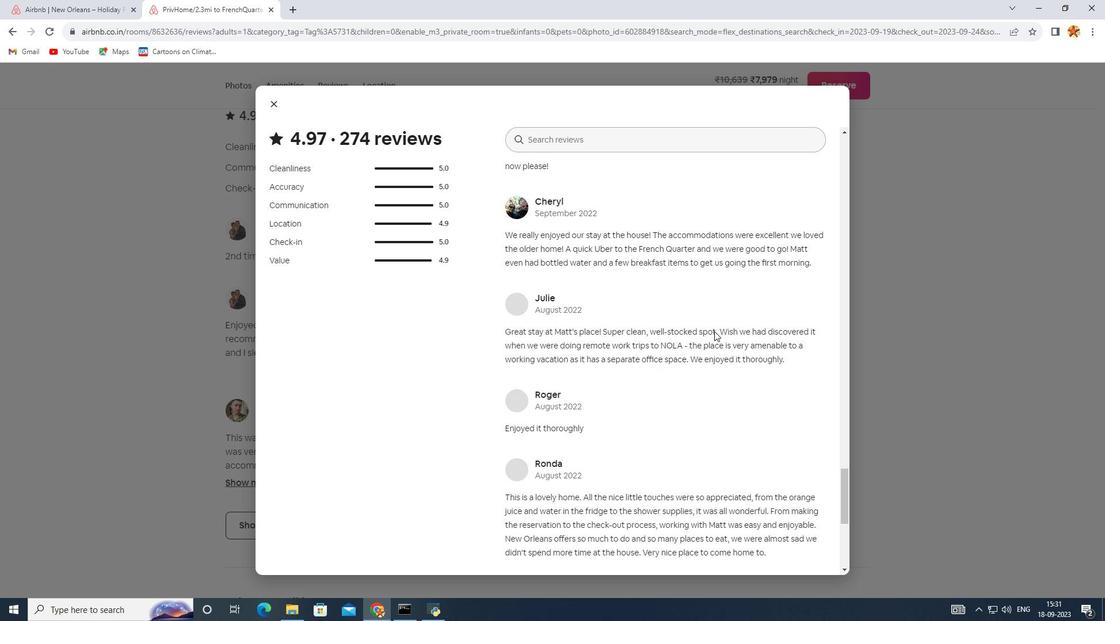 
Action: Mouse scrolled (714, 331) with delta (0, 0)
Screenshot: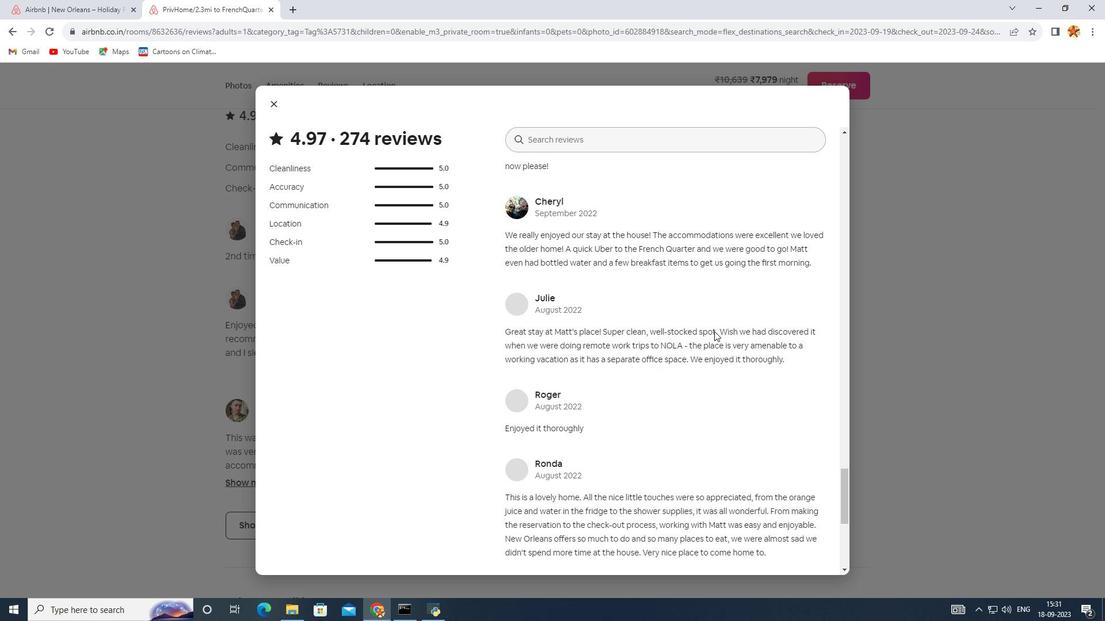
Action: Mouse scrolled (714, 331) with delta (0, 0)
Screenshot: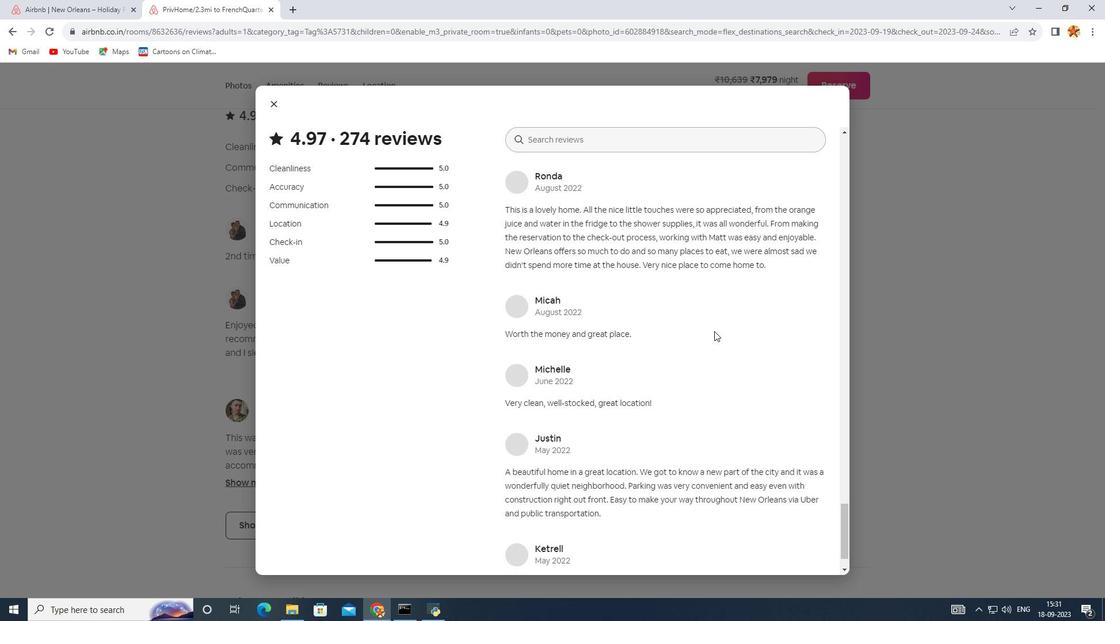 
Action: Mouse scrolled (714, 331) with delta (0, 0)
Screenshot: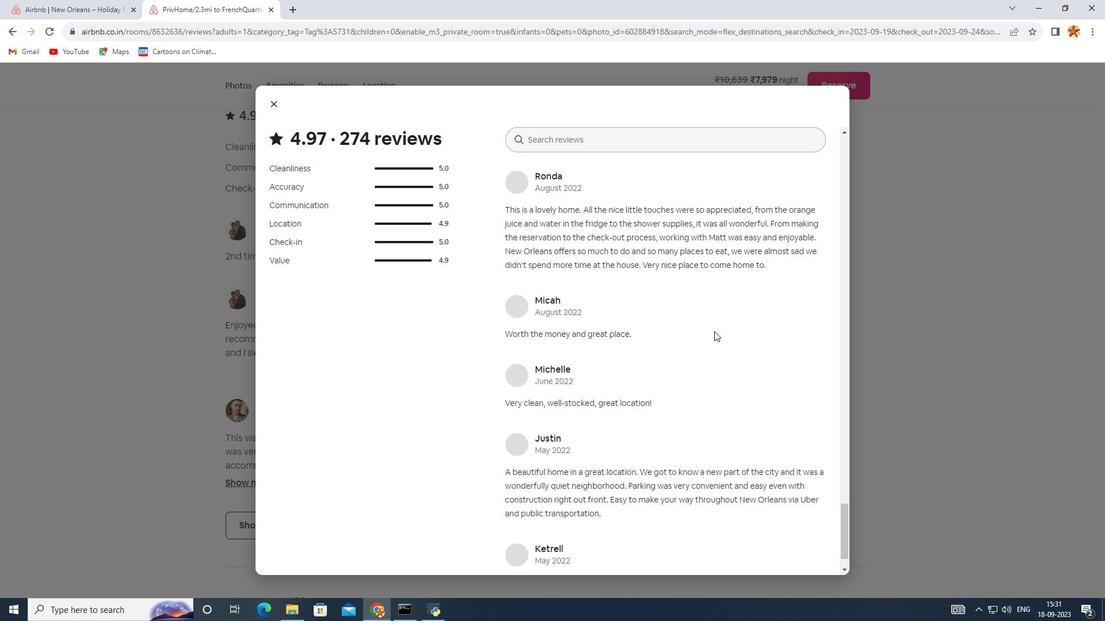 
Action: Mouse scrolled (714, 331) with delta (0, 0)
Screenshot: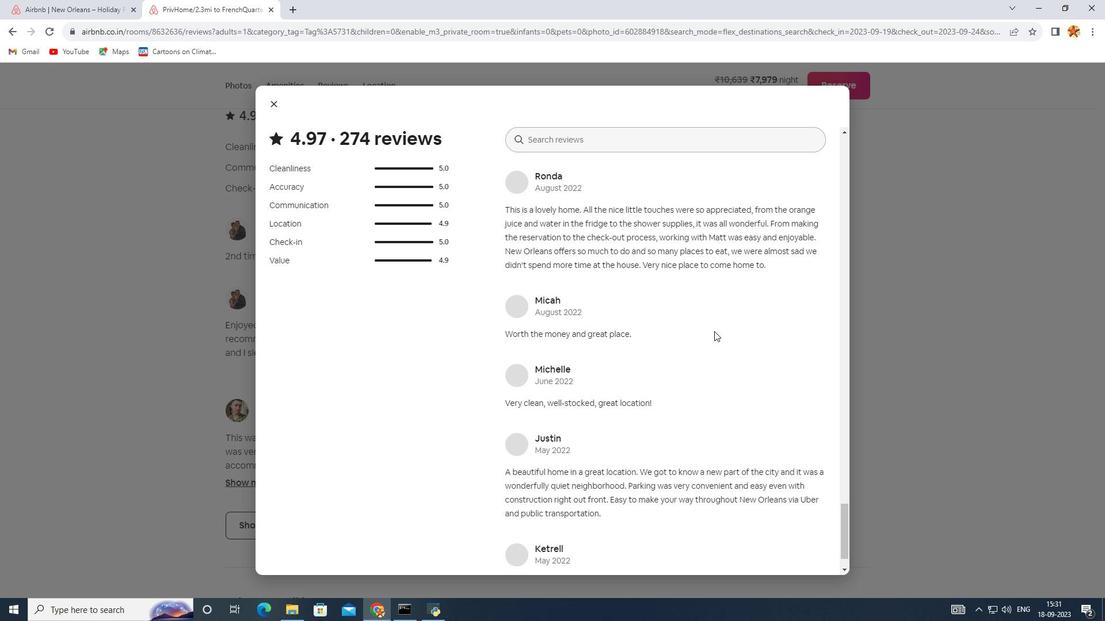 
Action: Mouse scrolled (714, 331) with delta (0, 0)
Screenshot: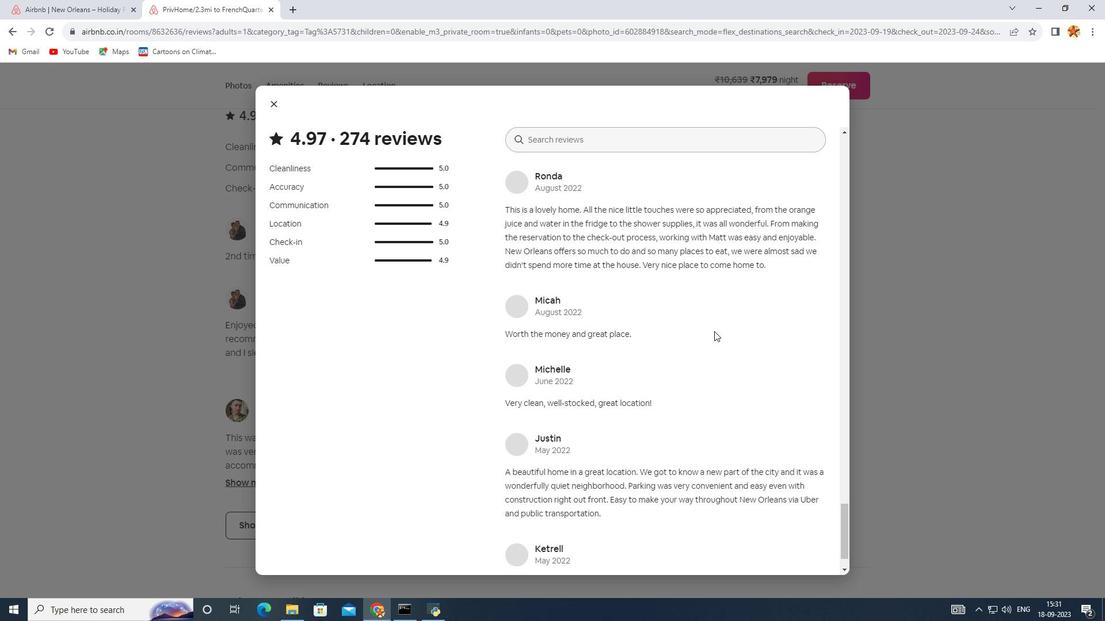 
Action: Mouse scrolled (714, 331) with delta (0, 0)
Screenshot: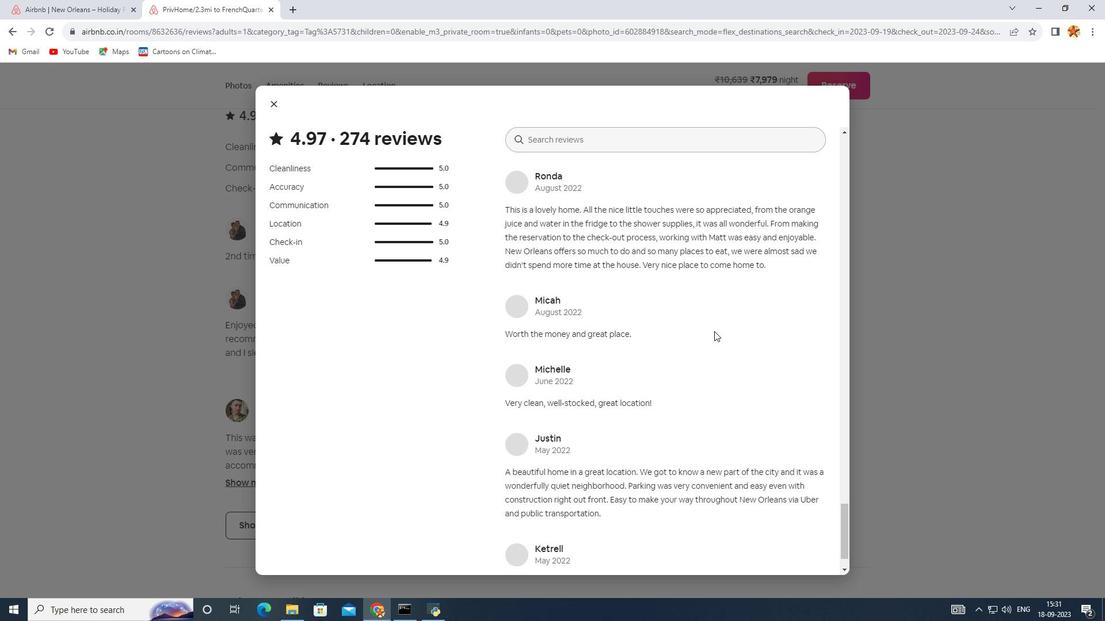 
Action: Mouse scrolled (714, 331) with delta (0, 0)
Screenshot: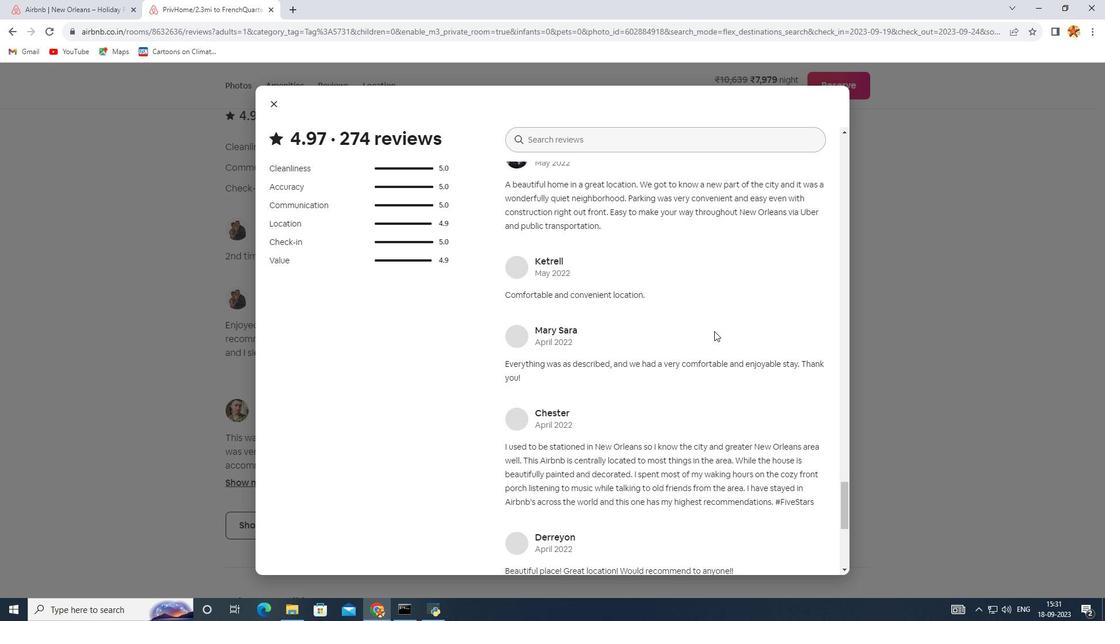 
Action: Mouse scrolled (714, 331) with delta (0, 0)
Screenshot: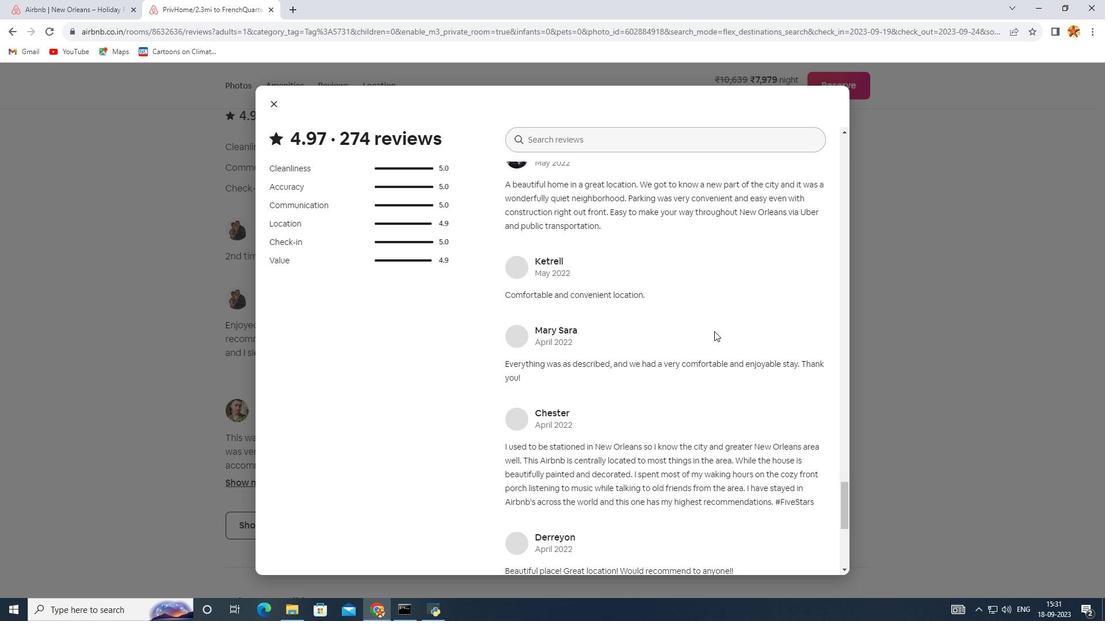 
Action: Mouse scrolled (714, 331) with delta (0, 0)
Screenshot: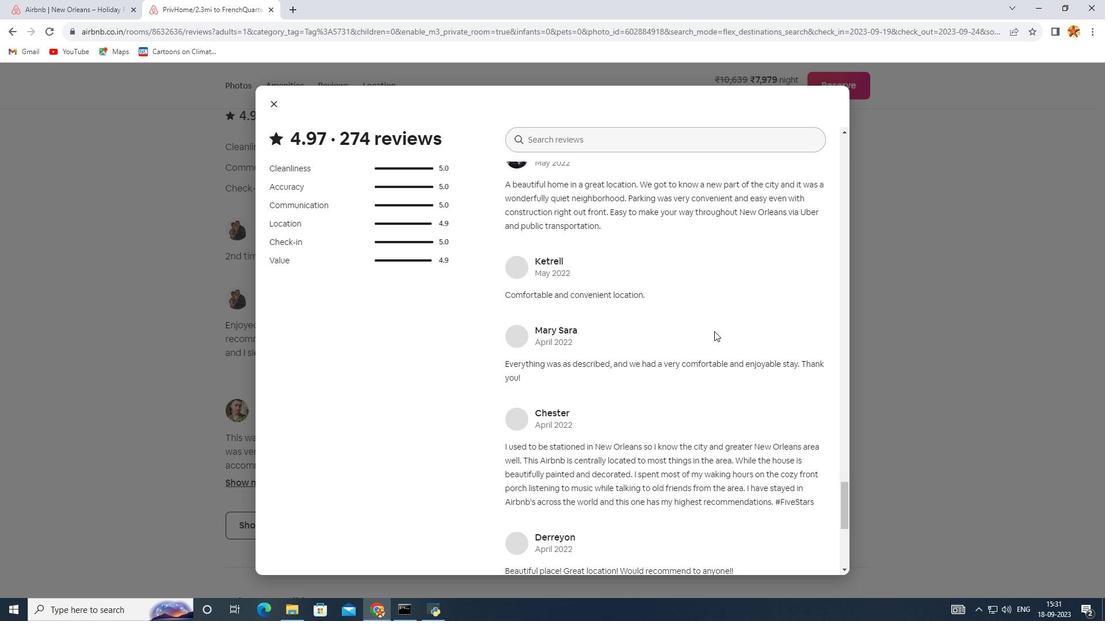 
Action: Mouse scrolled (714, 331) with delta (0, 0)
Screenshot: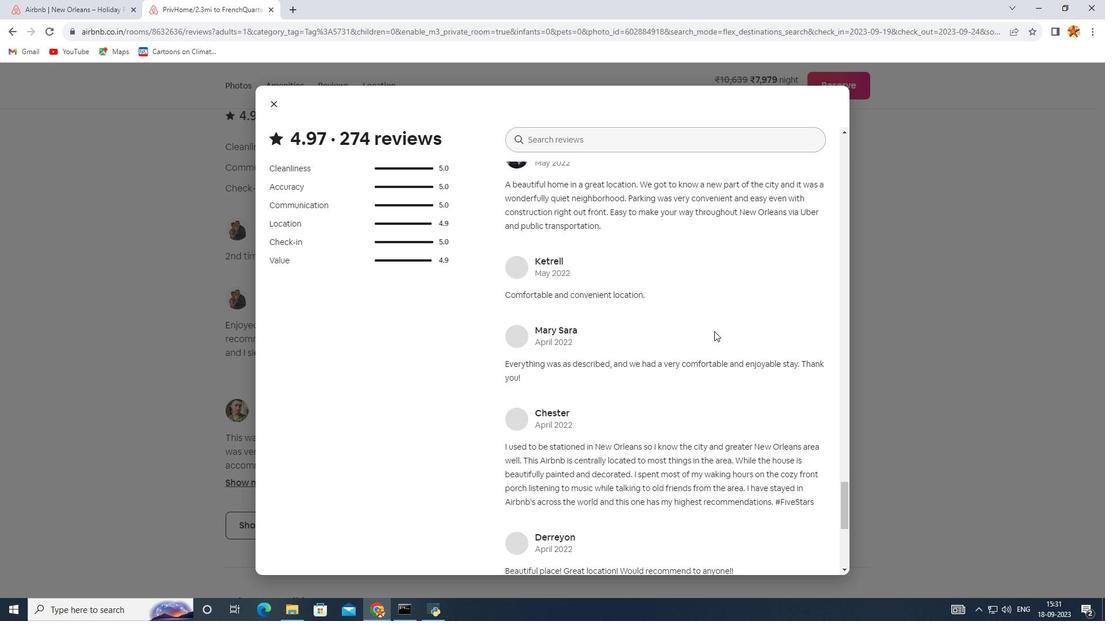 
Action: Mouse scrolled (714, 331) with delta (0, 0)
Screenshot: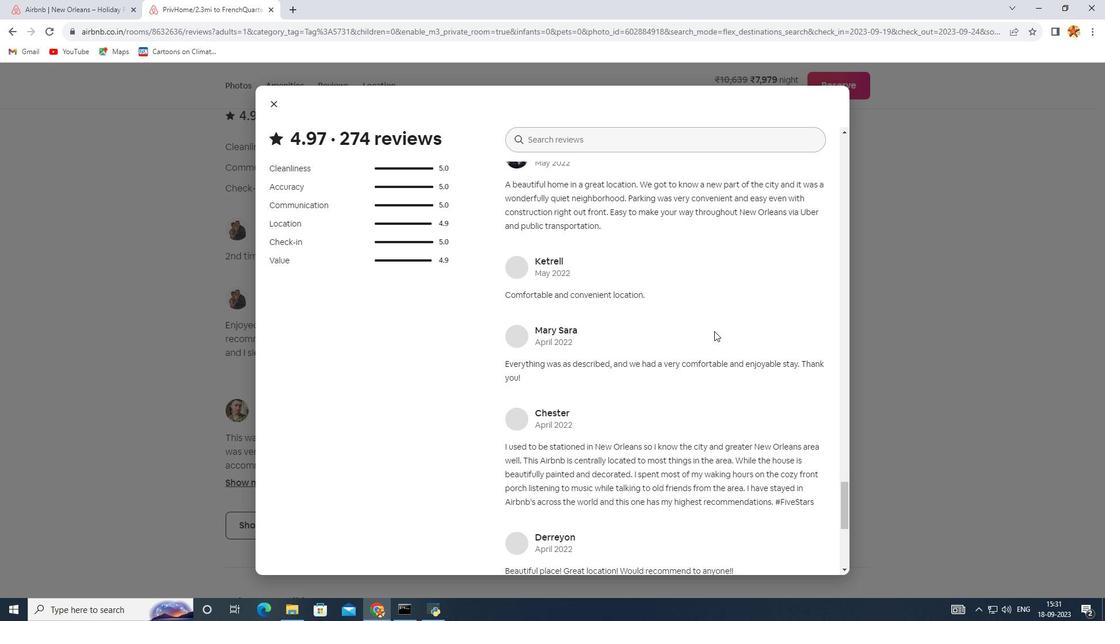 
Action: Mouse scrolled (714, 331) with delta (0, 0)
Screenshot: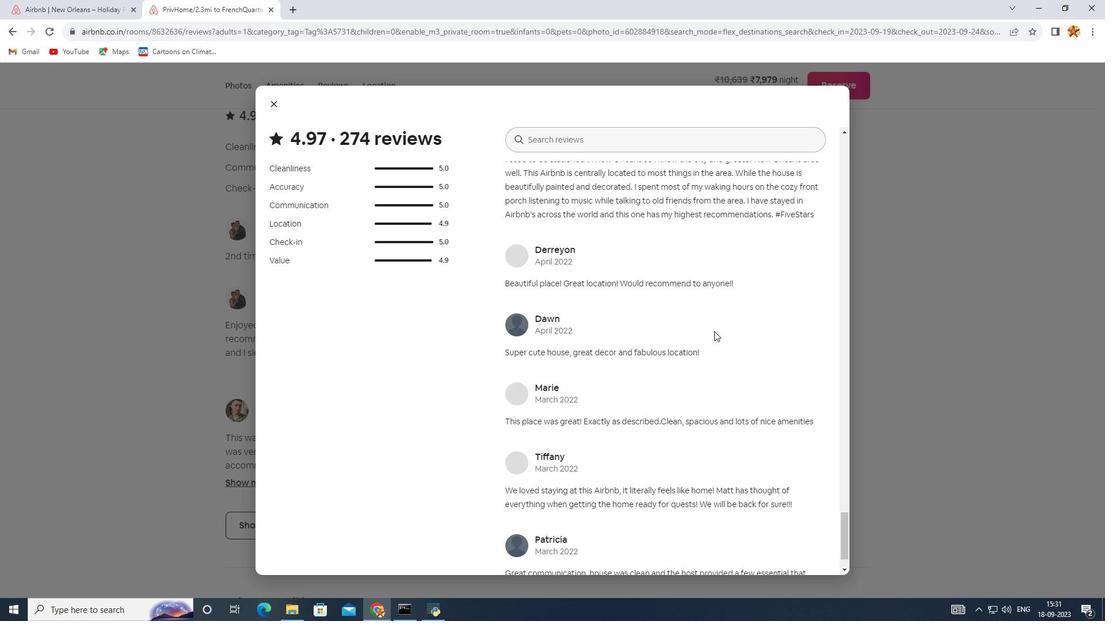 
Action: Mouse scrolled (714, 331) with delta (0, 0)
Screenshot: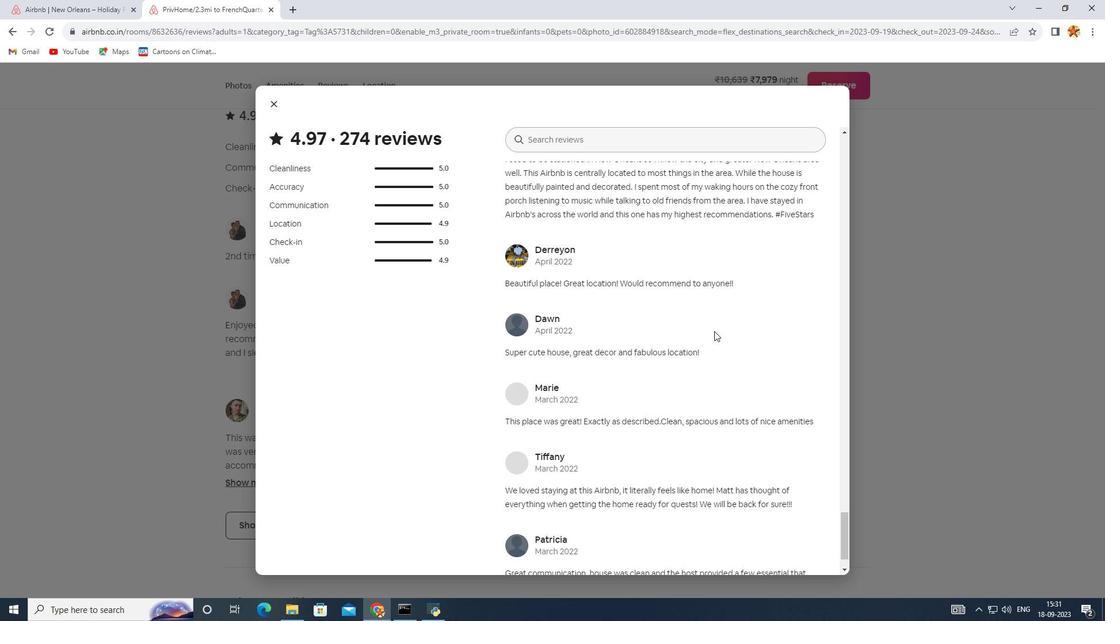 
Action: Mouse moved to (714, 331)
Screenshot: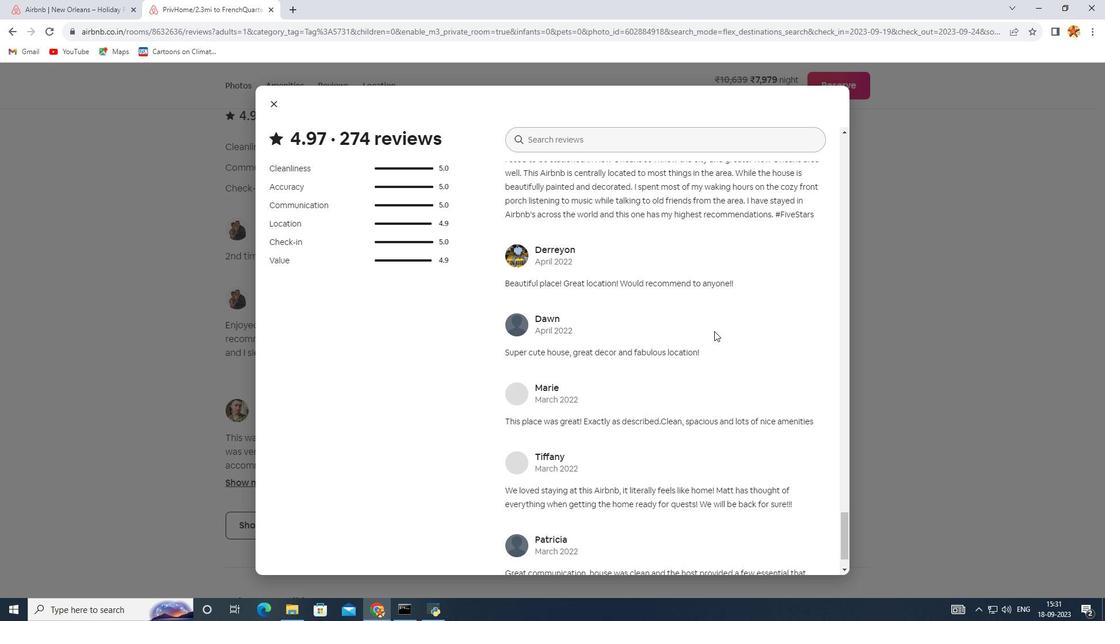 
Action: Mouse scrolled (714, 331) with delta (0, 0)
Screenshot: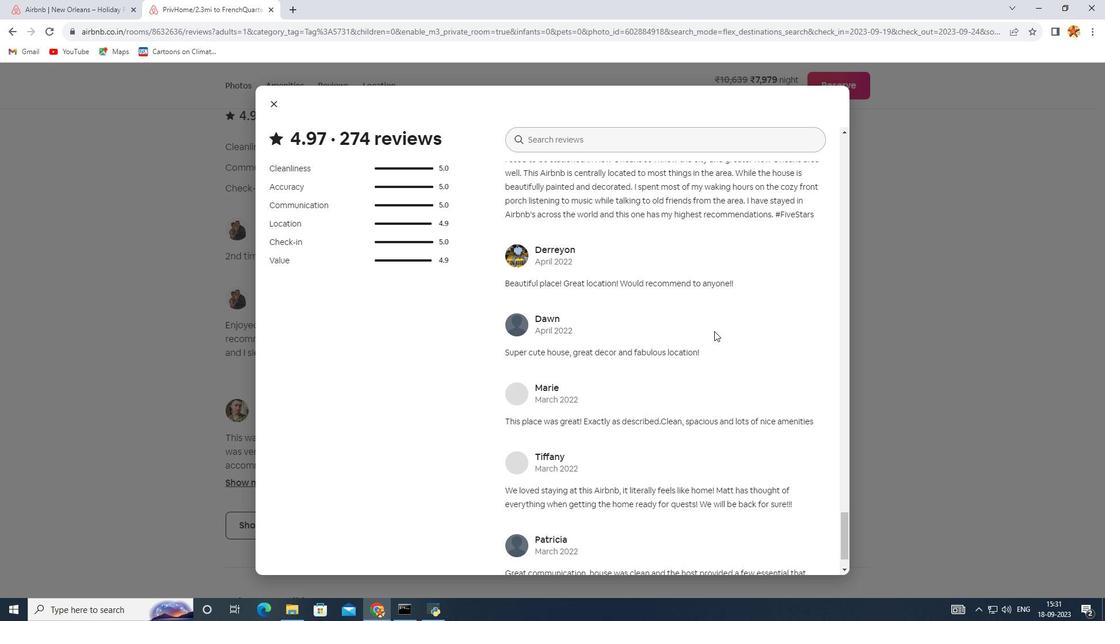 
Action: Mouse scrolled (714, 331) with delta (0, 0)
Screenshot: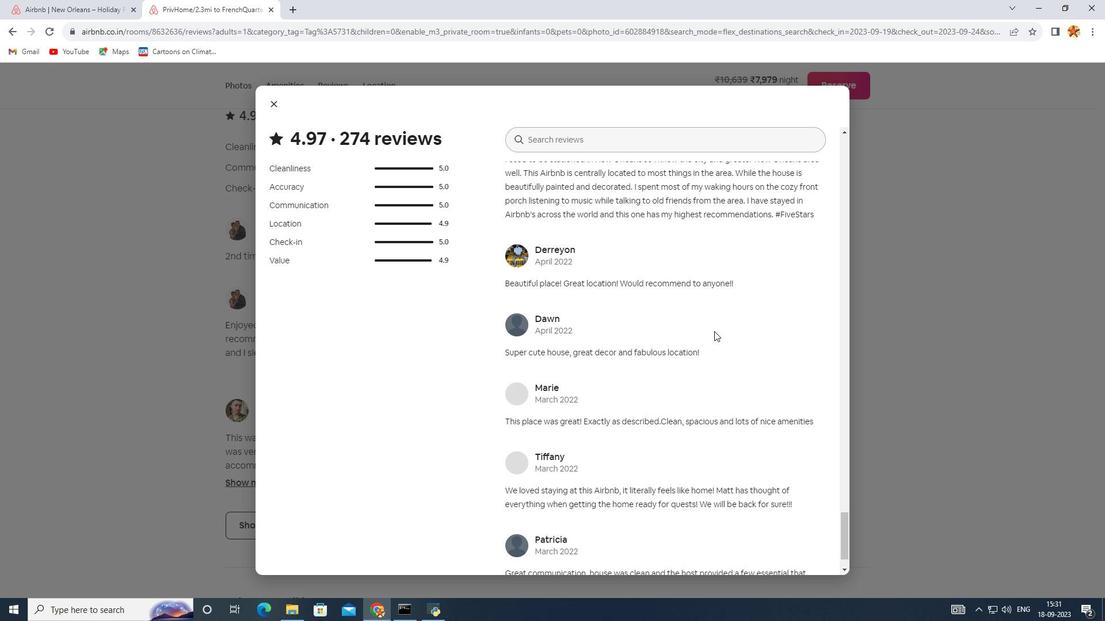 
Action: Mouse scrolled (714, 331) with delta (0, 0)
Screenshot: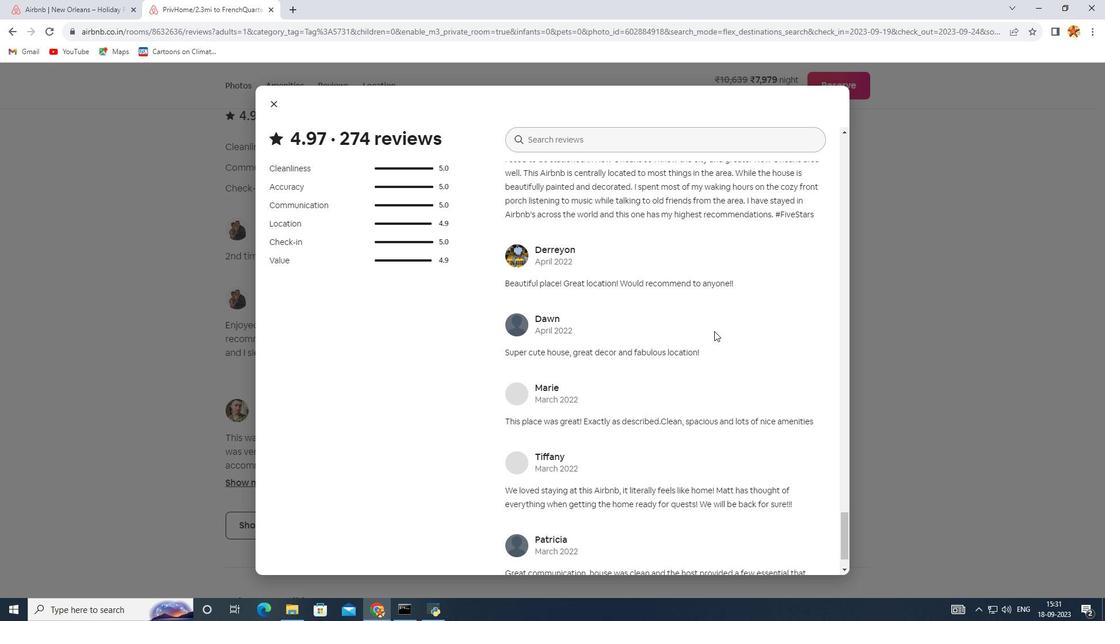
Action: Mouse scrolled (714, 331) with delta (0, 0)
Screenshot: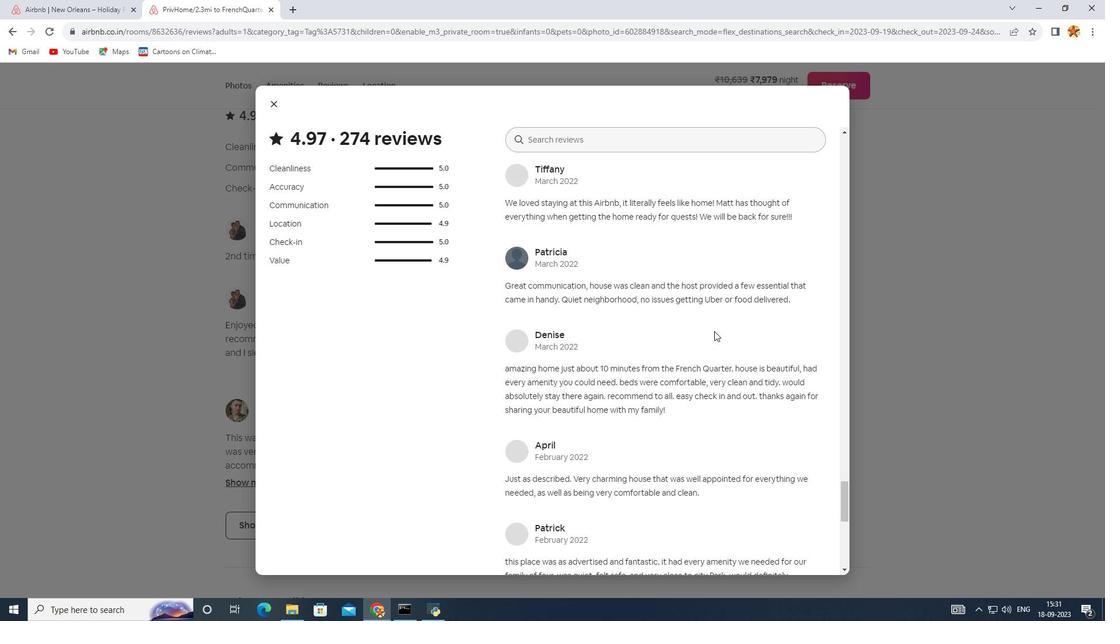 
Action: Mouse scrolled (714, 331) with delta (0, 0)
Screenshot: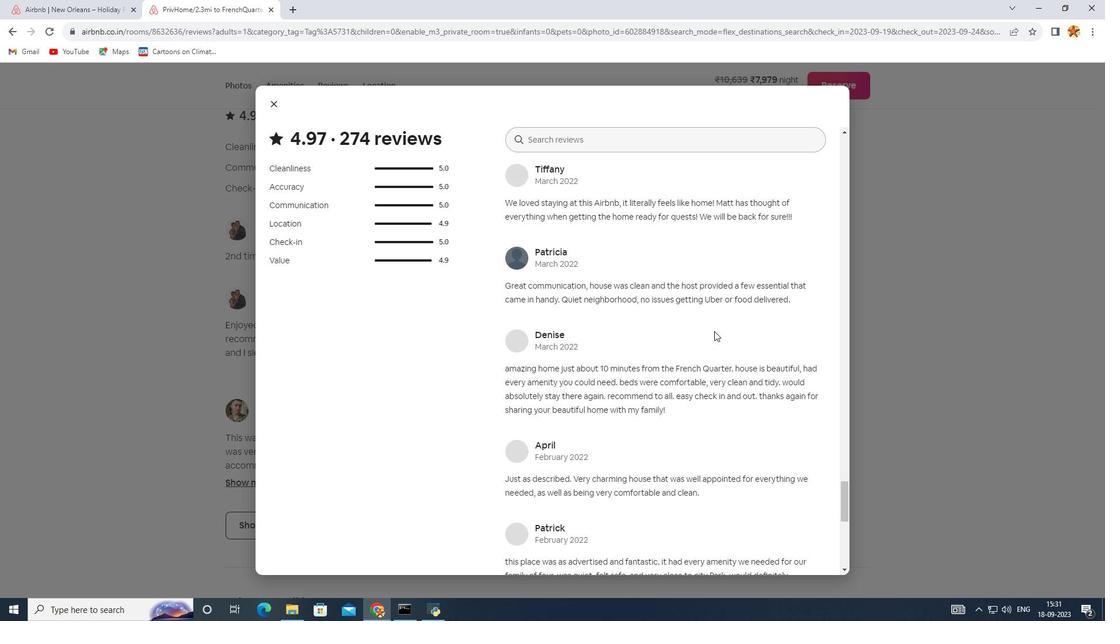 
Action: Mouse scrolled (714, 331) with delta (0, 0)
Screenshot: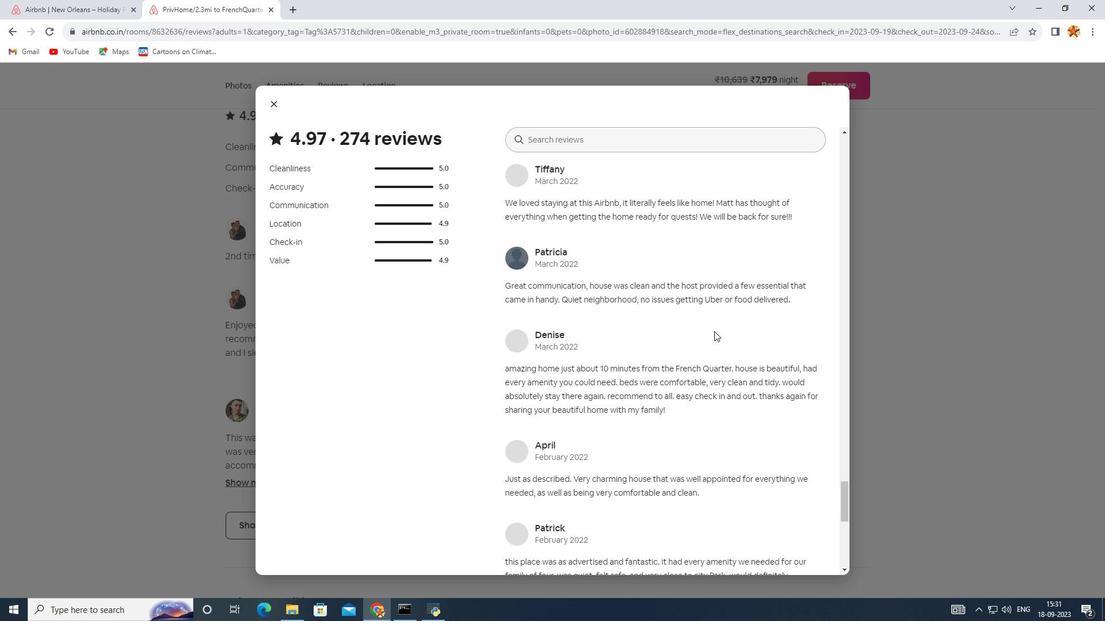 
Action: Mouse scrolled (714, 331) with delta (0, 0)
Screenshot: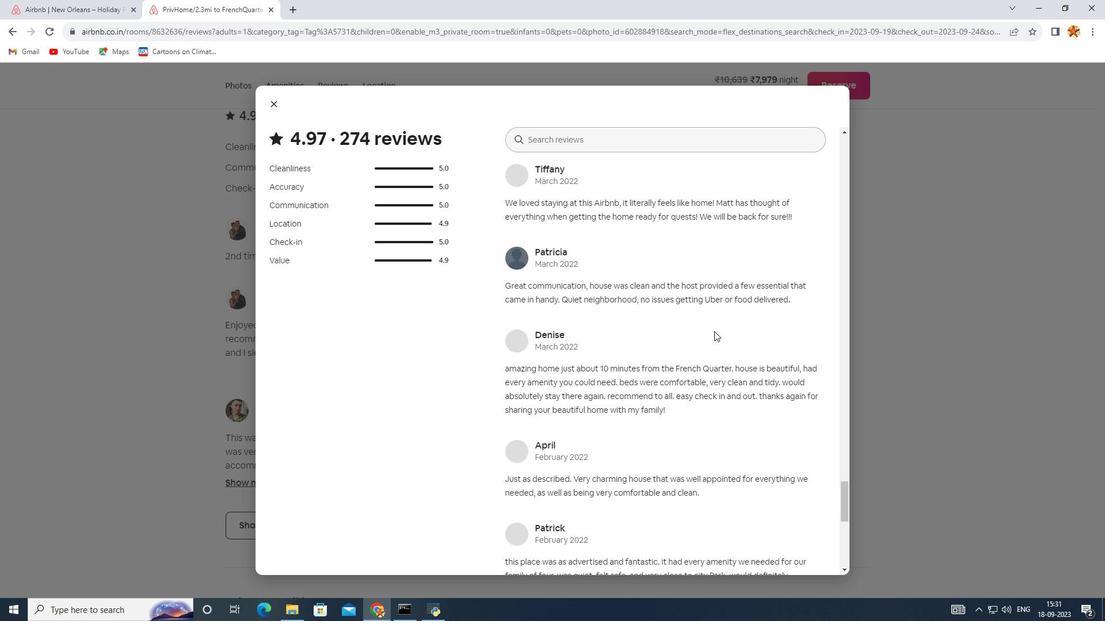 
Action: Mouse scrolled (714, 331) with delta (0, 0)
Screenshot: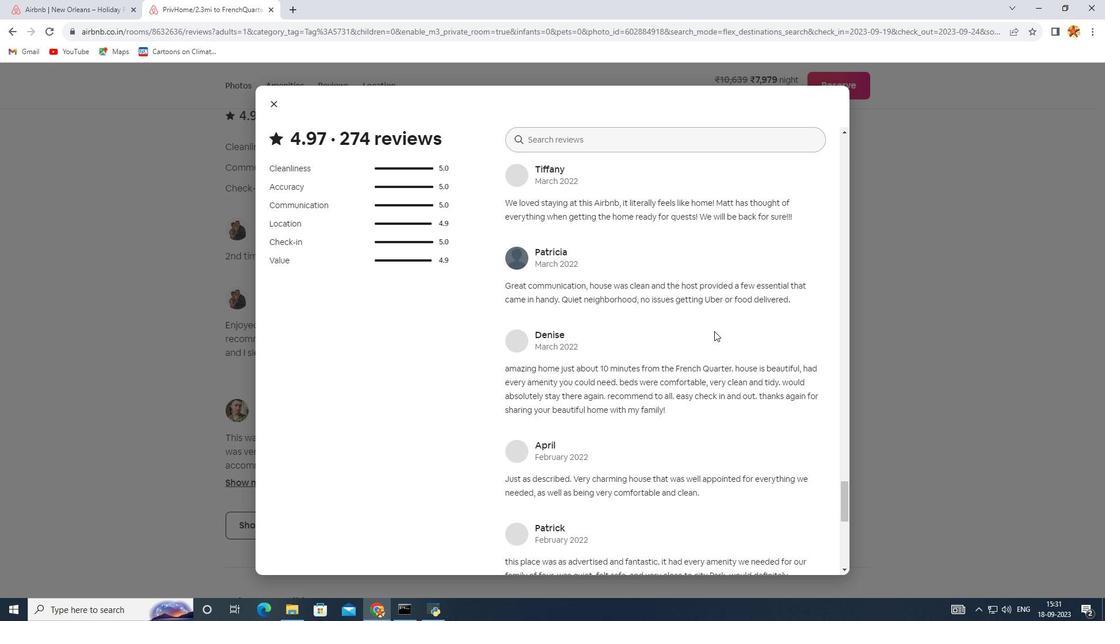 
Action: Mouse scrolled (714, 331) with delta (0, 0)
Screenshot: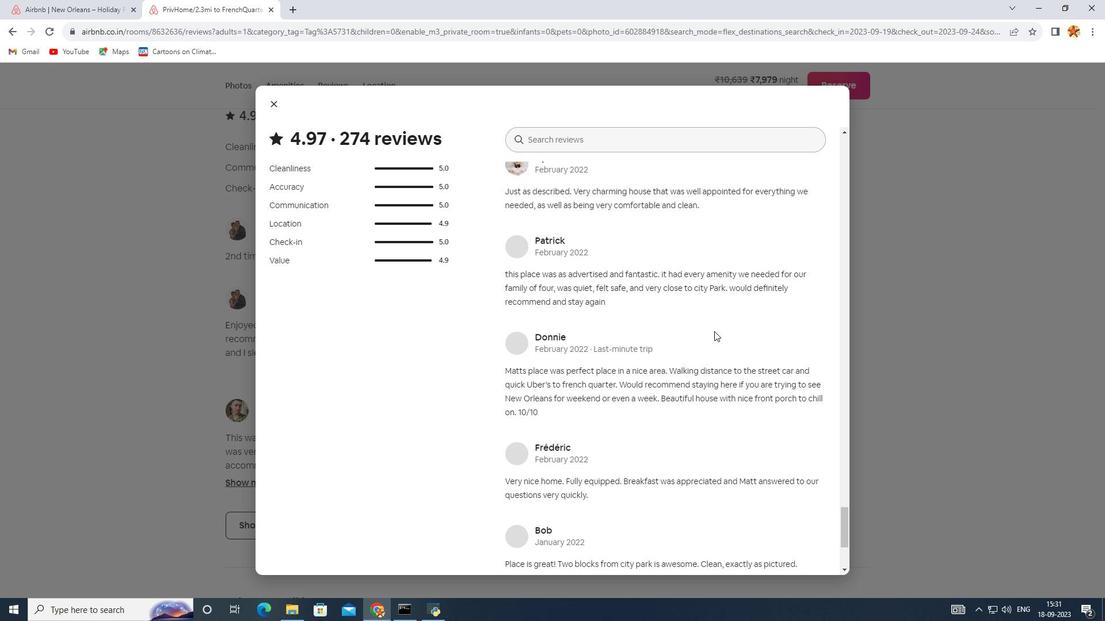 
Action: Mouse scrolled (714, 331) with delta (0, 0)
Screenshot: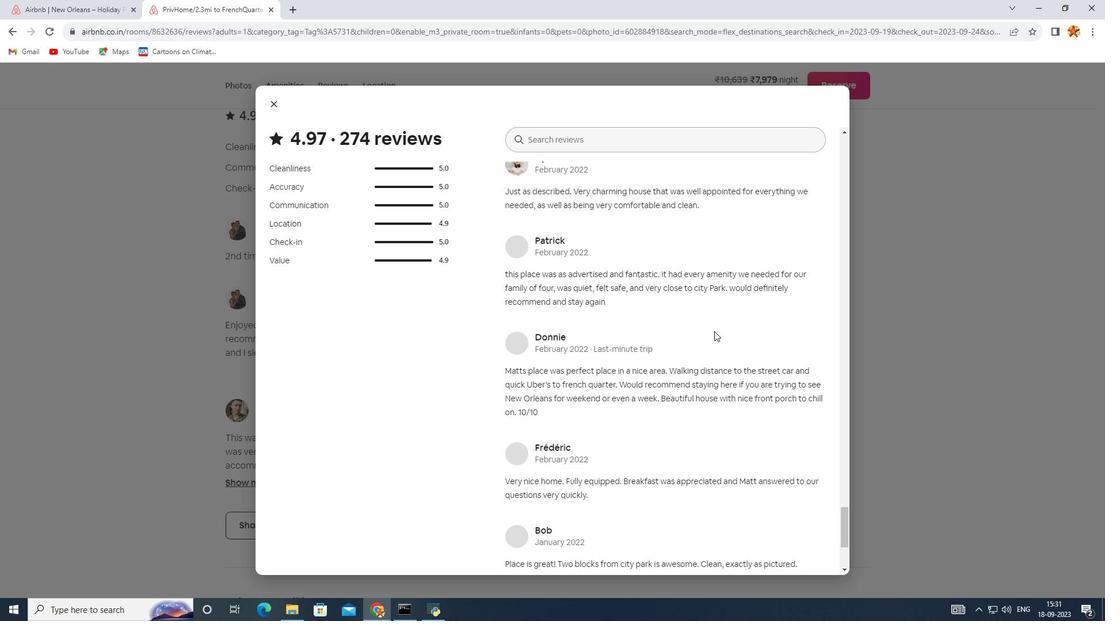 
Action: Mouse scrolled (714, 331) with delta (0, 0)
Screenshot: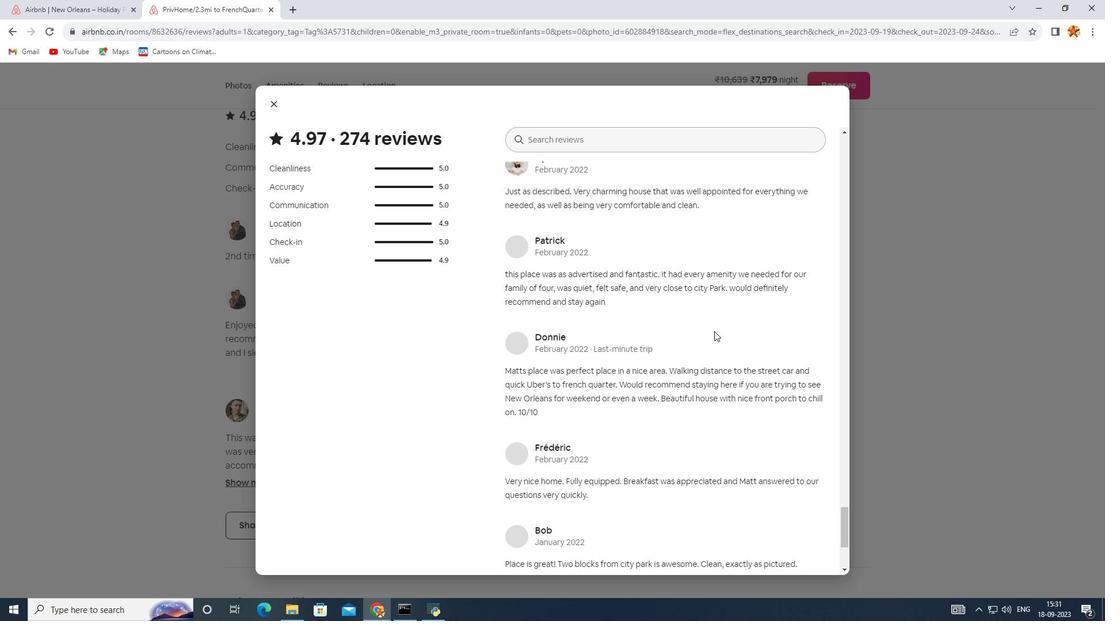 
Action: Mouse scrolled (714, 331) with delta (0, 0)
Screenshot: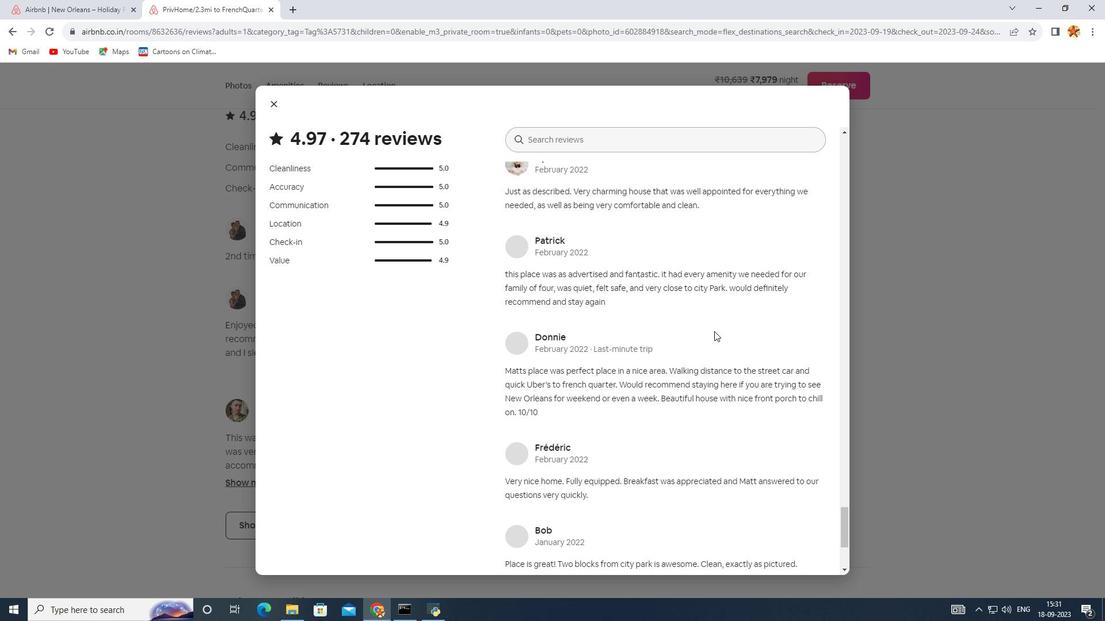 
Action: Mouse scrolled (714, 331) with delta (0, 0)
Screenshot: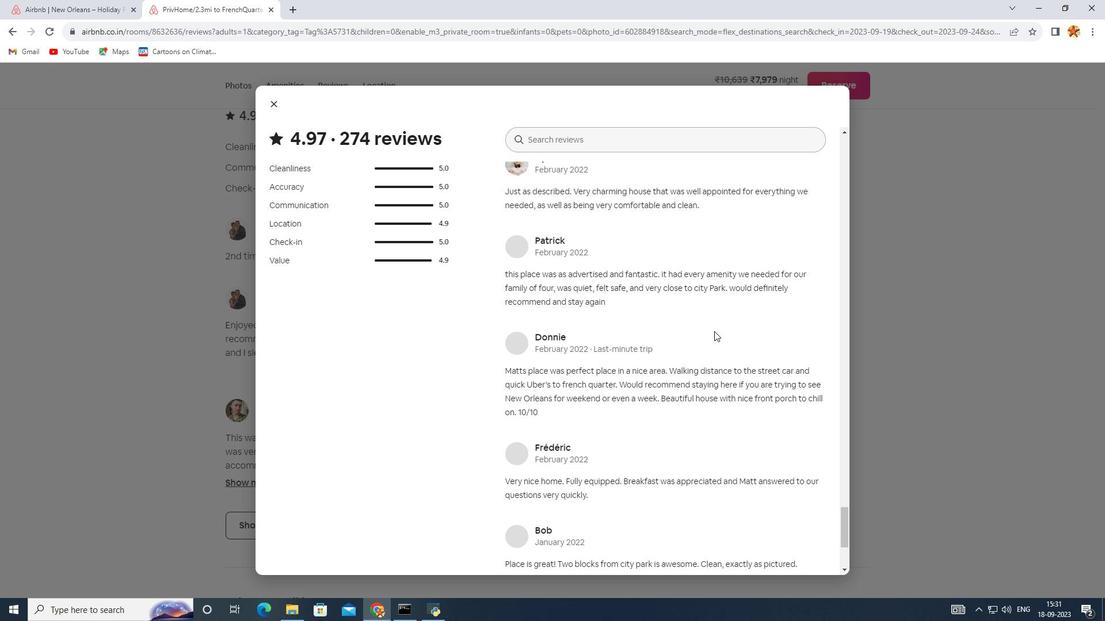 
Action: Mouse scrolled (714, 331) with delta (0, 0)
Screenshot: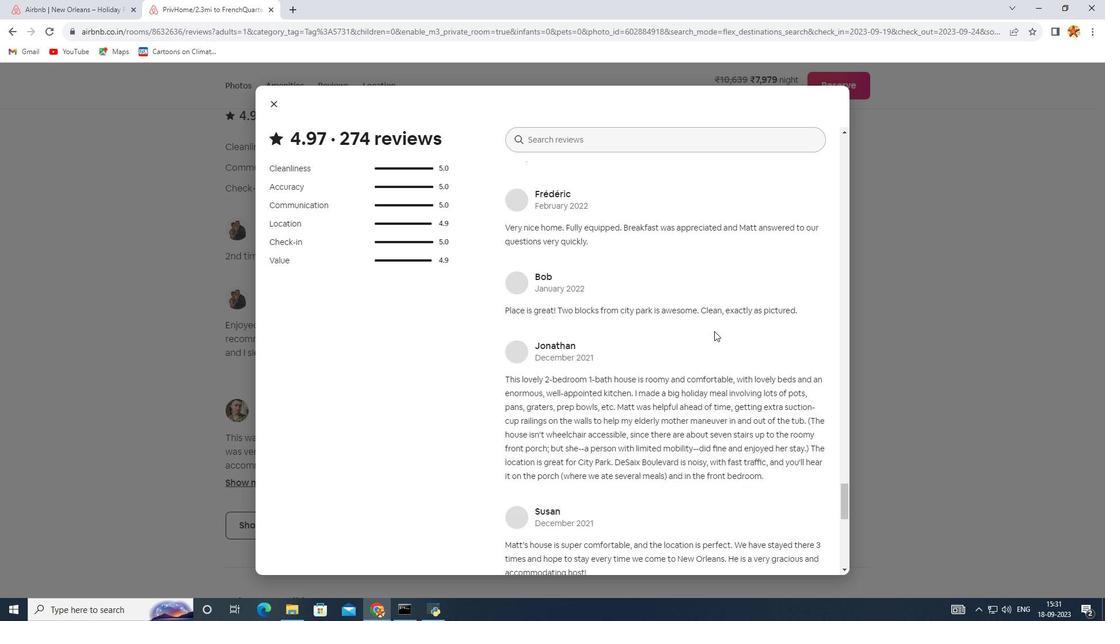 
Action: Mouse scrolled (714, 331) with delta (0, 0)
Screenshot: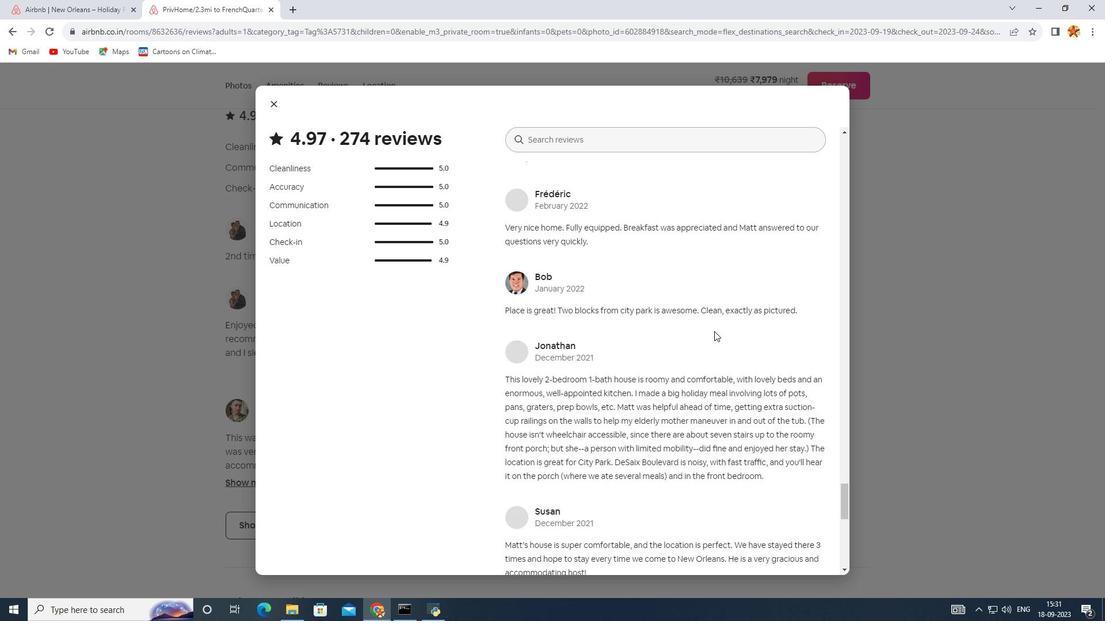 
Action: Mouse scrolled (714, 331) with delta (0, 0)
Screenshot: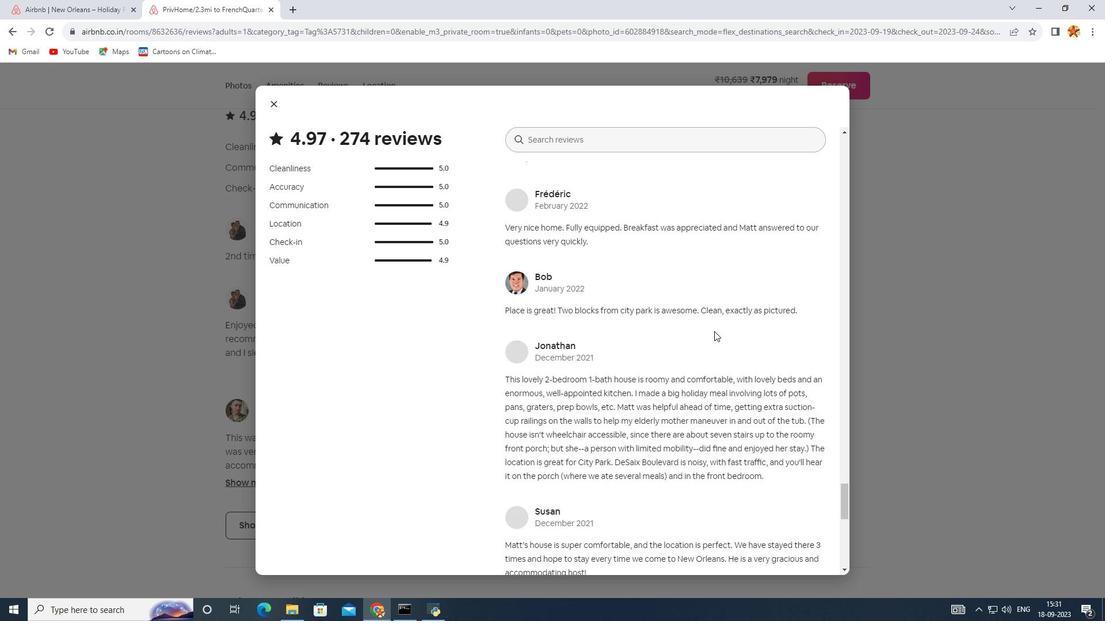 
Action: Mouse scrolled (714, 331) with delta (0, 0)
Screenshot: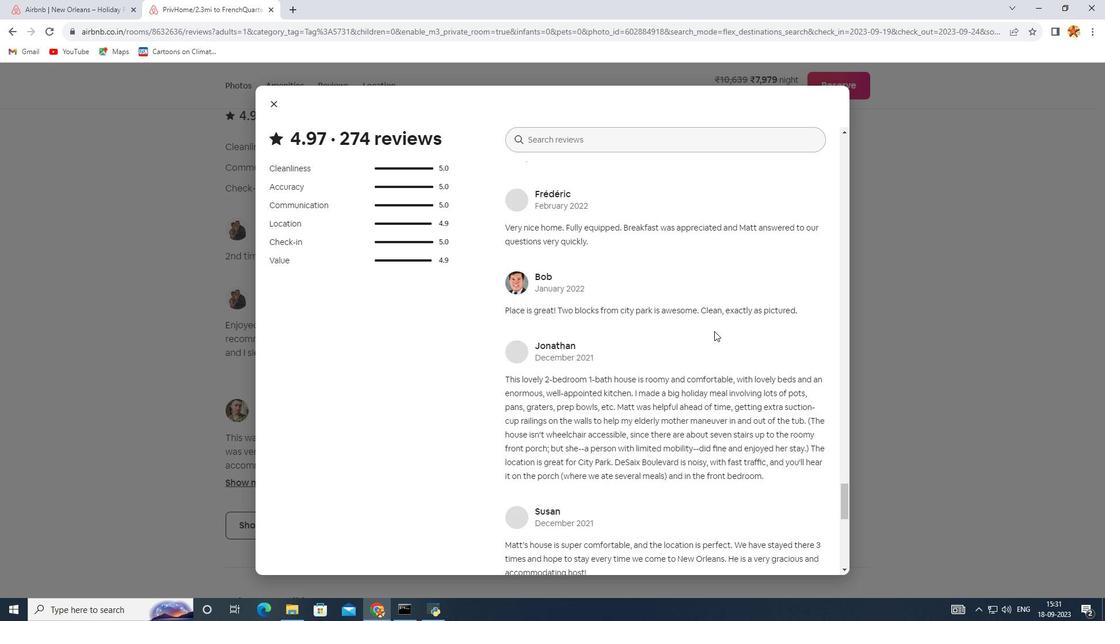 
Action: Mouse scrolled (714, 331) with delta (0, 0)
Screenshot: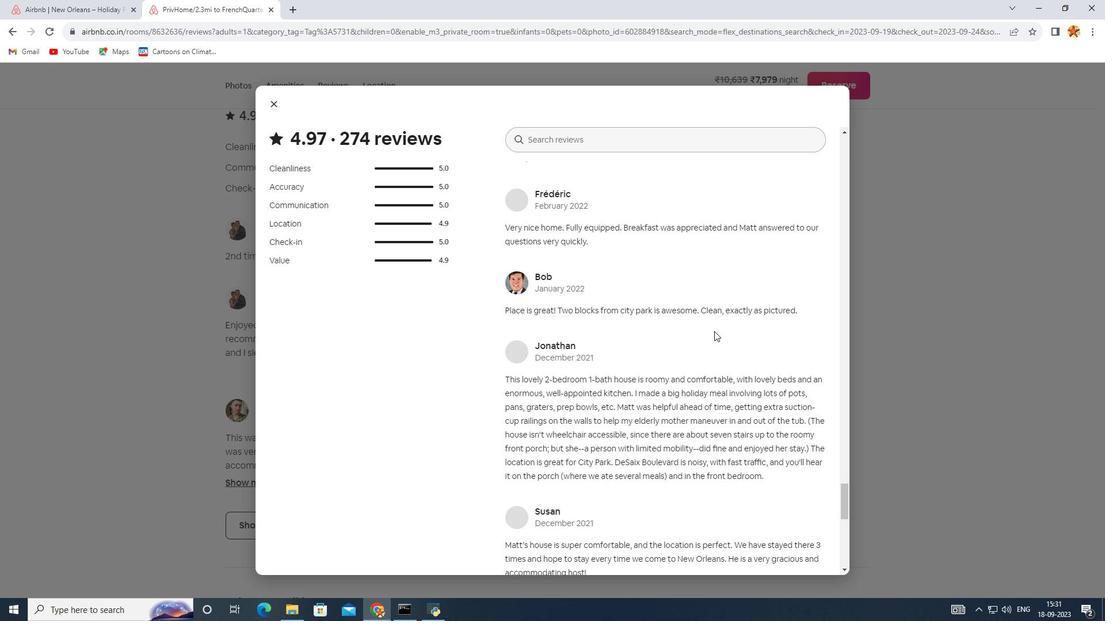 
Action: Mouse scrolled (714, 331) with delta (0, 0)
Screenshot: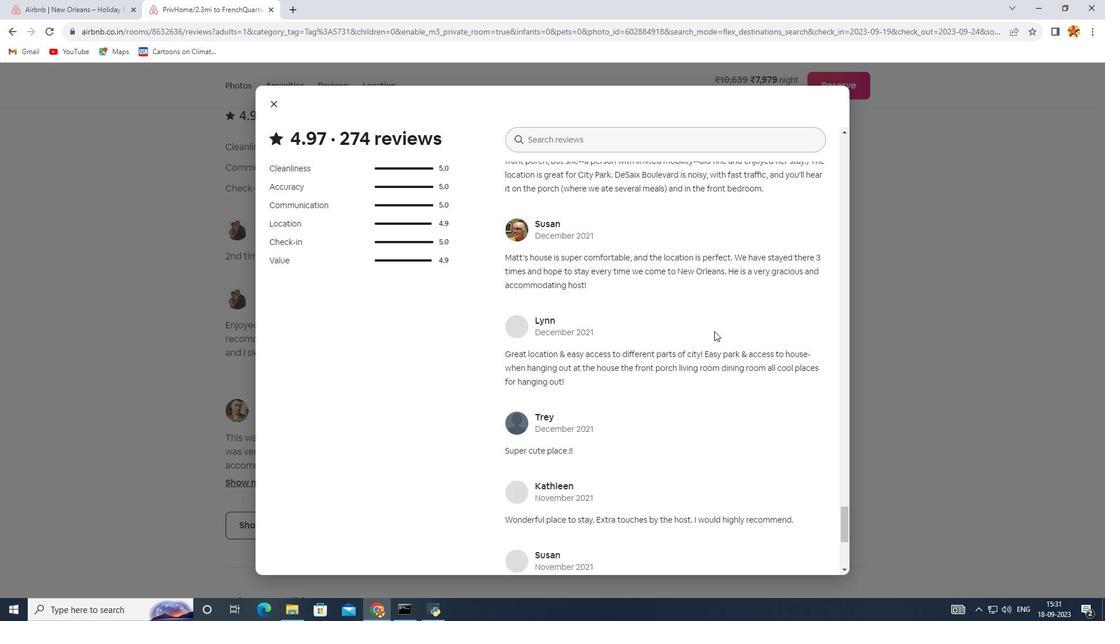
Action: Mouse scrolled (714, 331) with delta (0, 0)
Screenshot: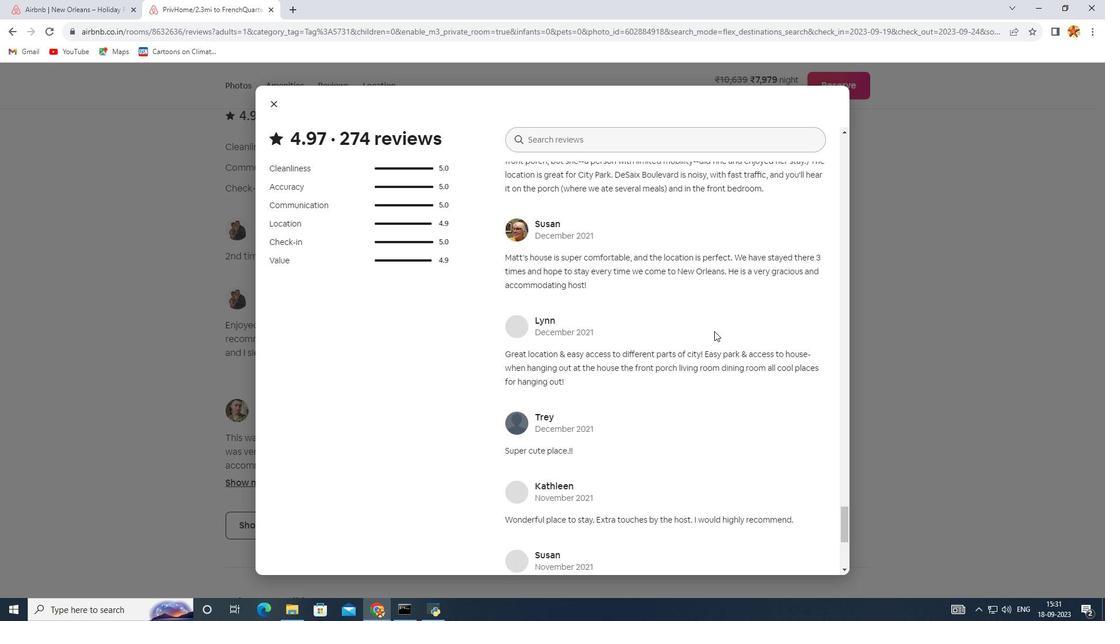 
Action: Mouse scrolled (714, 331) with delta (0, 0)
Screenshot: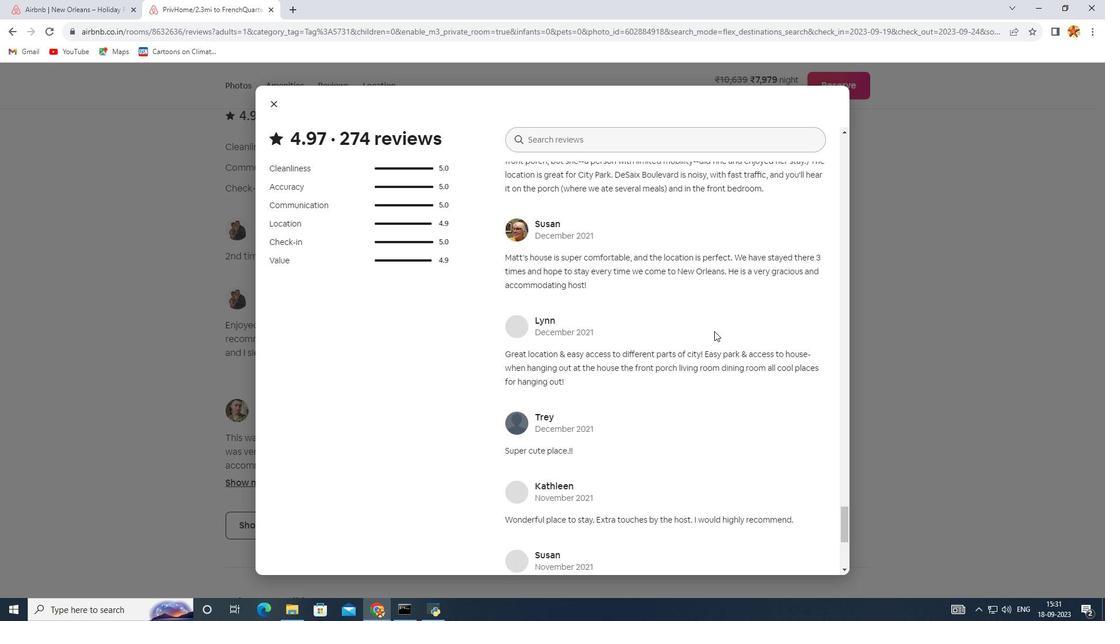 
Action: Mouse scrolled (714, 331) with delta (0, 0)
Screenshot: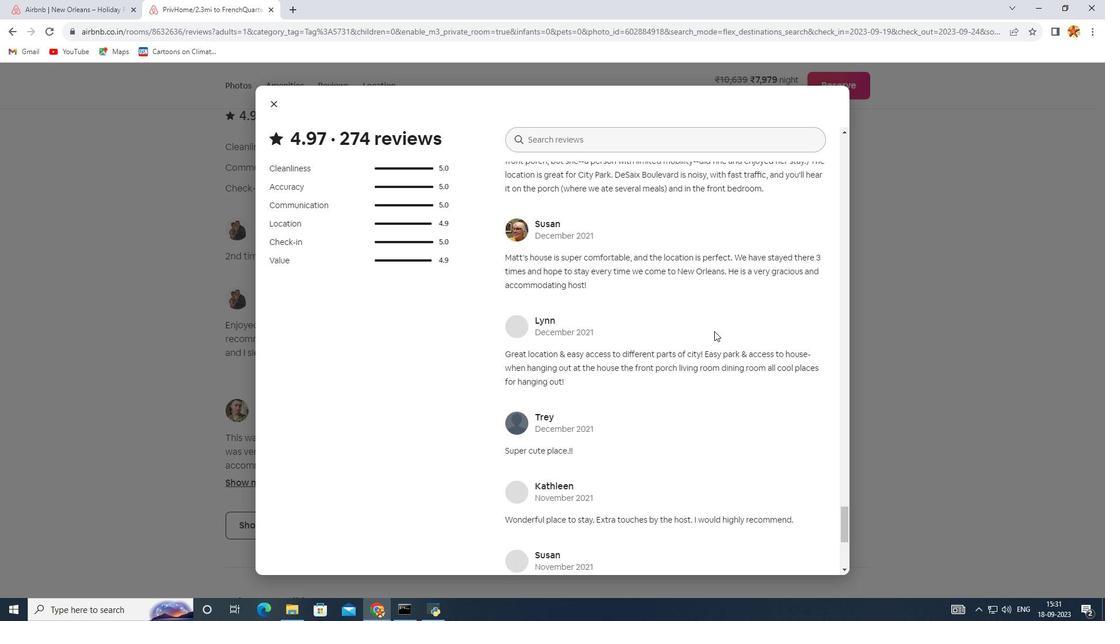 
Action: Mouse scrolled (714, 331) with delta (0, 0)
Screenshot: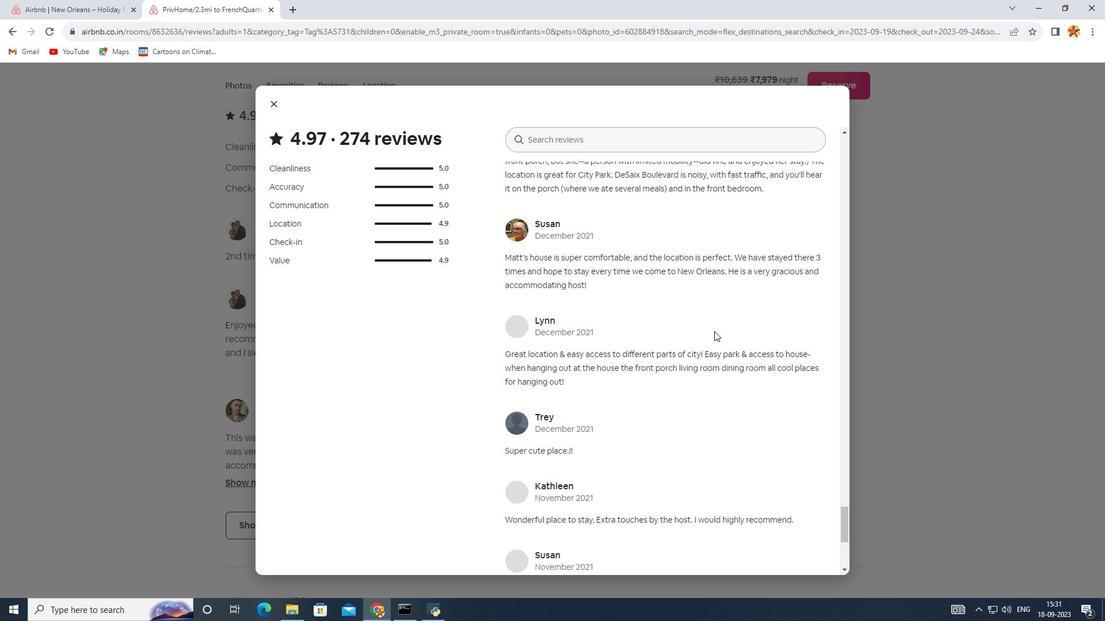 
Action: Mouse scrolled (714, 331) with delta (0, 0)
Screenshot: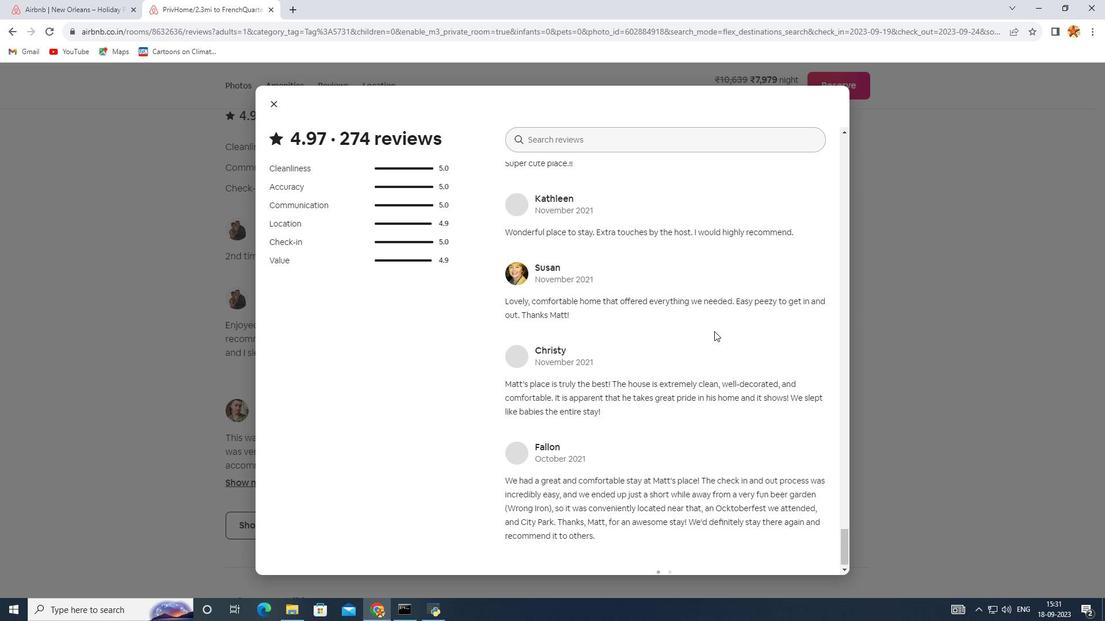 
Action: Mouse scrolled (714, 331) with delta (0, 0)
Screenshot: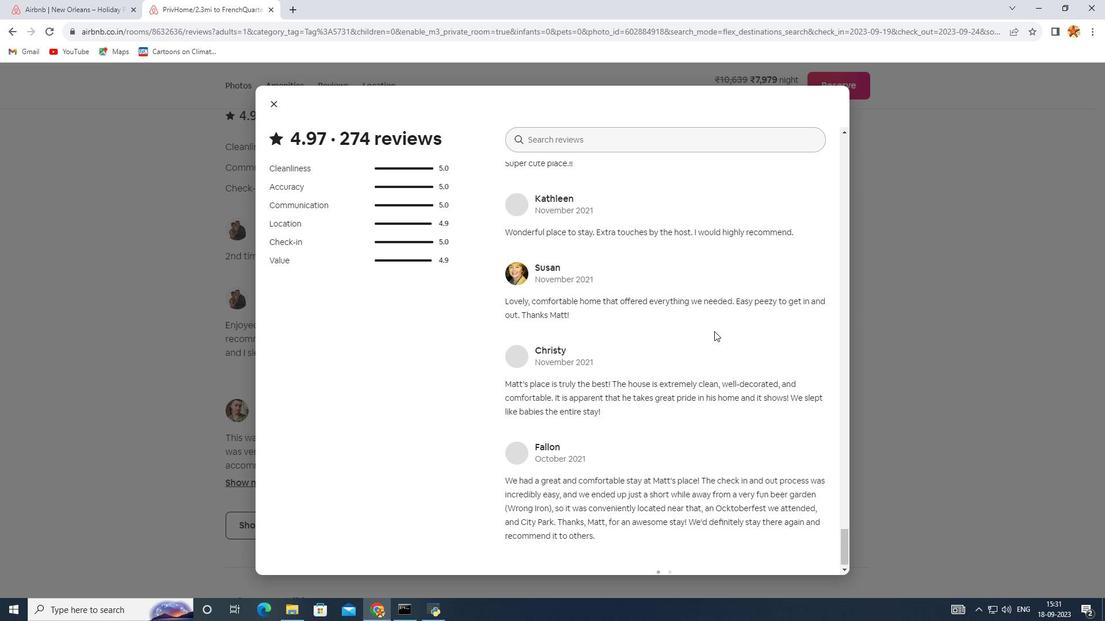 
Action: Mouse scrolled (714, 331) with delta (0, 0)
Screenshot: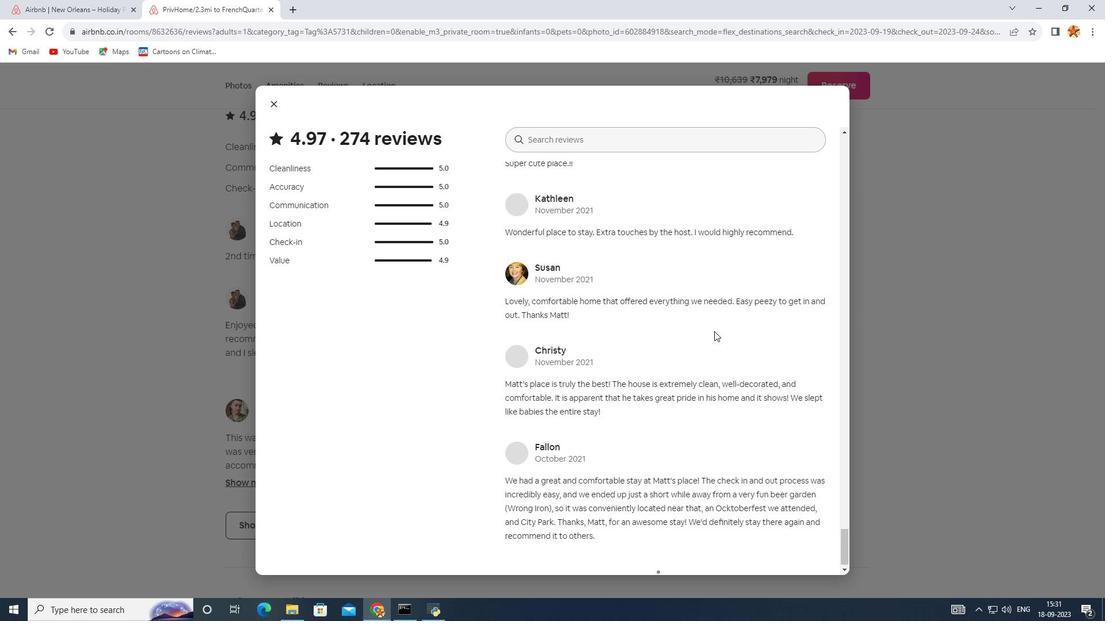 
Action: Mouse scrolled (714, 331) with delta (0, 0)
Screenshot: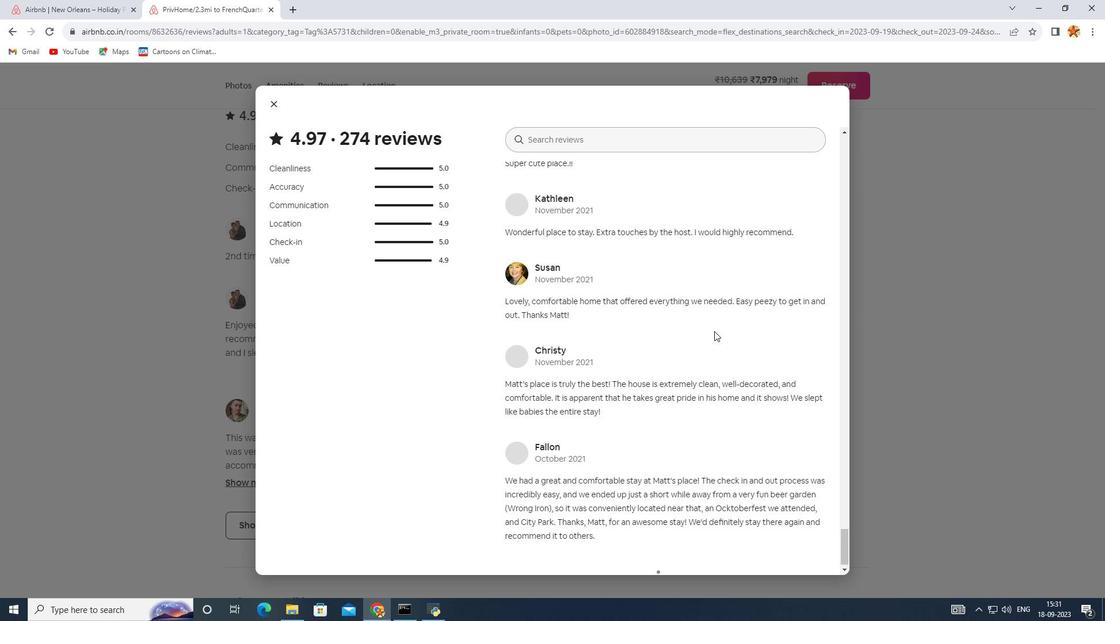 
Action: Mouse scrolled (714, 331) with delta (0, 0)
Screenshot: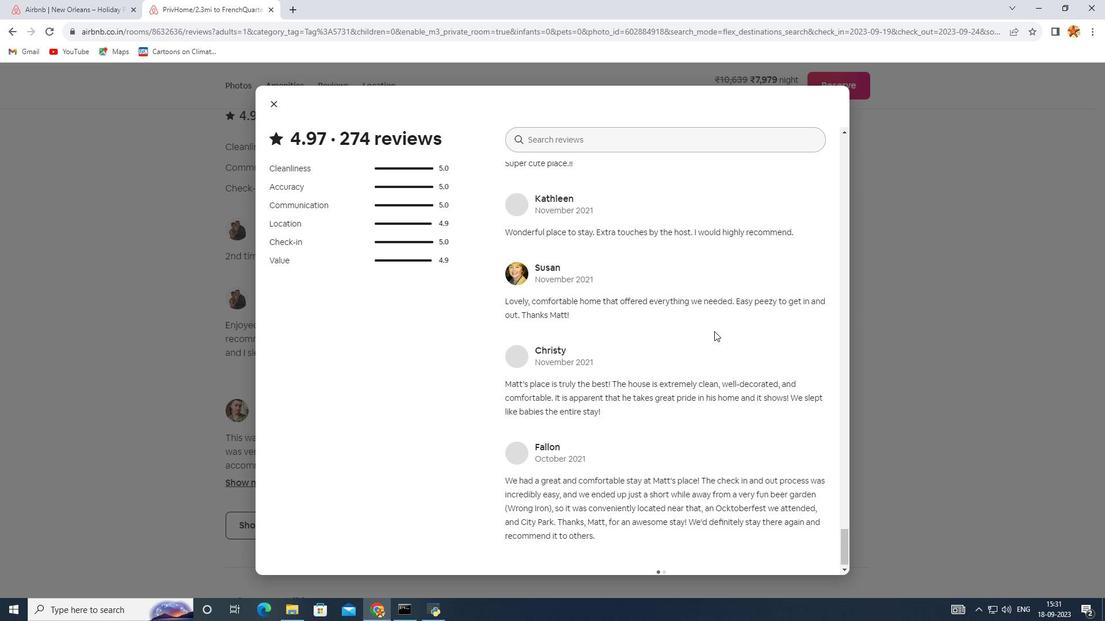 
Action: Mouse scrolled (714, 331) with delta (0, 0)
Screenshot: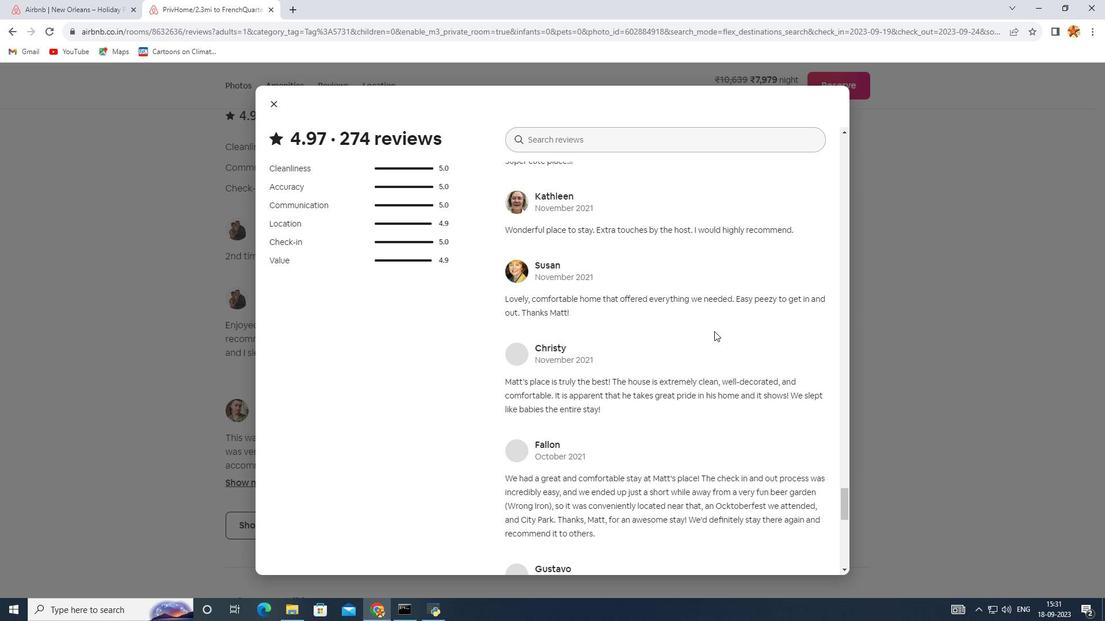 
Action: Mouse scrolled (714, 331) with delta (0, 0)
Screenshot: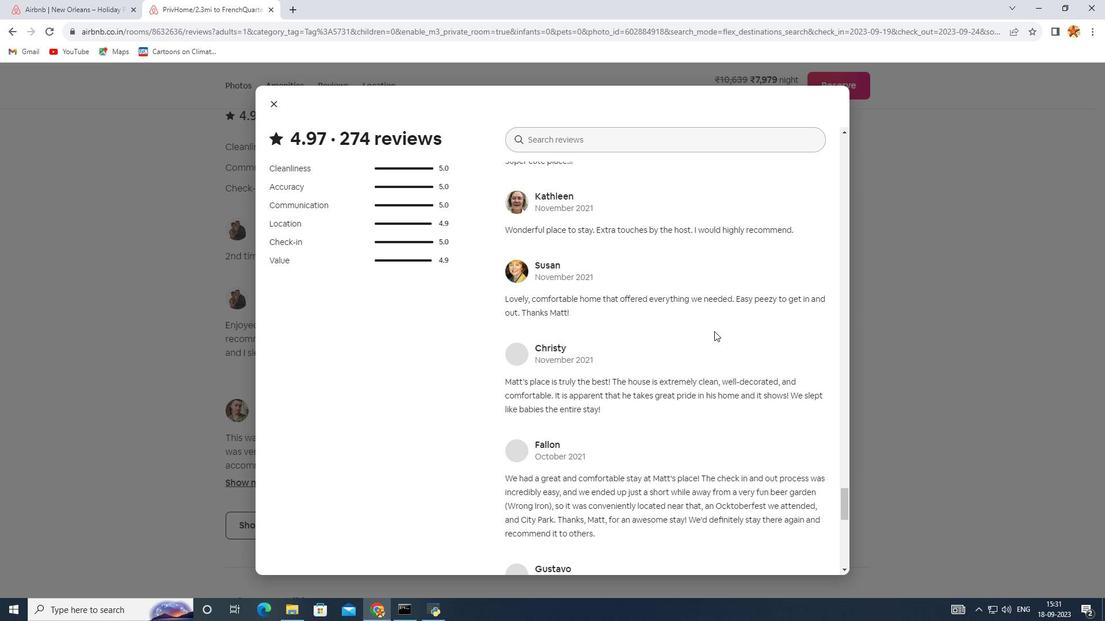 
Action: Mouse scrolled (714, 331) with delta (0, 0)
Screenshot: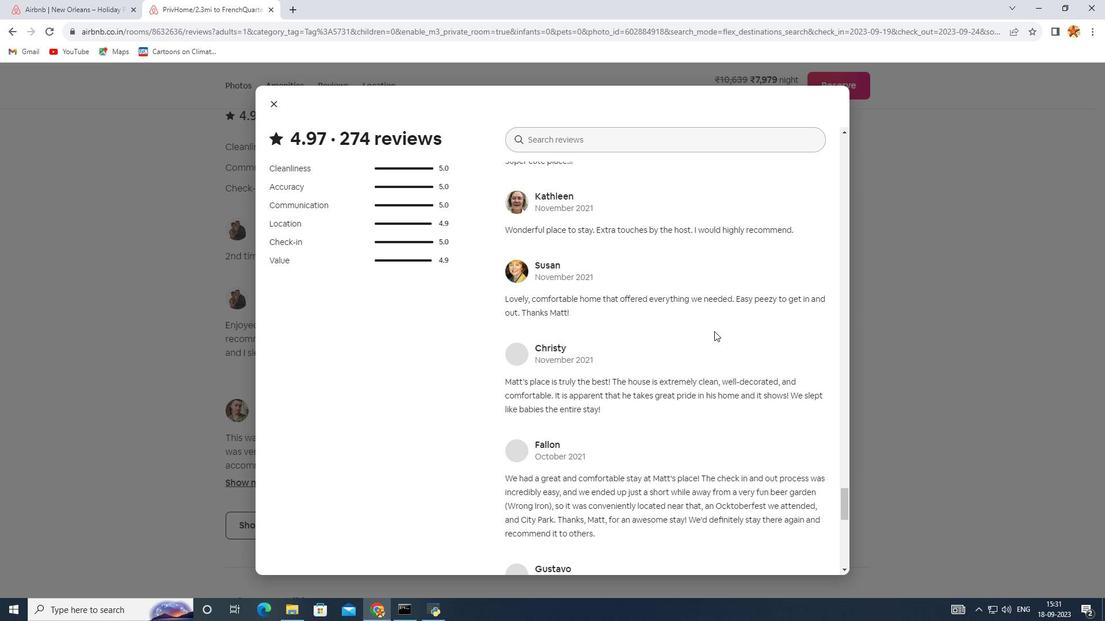 
Action: Mouse scrolled (714, 331) with delta (0, 0)
Screenshot: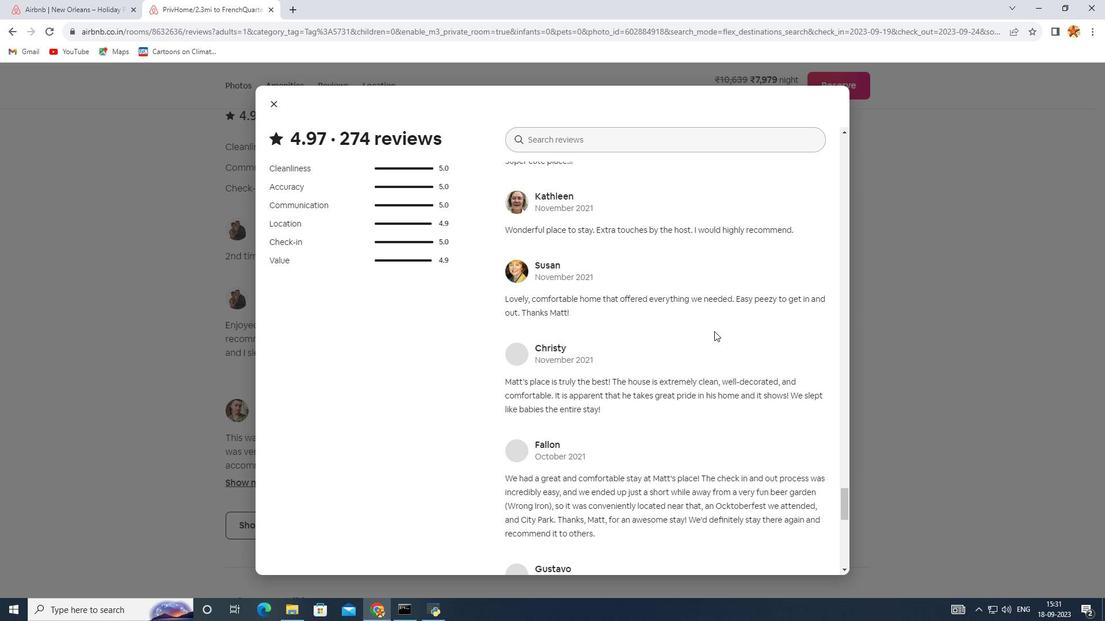 
Action: Mouse scrolled (714, 331) with delta (0, 0)
Screenshot: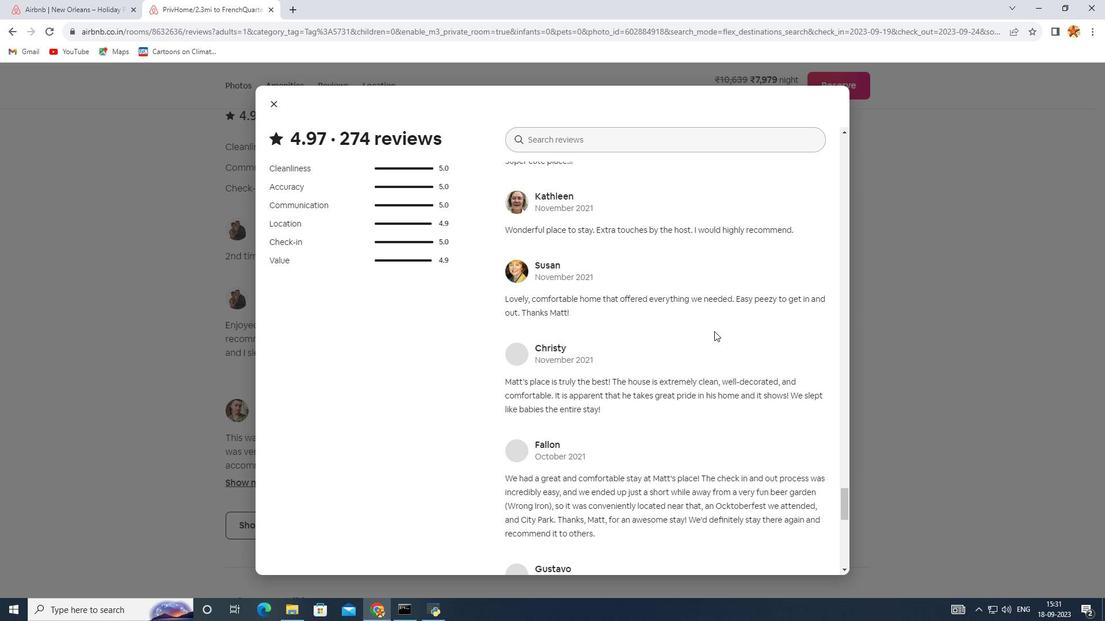 
Action: Mouse scrolled (714, 331) with delta (0, 0)
Screenshot: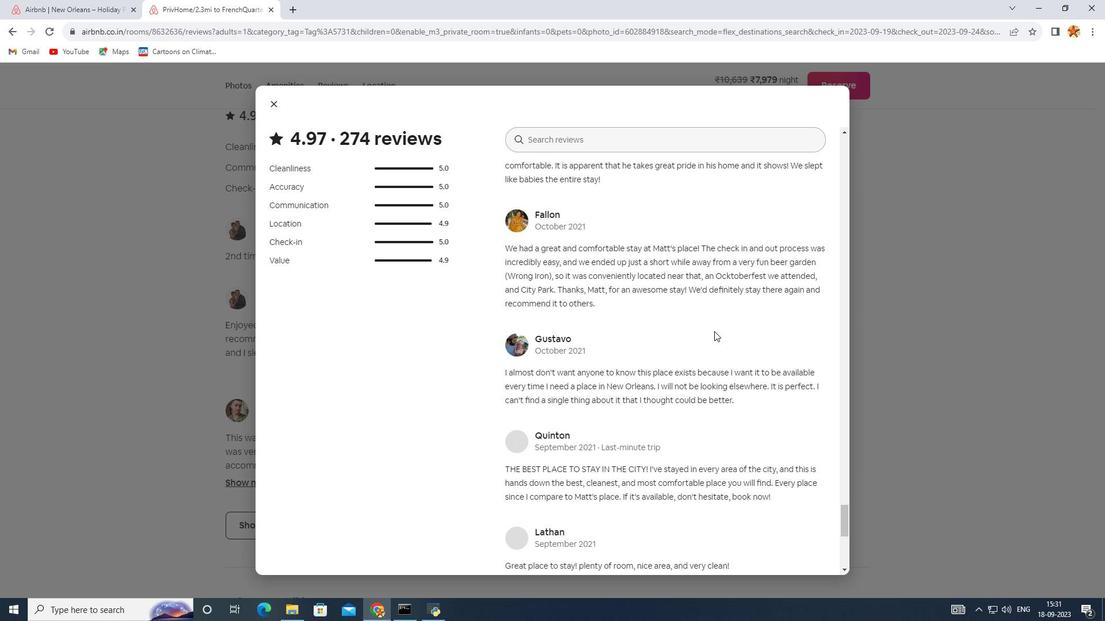 
Action: Mouse scrolled (714, 331) with delta (0, 0)
Screenshot: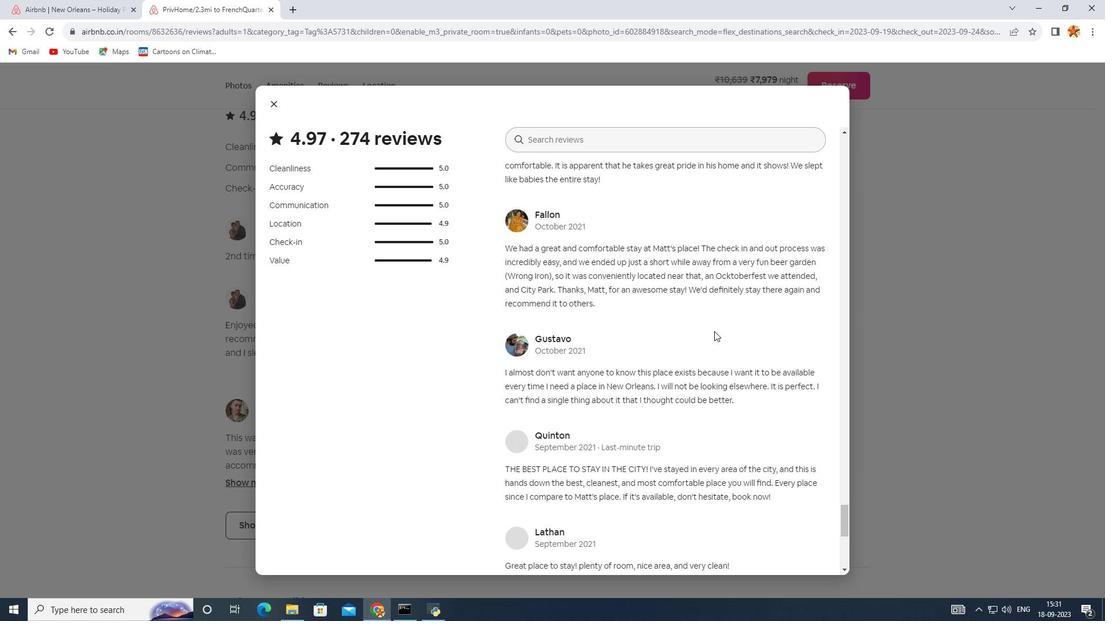 
Action: Mouse scrolled (714, 331) with delta (0, 0)
Screenshot: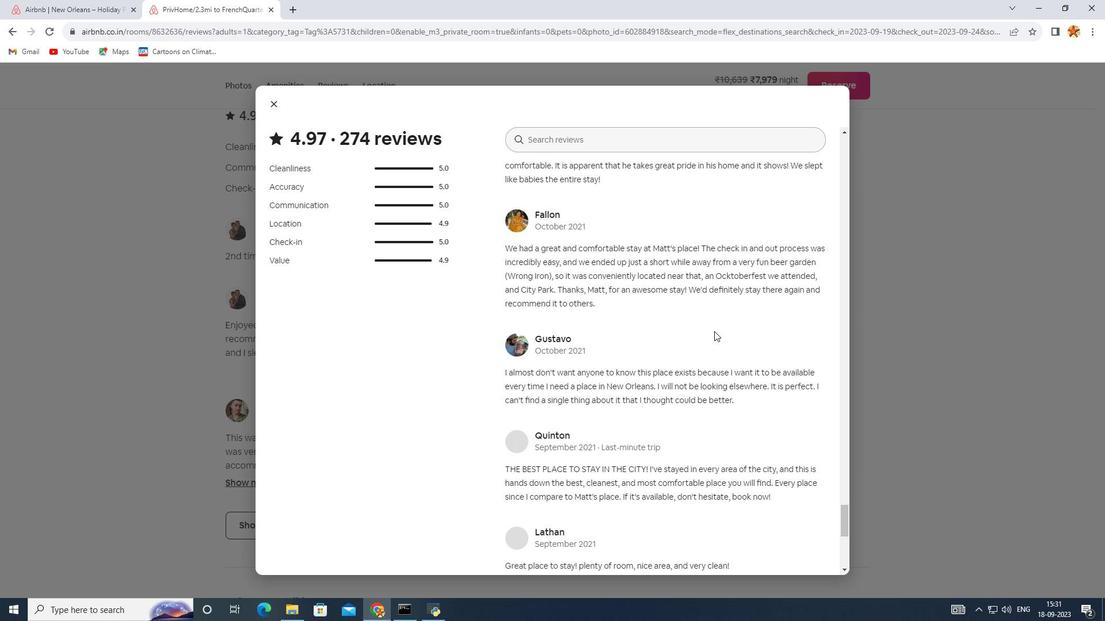 
Action: Mouse scrolled (714, 331) with delta (0, 0)
Screenshot: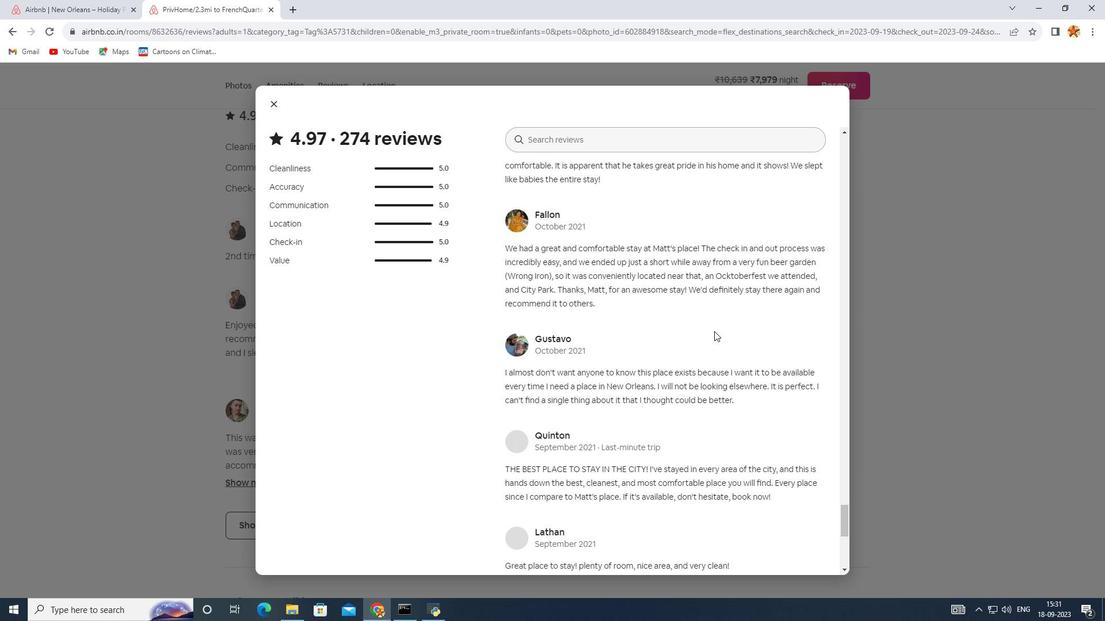 
Action: Mouse scrolled (714, 331) with delta (0, 0)
Screenshot: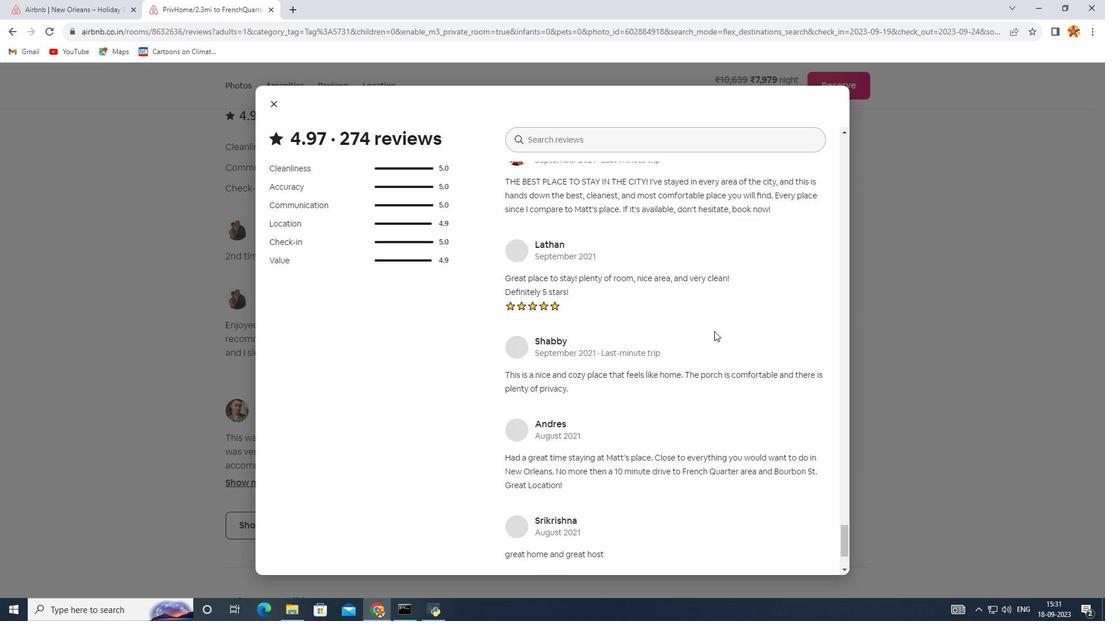 
Action: Mouse scrolled (714, 331) with delta (0, 0)
Screenshot: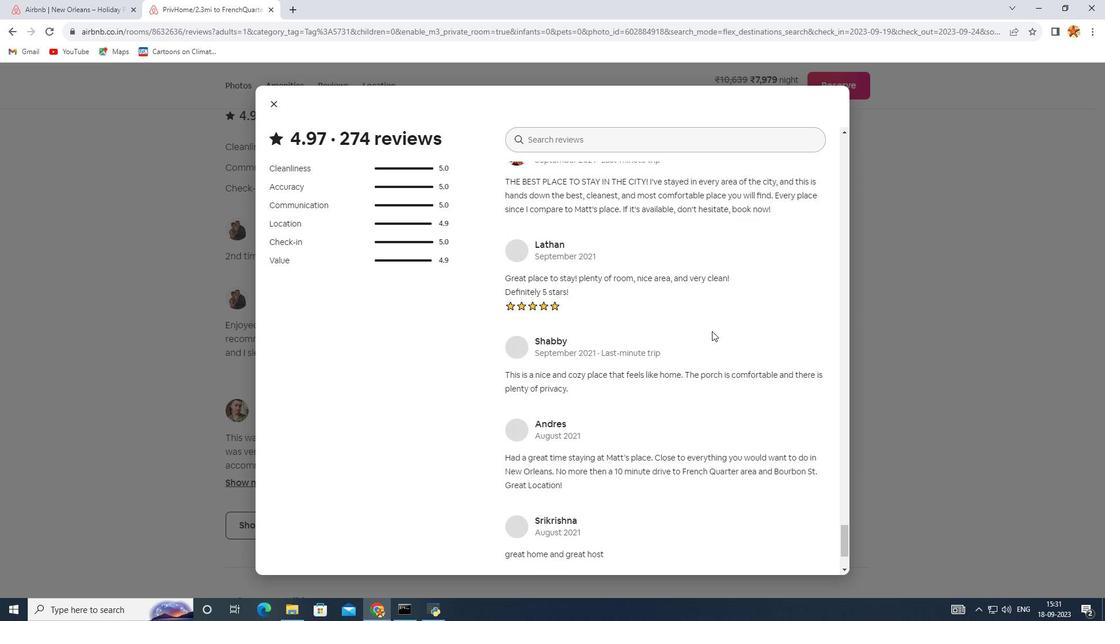 
Action: Mouse scrolled (714, 331) with delta (0, 0)
Screenshot: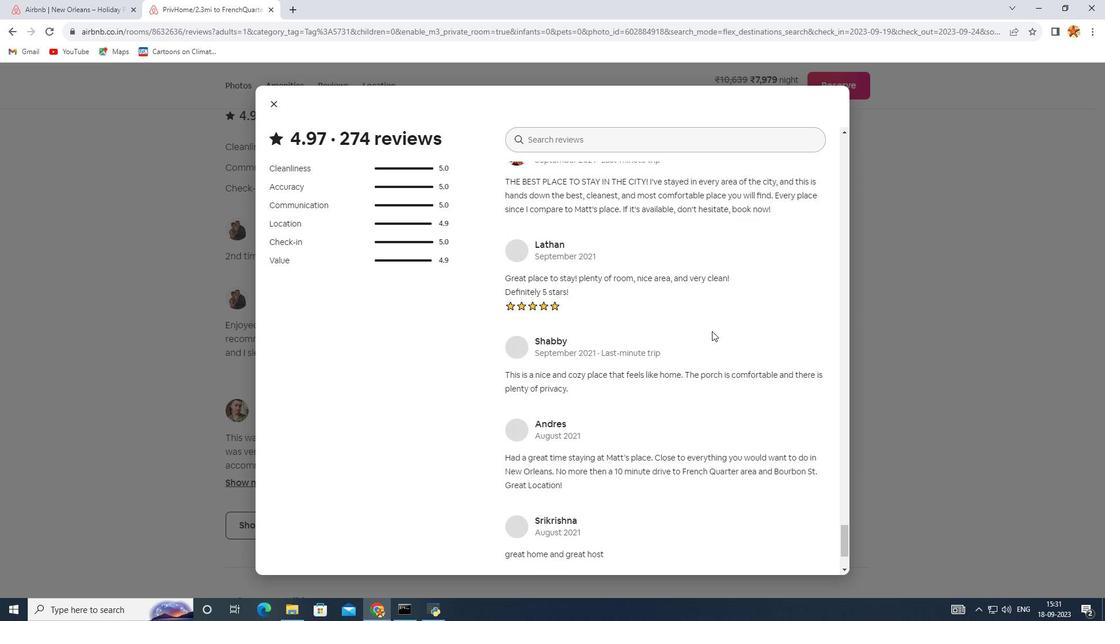 
Action: Mouse scrolled (714, 331) with delta (0, 0)
Screenshot: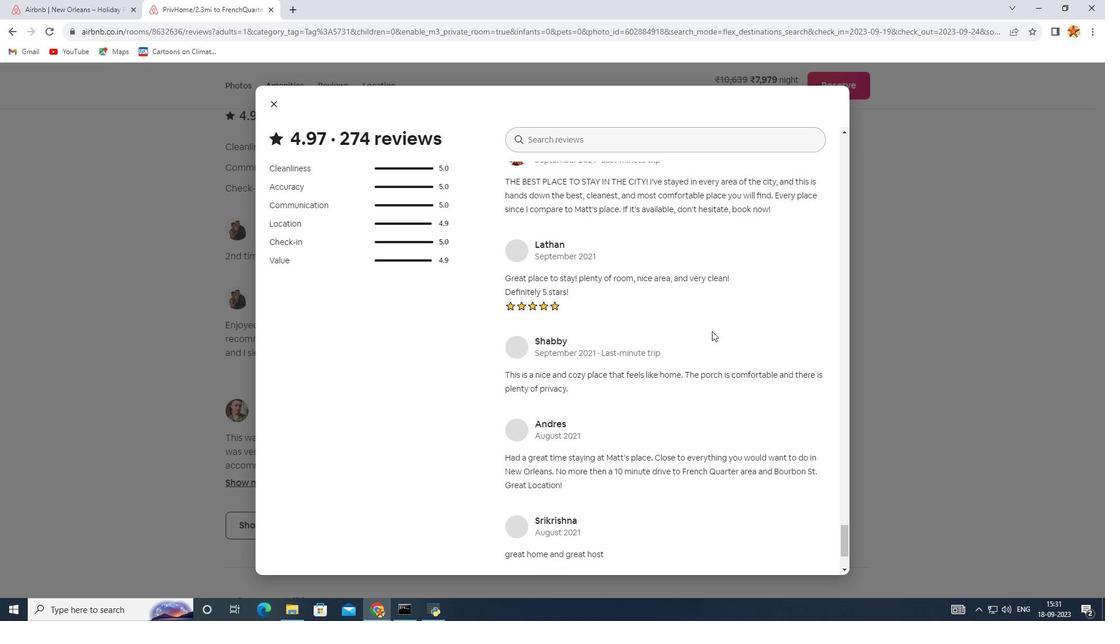 
Action: Mouse scrolled (714, 331) with delta (0, 0)
Screenshot: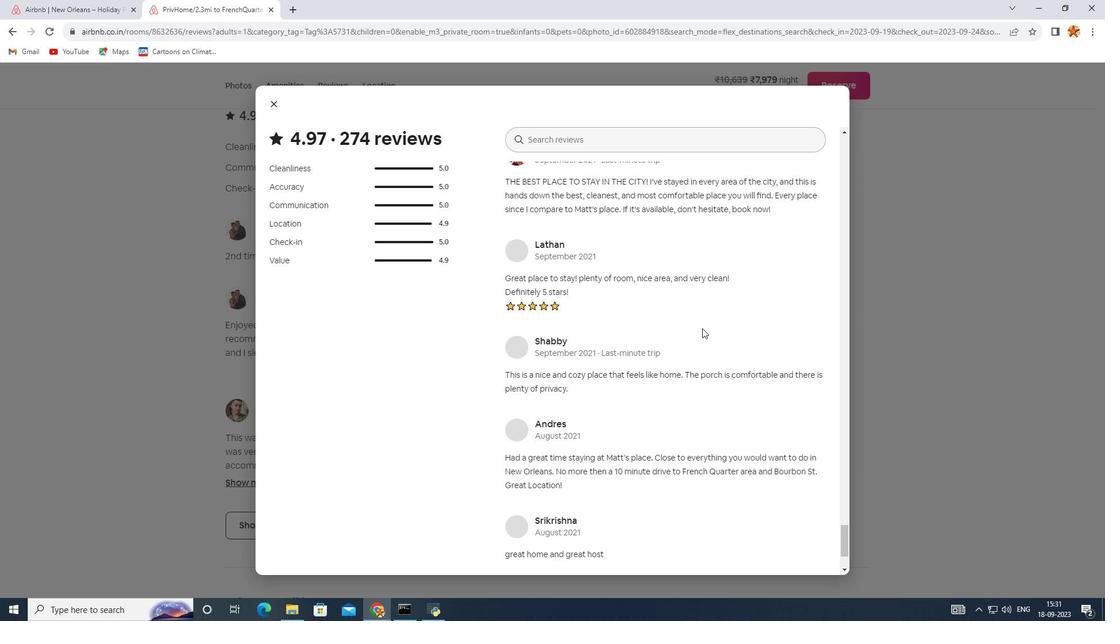 
Action: Mouse moved to (270, 97)
Screenshot: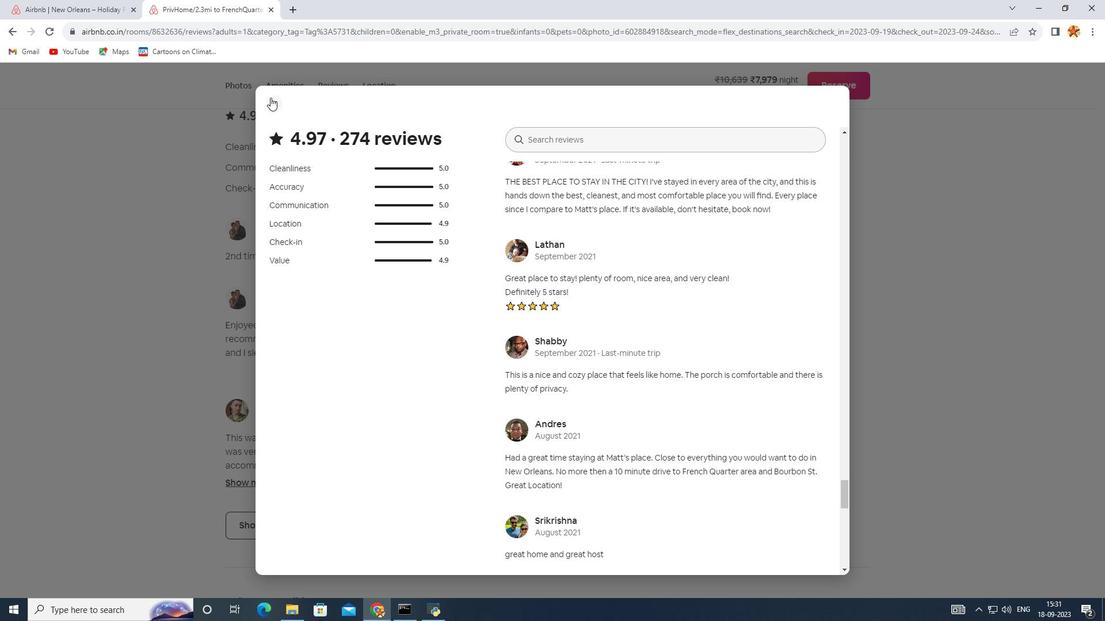 
Action: Mouse pressed left at (270, 97)
Screenshot: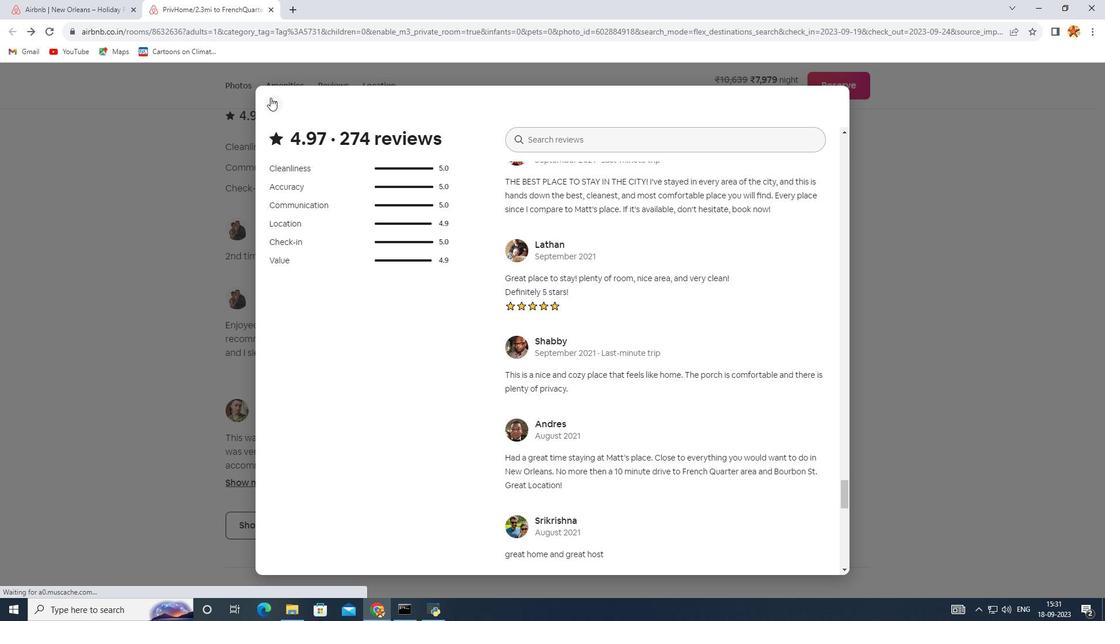 
Action: Mouse moved to (290, 303)
Screenshot: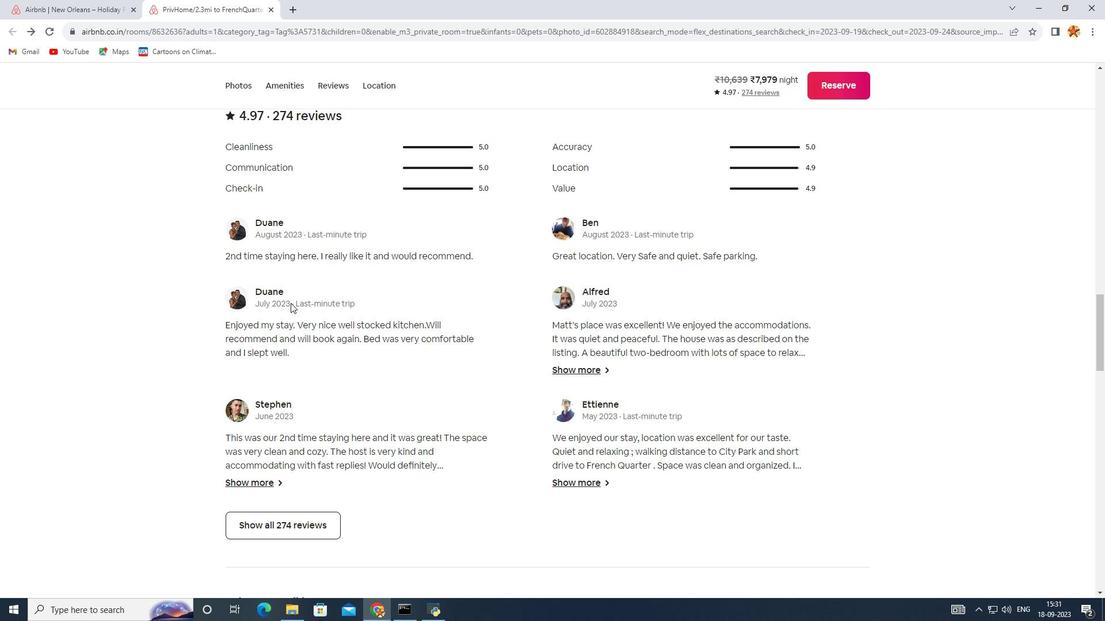 
Action: Mouse scrolled (290, 302) with delta (0, 0)
Screenshot: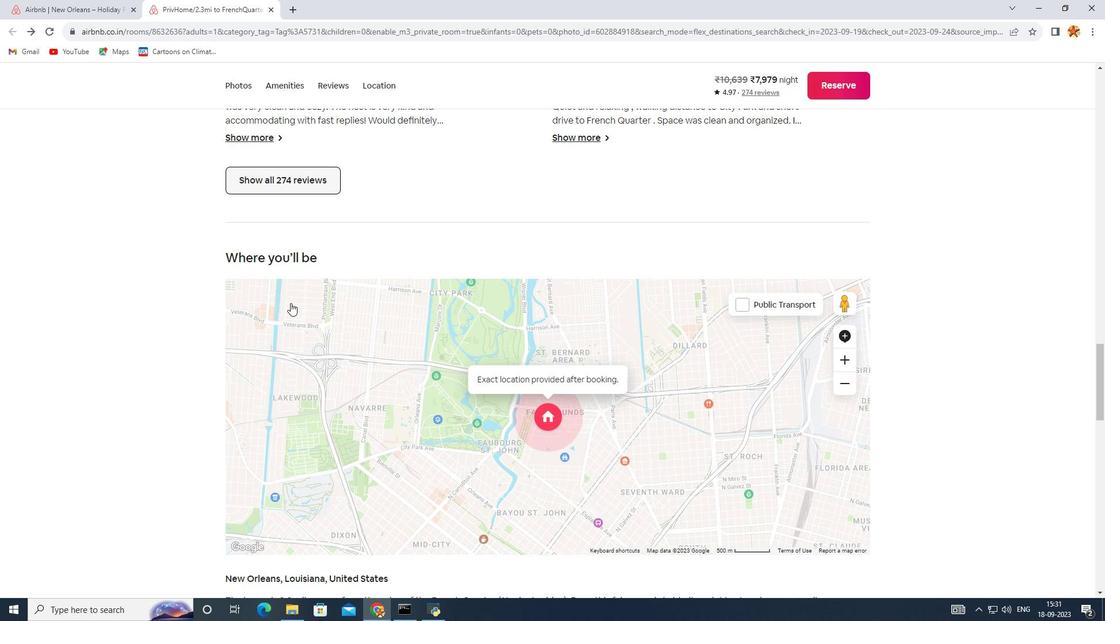 
Action: Mouse scrolled (290, 302) with delta (0, 0)
Screenshot: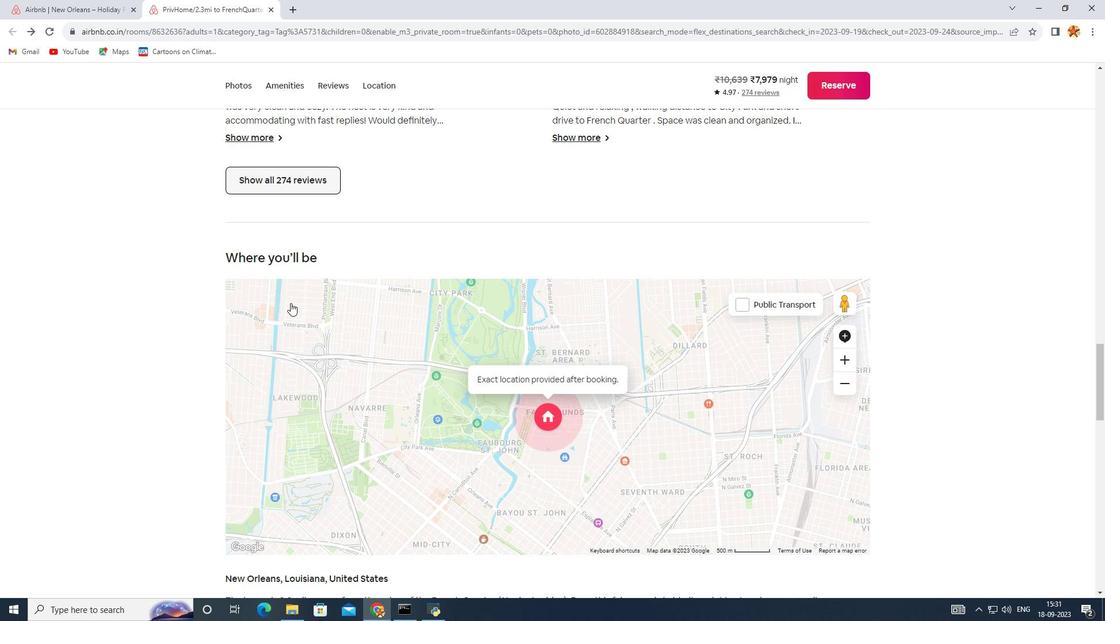 
Action: Mouse scrolled (290, 302) with delta (0, 0)
Screenshot: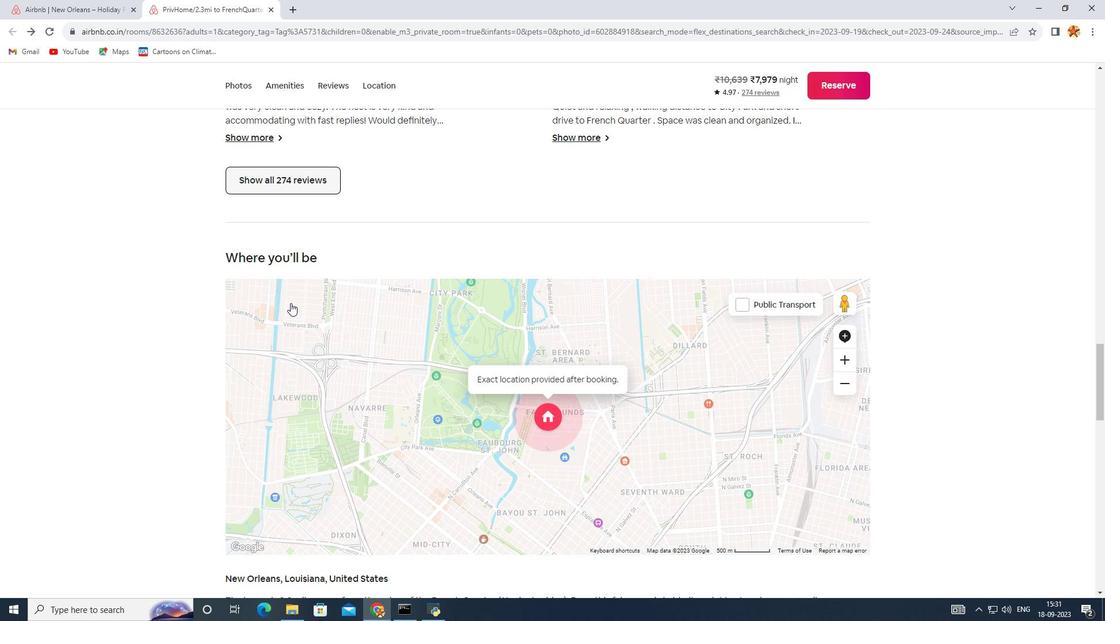 
Action: Mouse scrolled (290, 302) with delta (0, 0)
Screenshot: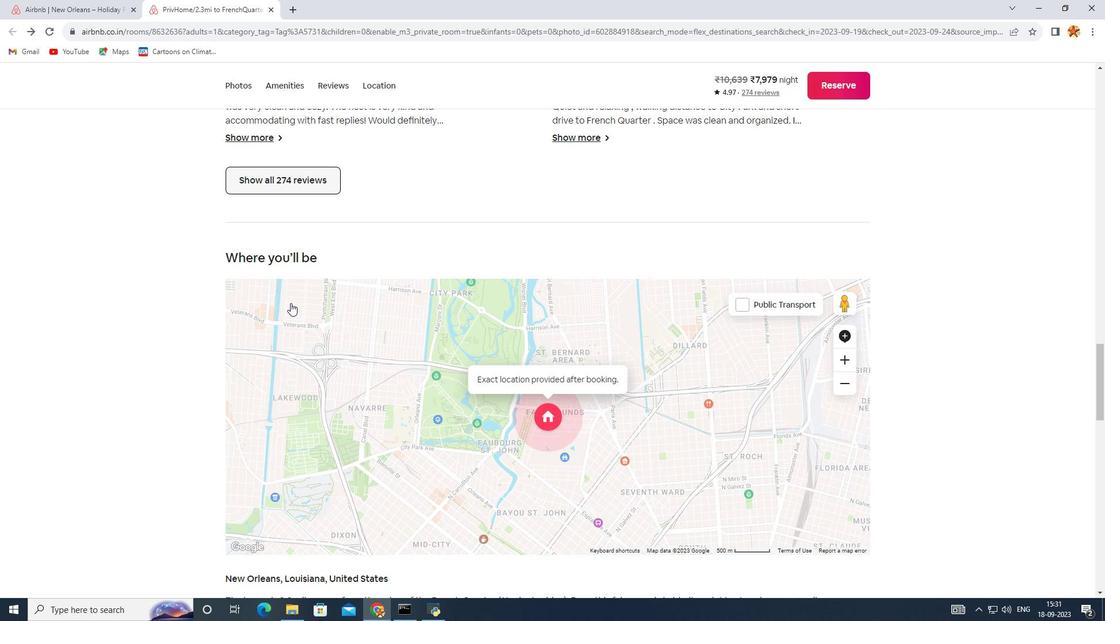 
Action: Mouse scrolled (290, 302) with delta (0, 0)
Screenshot: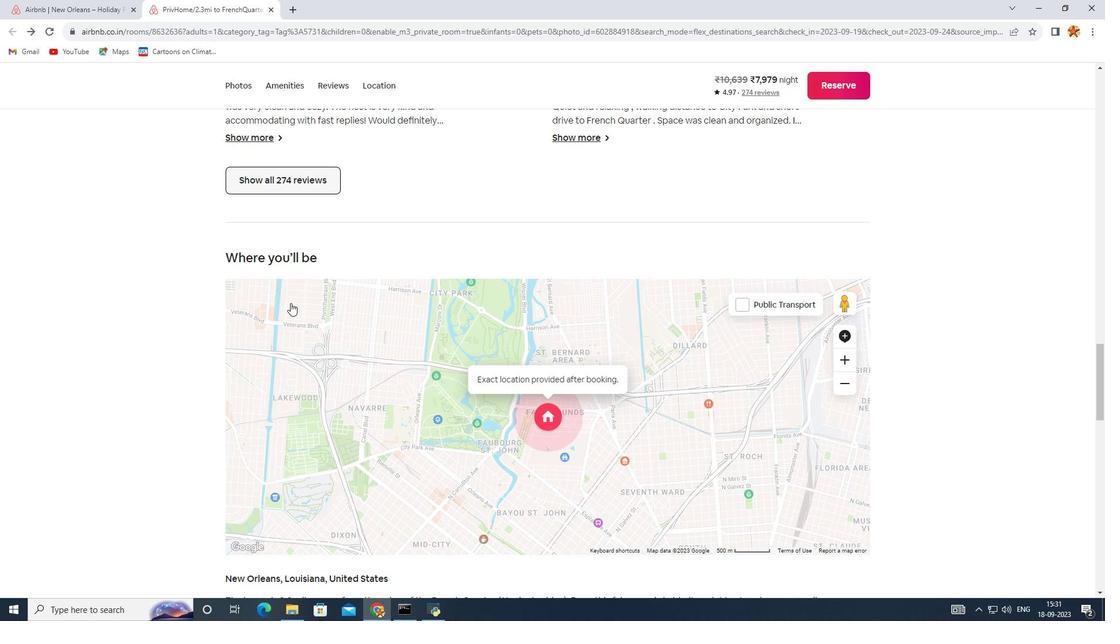 
Action: Mouse scrolled (290, 302) with delta (0, 0)
Screenshot: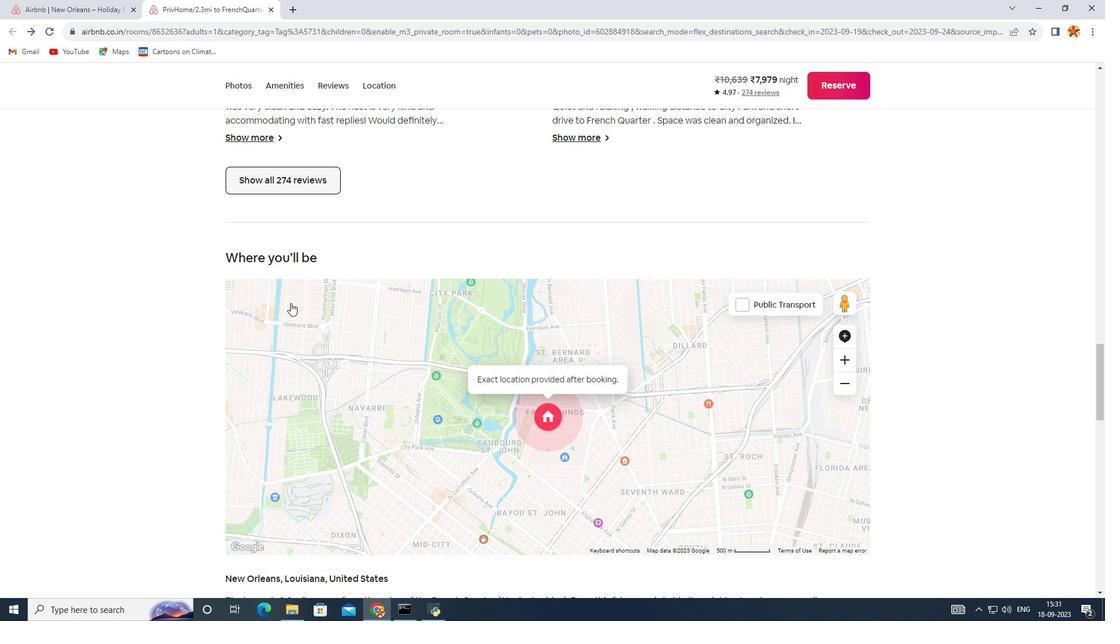 
Action: Mouse scrolled (290, 302) with delta (0, 0)
Screenshot: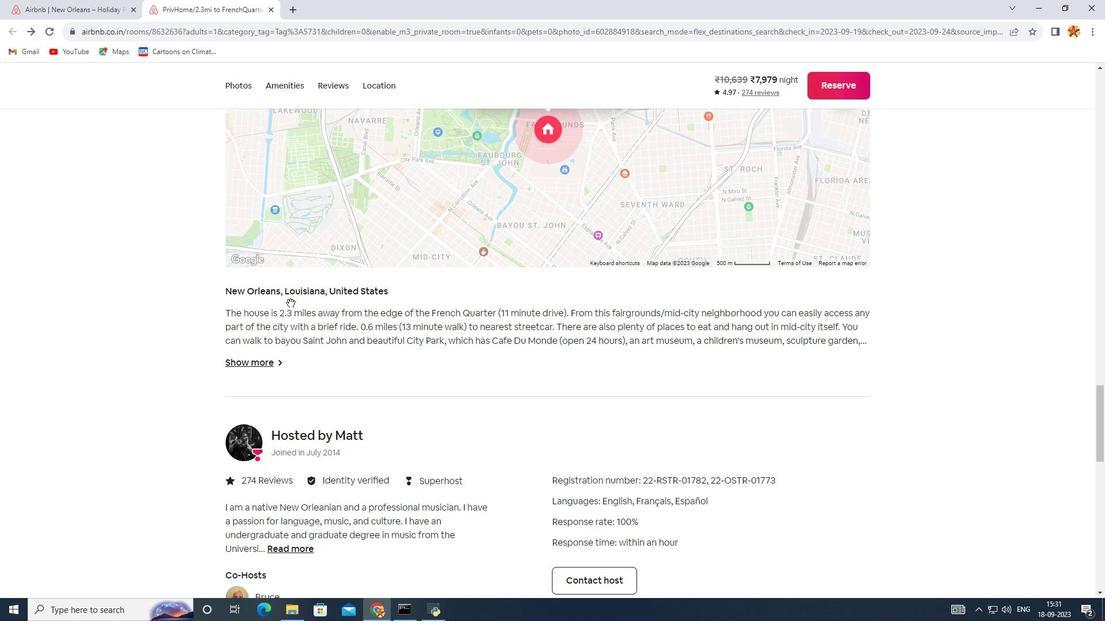 
Action: Mouse scrolled (290, 302) with delta (0, 0)
Screenshot: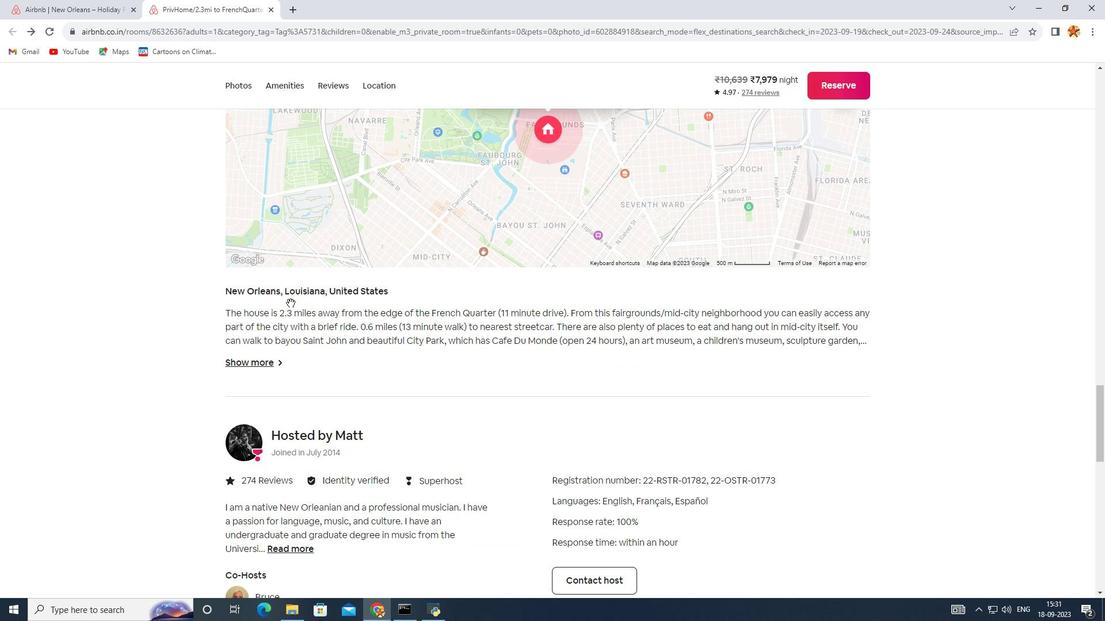 
Action: Mouse scrolled (290, 302) with delta (0, 0)
